 Task: Add an event with the title Second Client Appreciation Breakfast Seminar, date '2024/04/13', time 8:50 AM to 10:50 AMand add a description: The team will assess the project's adherence to established processes and methodologies. They will evaluate whether project activities, such as requirements gathering, design, development, testing, and deployment, are following defined procedures and best practices.Select event color  Tomato . Add location for the event as: 789 Khan El Khalili Bazaar, Cairo, Egypt, logged in from the account softage.10@softage.netand send the event invitation to softage.4@softage.net and softage.5@softage.net. Set a reminder for the event Monthly on the third Sunday
Action: Mouse moved to (71, 112)
Screenshot: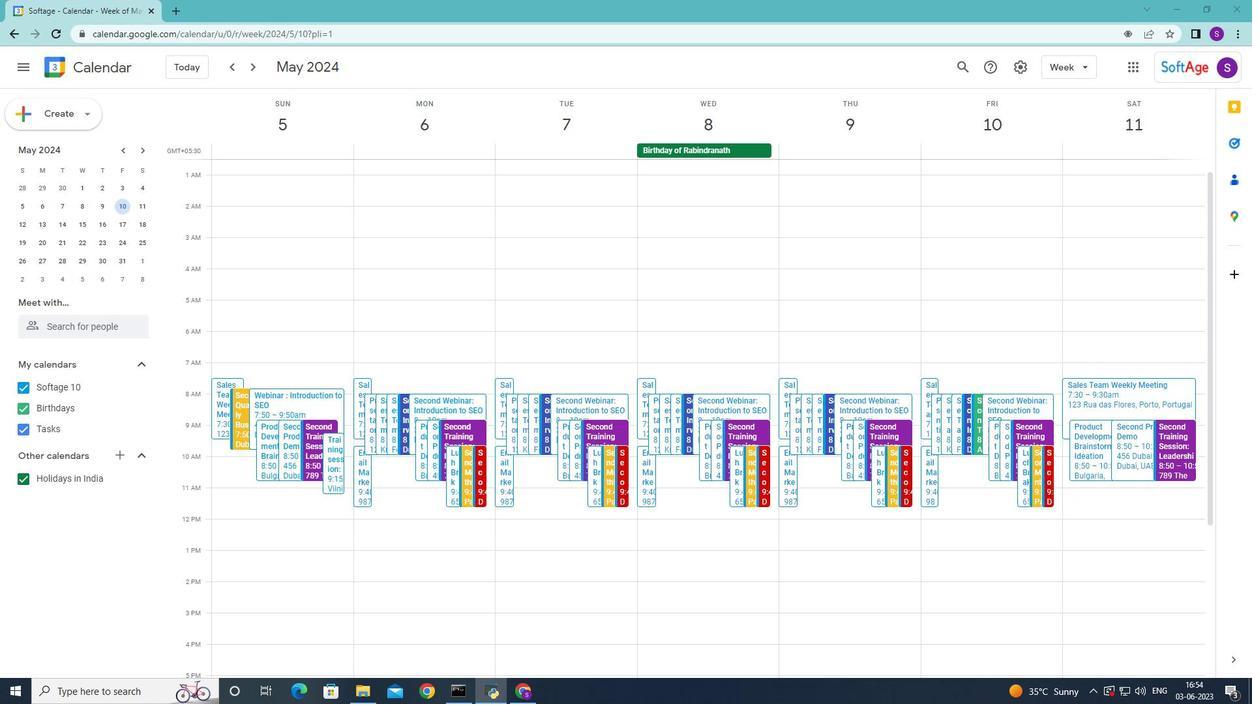 
Action: Mouse pressed left at (71, 112)
Screenshot: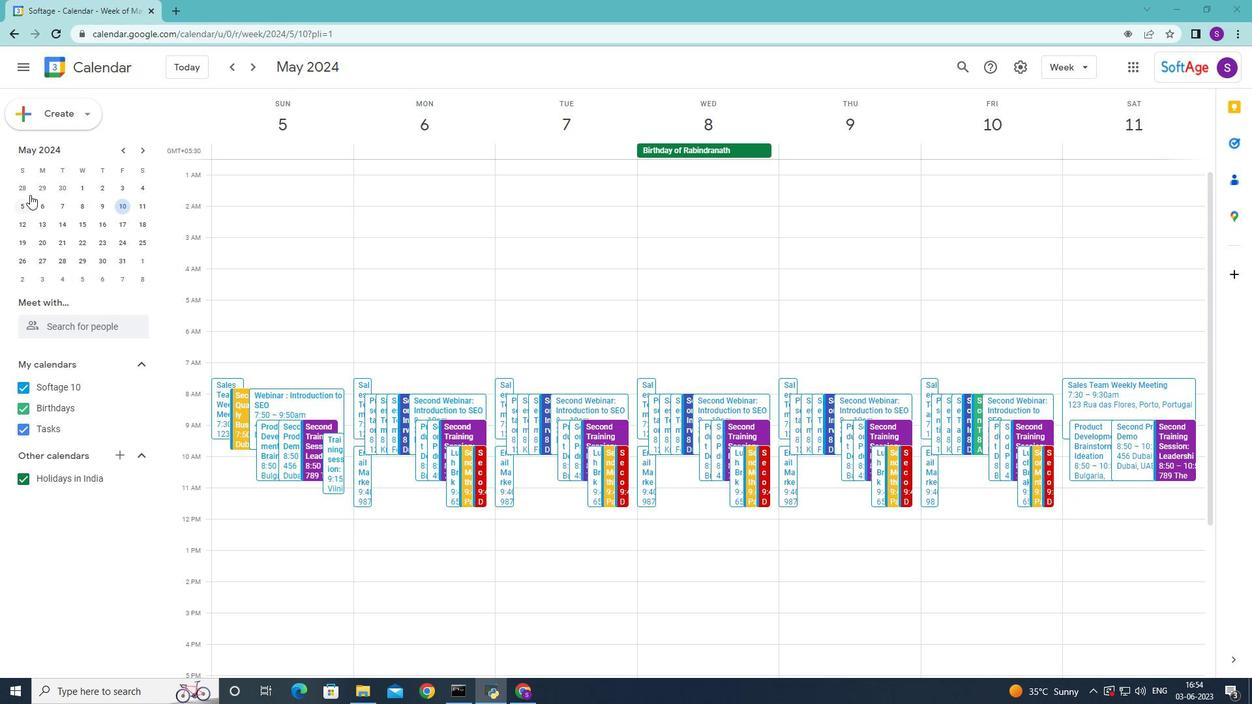 
Action: Mouse moved to (74, 144)
Screenshot: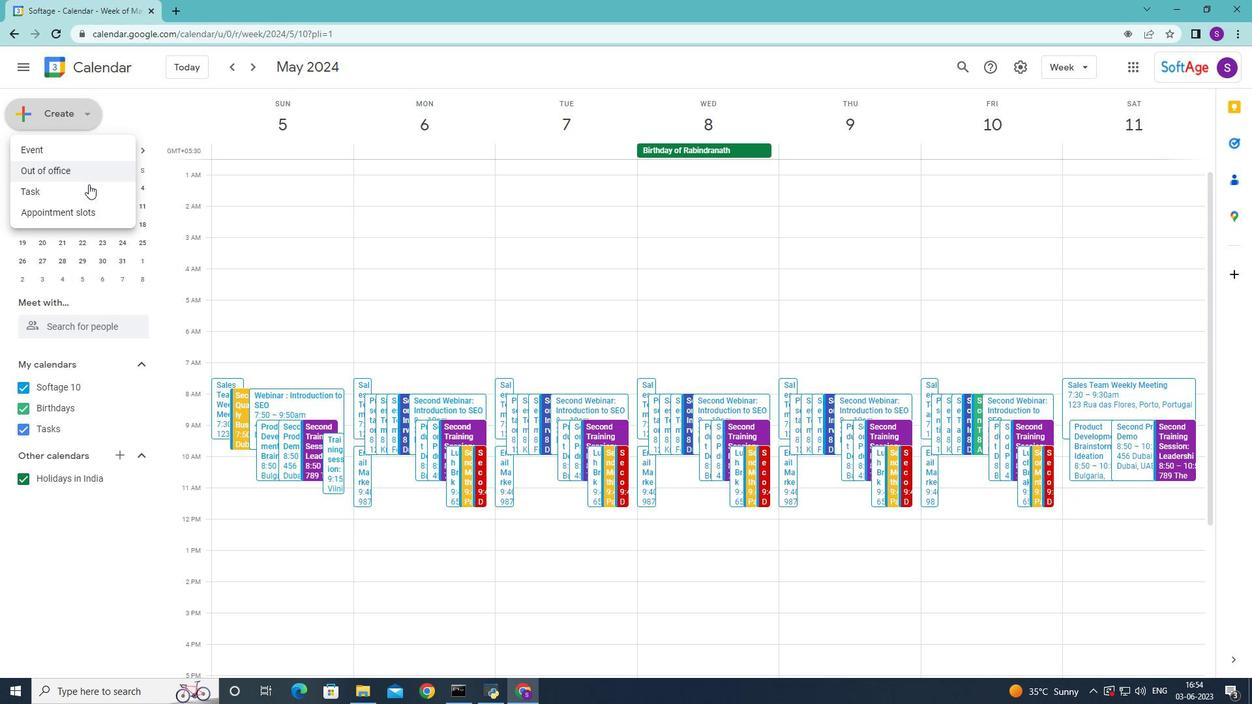 
Action: Mouse pressed left at (74, 144)
Screenshot: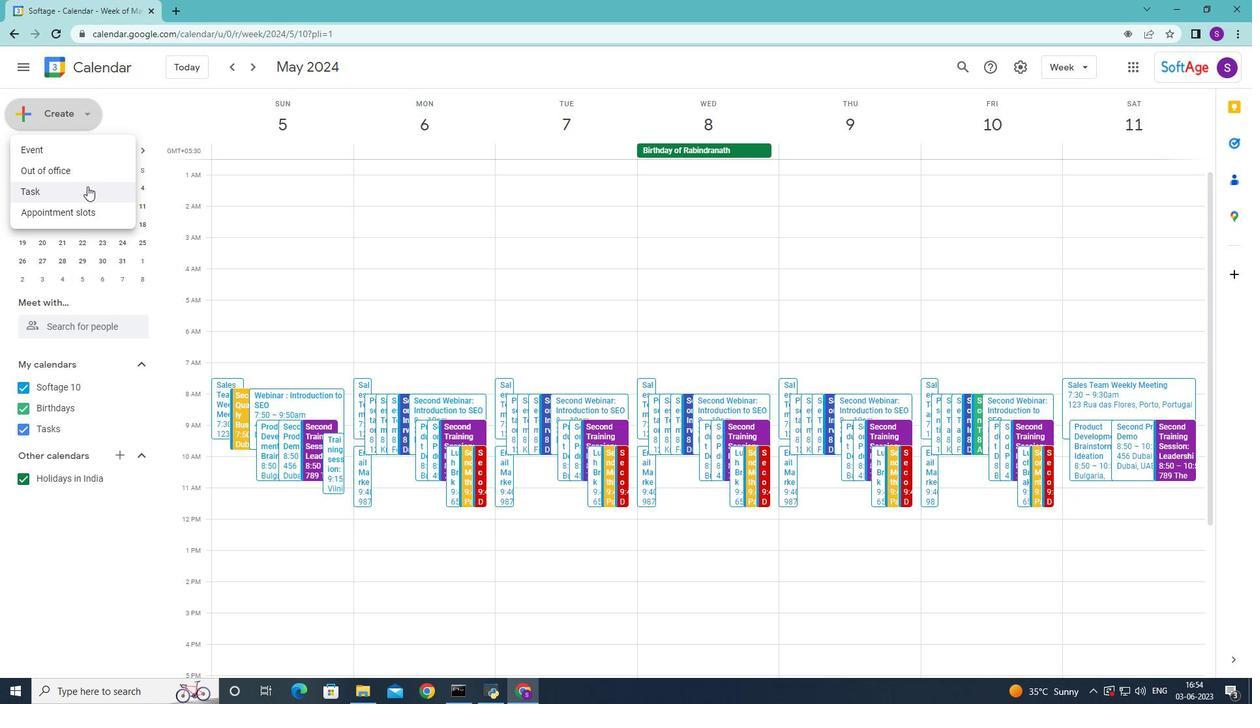 
Action: Mouse moved to (739, 261)
Screenshot: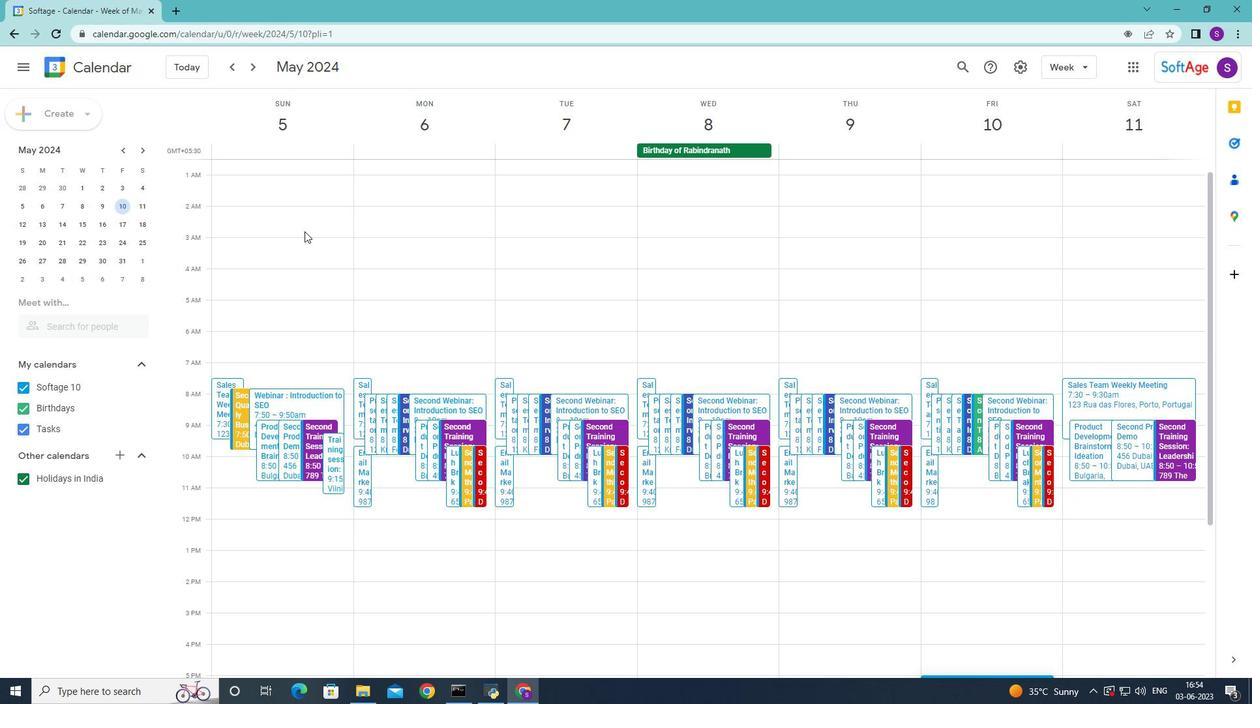 
Action: Mouse pressed left at (739, 261)
Screenshot: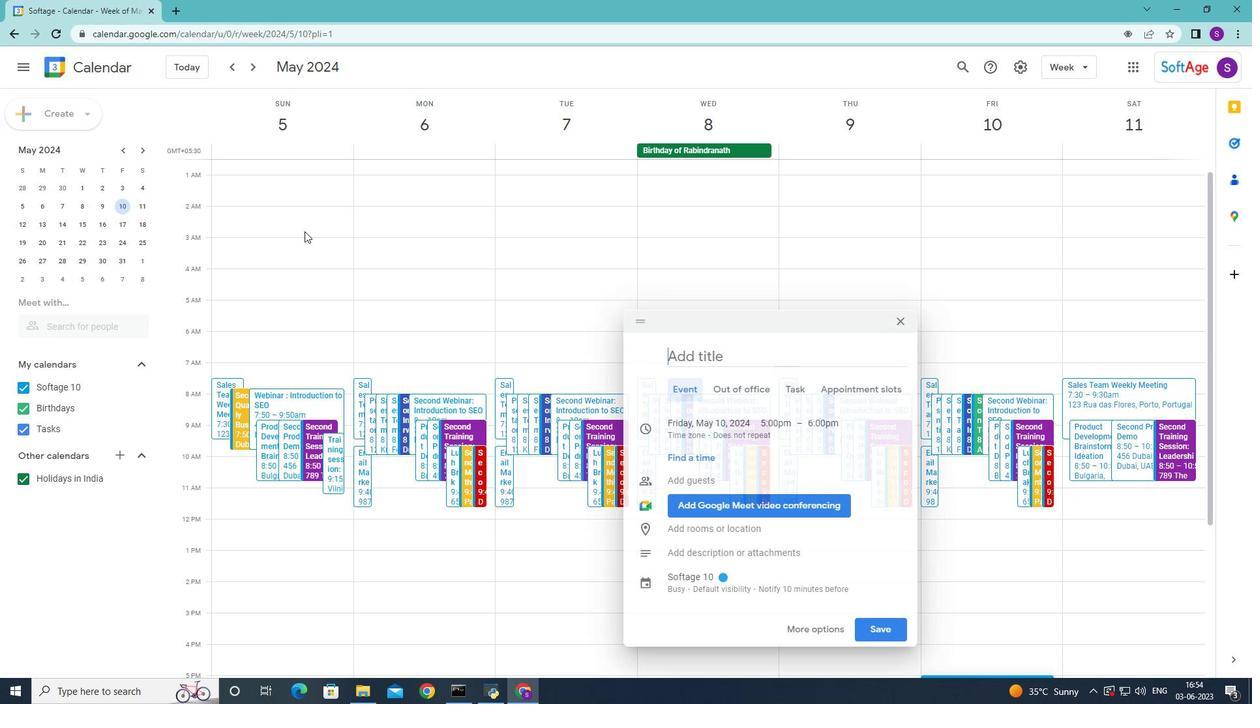 
Action: Mouse moved to (738, 260)
Screenshot: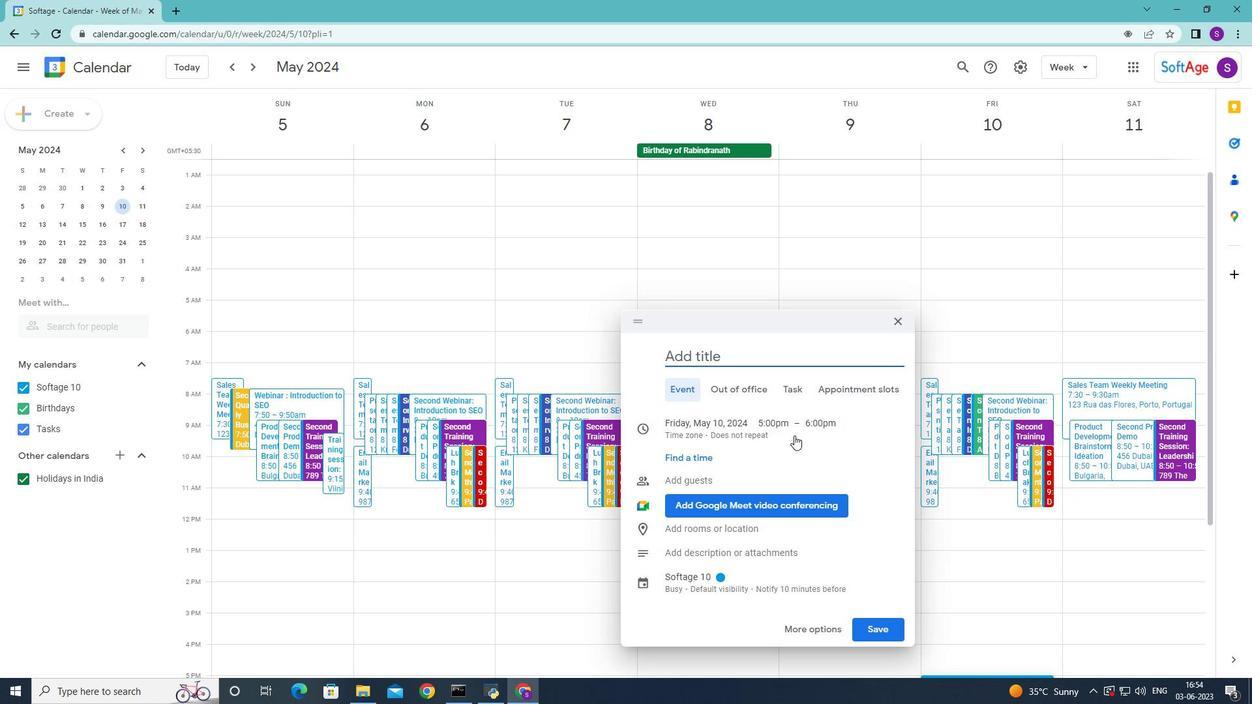
Action: Key pressed <Key.shift>second<Key.space><Key.shift>Client<Key.space>
Screenshot: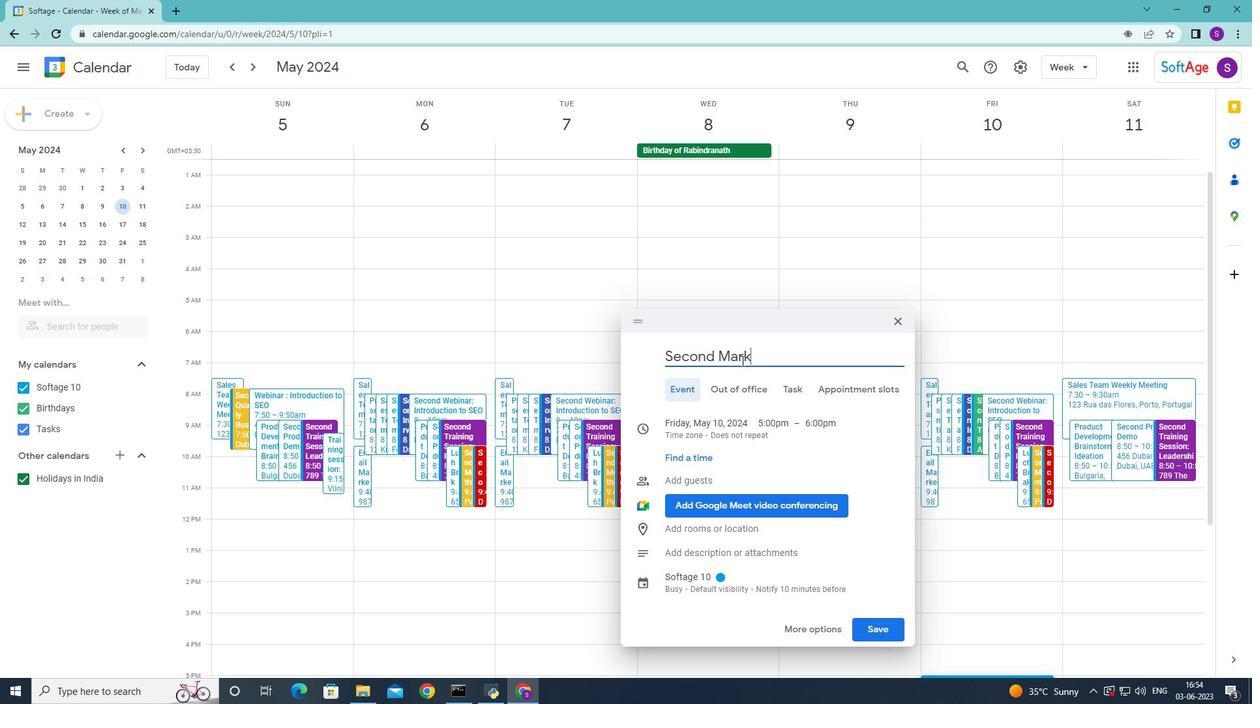 
Action: Mouse moved to (672, 263)
Screenshot: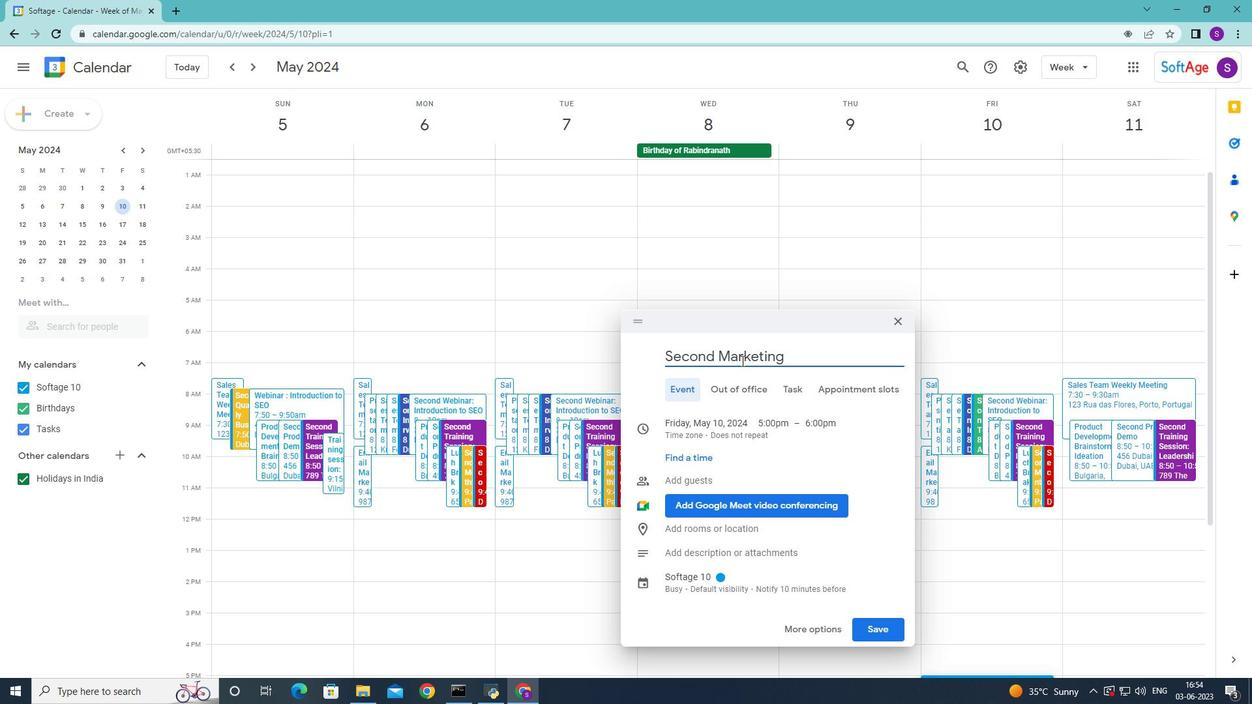 
Action: Mouse pressed left at (672, 263)
Screenshot: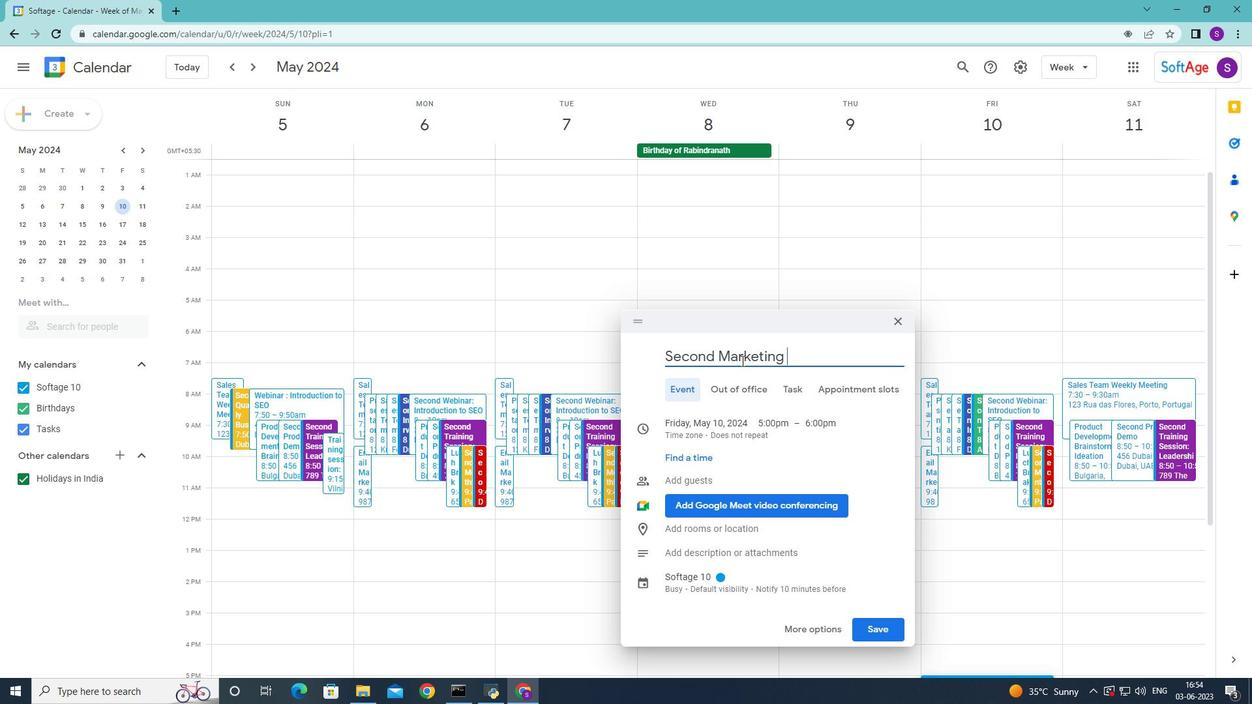 
Action: Key pressed <Key.backspace><Key.shift>S
Screenshot: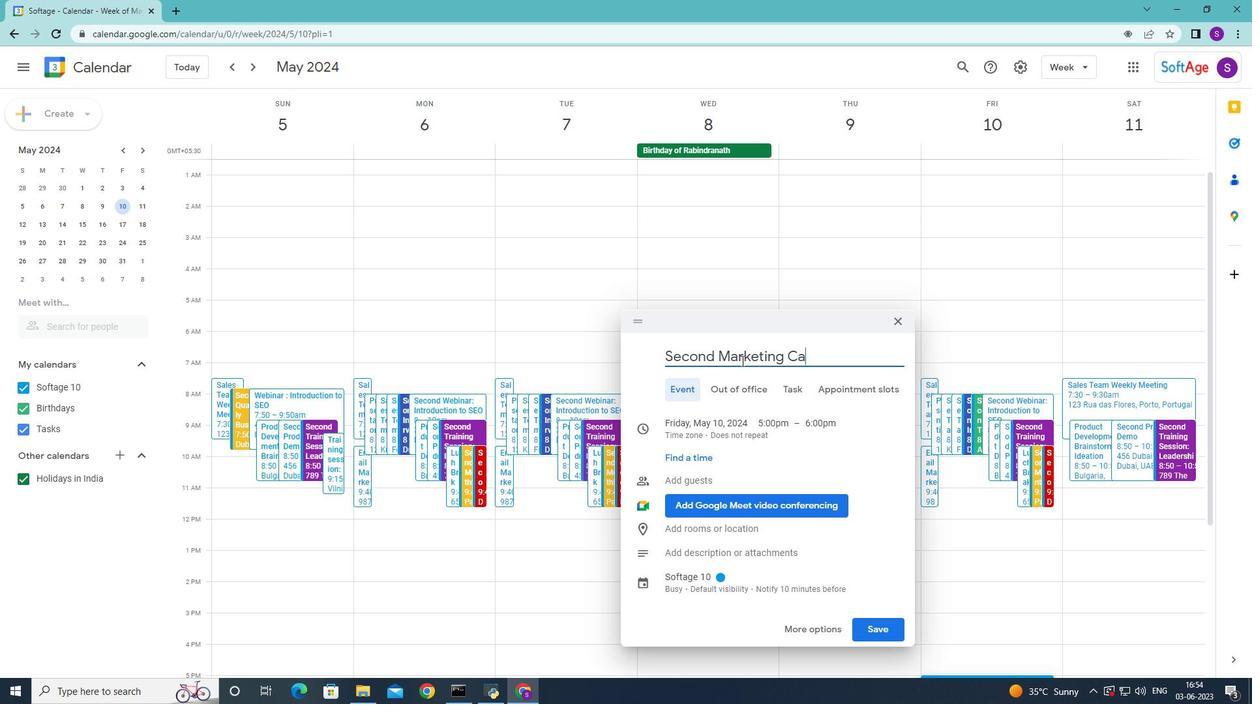 
Action: Mouse moved to (763, 257)
Screenshot: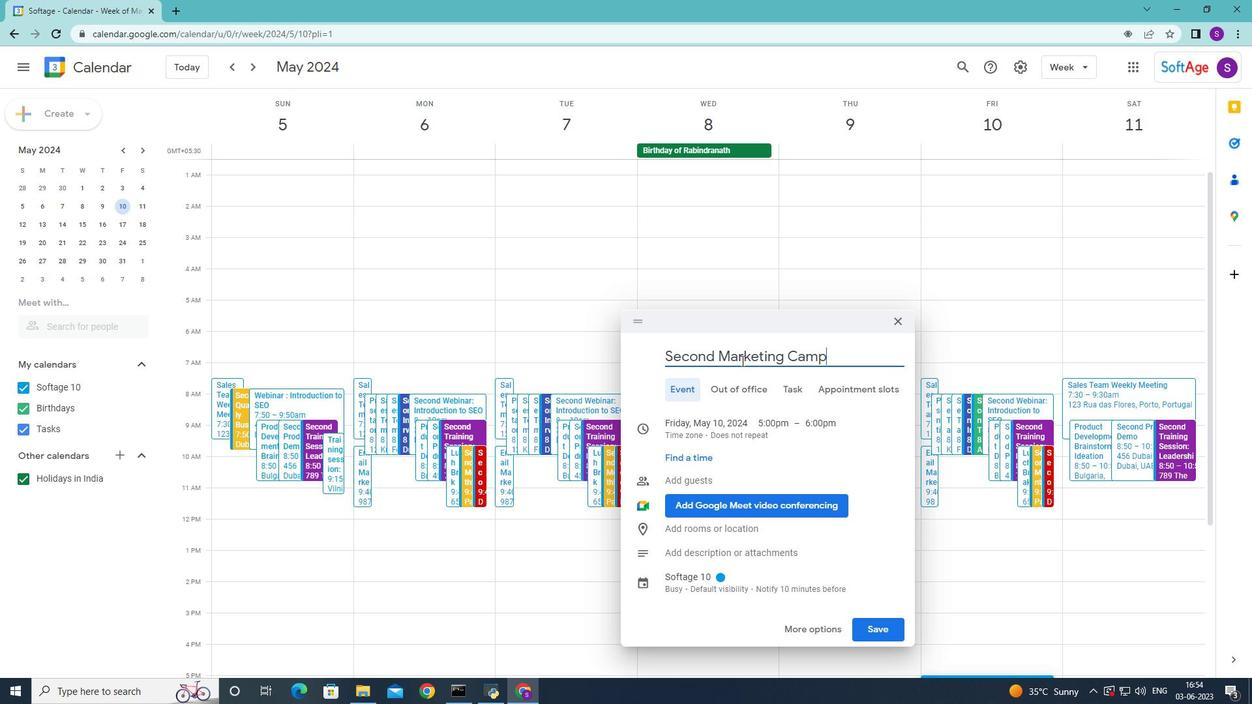 
Action: Mouse pressed left at (763, 257)
Screenshot: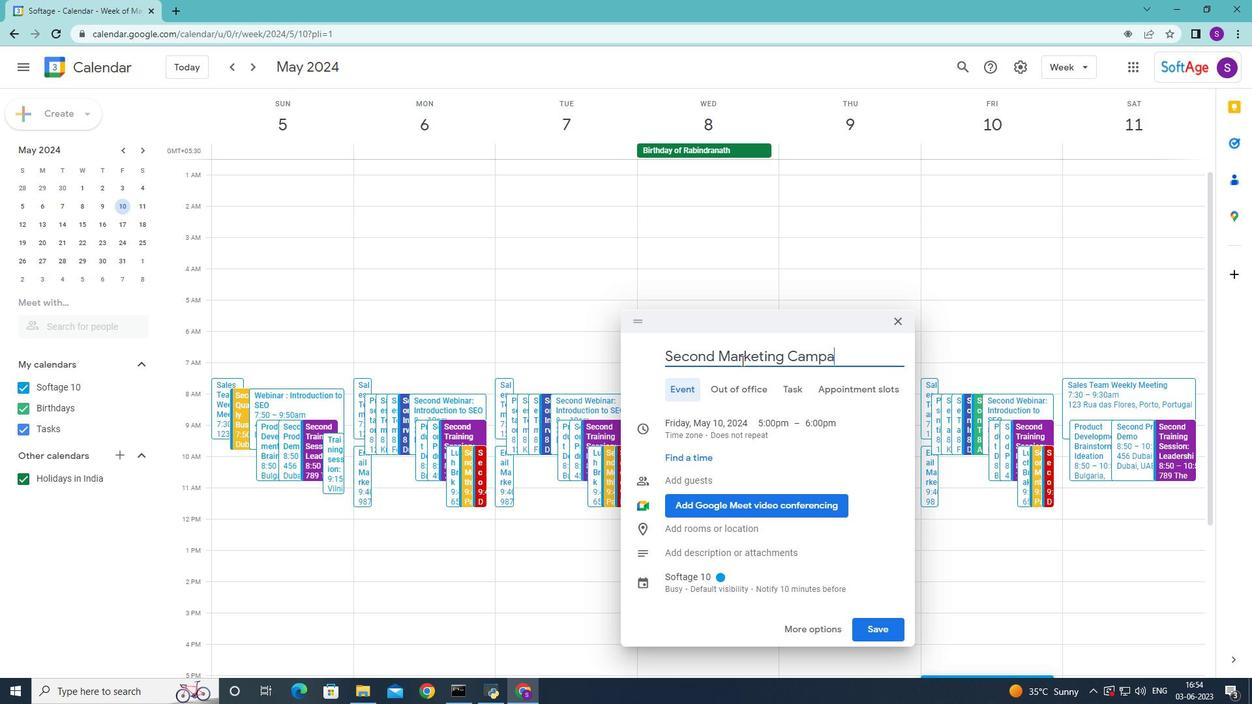 
Action: Mouse moved to (763, 257)
Screenshot: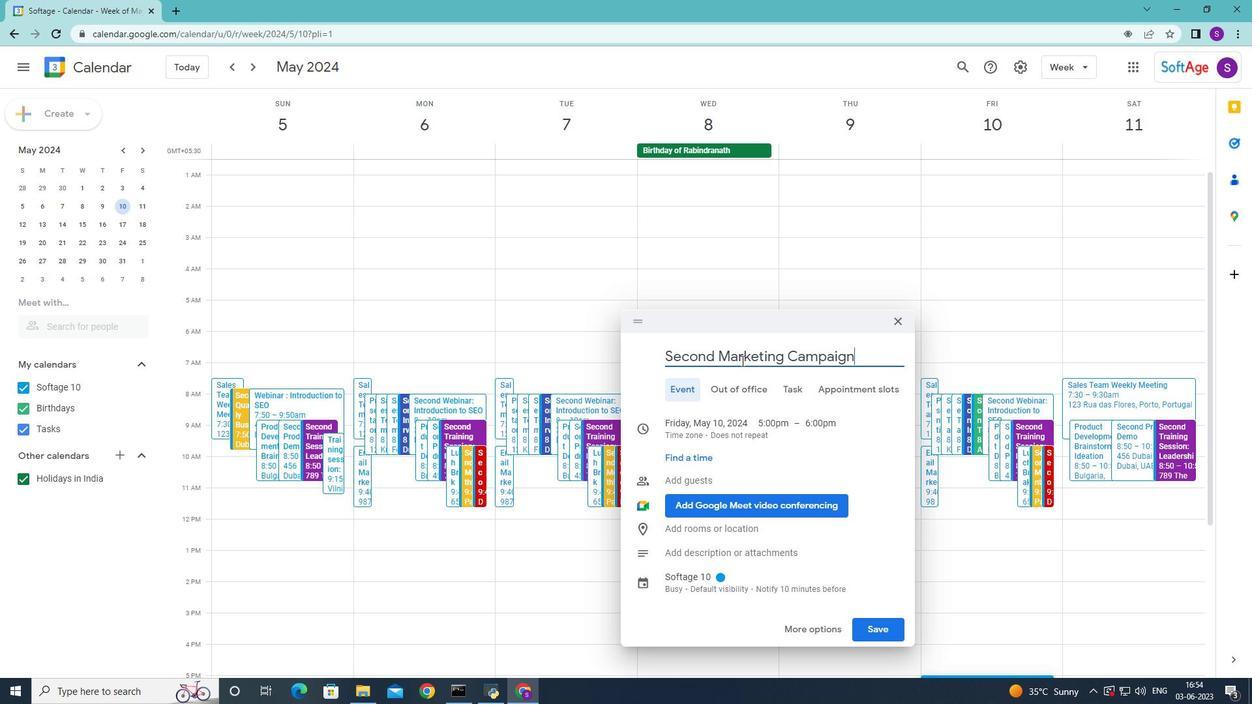 
Action: Key pressed <Key.shift>Apprecciaation<Key.space>
Screenshot: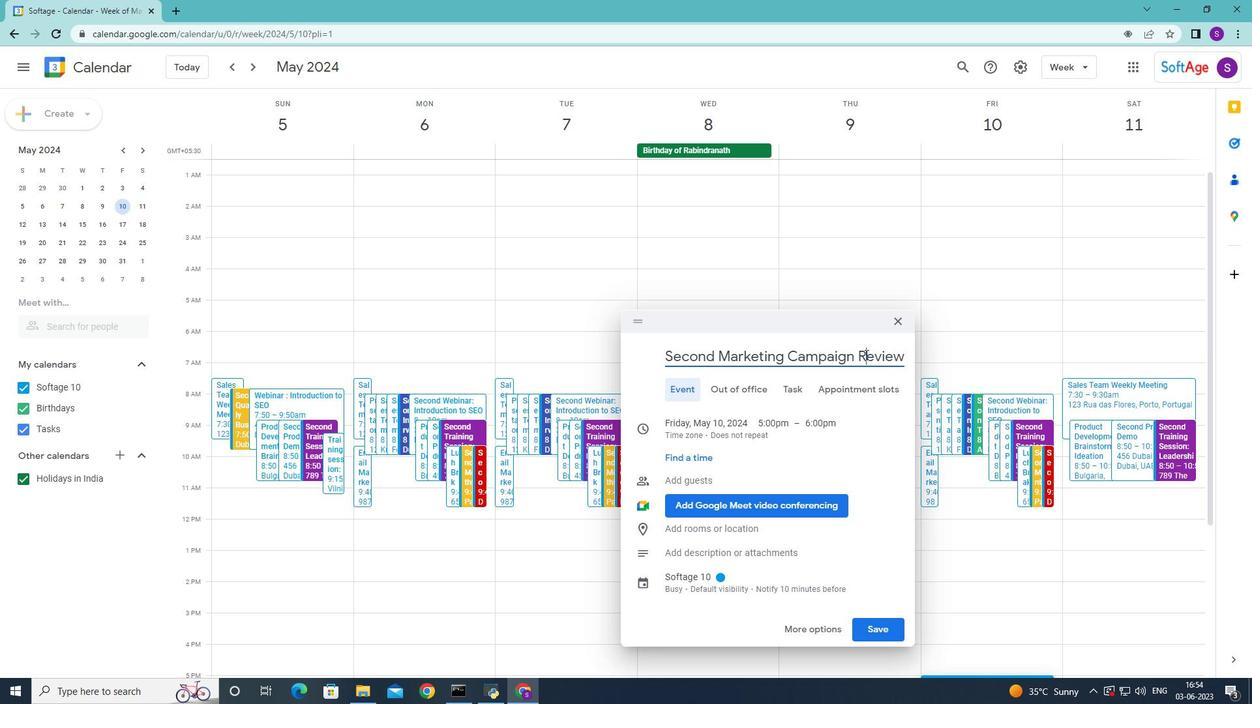 
Action: Mouse moved to (806, 259)
Screenshot: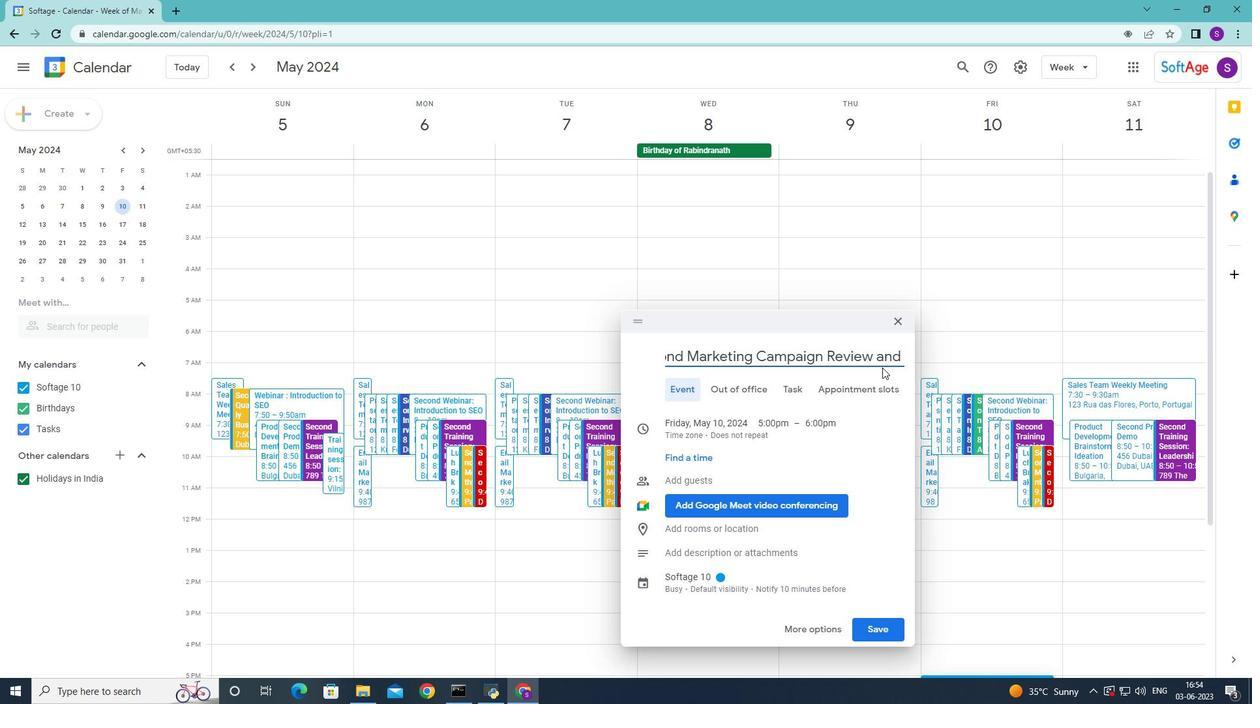 
Action: Mouse pressed left at (806, 259)
Screenshot: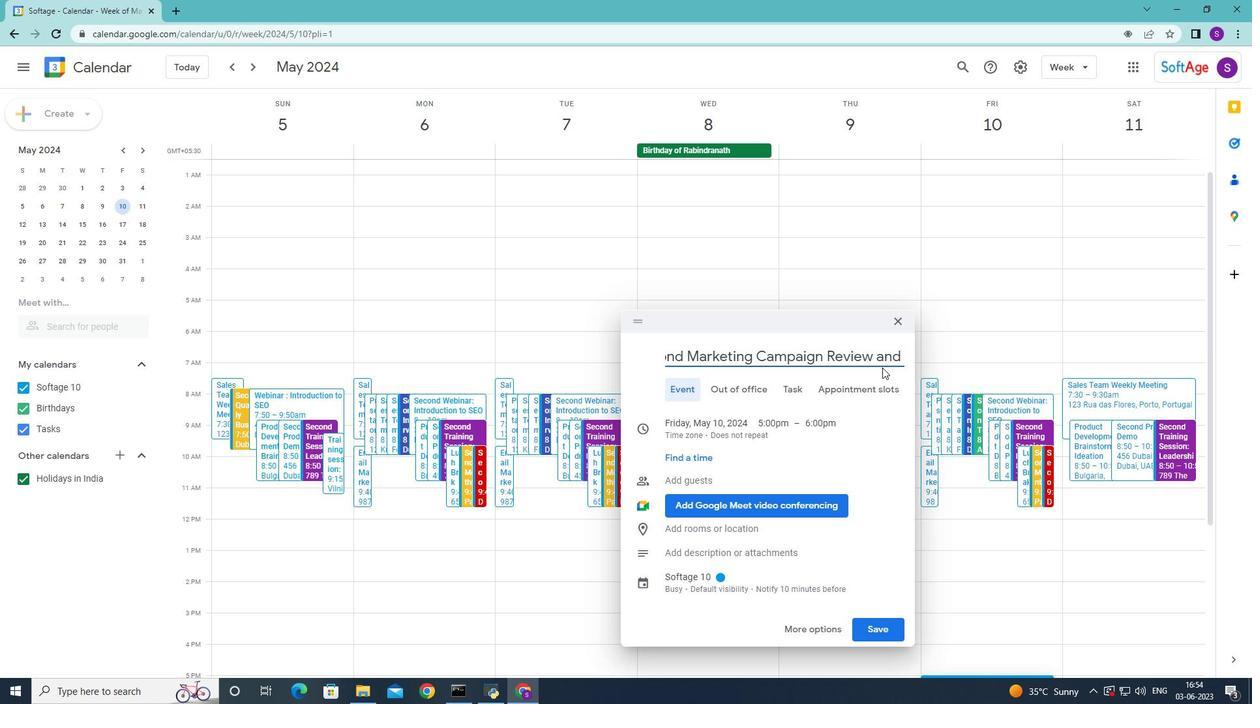 
Action: Mouse moved to (808, 260)
Screenshot: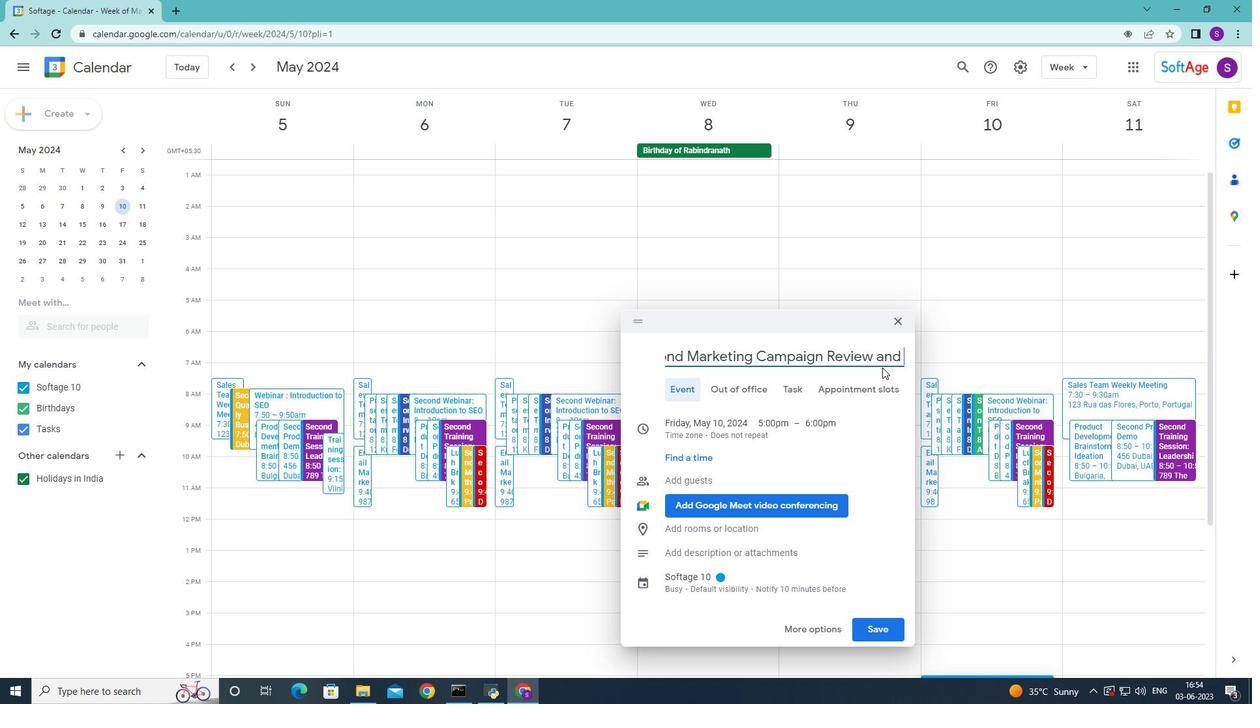 
Action: Key pressed <Key.backspace>
Screenshot: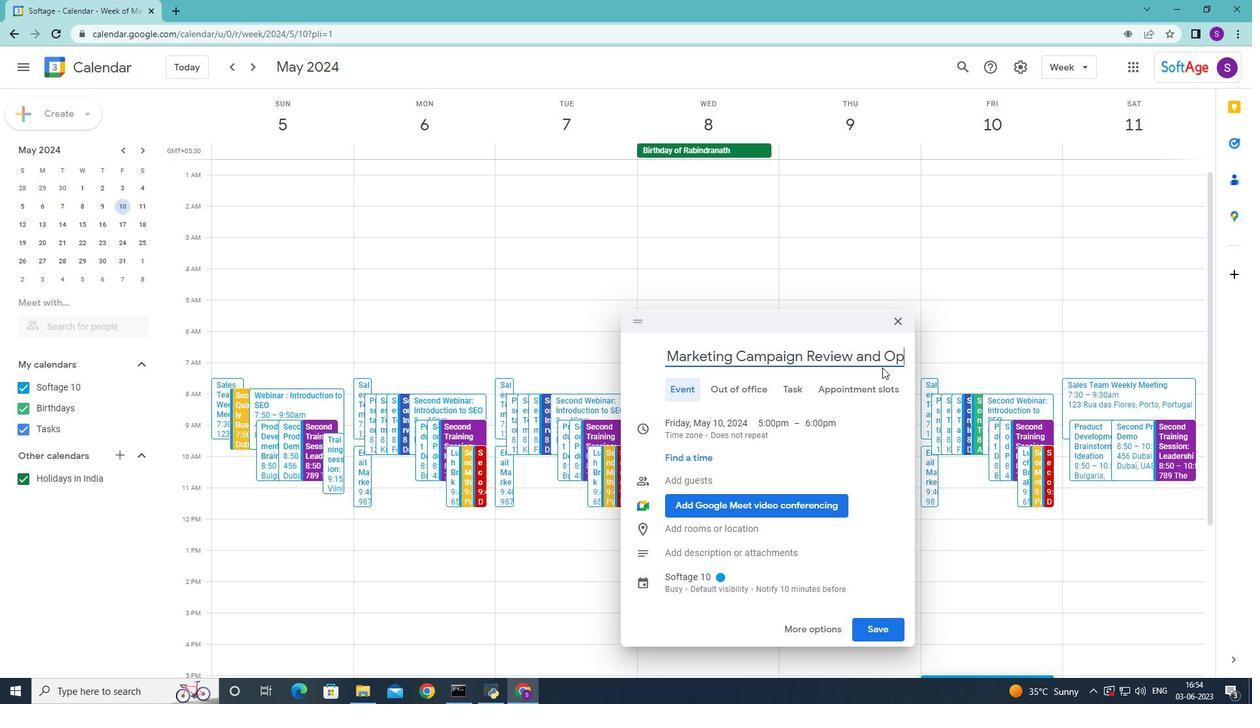 
Action: Mouse moved to (861, 257)
Screenshot: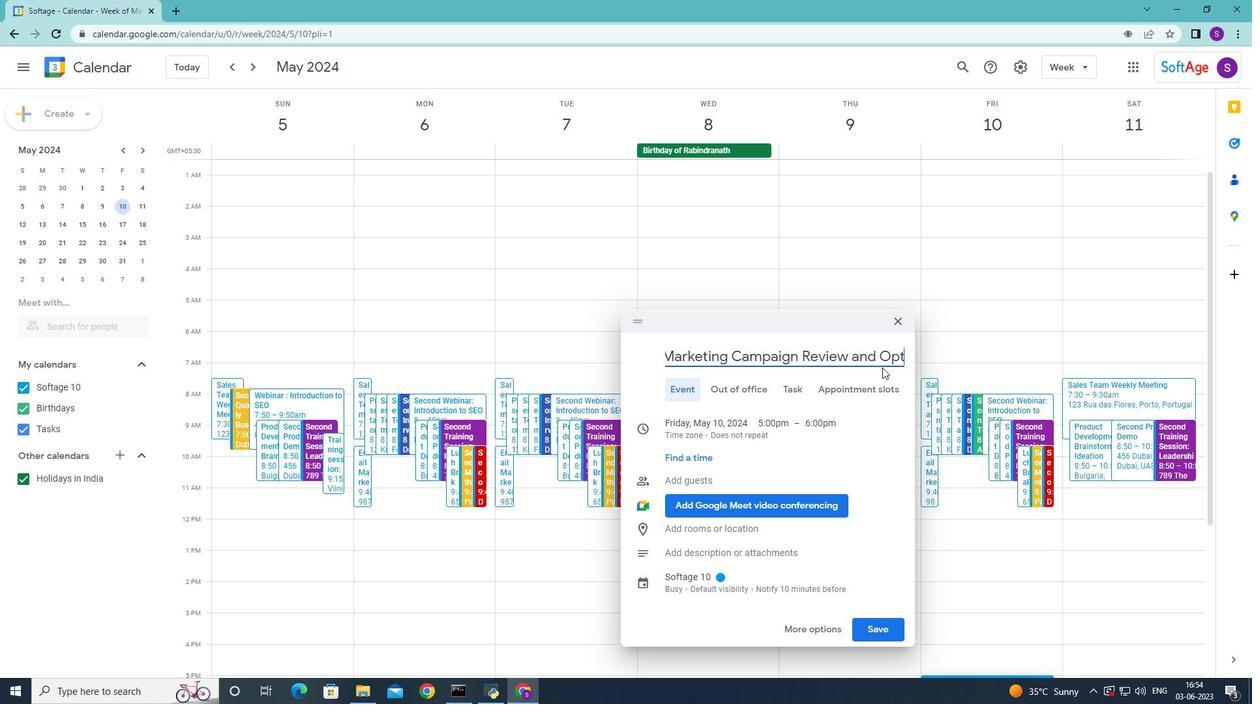 
Action: Mouse pressed left at (861, 257)
Screenshot: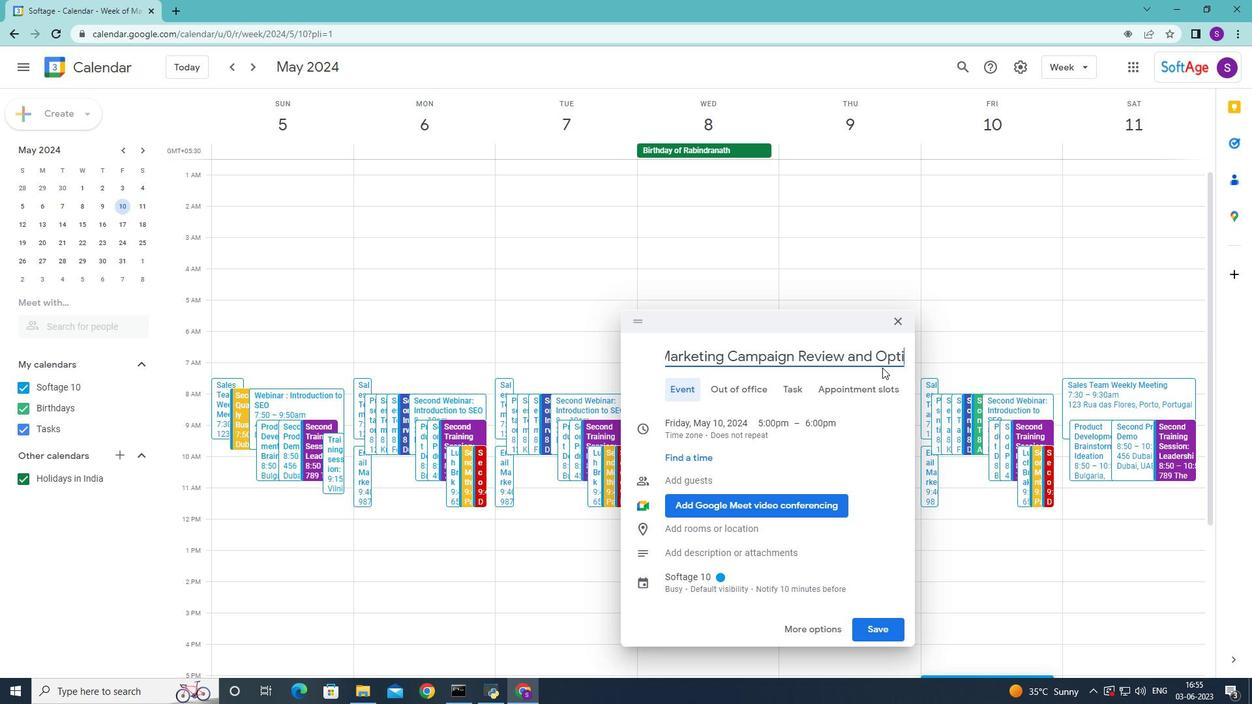 
Action: Mouse moved to (818, 260)
Screenshot: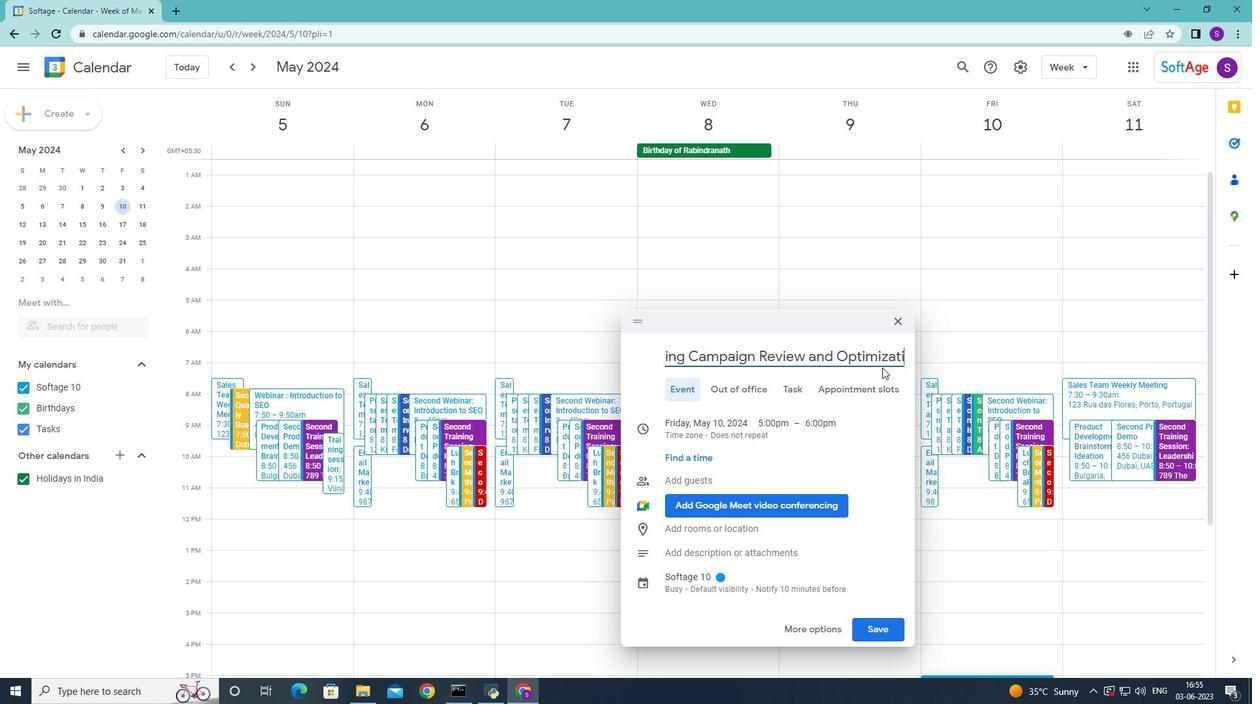 
Action: Mouse pressed left at (818, 260)
Screenshot: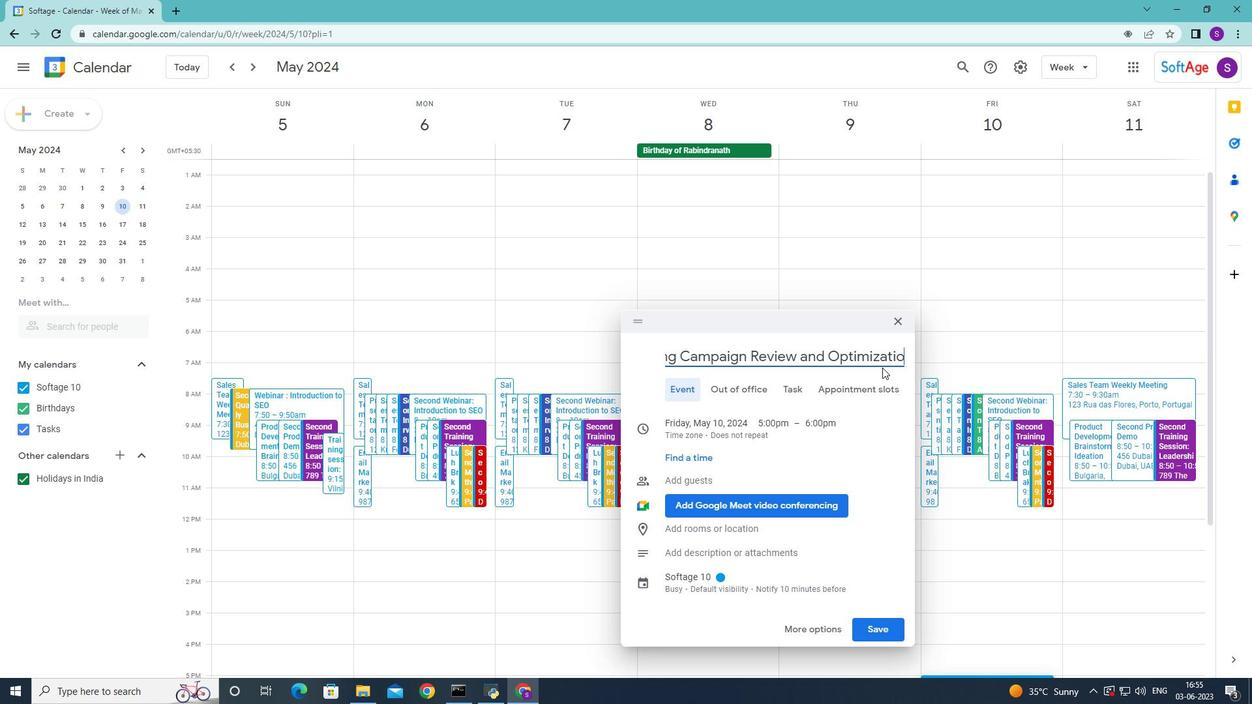 
Action: Mouse moved to (822, 259)
Screenshot: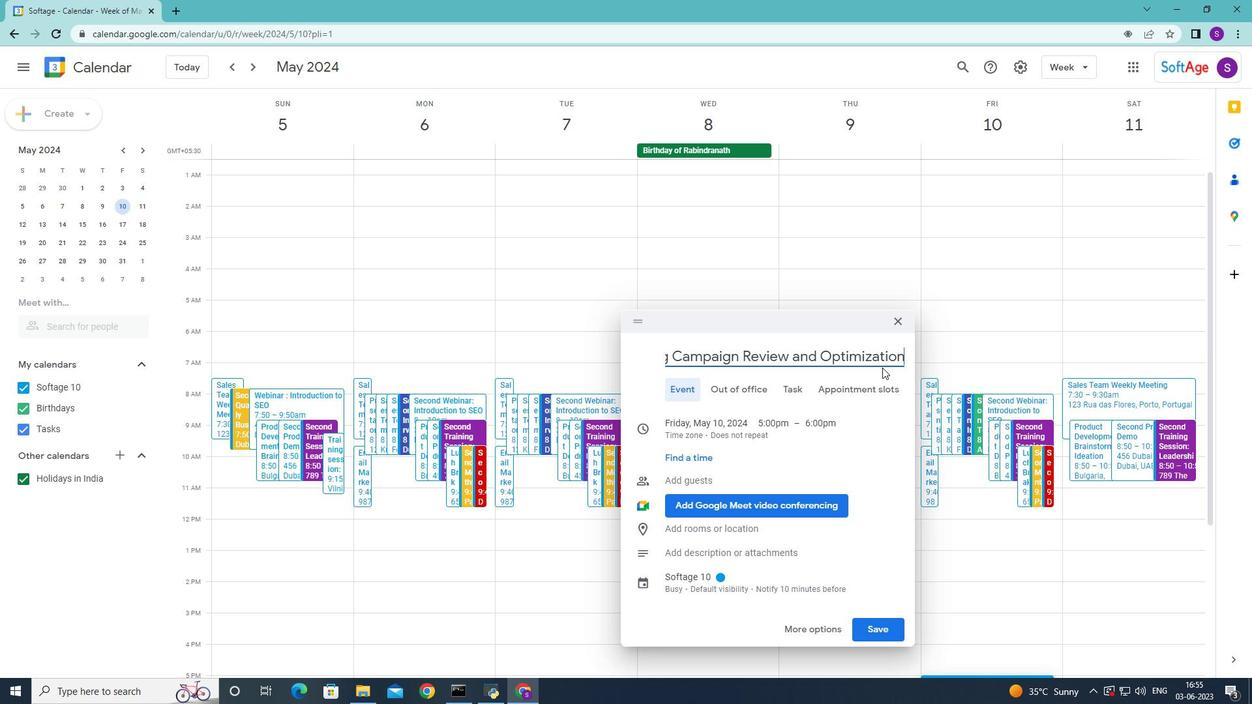 
Action: Key pressed <Key.backspace>
Screenshot: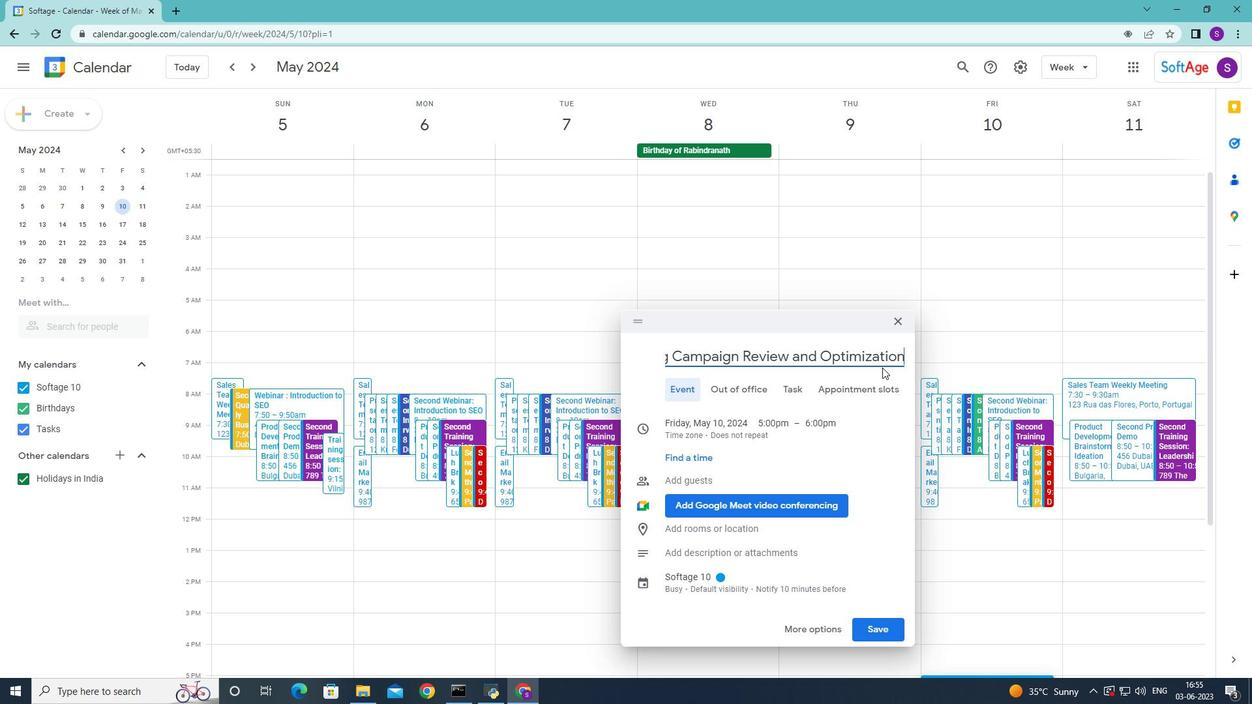 
Action: Mouse moved to (859, 260)
Screenshot: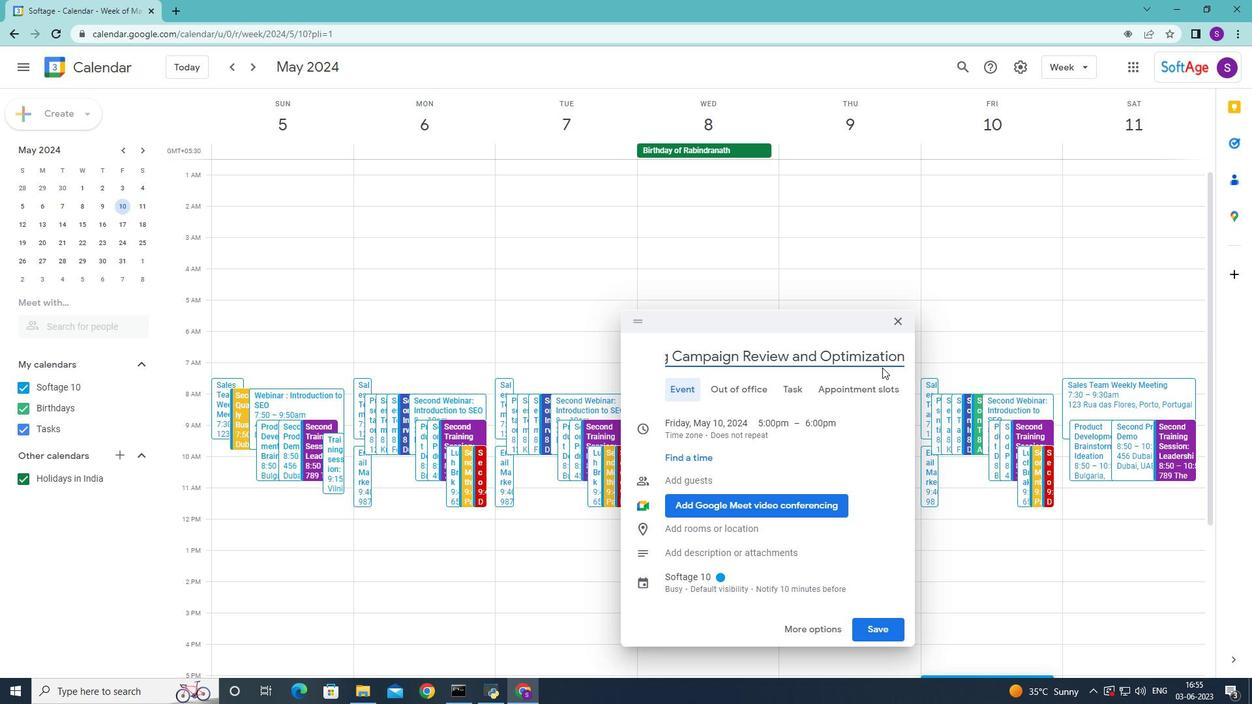 
Action: Mouse pressed left at (859, 260)
Screenshot: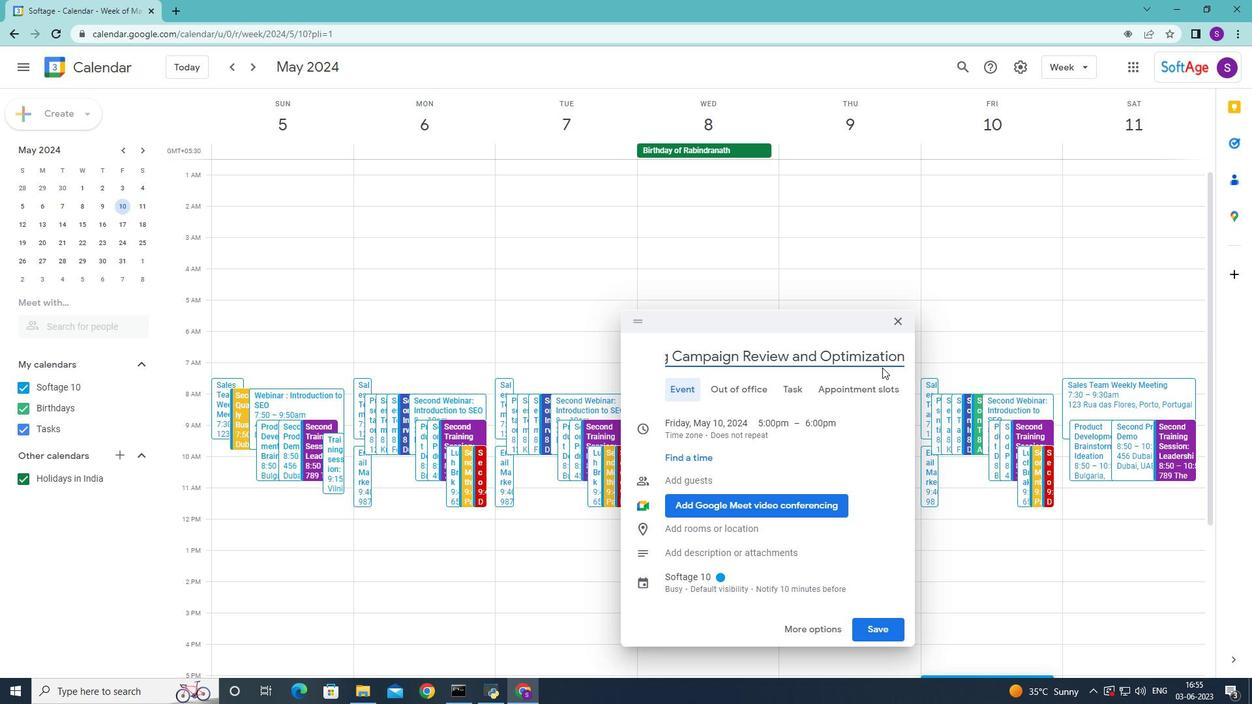 
Action: Mouse moved to (835, 255)
Screenshot: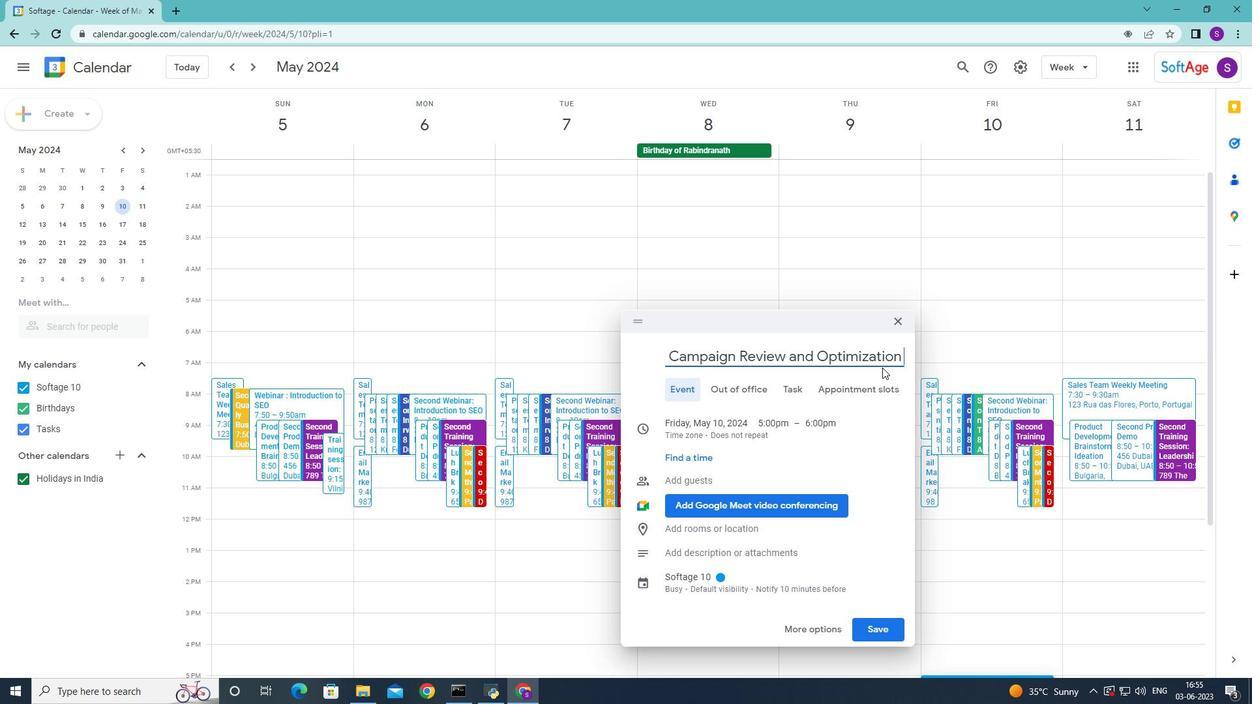 
Action: Key pressed <Key.shift>Breakfast<Key.space><Key.shift>Seminar
Screenshot: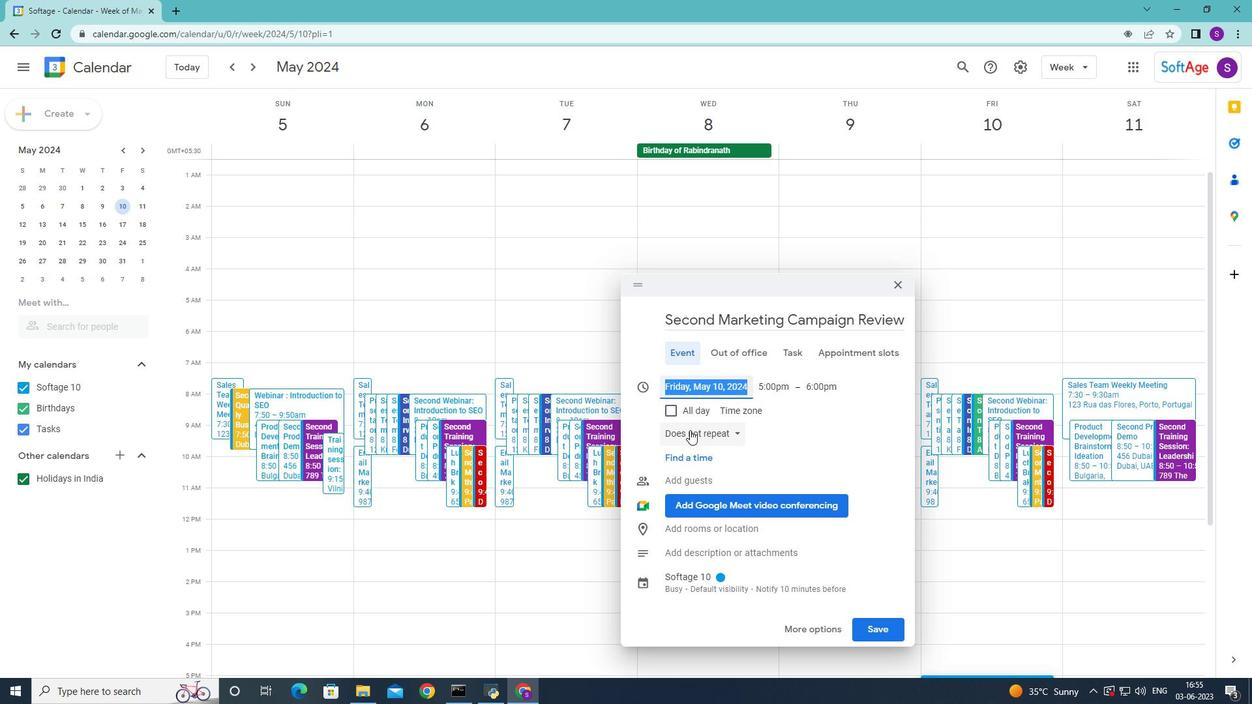 
Action: Mouse moved to (686, 323)
Screenshot: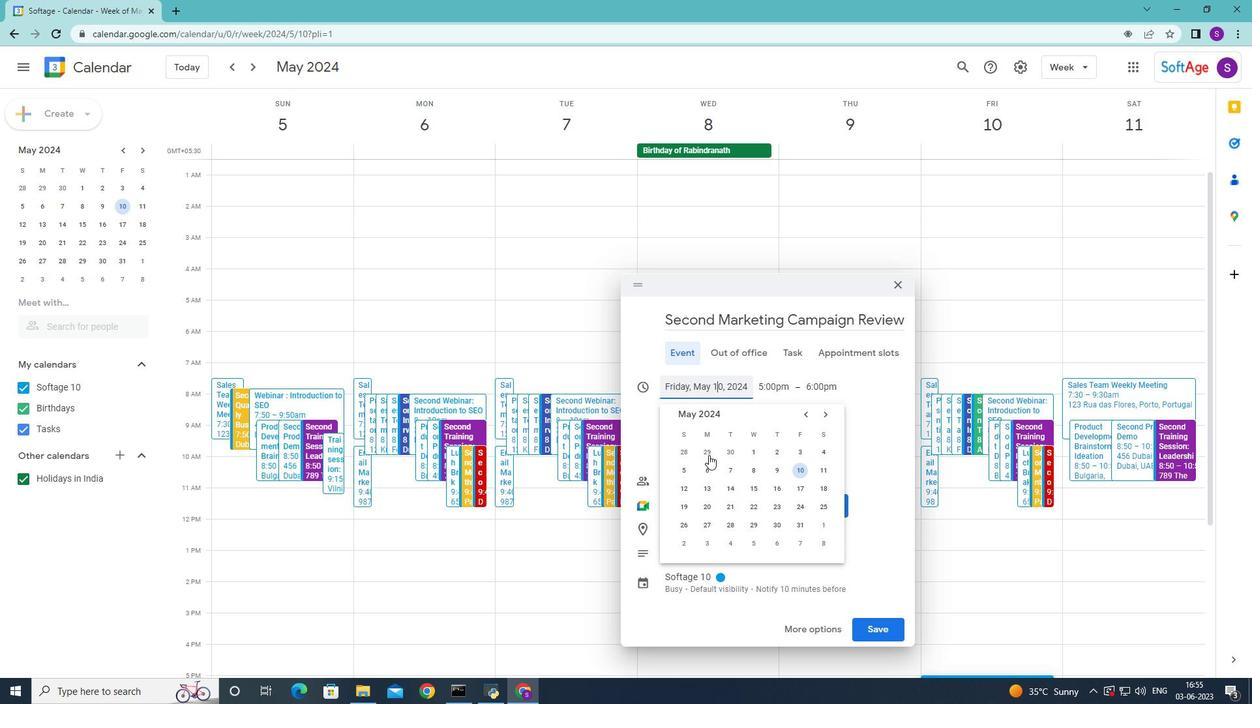 
Action: Mouse pressed left at (686, 323)
Screenshot: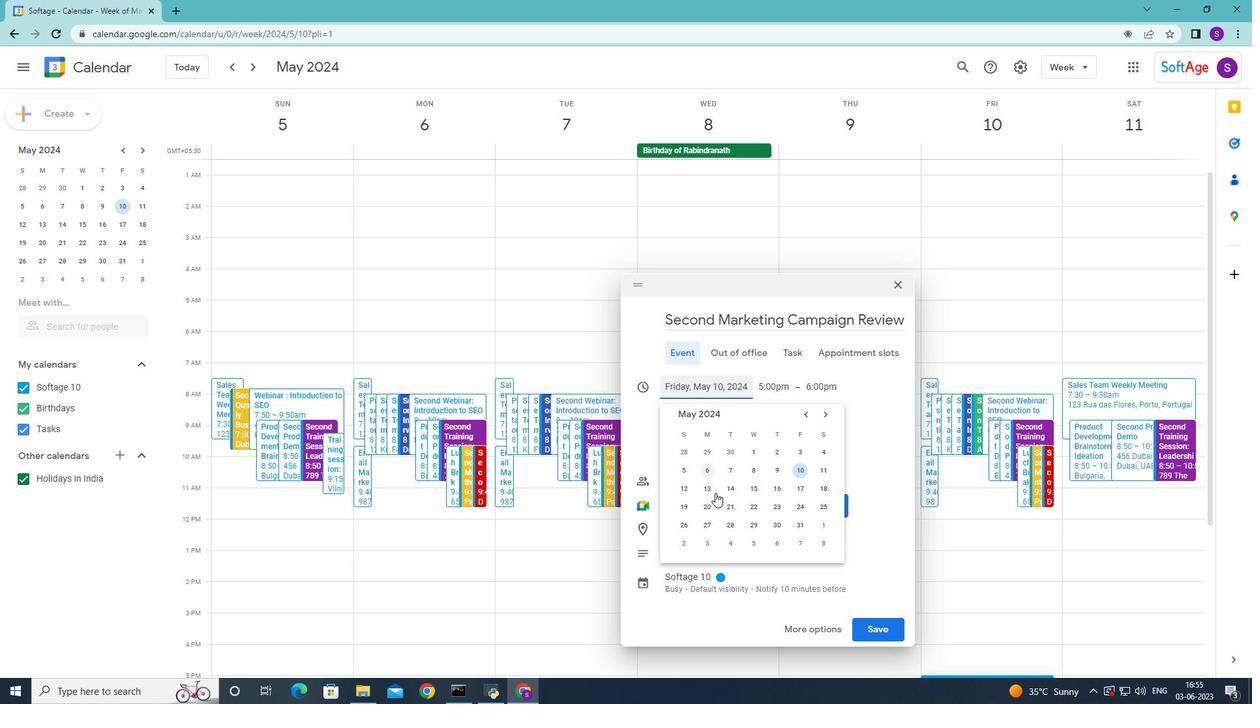 
Action: Mouse moved to (824, 354)
Screenshot: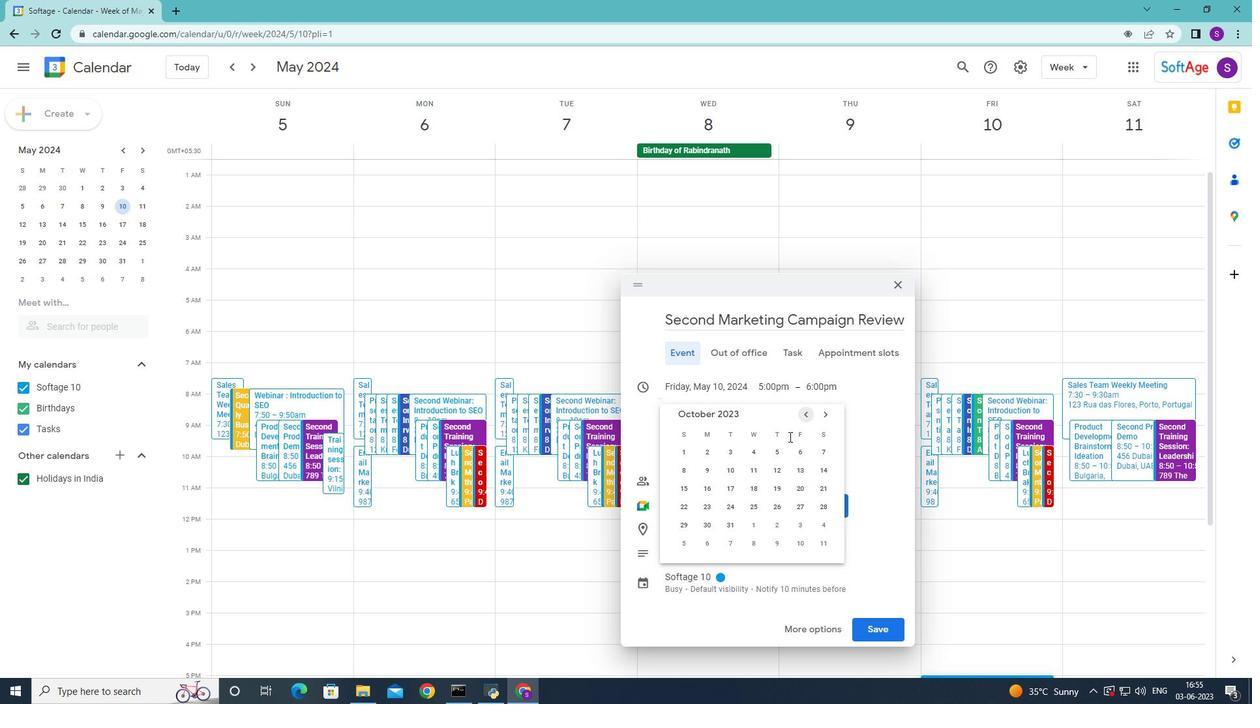 
Action: Mouse pressed left at (824, 354)
Screenshot: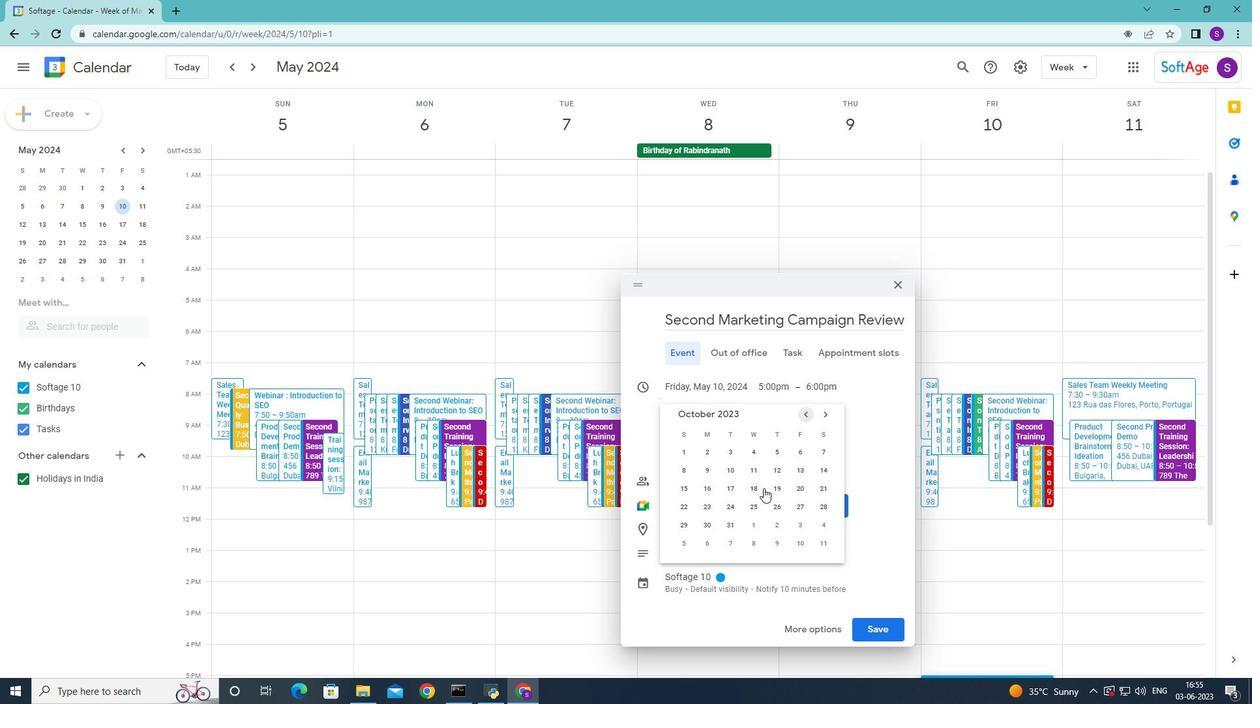 
Action: Mouse moved to (824, 354)
Screenshot: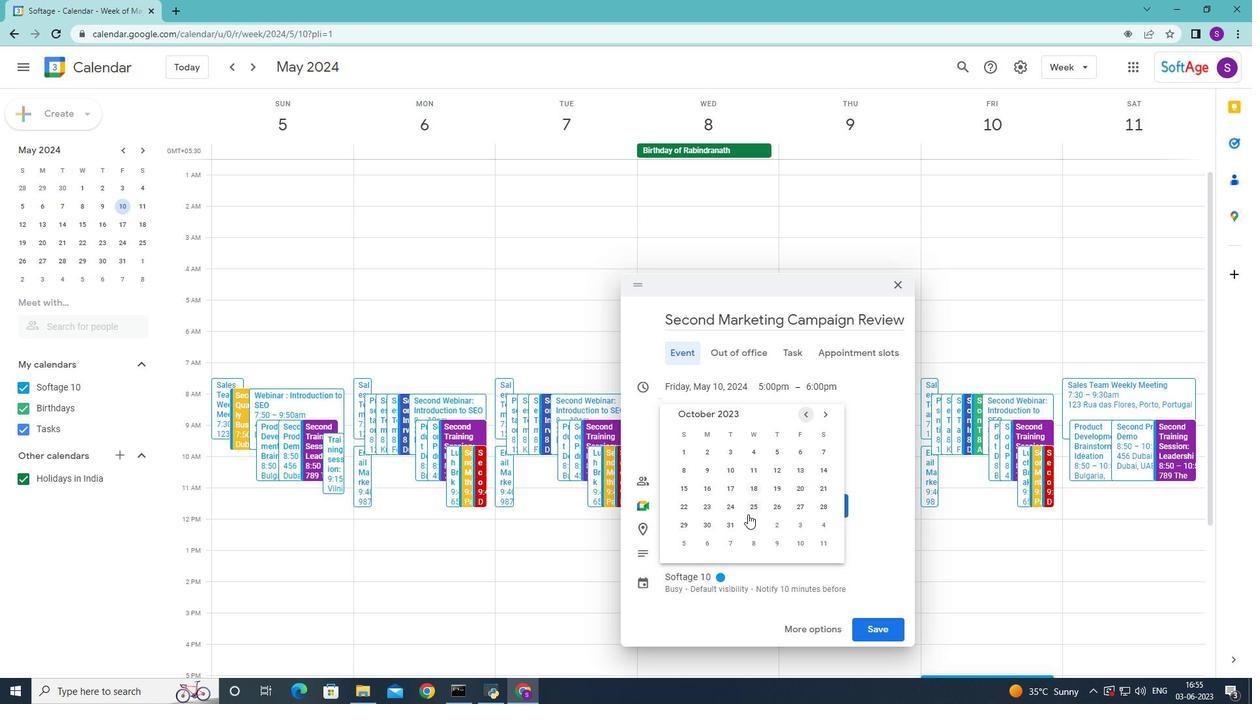 
Action: Mouse pressed left at (824, 354)
Screenshot: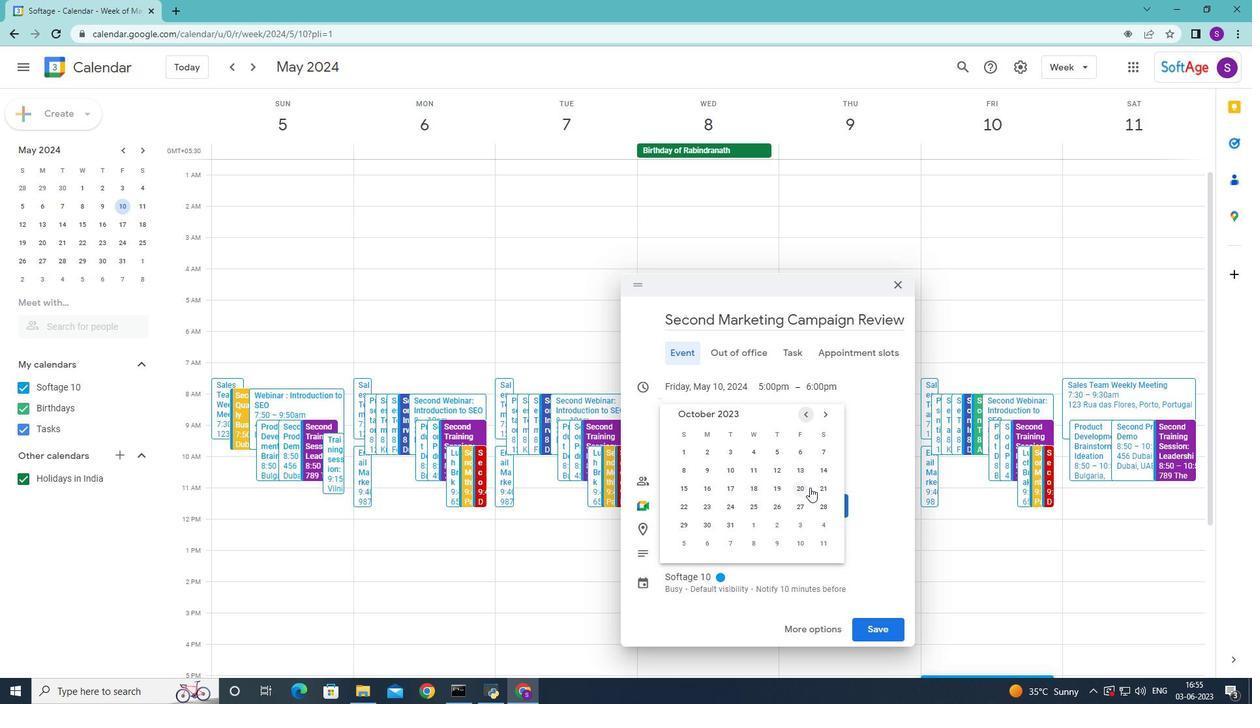 
Action: Mouse pressed left at (824, 354)
Screenshot: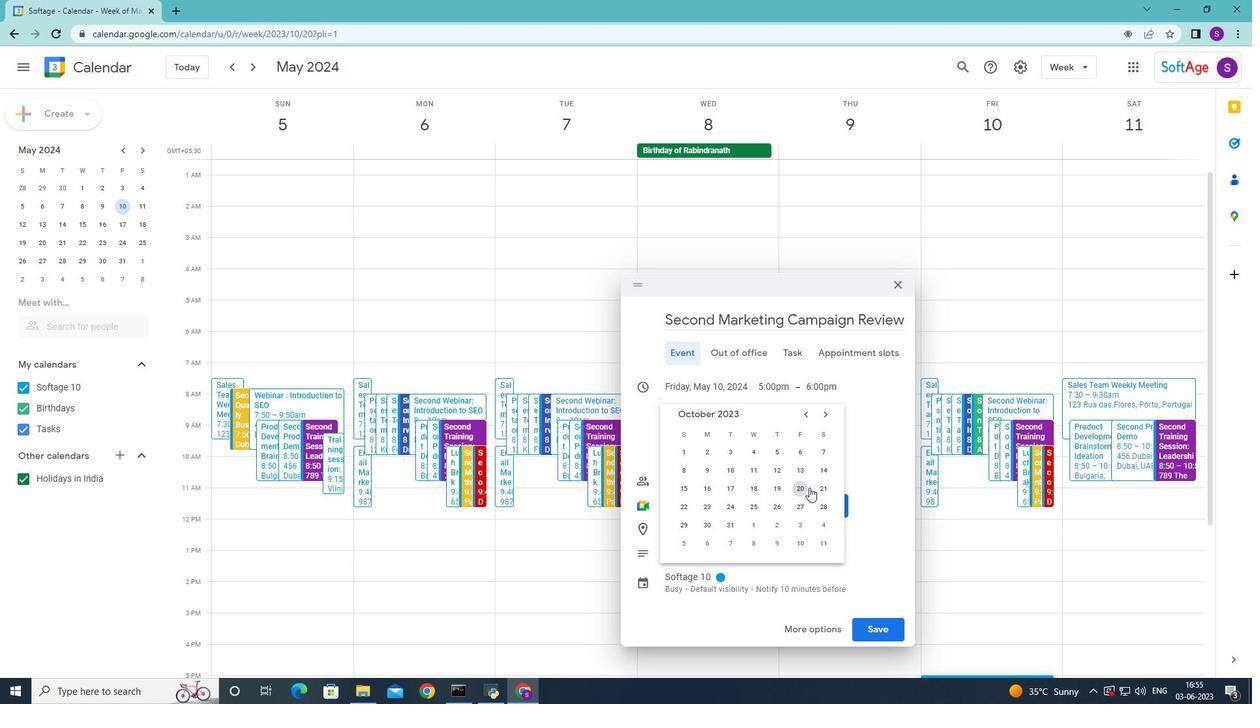 
Action: Mouse pressed left at (824, 354)
Screenshot: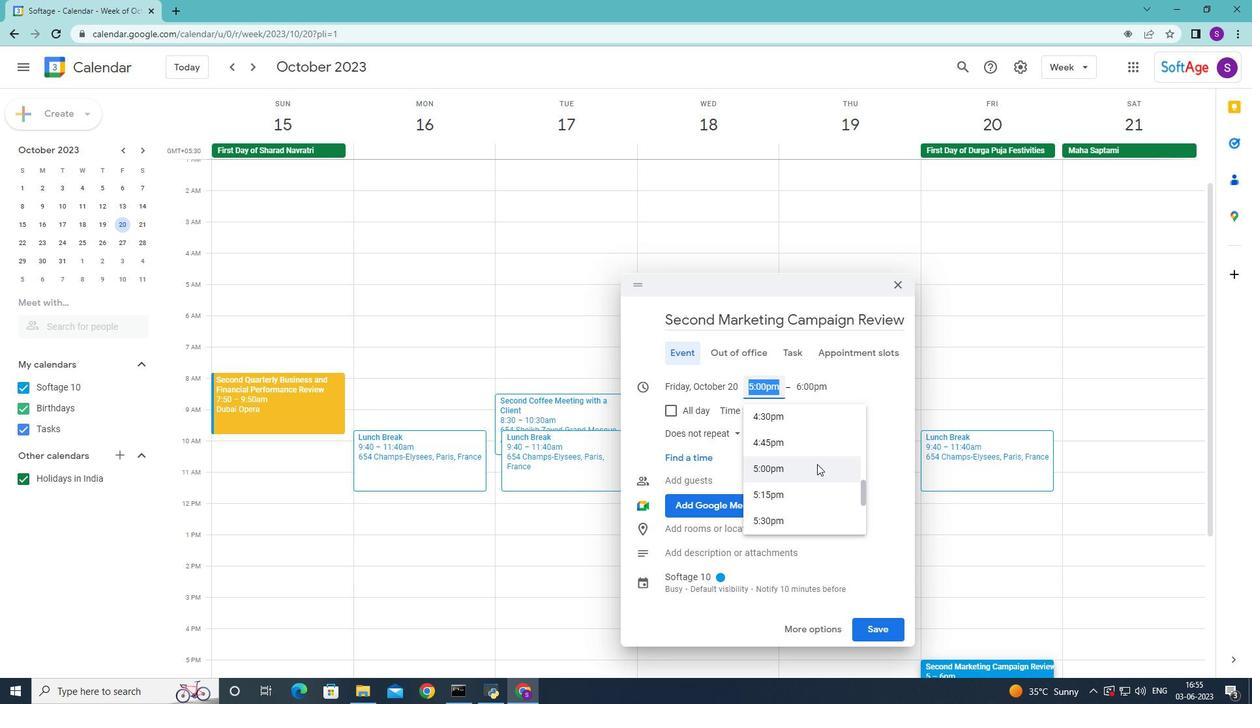 
Action: Mouse moved to (822, 411)
Screenshot: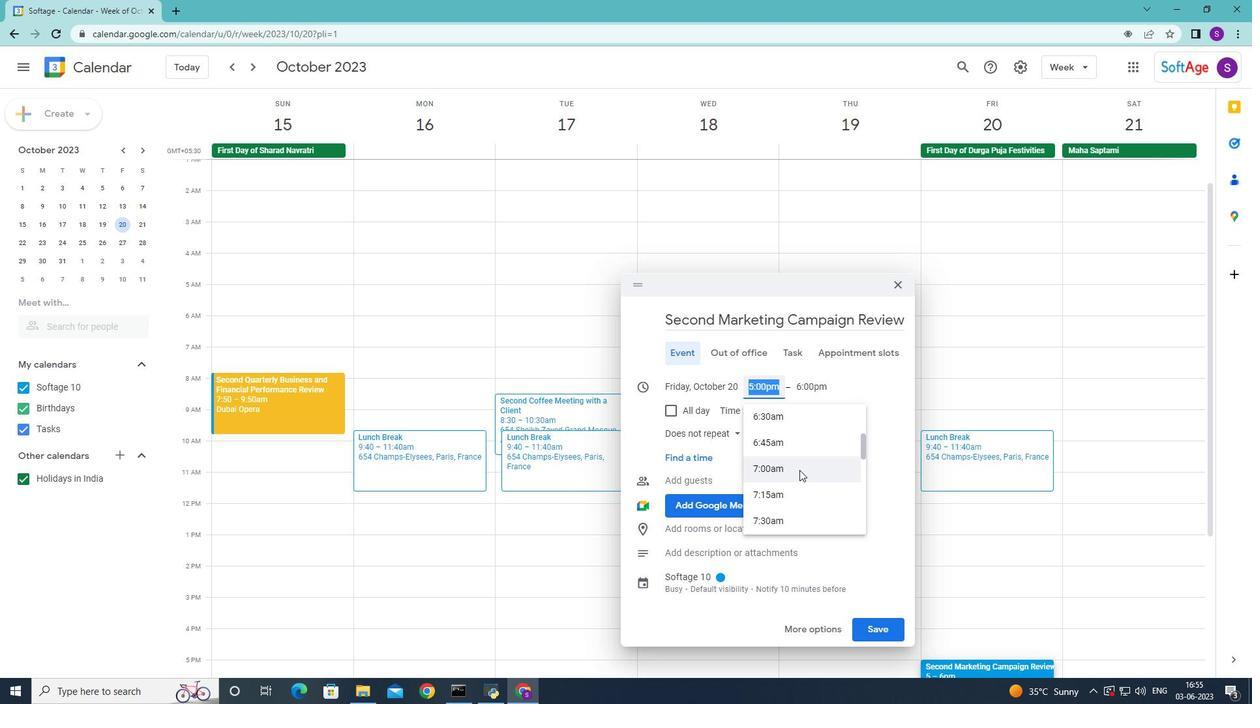 
Action: Mouse pressed left at (822, 411)
Screenshot: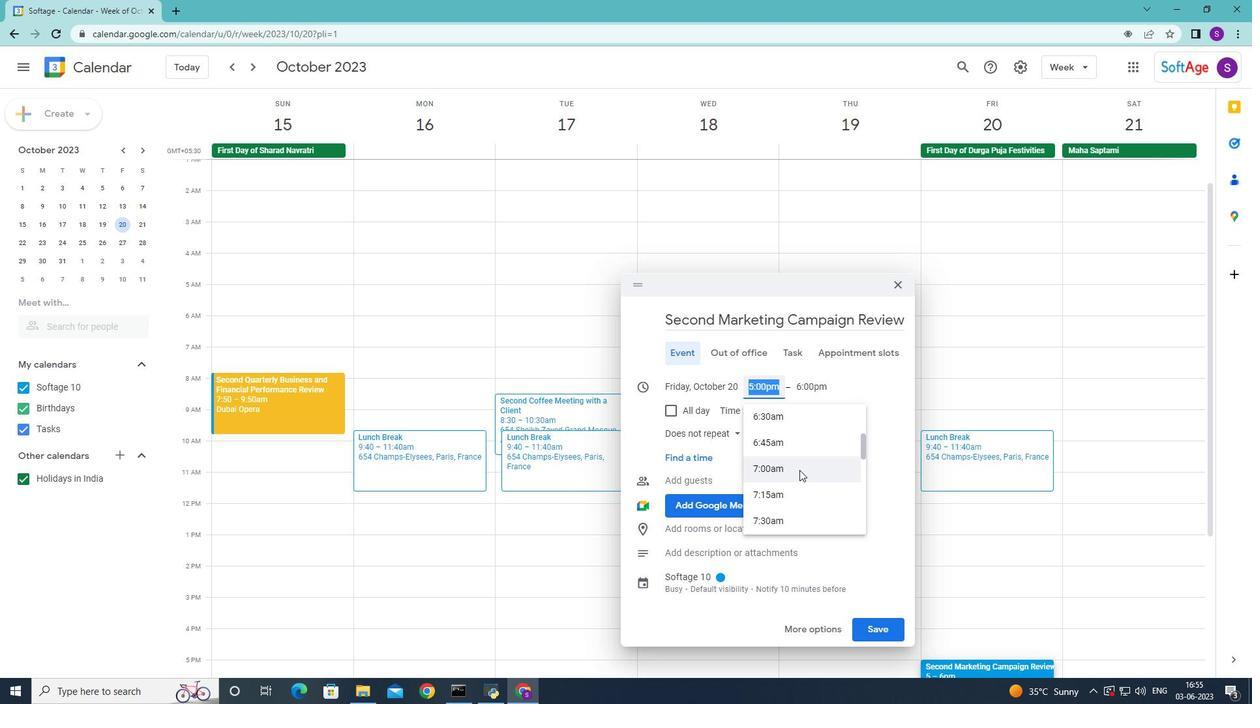 
Action: Mouse moved to (932, 313)
Screenshot: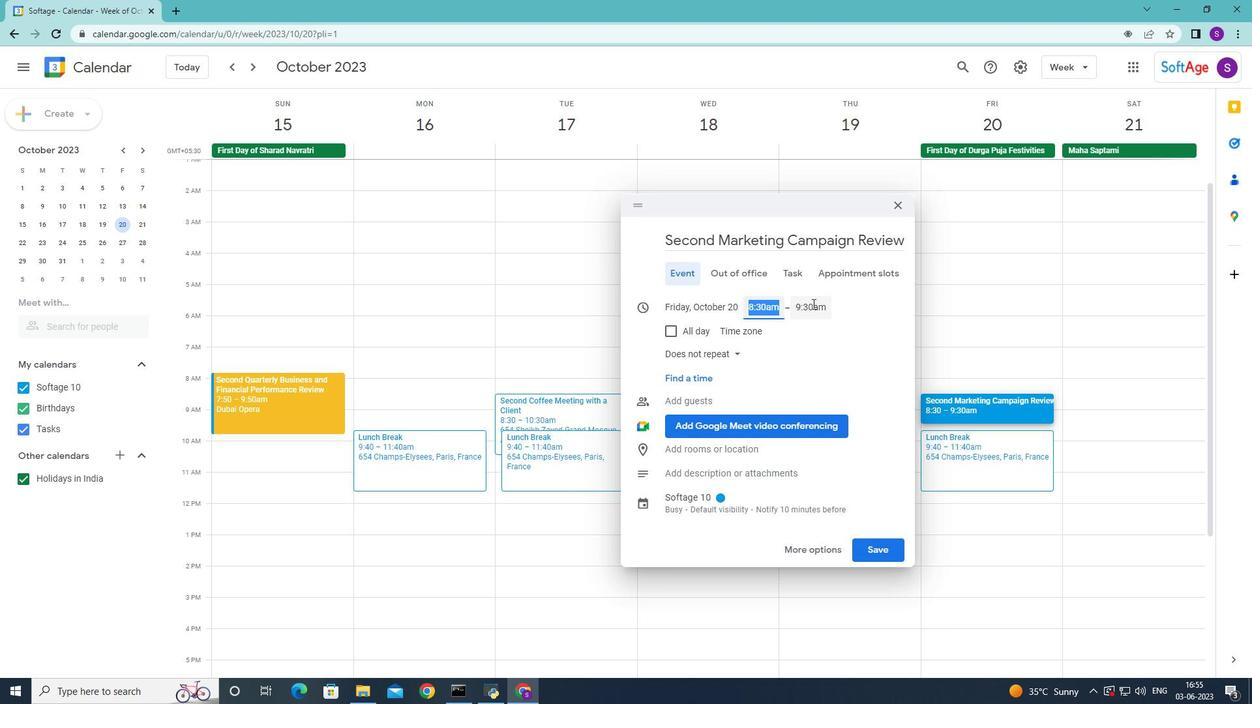 
Action: Mouse pressed left at (932, 313)
Screenshot: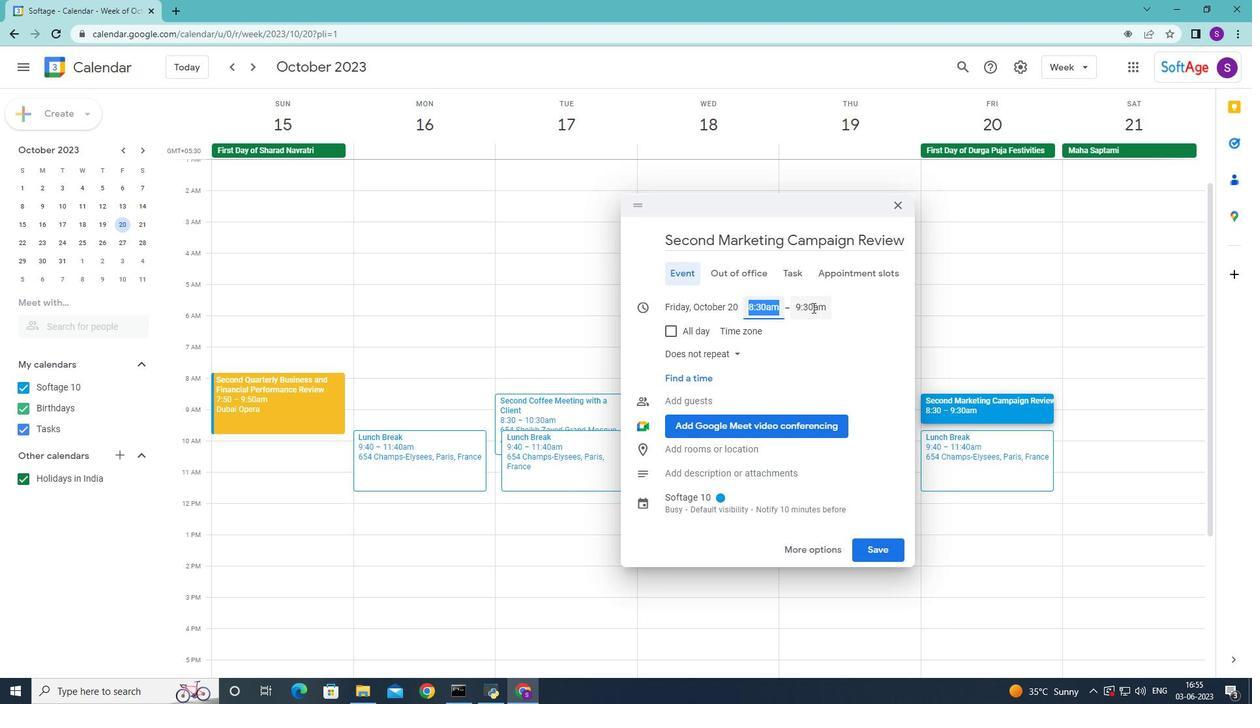 
Action: Mouse moved to (952, 399)
Screenshot: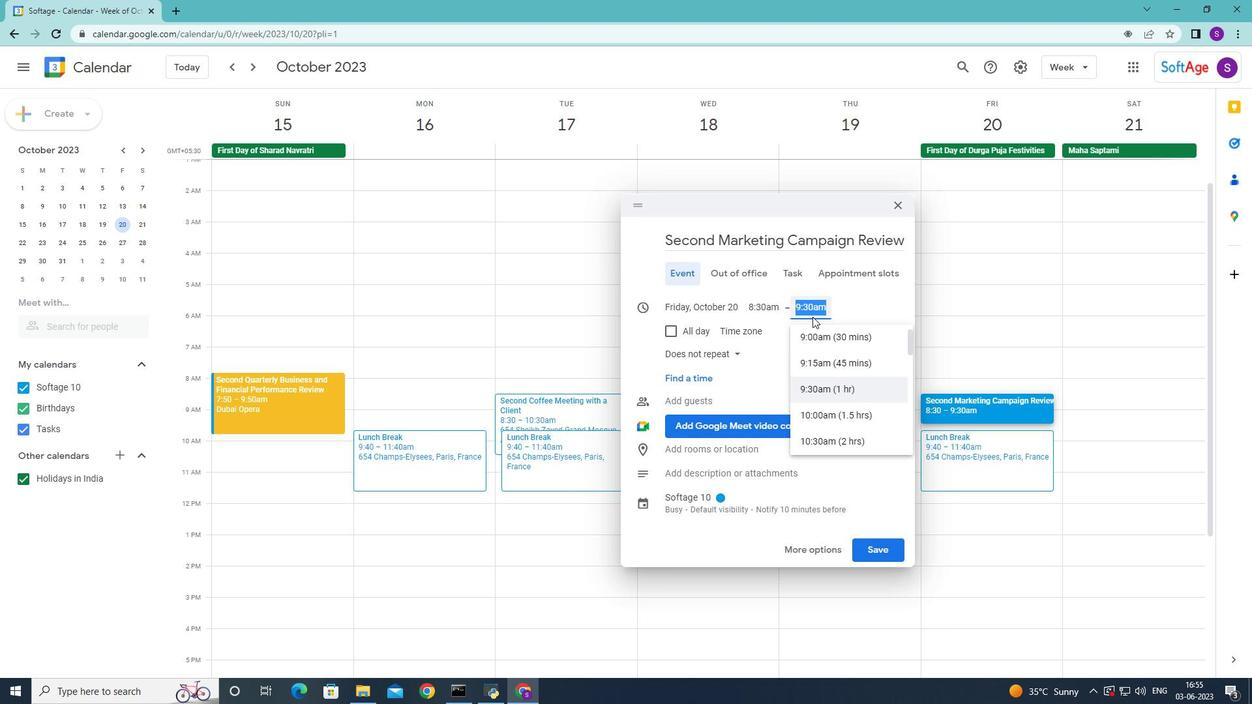 
Action: Mouse scrolled (952, 400) with delta (0, 0)
Screenshot: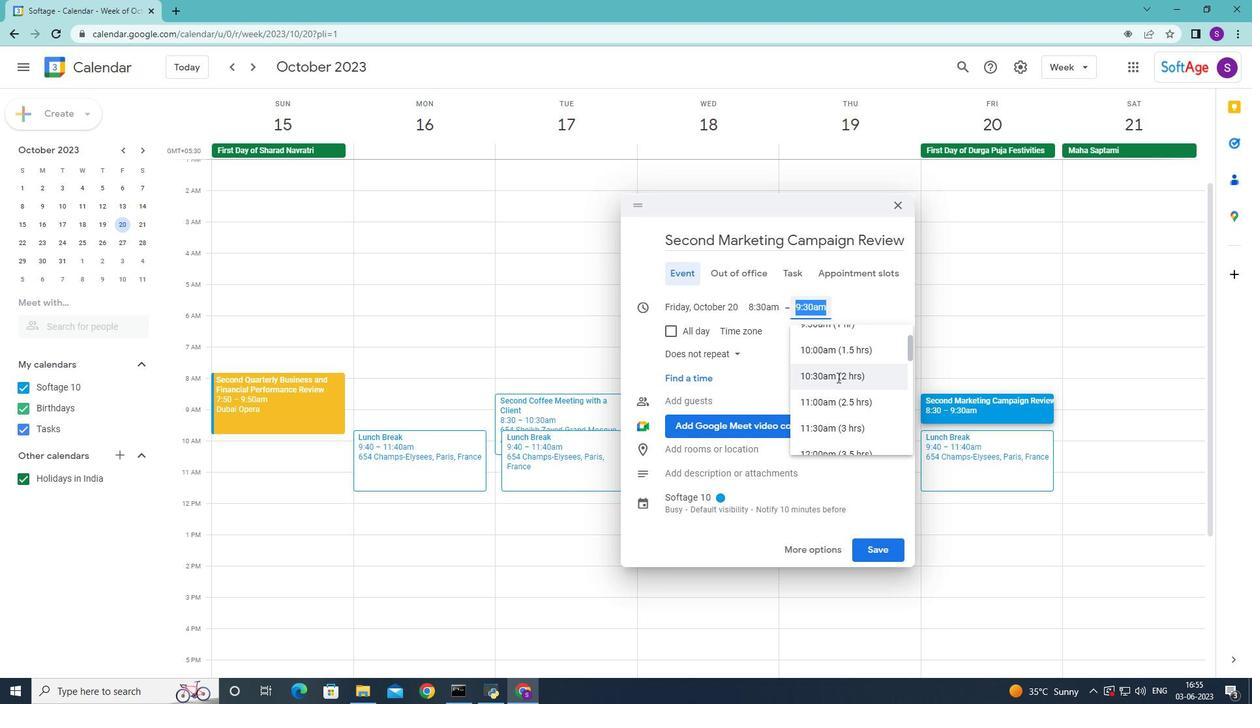
Action: Mouse scrolled (952, 400) with delta (0, 0)
Screenshot: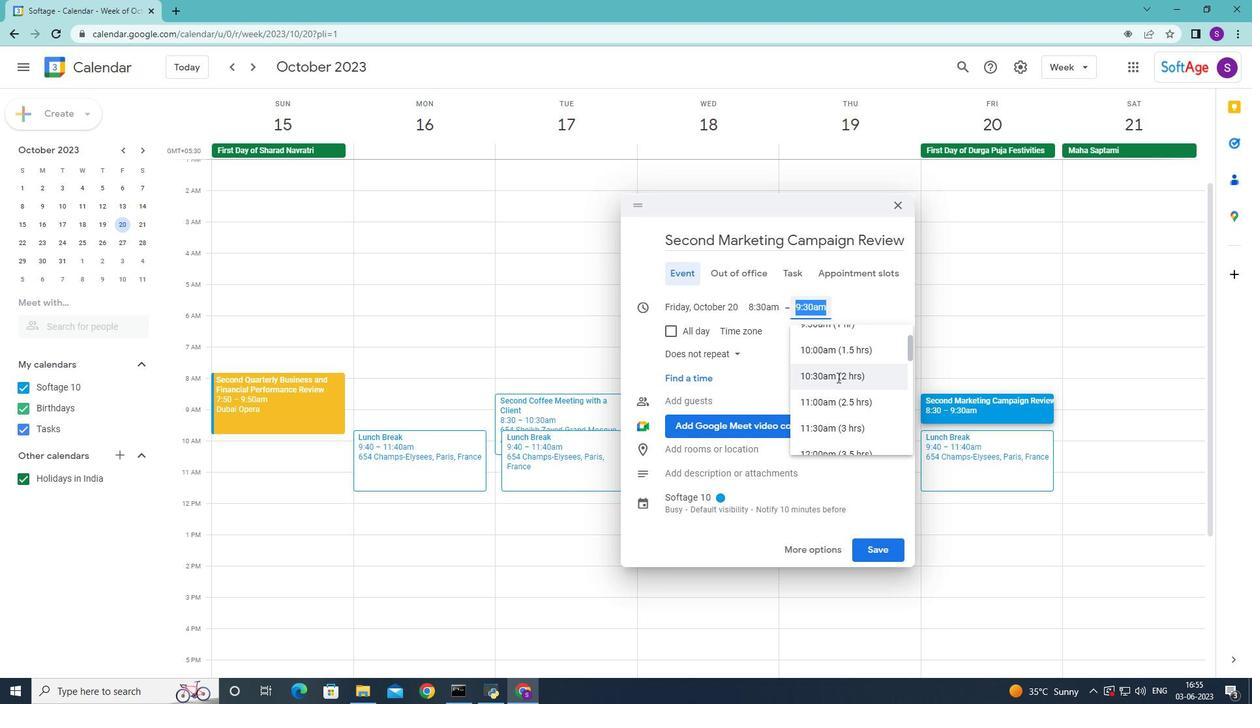 
Action: Mouse scrolled (952, 400) with delta (0, 0)
Screenshot: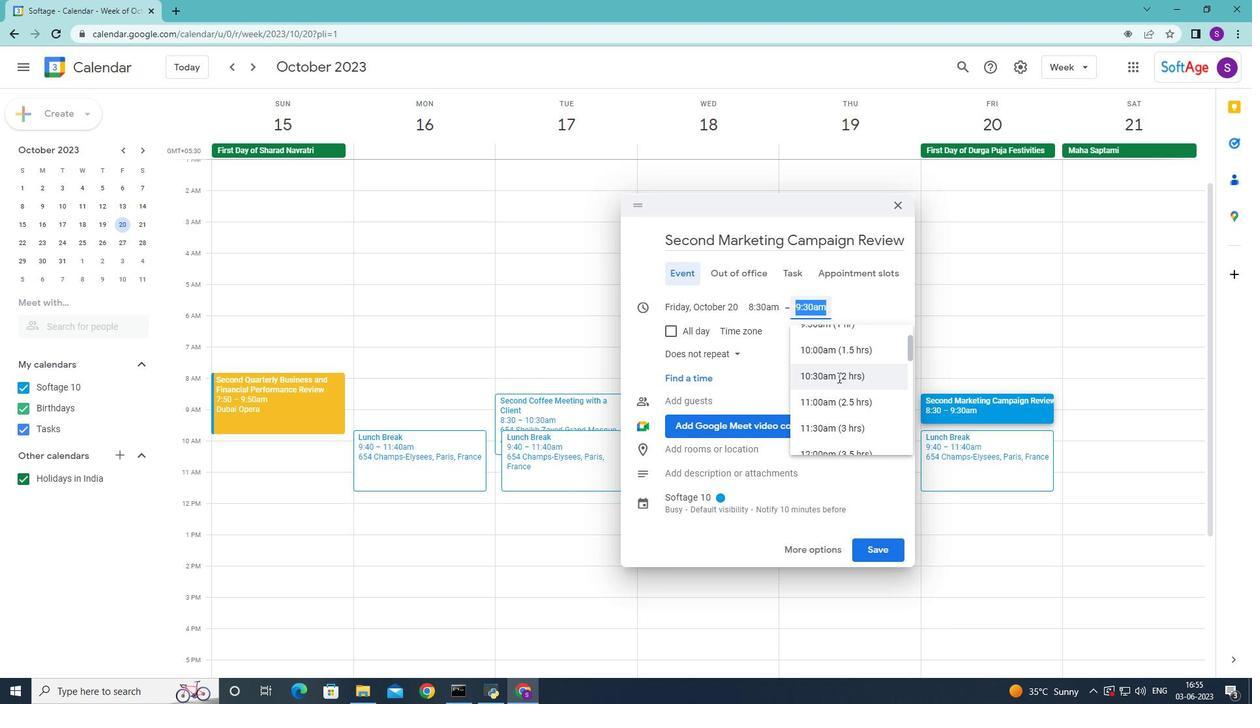 
Action: Mouse scrolled (952, 400) with delta (0, 0)
Screenshot: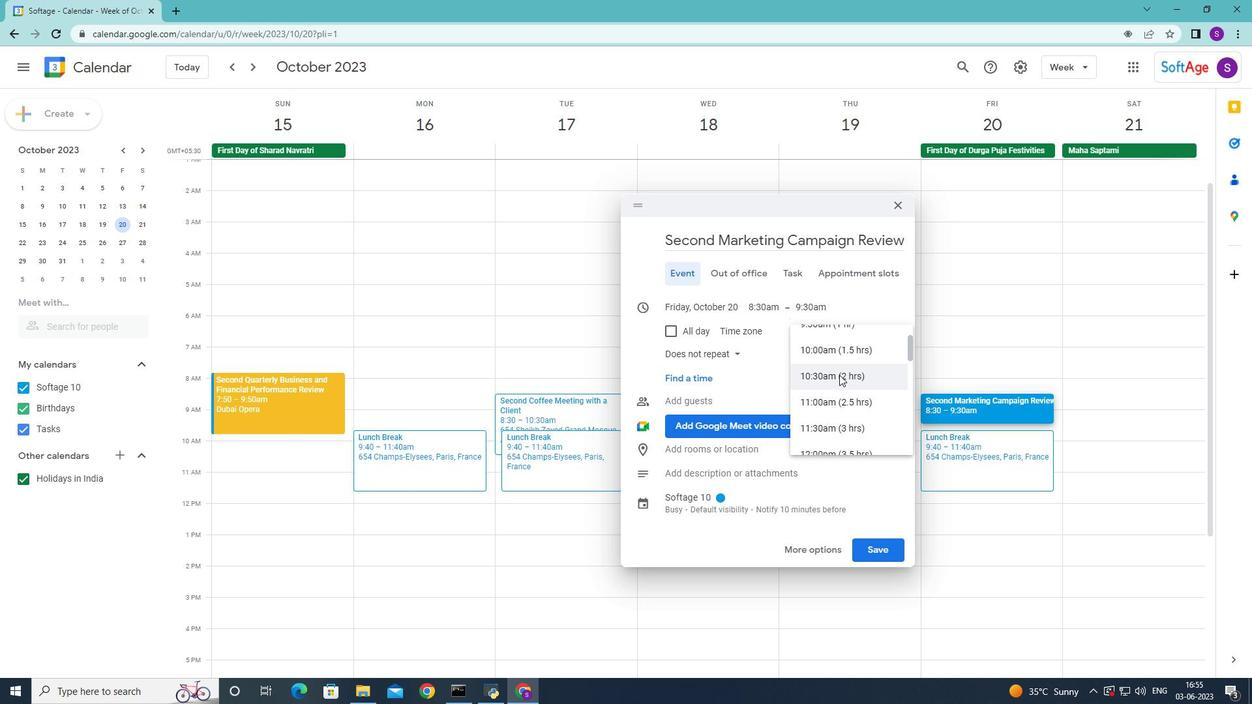 
Action: Mouse scrolled (952, 400) with delta (0, 0)
Screenshot: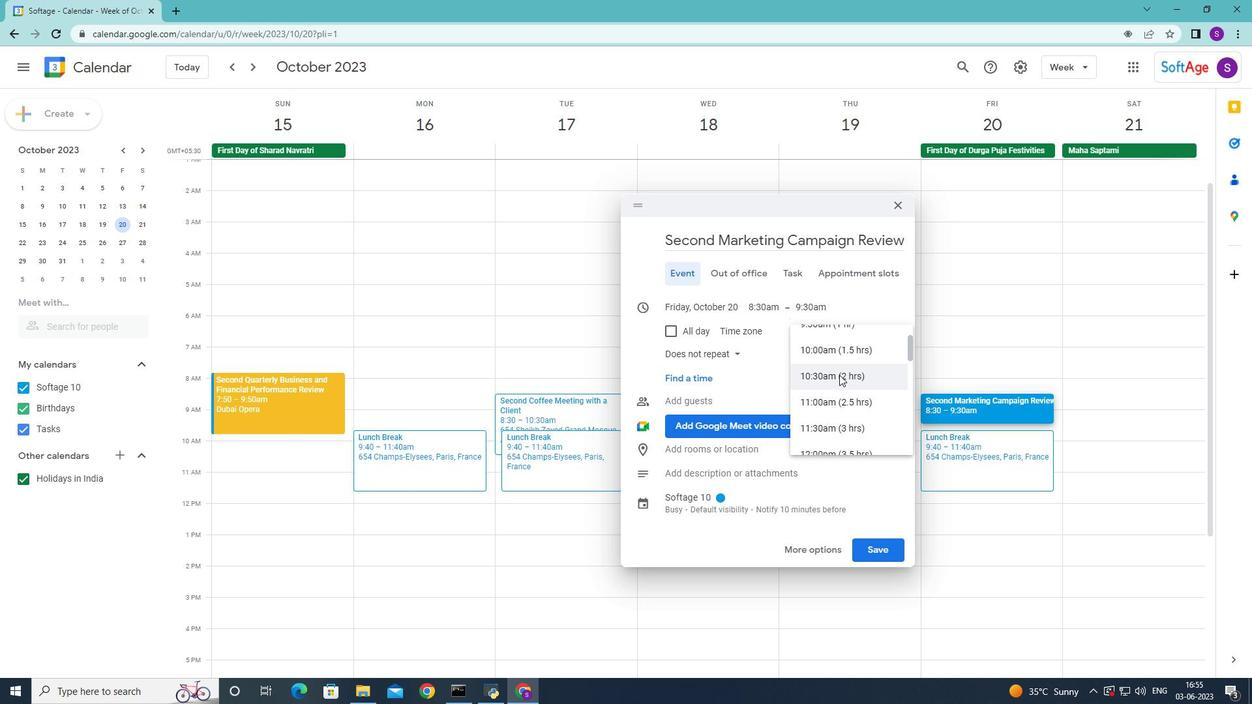 
Action: Mouse scrolled (952, 400) with delta (0, 0)
Screenshot: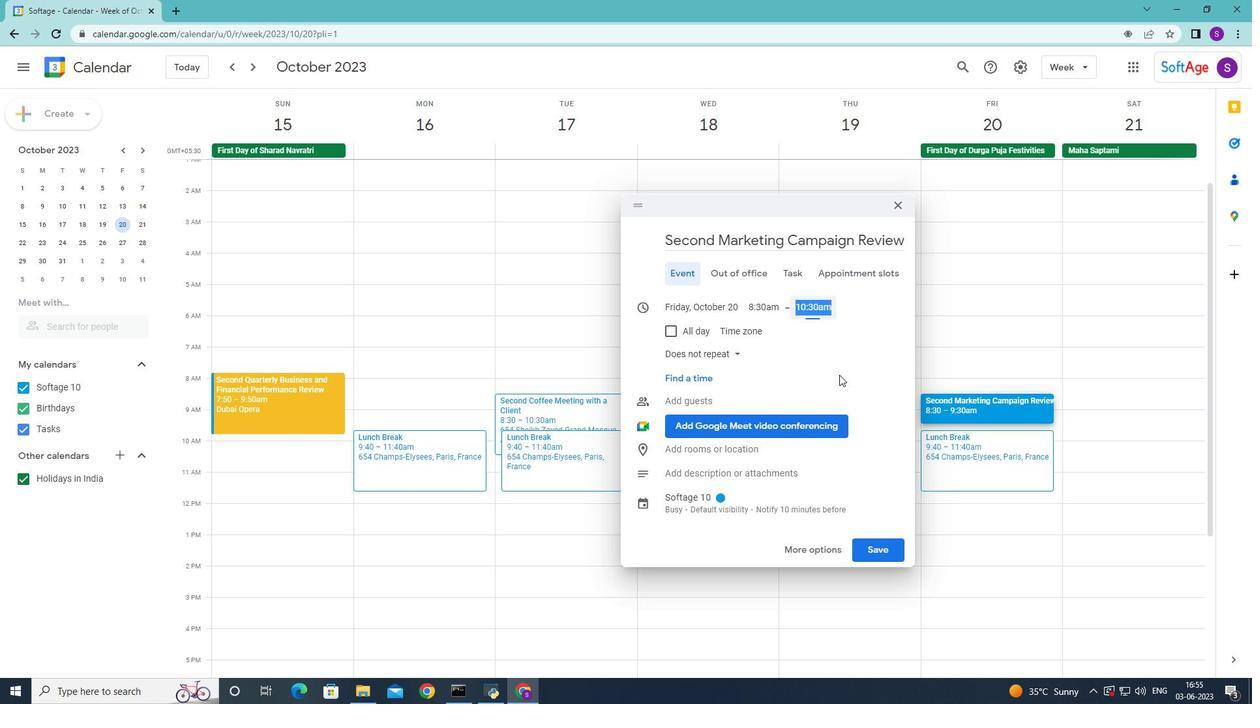 
Action: Mouse moved to (878, 309)
Screenshot: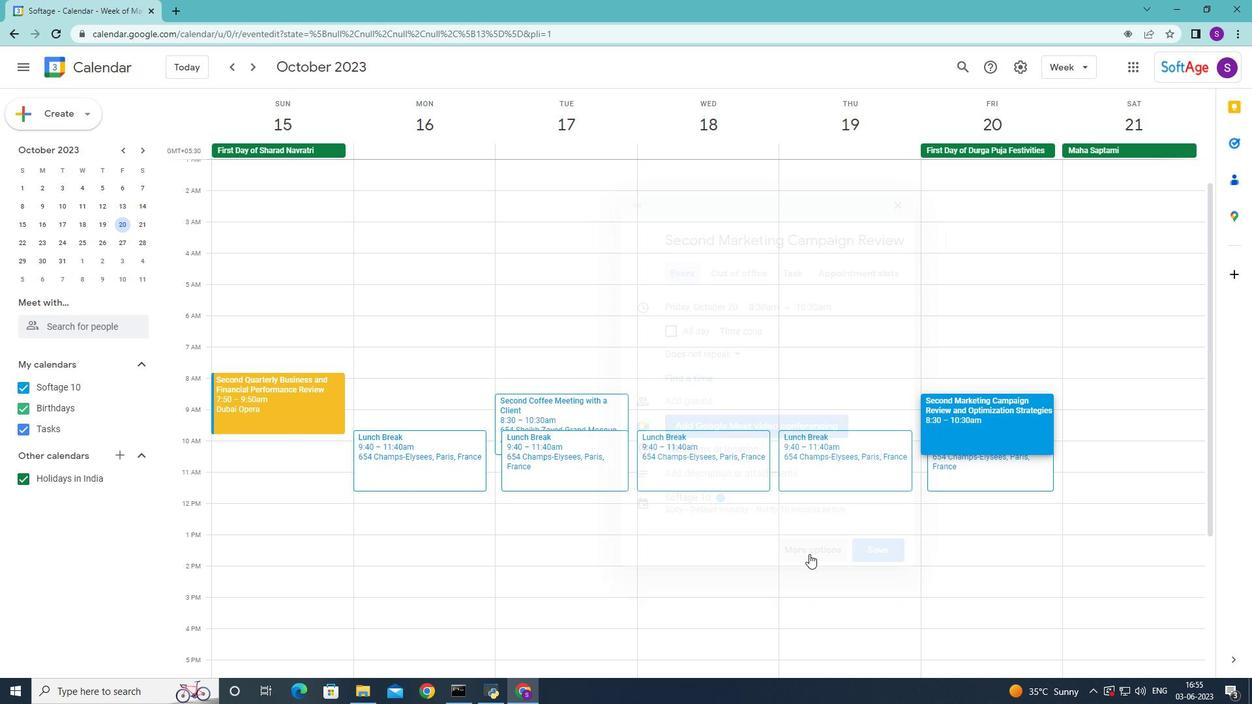 
Action: Key pressed 8<Key.shift_r>:50an<Key.backspace>m
Screenshot: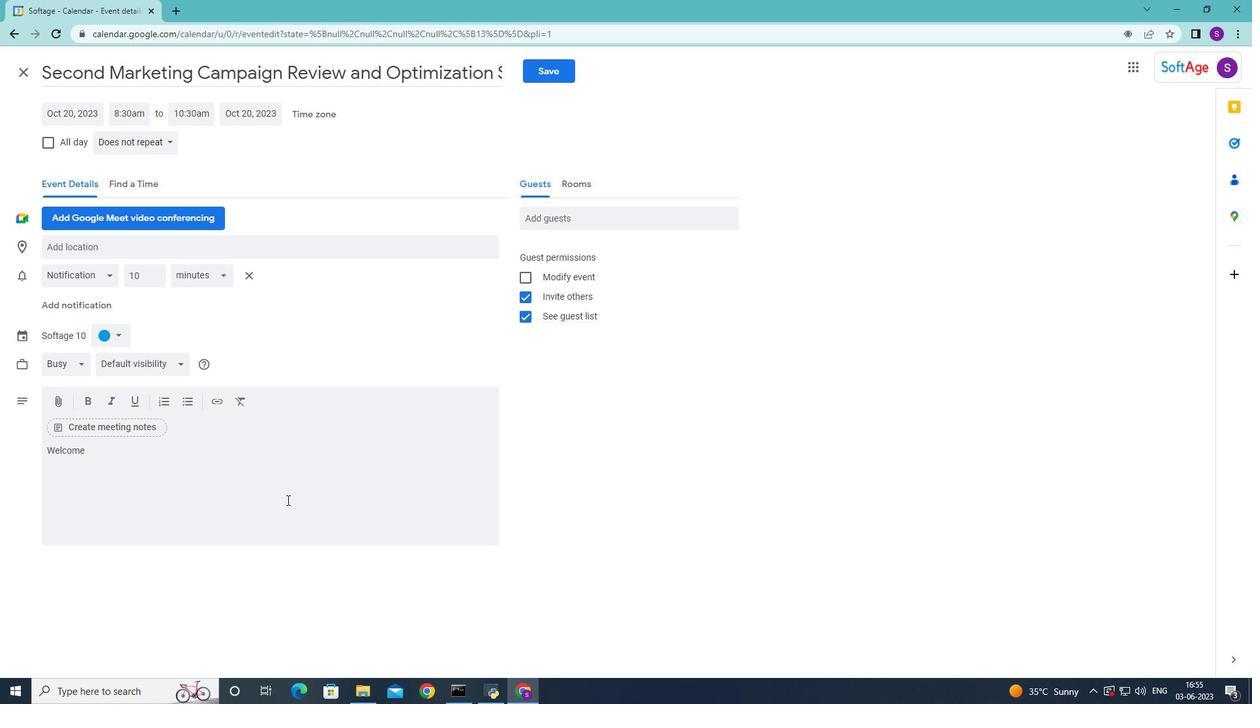 
Action: Mouse moved to (937, 322)
Screenshot: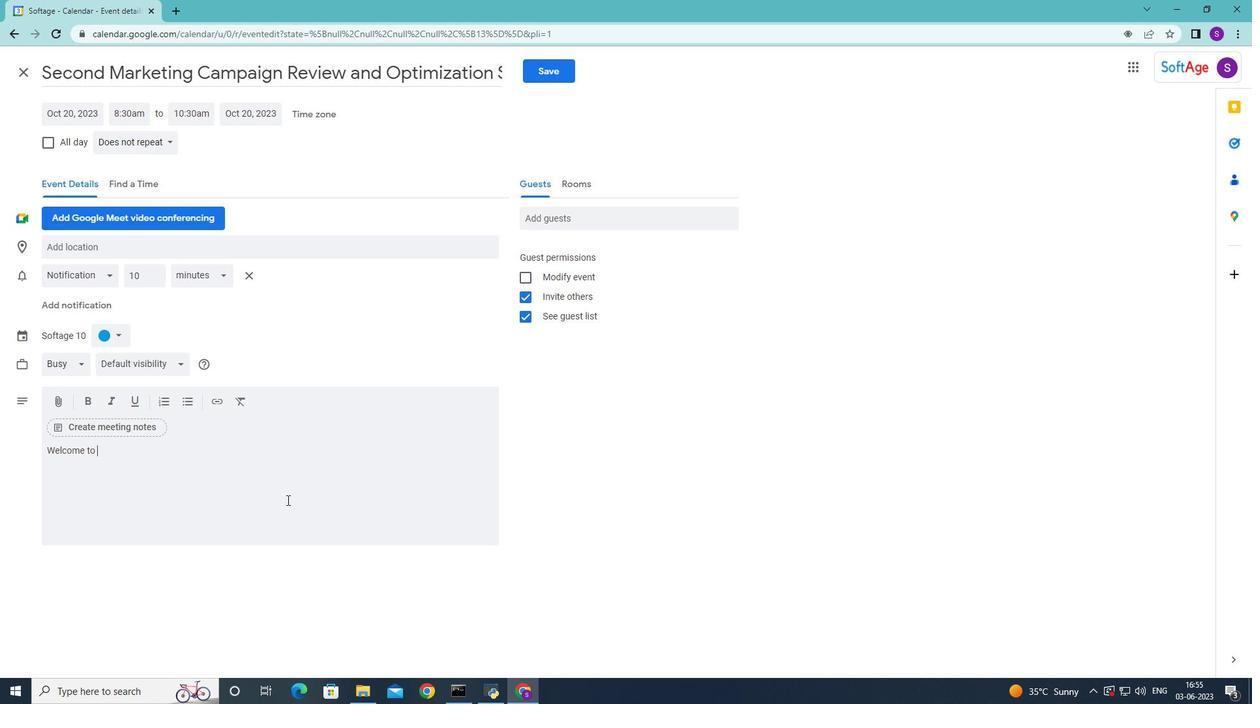 
Action: Key pressed <Key.enter>
Screenshot: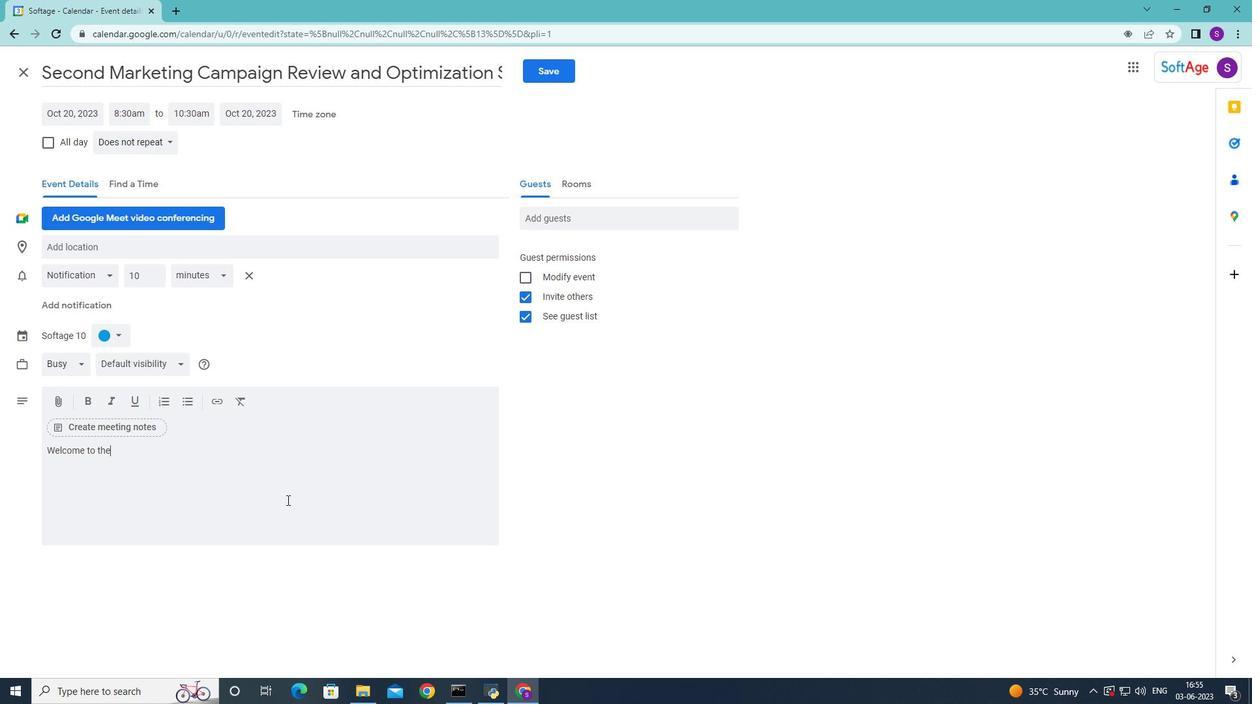 
Action: Mouse moved to (987, 304)
Screenshot: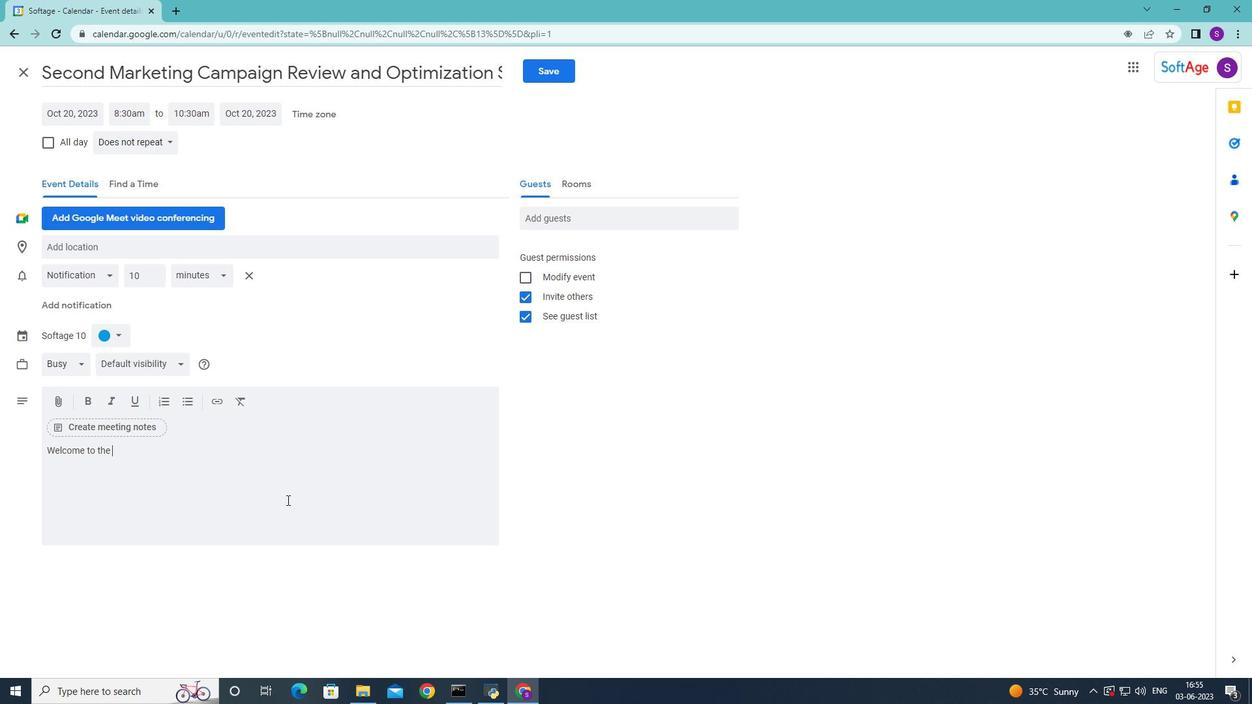 
Action: Mouse pressed left at (987, 304)
Screenshot: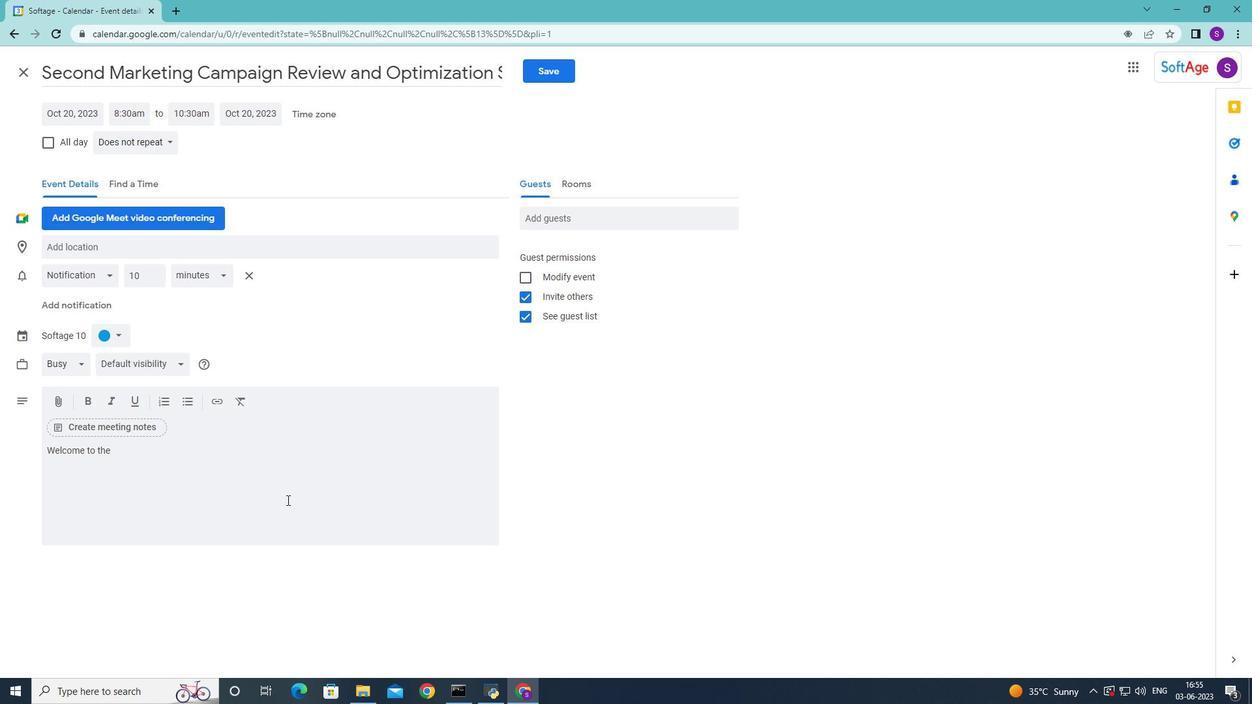 
Action: Mouse moved to (948, 298)
Screenshot: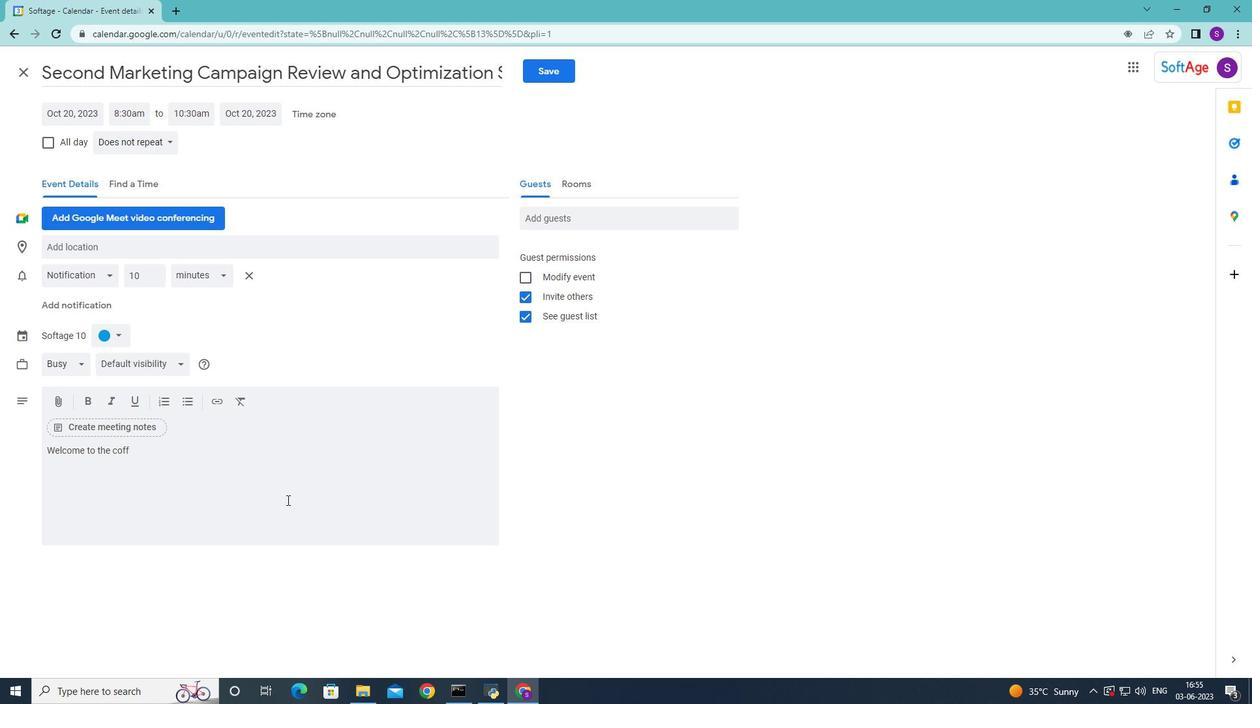 
Action: Key pressed 10<Key.shift_r>:50am<Key.enter>
Screenshot: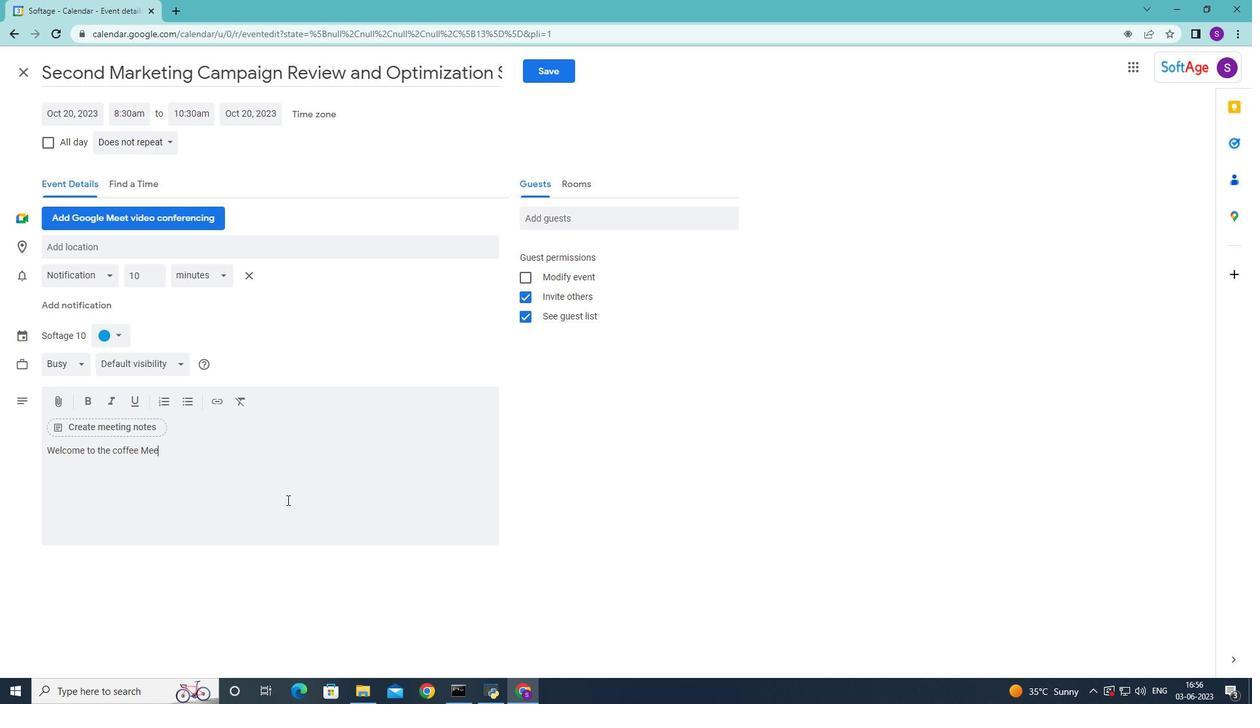 
Action: Mouse moved to (936, 551)
Screenshot: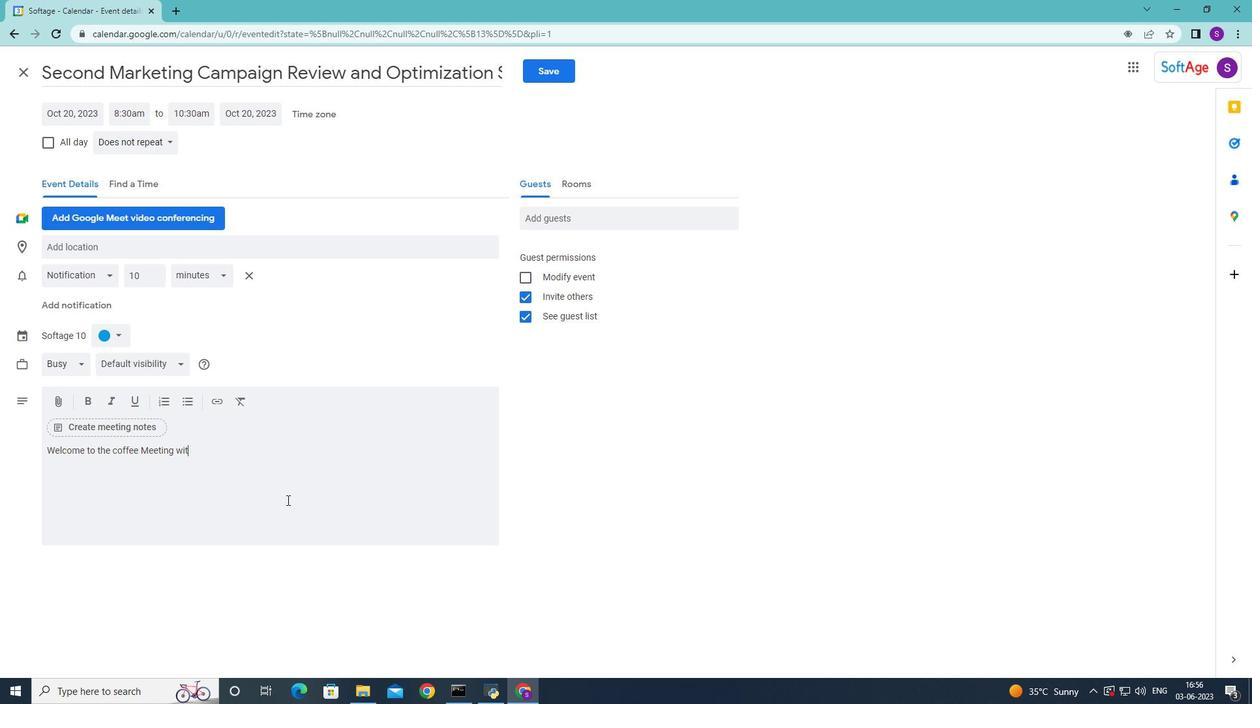 
Action: Mouse pressed left at (936, 551)
Screenshot: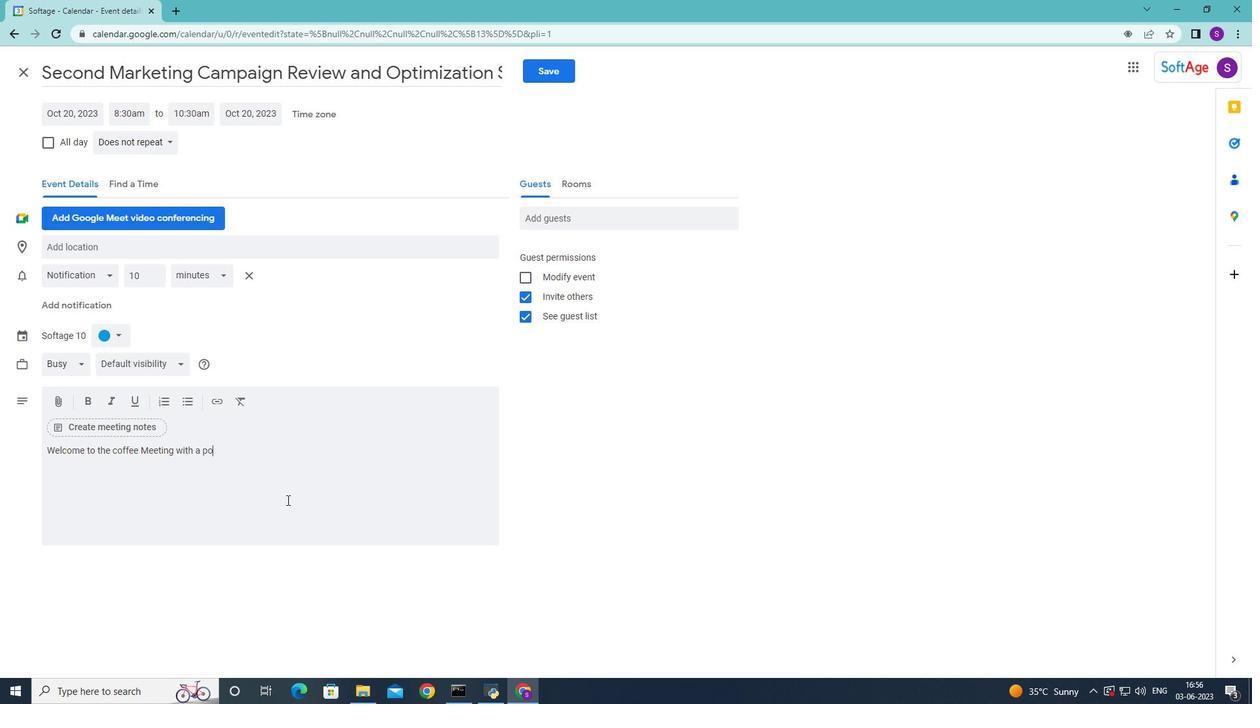 
Action: Mouse moved to (236, 454)
Screenshot: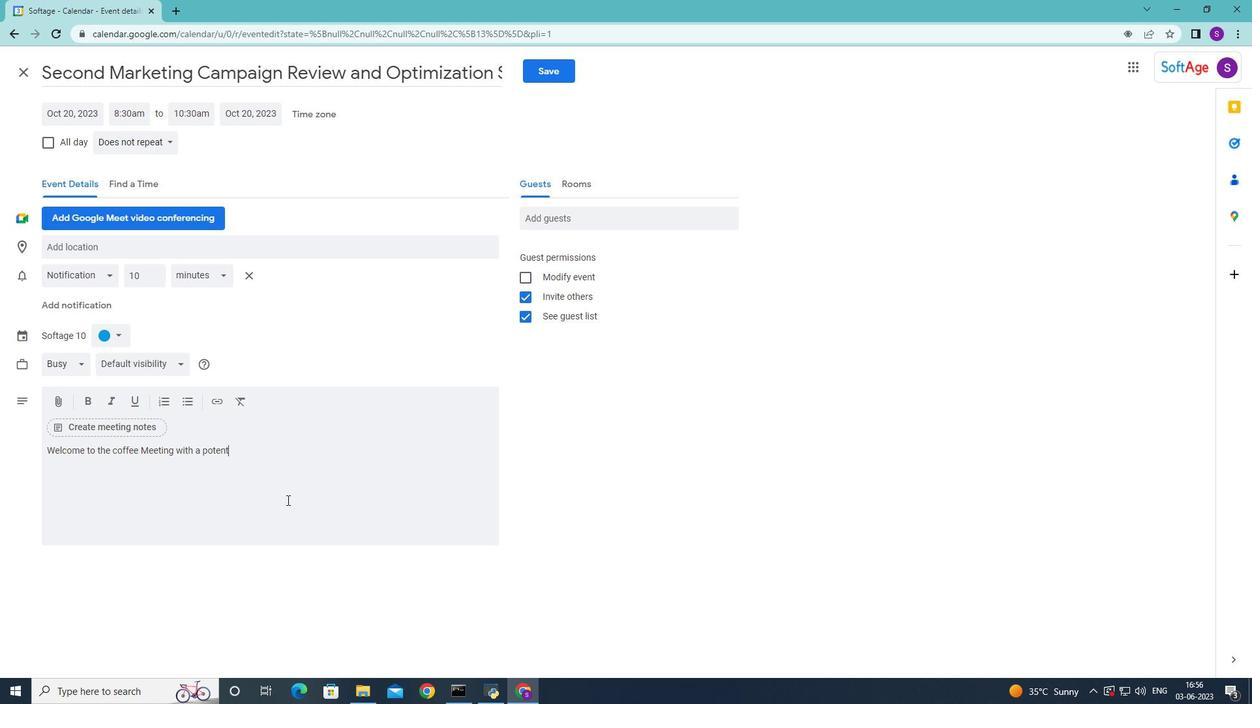 
Action: Mouse pressed left at (236, 454)
Screenshot: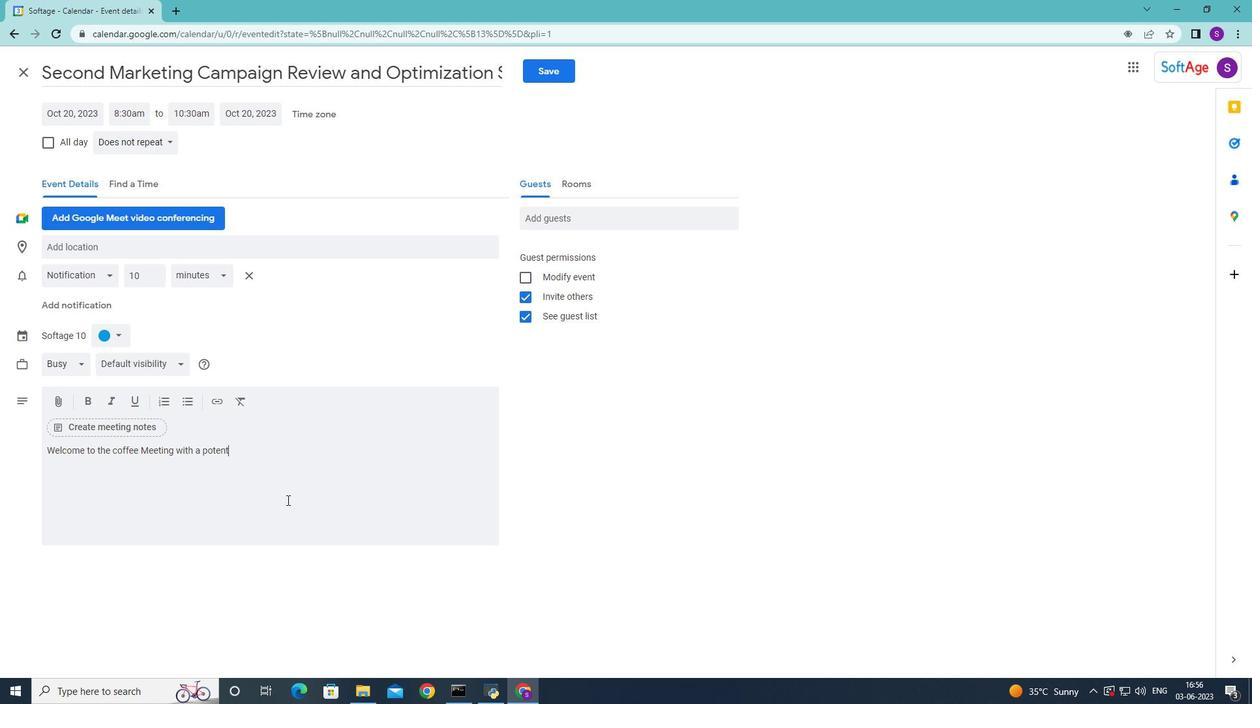 
Action: Key pressed <Key.shift>The<Key.space><Key.shift>Teams<Key.space><Key.backspace><Key.backspace><Key.space><Key.shift>will<Key.space>assess<Key.space>the<Key.space>project<Key.space><Key.backspace>'s<Key.space>adherence<Key.space>to<Key.space>established<Key.space>processes<Key.space>and<Key.space>method<Key.space><Key.backspace>ologies<Key.space><Key.backspace>.<Key.space><Key.shift>they<Key.space><Key.backspace><Key.backspace><Key.backspace><Key.backspace><Key.backspace><Key.shift>They<Key.space>will<Key.space>evaluate<Key.space>h<Key.backspace>whether<Key.space><Key.space><Key.backspace>project<Key.space>activities,<Key.space>such<Key.space>as<Key.space>reuirements<Key.space><Key.backspace><Key.backspace><Key.backspace><Key.backspace><Key.backspace><Key.backspace><Key.backspace><Key.backspace><Key.backspace><Key.backspace>quirements<Key.space>gthering,<Key.space>design<Key.space><Key.backspace>,<Key.space>development,<Key.space>testing<Key.space><Key.backspace>,<Key.space>and<Key.space>deploymeb<Key.backspace>nt<Key.space><Key.backspace>,<Key.space>are<Key.space>following<Key.space>defined<Key.space>procedures<Key.space>and<Key.space>best<Key.space>practices.
Screenshot: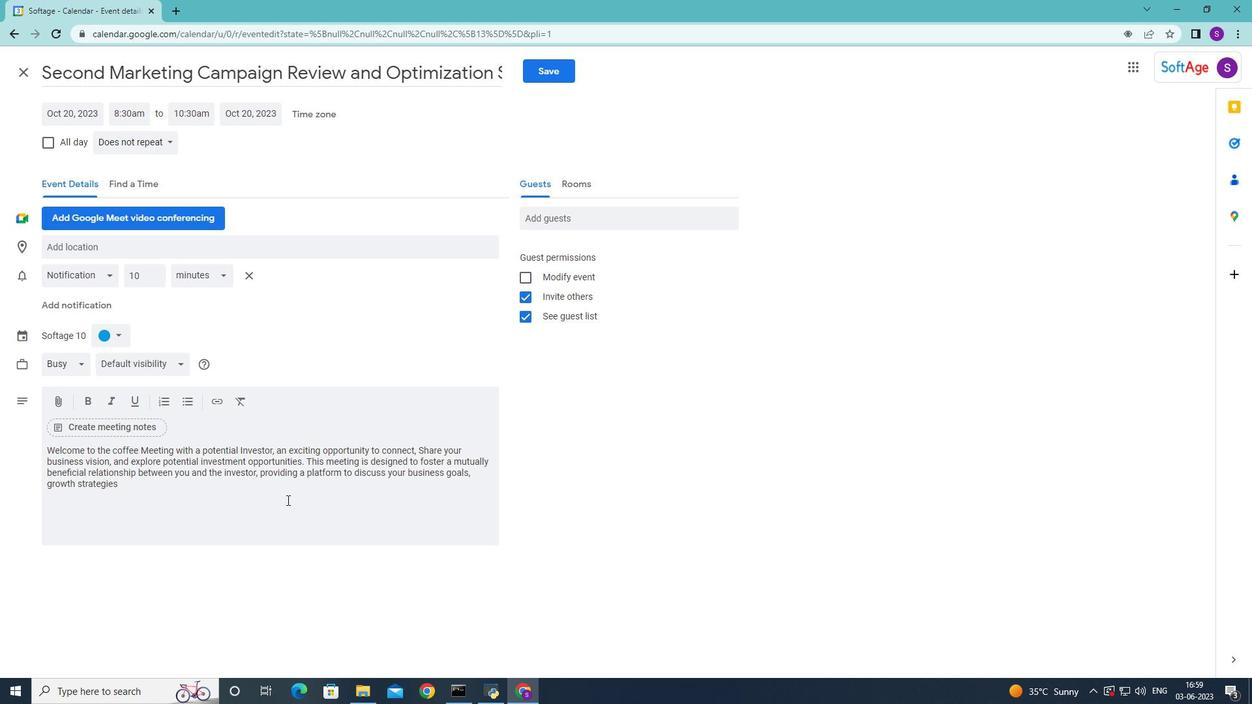 
Action: Mouse moved to (116, 341)
Screenshot: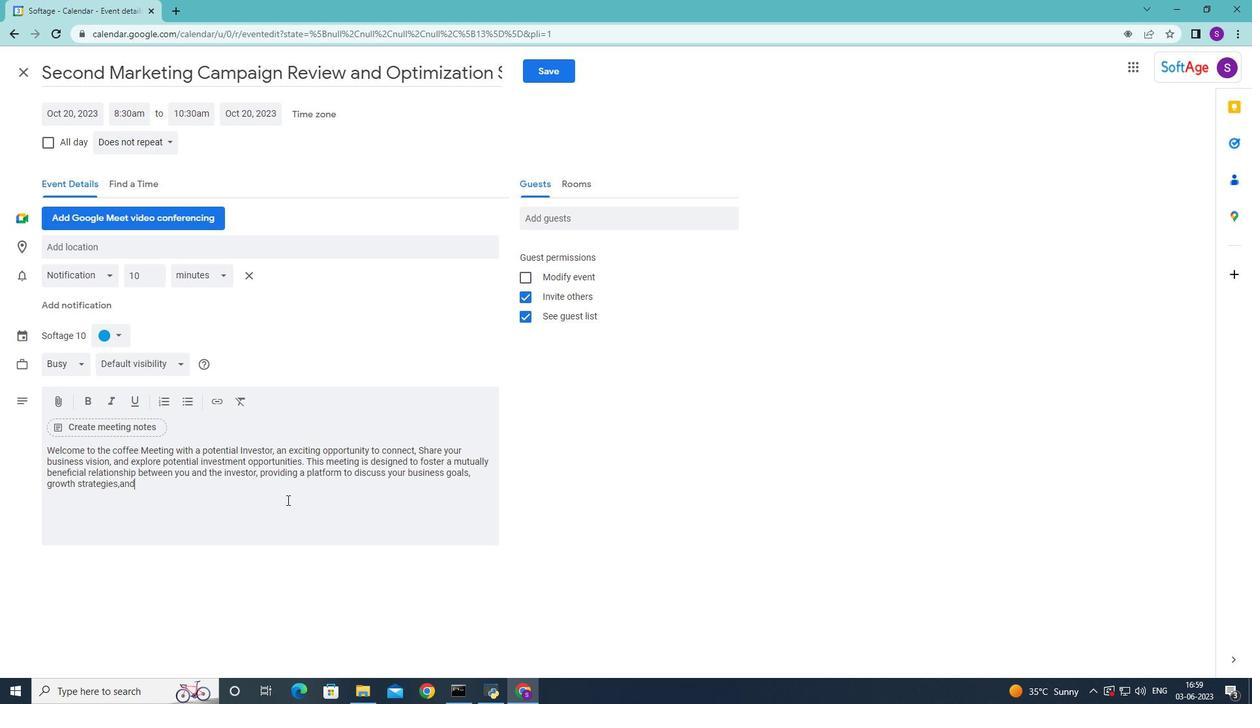 
Action: Mouse pressed left at (116, 341)
Screenshot: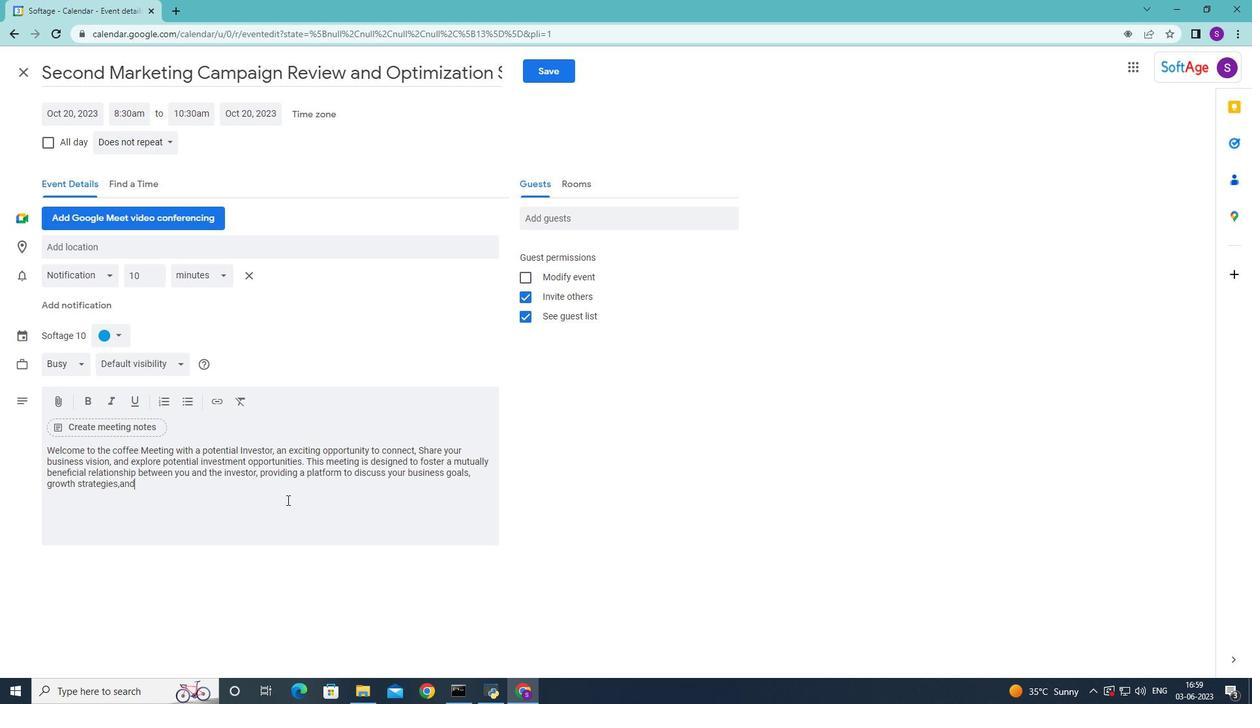 
Action: Mouse moved to (108, 334)
Screenshot: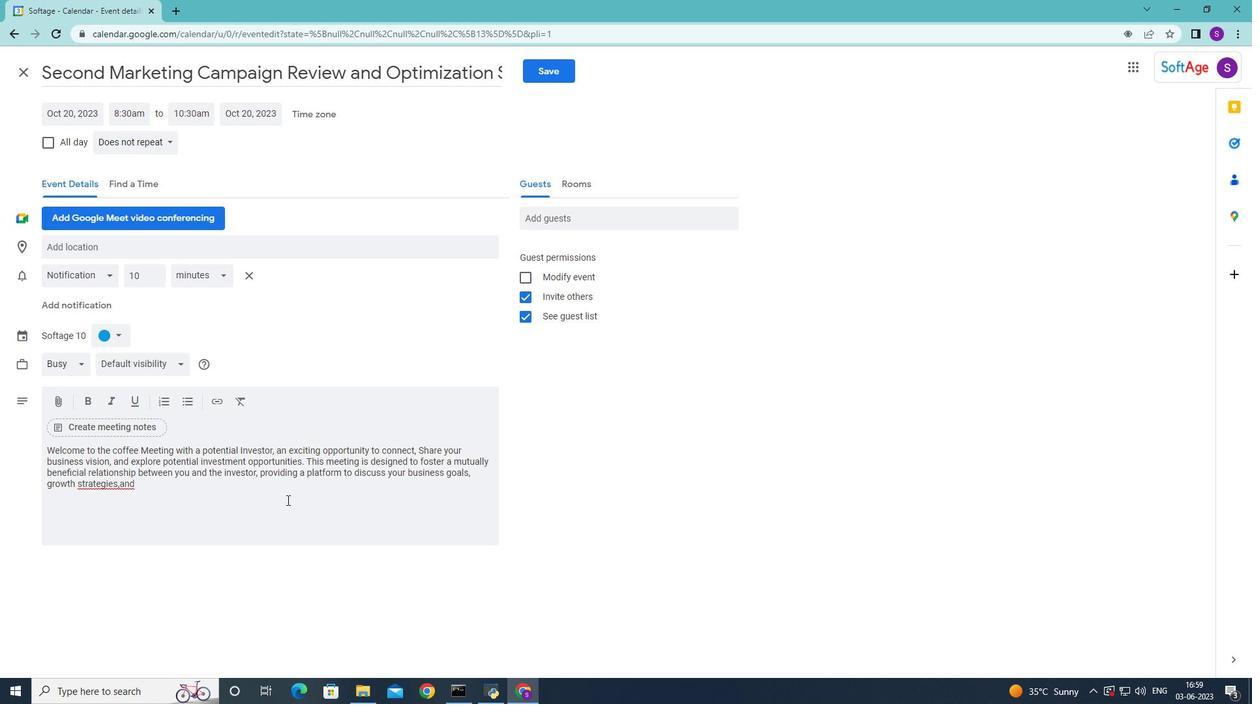 
Action: Mouse pressed left at (108, 334)
Screenshot: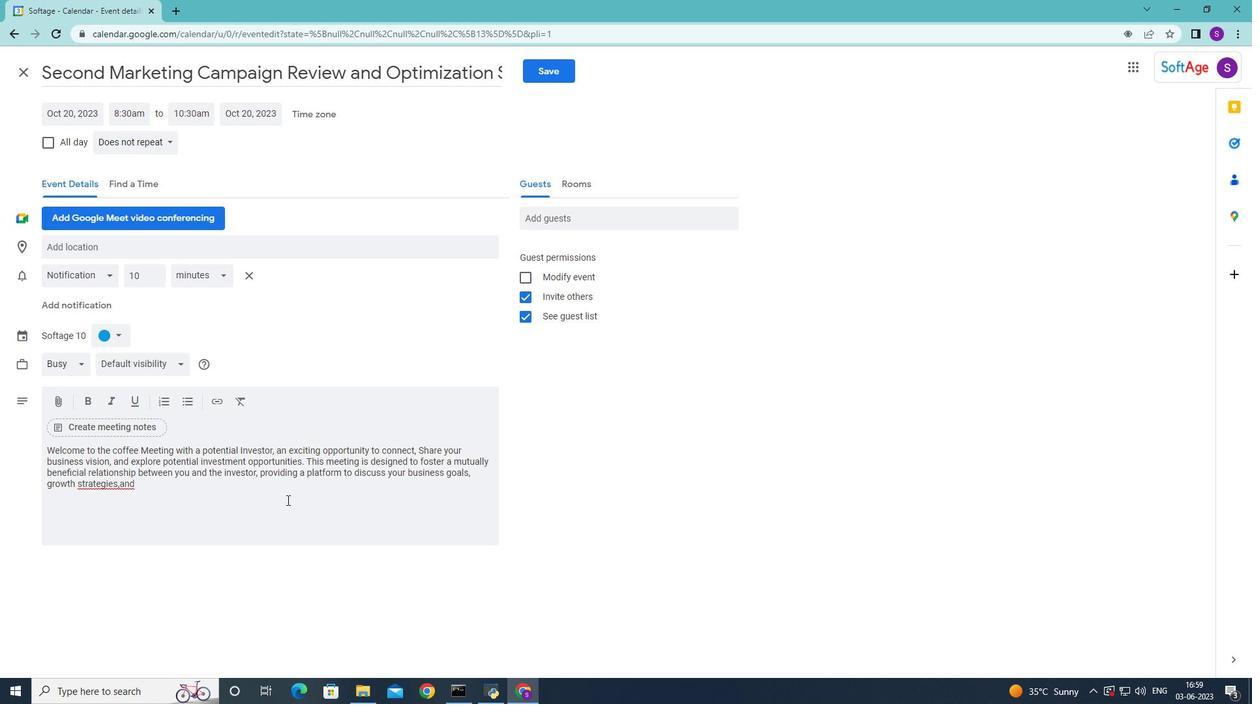 
Action: Mouse moved to (154, 249)
Screenshot: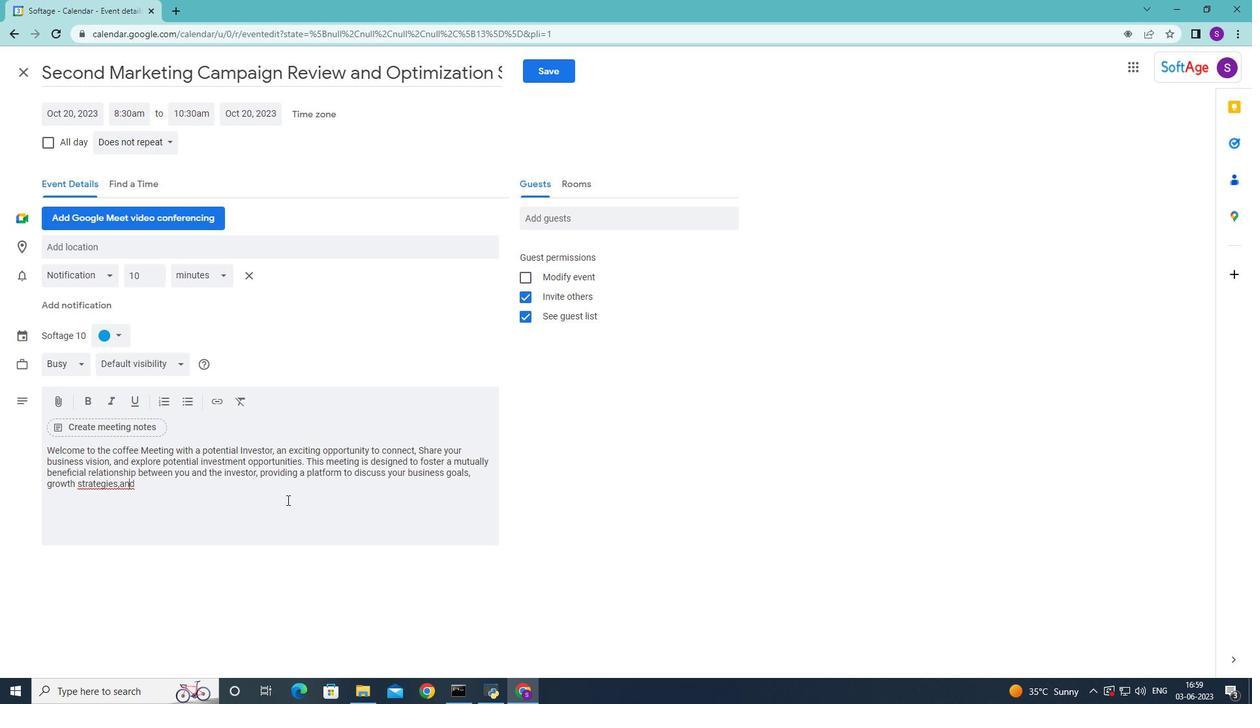 
Action: Mouse pressed left at (154, 249)
Screenshot: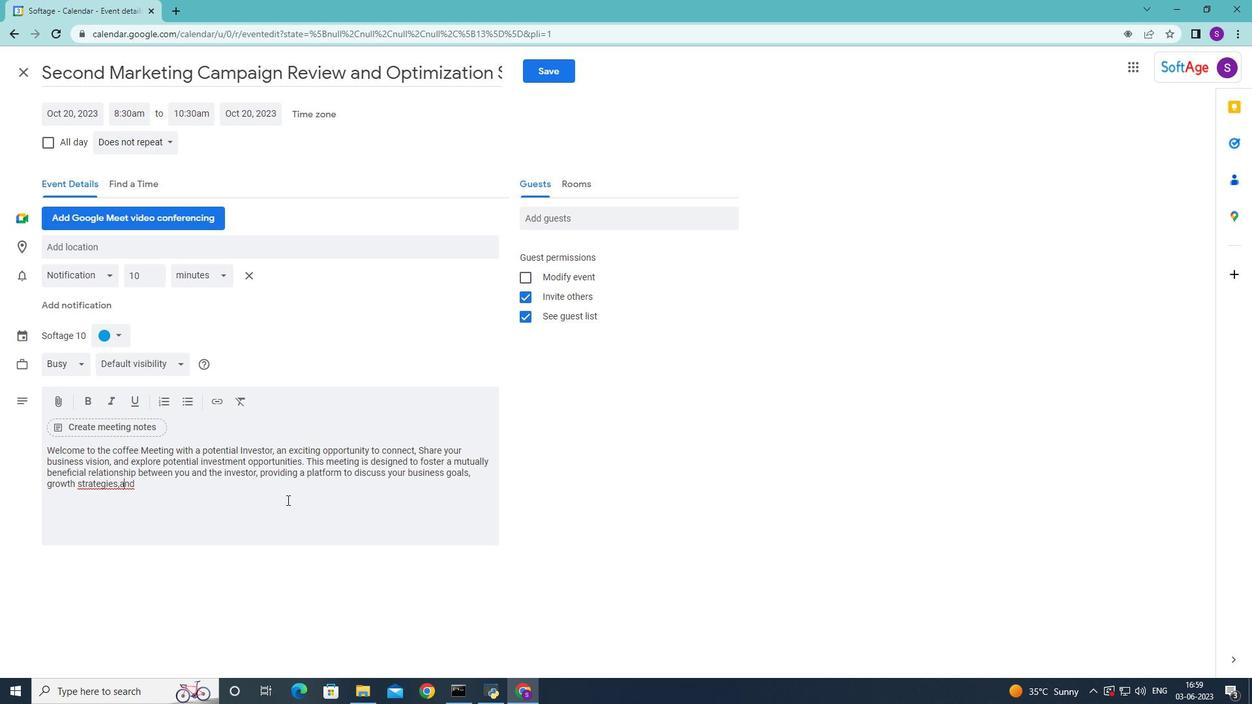 
Action: Key pressed 789<Key.space><Key.shift>Khan<Key.space><Key.shift><Key.shift><Key.shift><Key.shift><Key.shift><Key.shift><Key.shift><Key.shift><Key.shift><Key.shift>EI<Key.space><Key.shift><Key.shift><Key.shift><Key.shift>J<Key.backspace><Key.shift>Khalili<Key.space><Key.shift>Bazaar<Key.space><Key.backspace>,<Key.space><Key.shift><Key.shift><Key.shift><Key.shift><Key.shift><Key.shift><Key.shift><Key.shift>Cairo,<Key.space><Key.shift>egypt,<Key.space><Key.backspace><Key.backspace><Key.backspace><Key.backspace><Key.backspace><Key.backspace><Key.backspace><Key.shift>Egypt
Screenshot: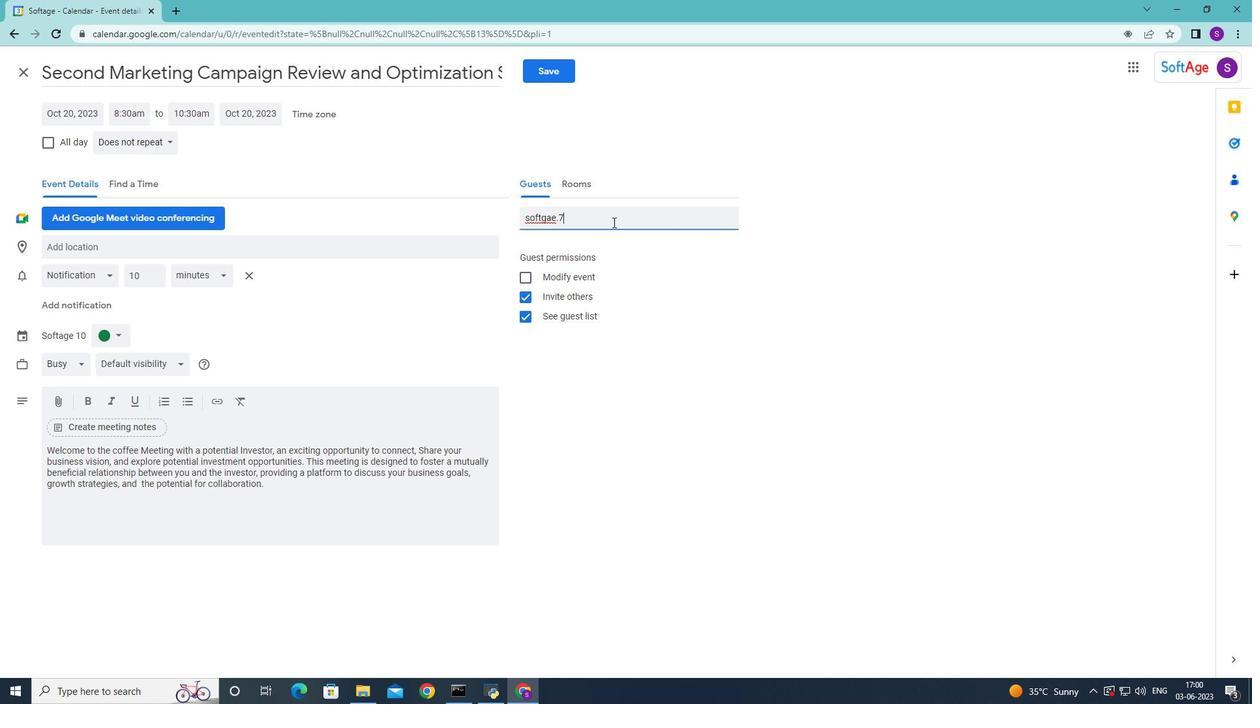 
Action: Mouse moved to (165, 278)
Screenshot: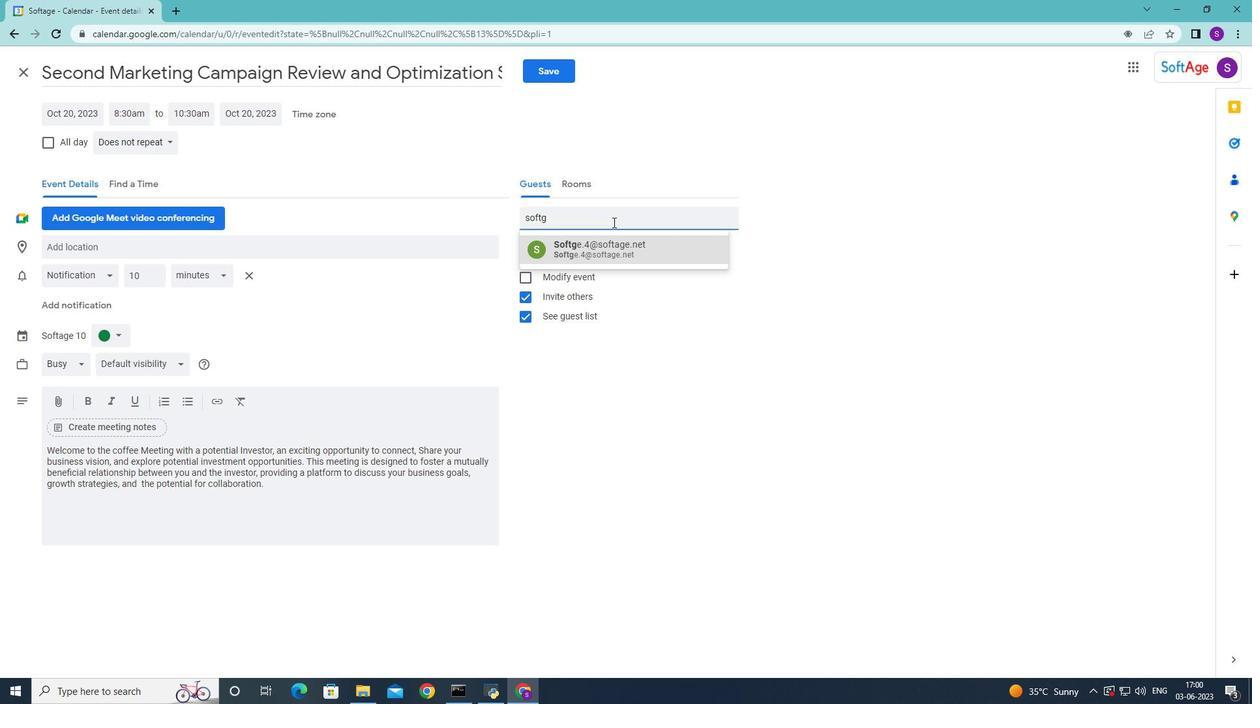 
Action: Mouse pressed left at (165, 278)
Screenshot: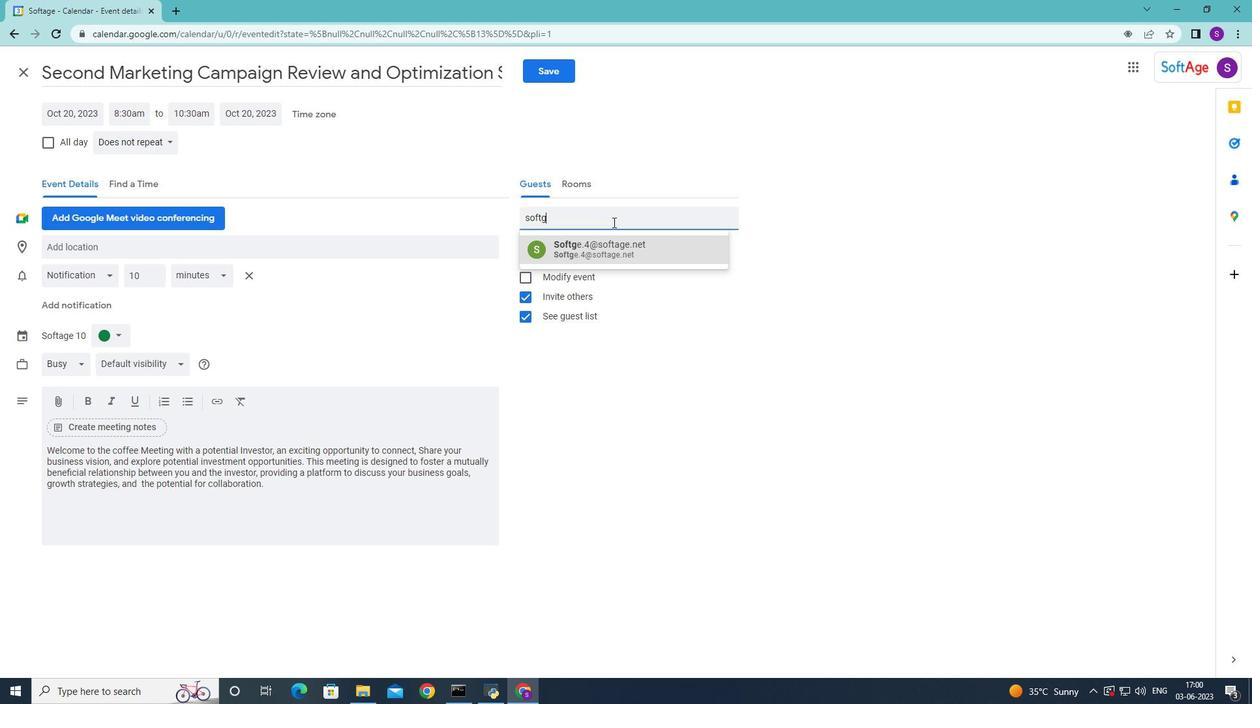 
Action: Mouse moved to (520, 319)
Screenshot: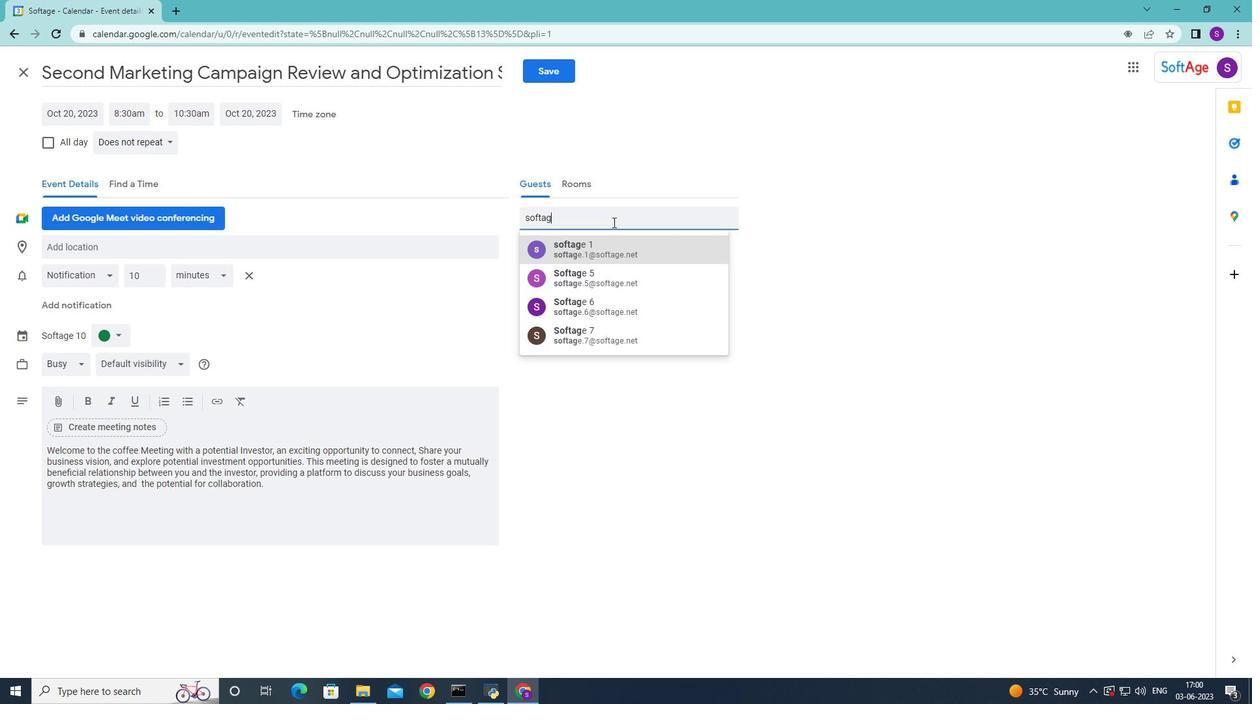 
Action: Mouse pressed left at (520, 319)
Screenshot: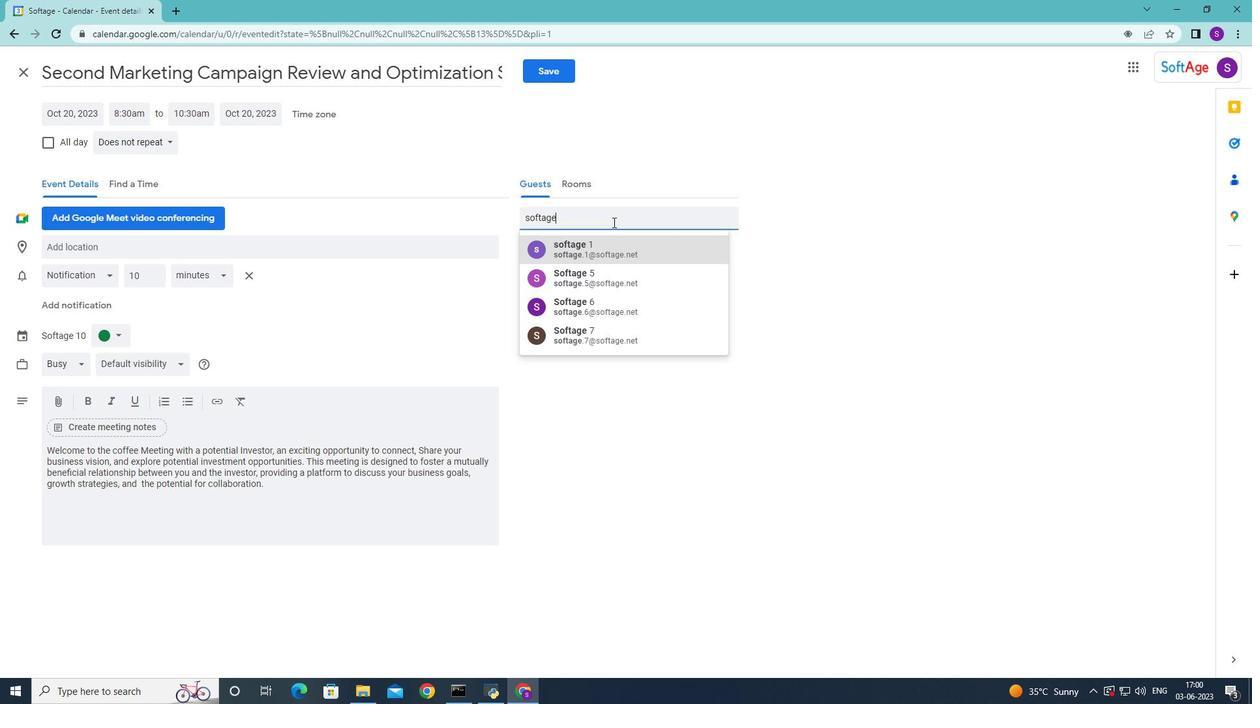 
Action: Mouse moved to (561, 214)
Screenshot: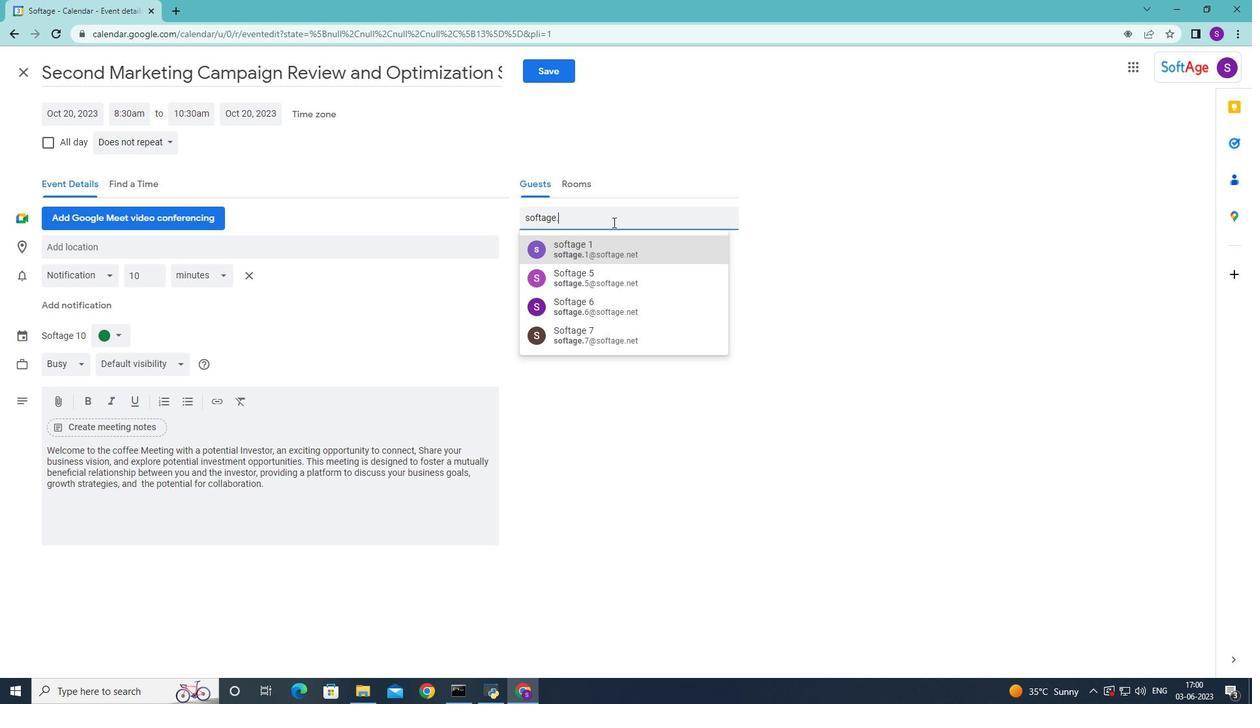 
Action: Mouse pressed left at (561, 214)
Screenshot: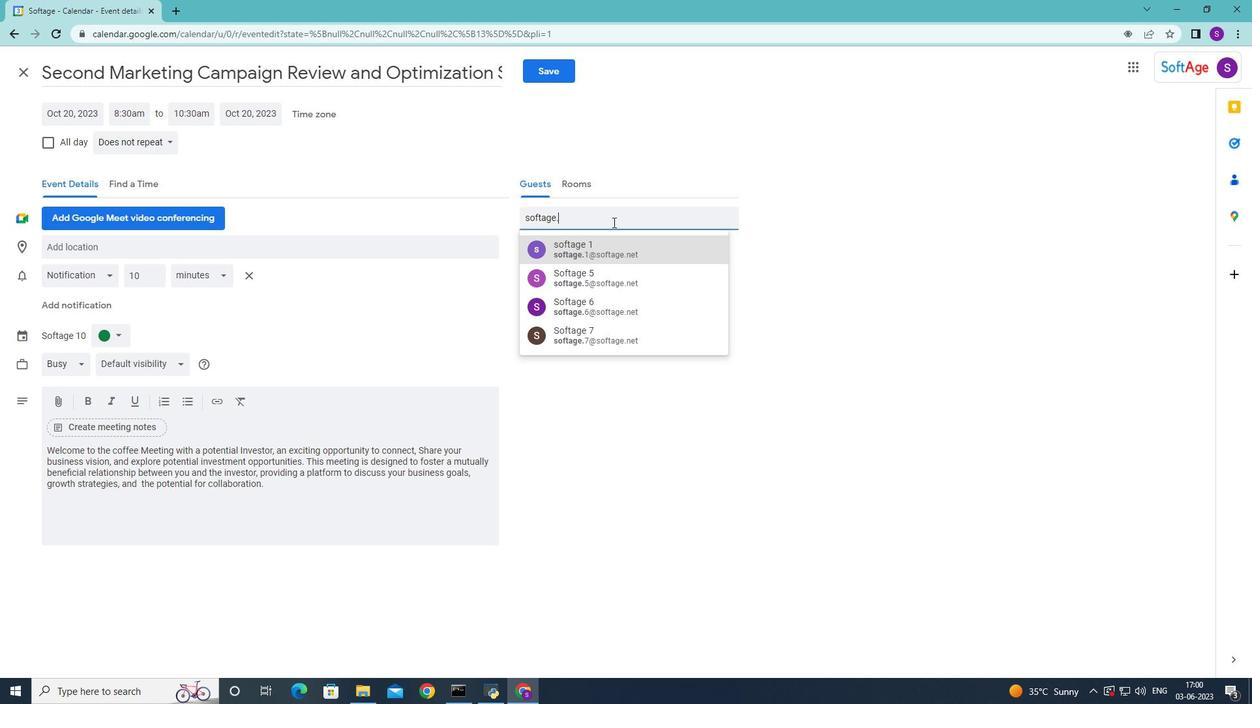 
Action: Mouse moved to (568, 210)
Screenshot: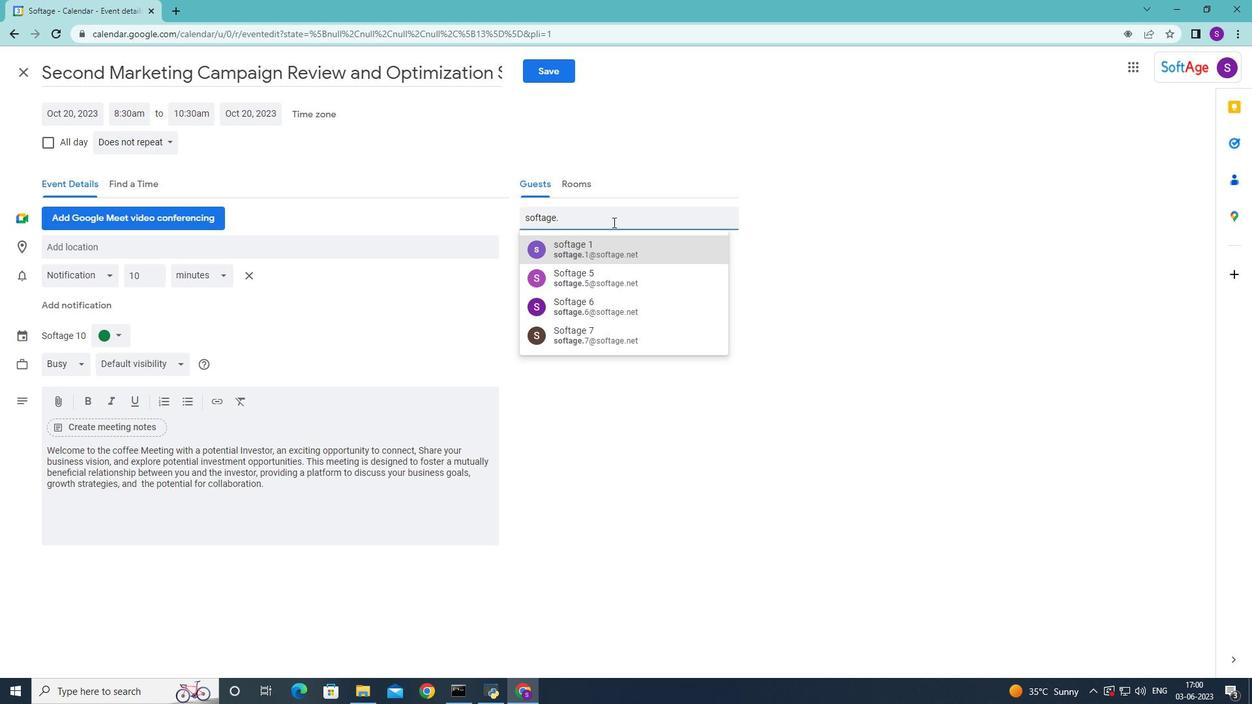
Action: Key pressed <Key.shift>Softage.4<Key.shift>@softage.net
Screenshot: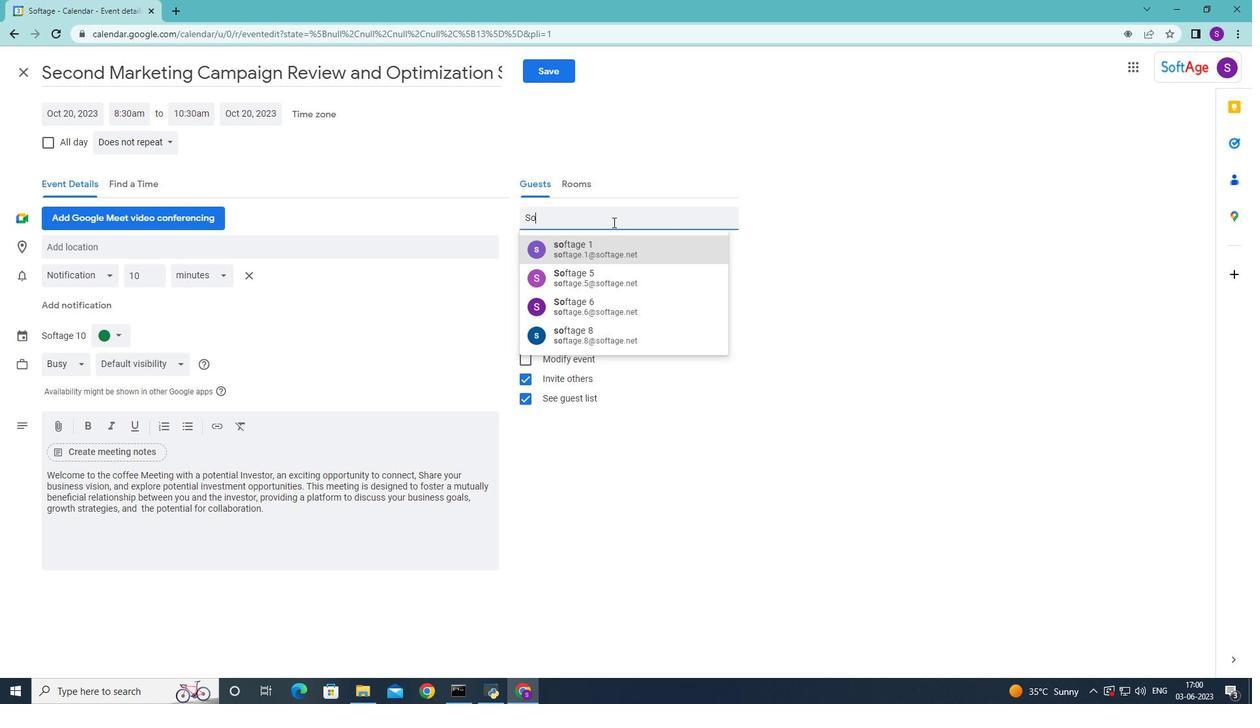 
Action: Mouse moved to (590, 247)
Screenshot: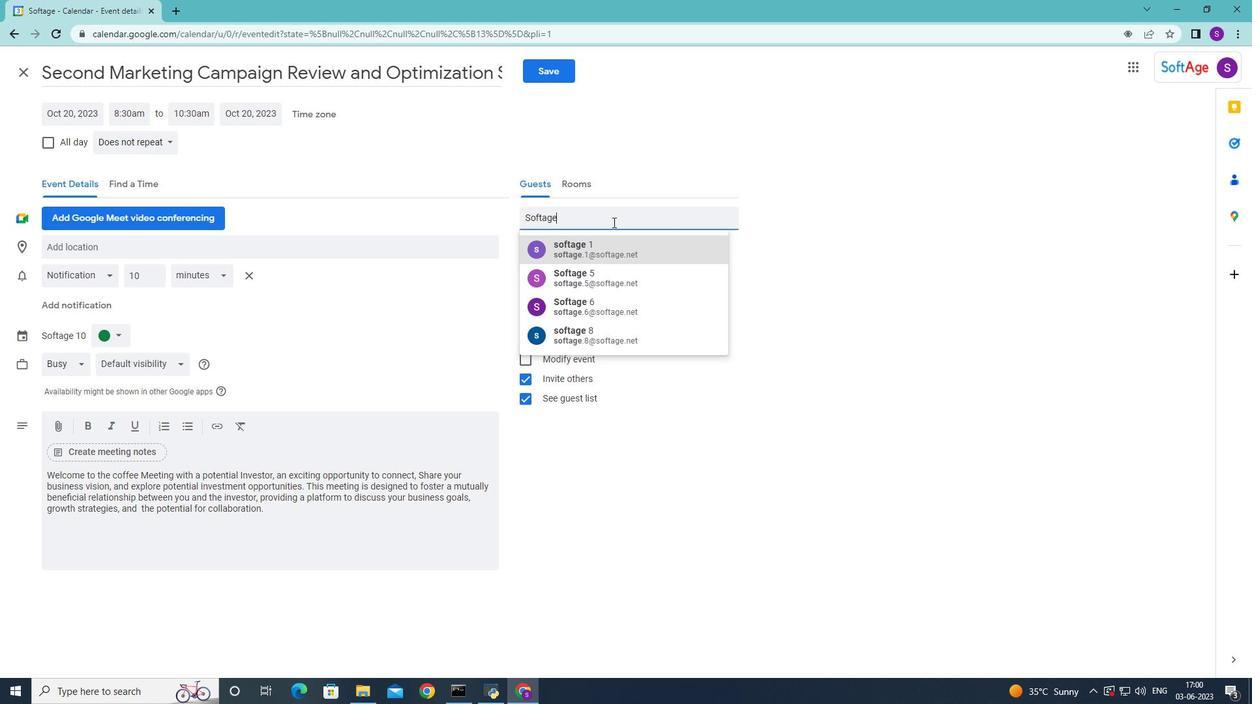 
Action: Mouse pressed left at (590, 247)
Screenshot: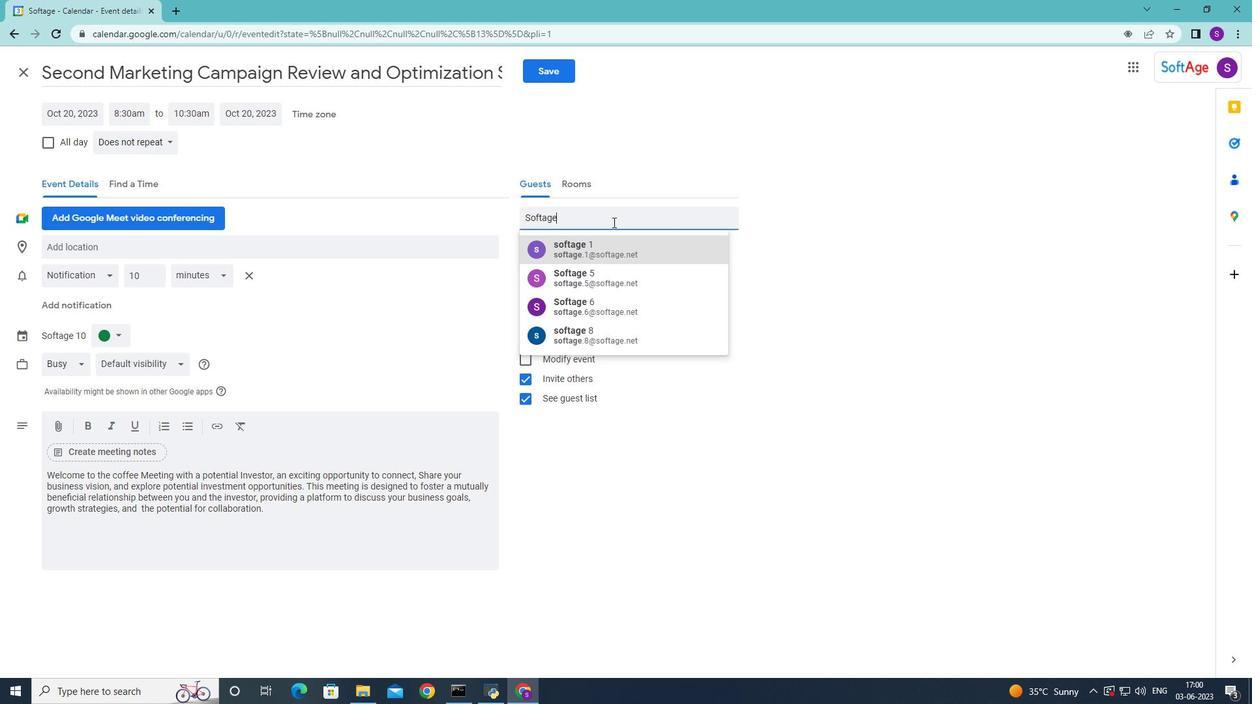 
Action: Mouse moved to (593, 220)
Screenshot: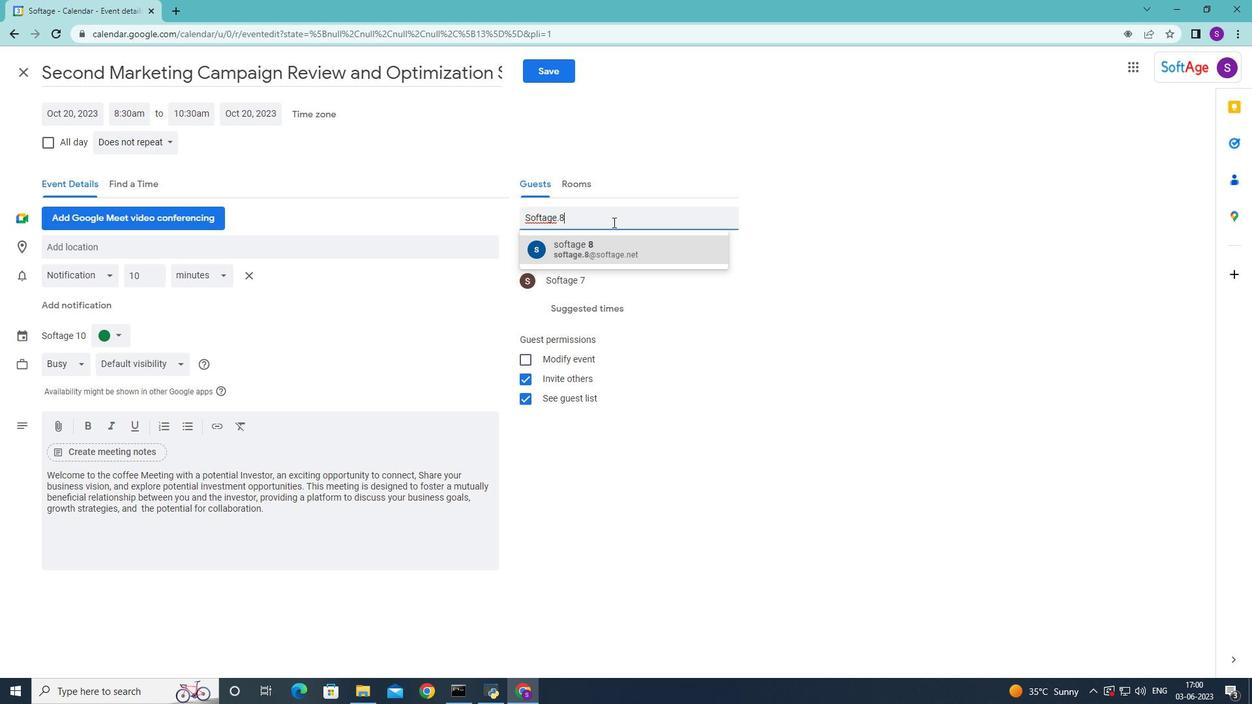 
Action: Mouse pressed left at (593, 220)
Screenshot: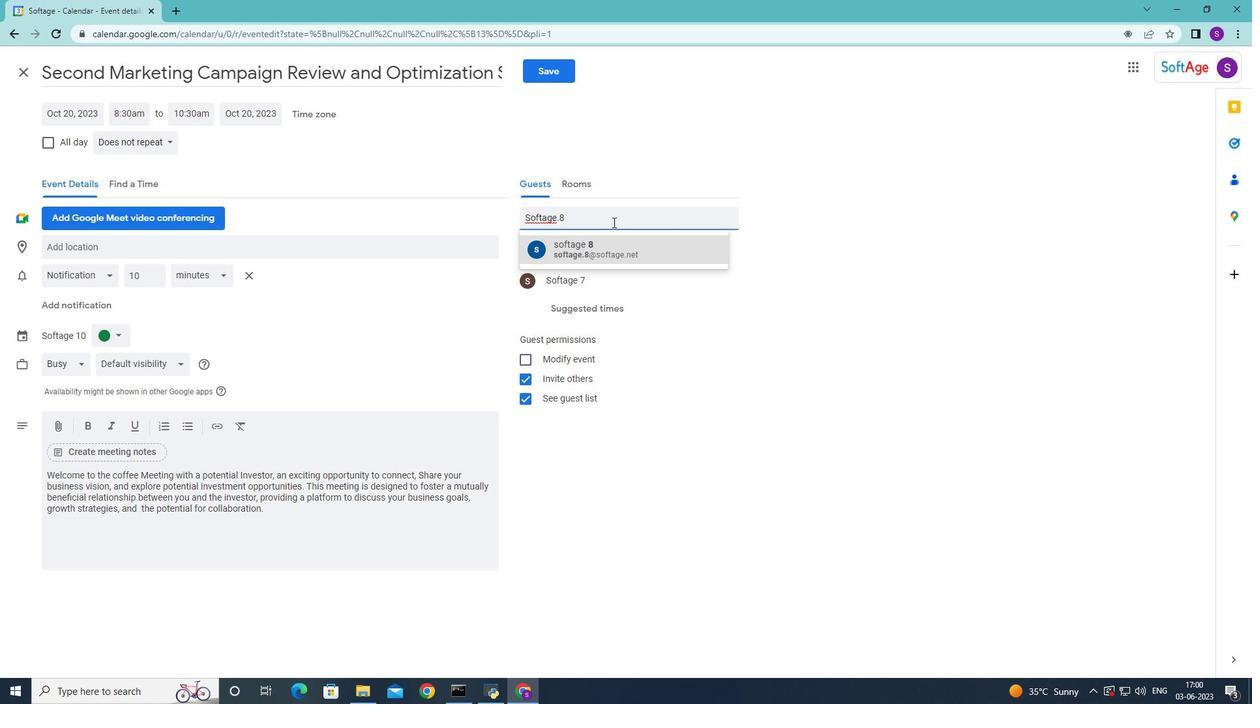 
Action: Key pressed <Key.shift>Softage.5<Key.shift>@softage.net
Screenshot: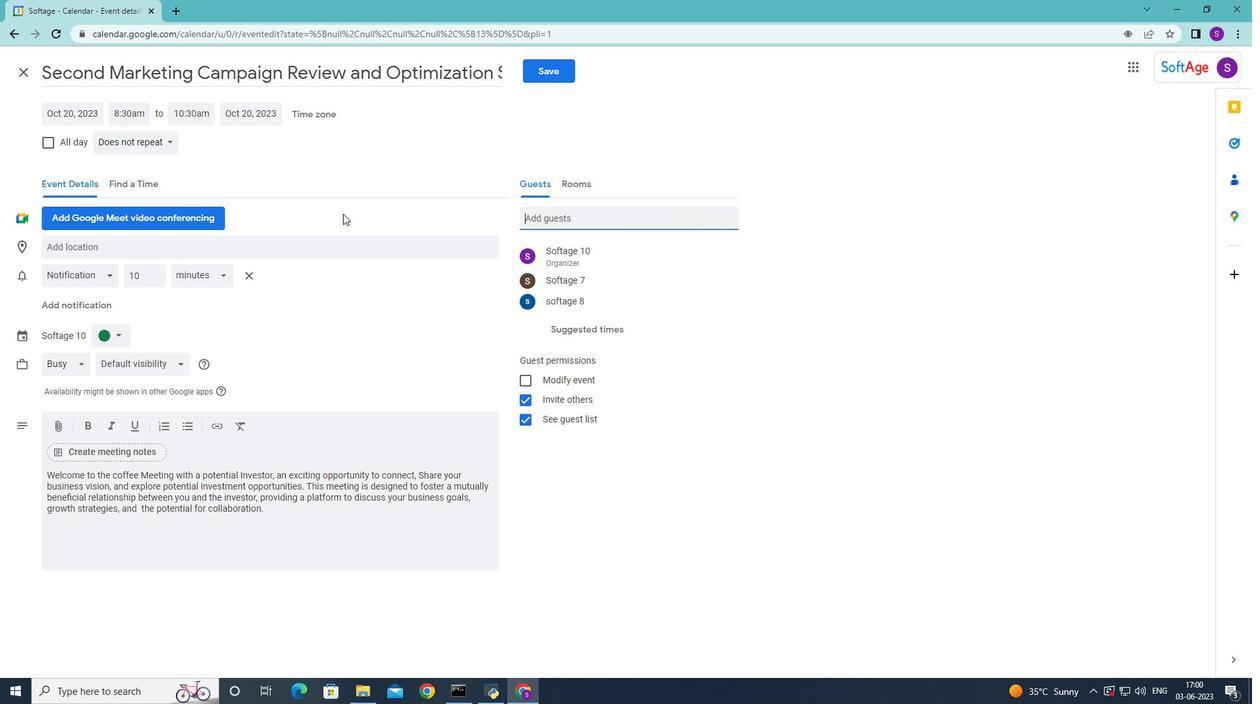 
Action: Mouse moved to (615, 253)
Screenshot: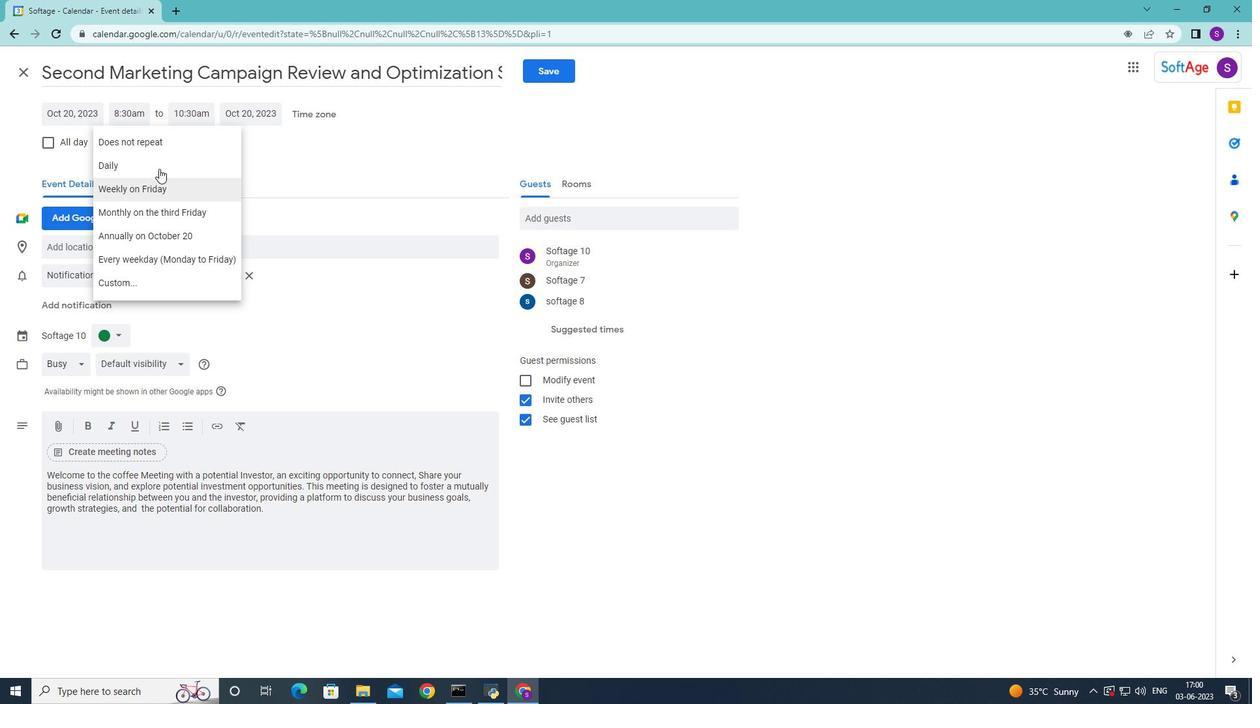 
Action: Mouse pressed left at (615, 253)
Screenshot: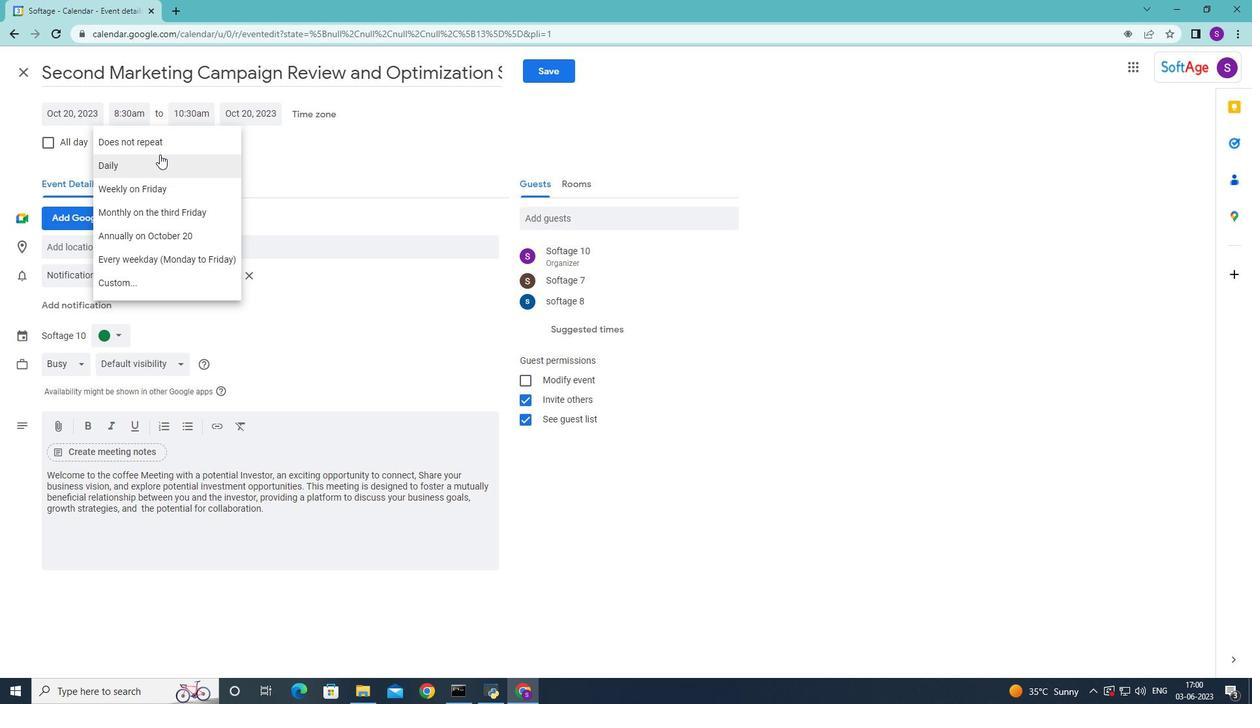 
Action: Mouse moved to (153, 139)
Screenshot: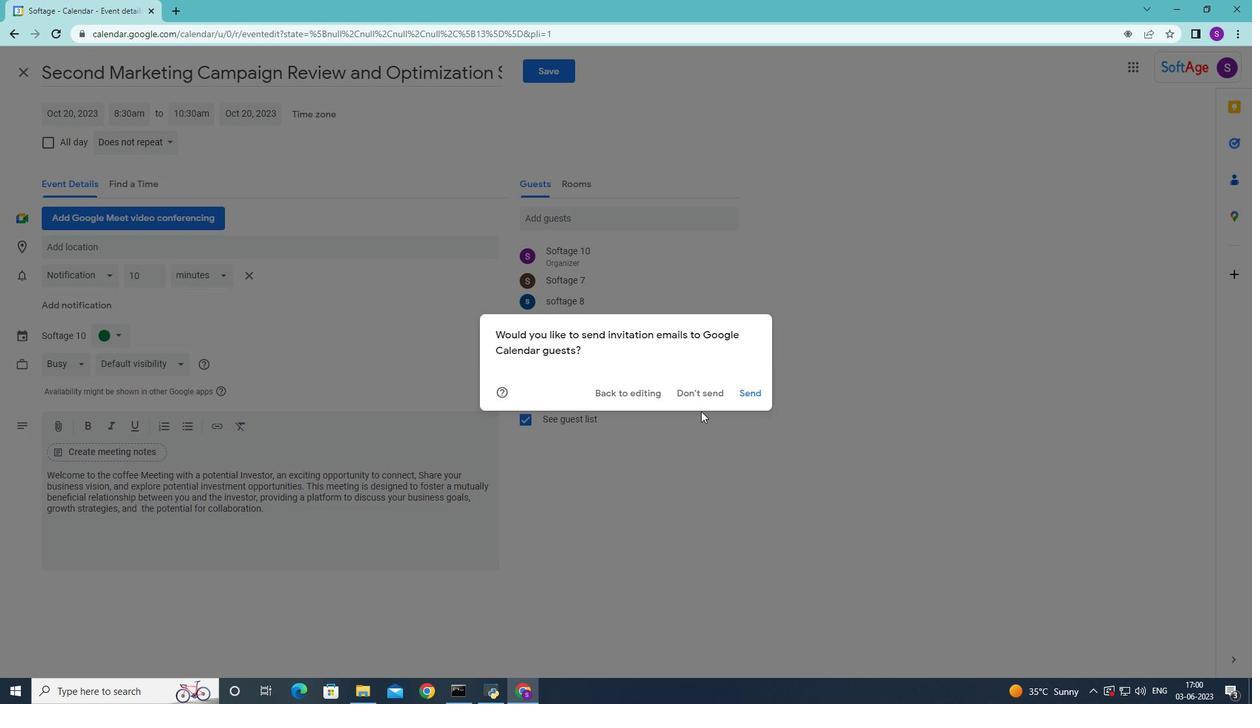 
Action: Mouse pressed left at (153, 139)
Screenshot: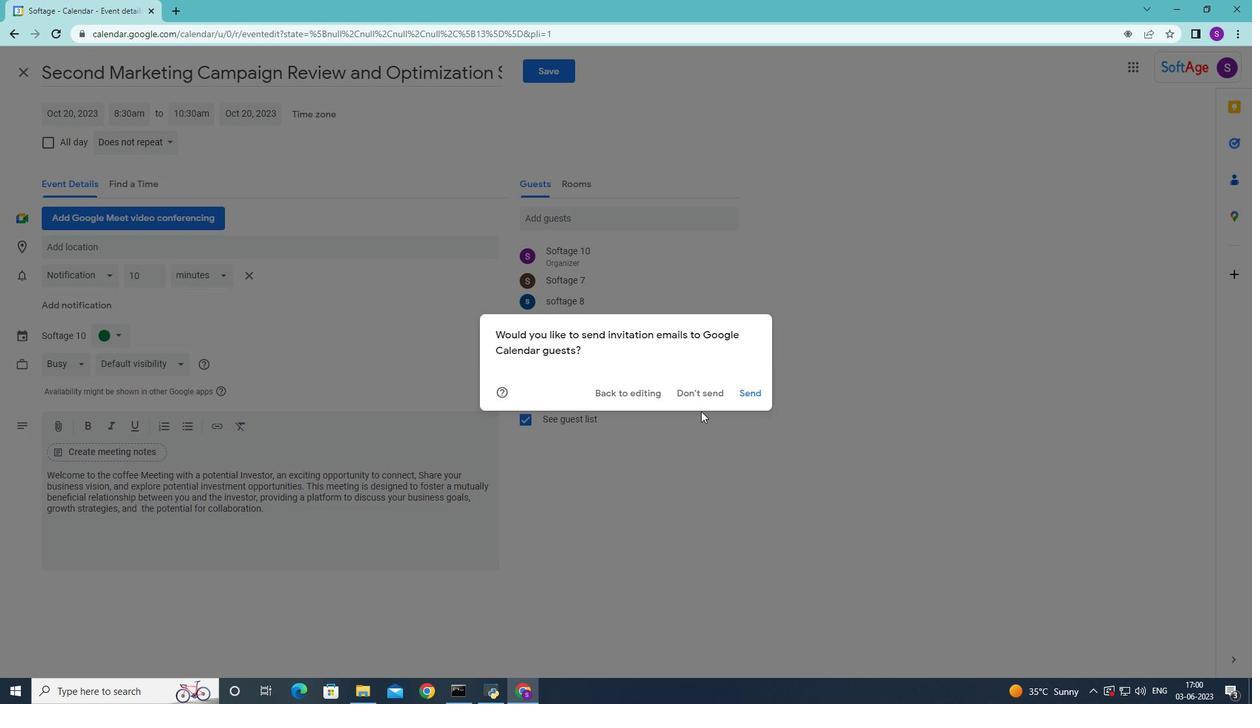 
Action: Mouse moved to (328, 296)
Screenshot: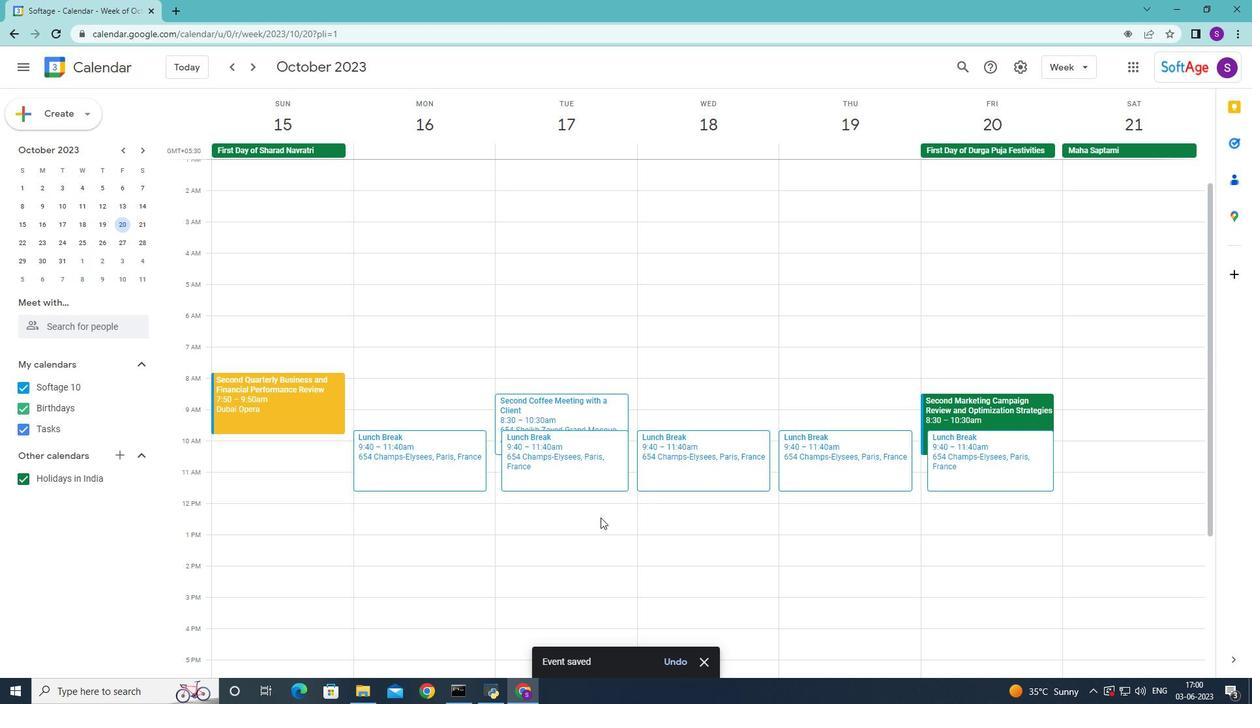 
Action: Mouse pressed left at (328, 296)
Screenshot: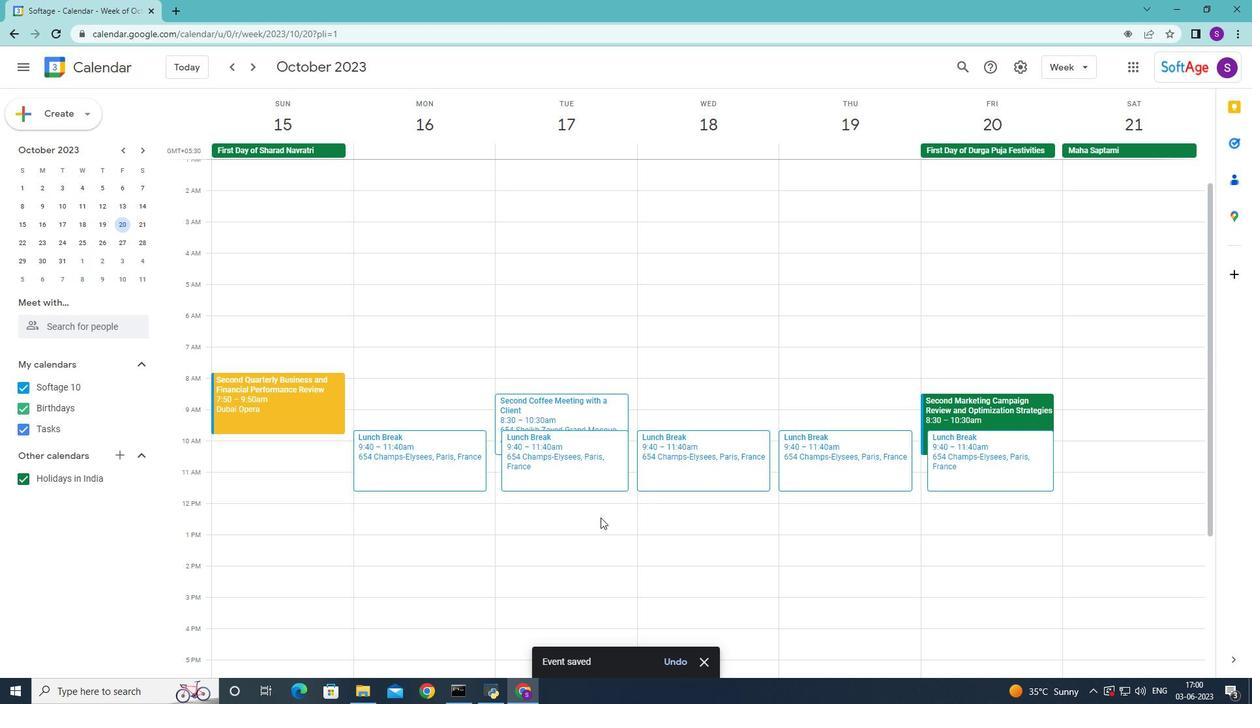 
Action: Mouse moved to (563, 74)
Screenshot: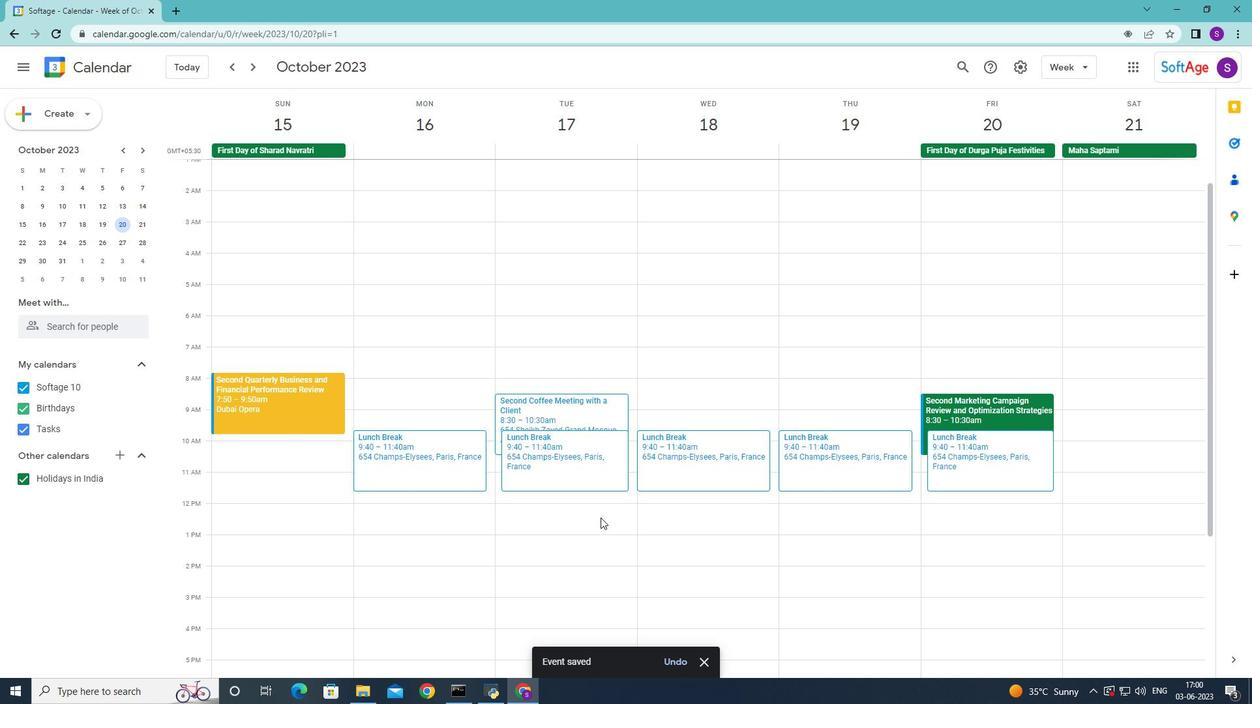 
Action: Mouse pressed left at (563, 74)
Screenshot: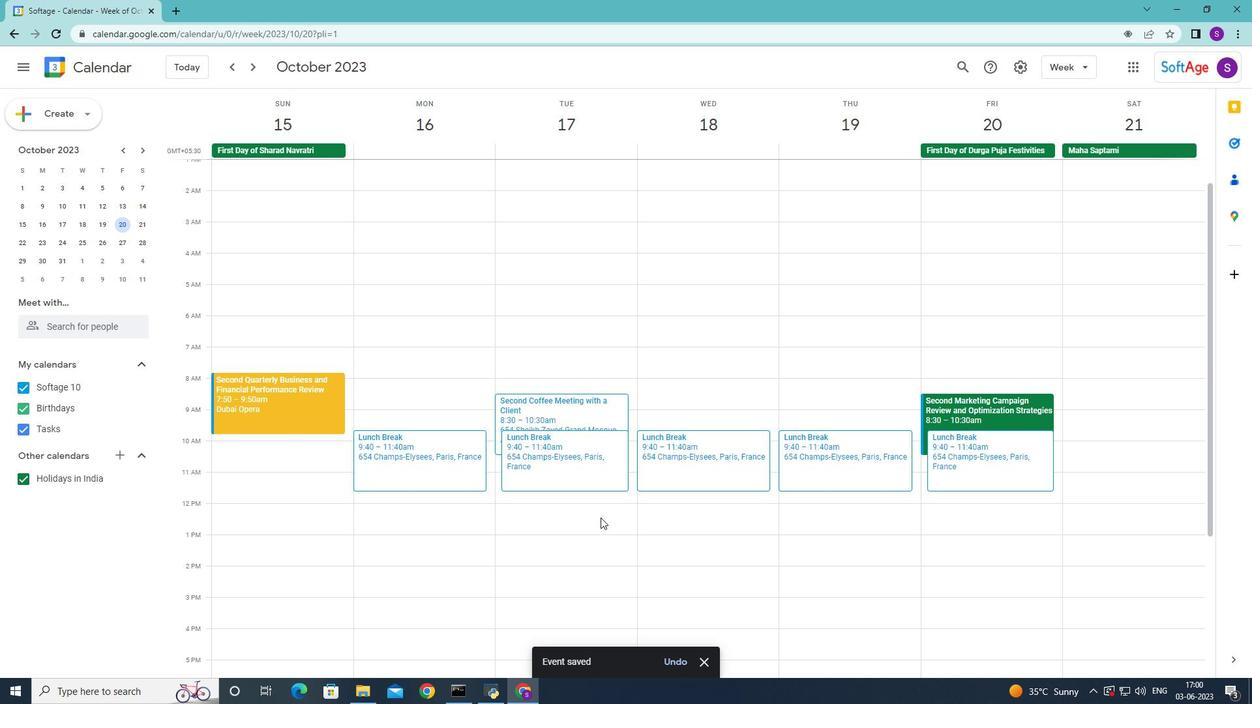 
Action: Mouse moved to (742, 393)
Screenshot: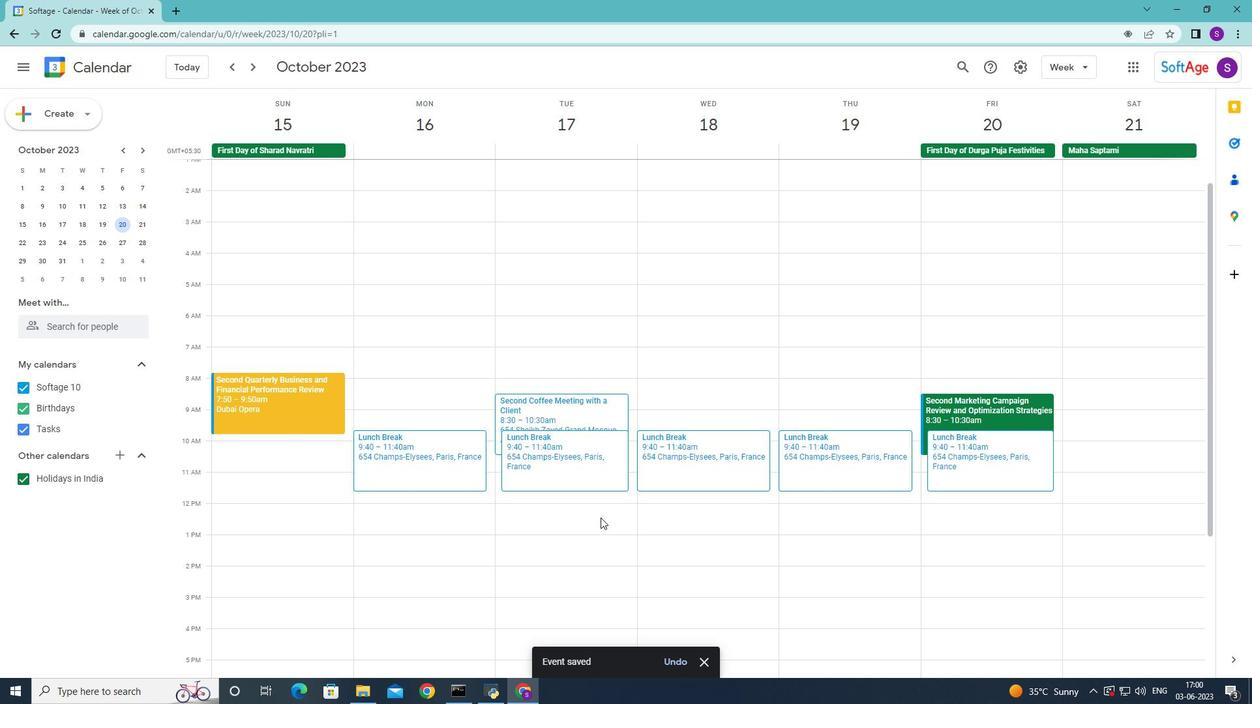 
Action: Mouse pressed left at (742, 393)
Screenshot: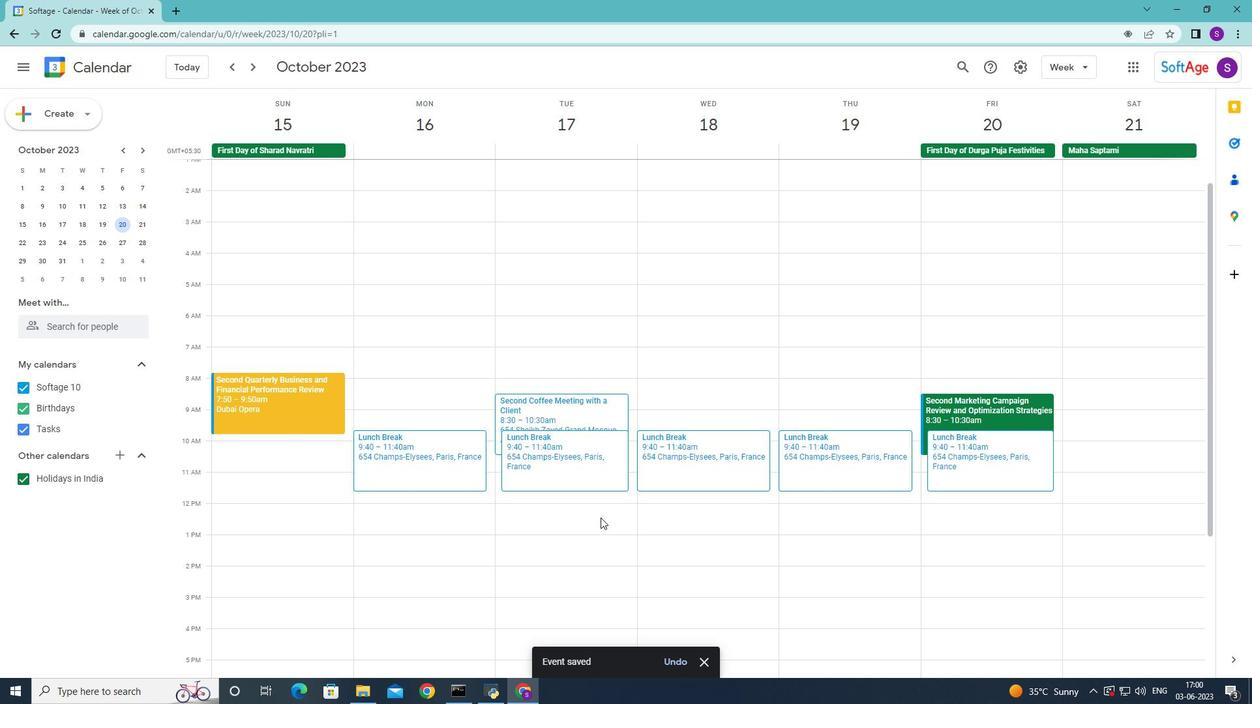 
Action: Mouse moved to (88, 112)
Screenshot: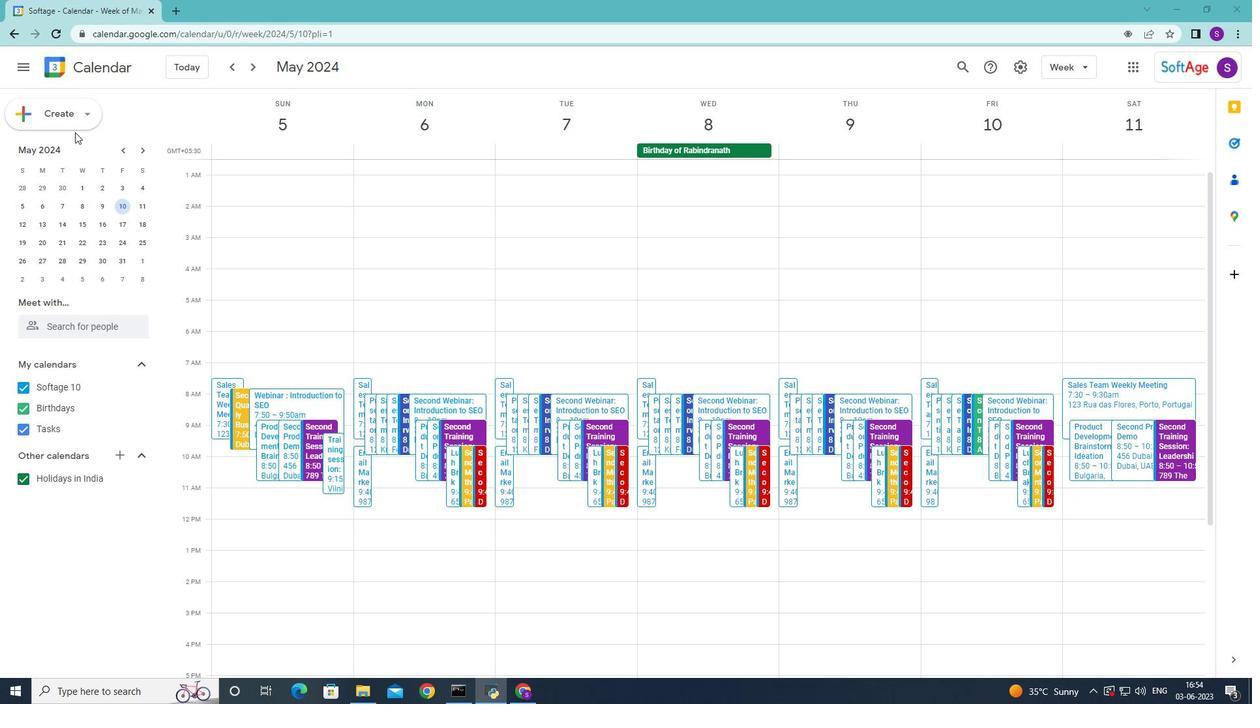 
Action: Mouse pressed left at (88, 112)
Screenshot: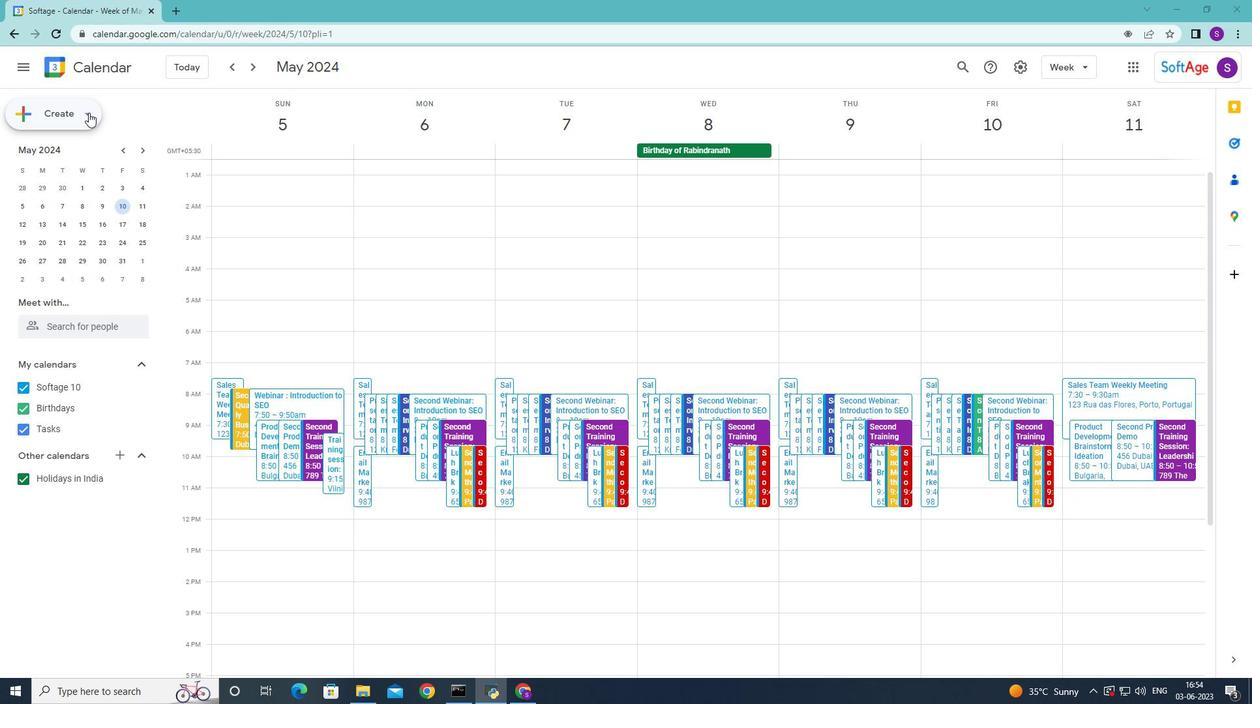 
Action: Mouse moved to (80, 144)
Screenshot: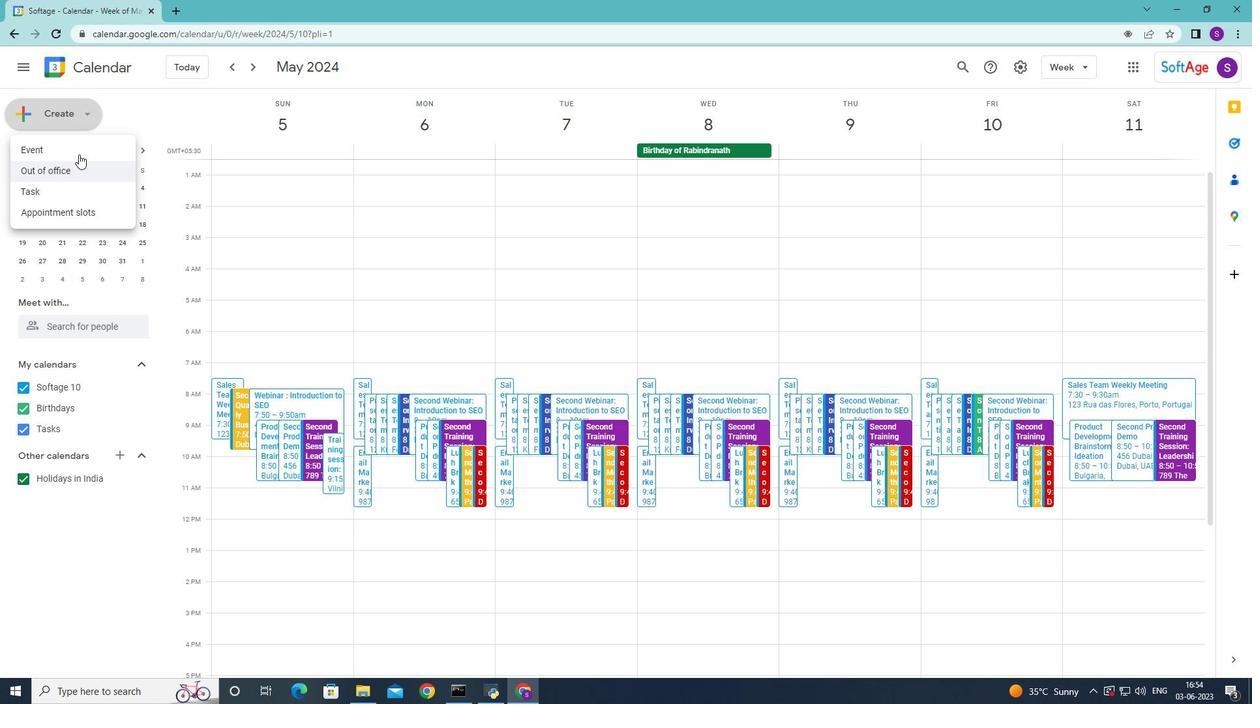 
Action: Mouse pressed left at (80, 144)
Screenshot: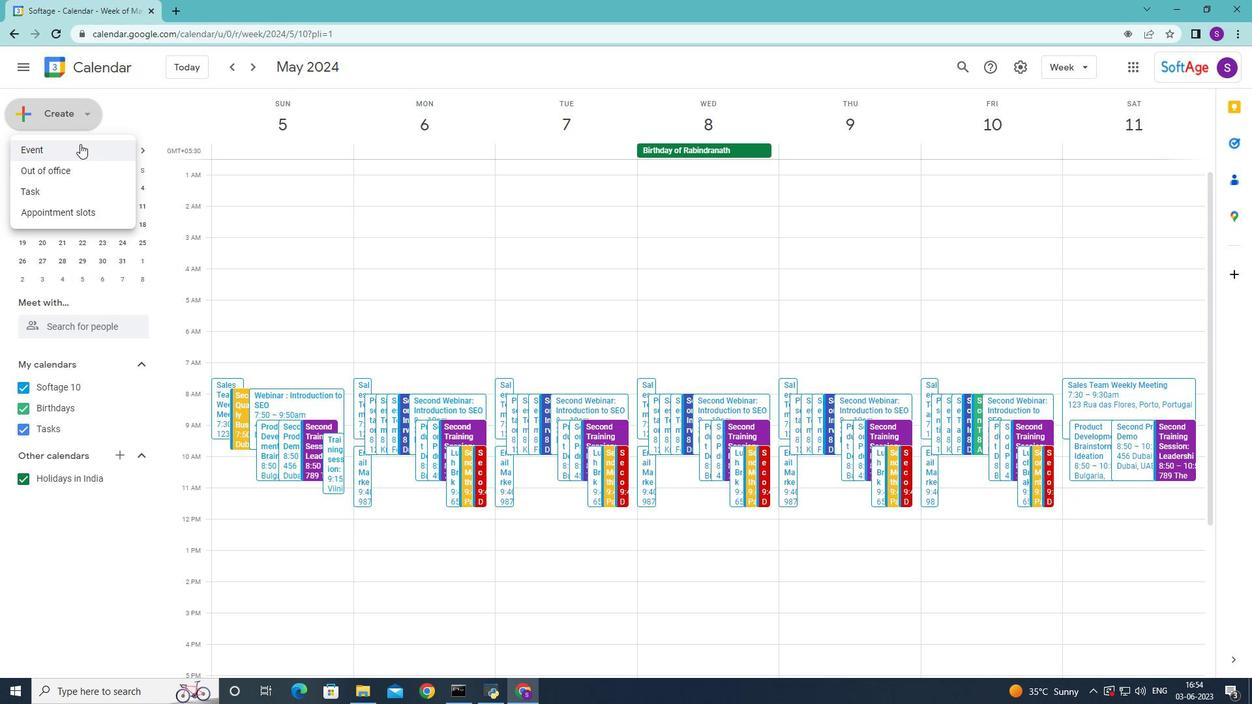 
Action: Mouse moved to (741, 360)
Screenshot: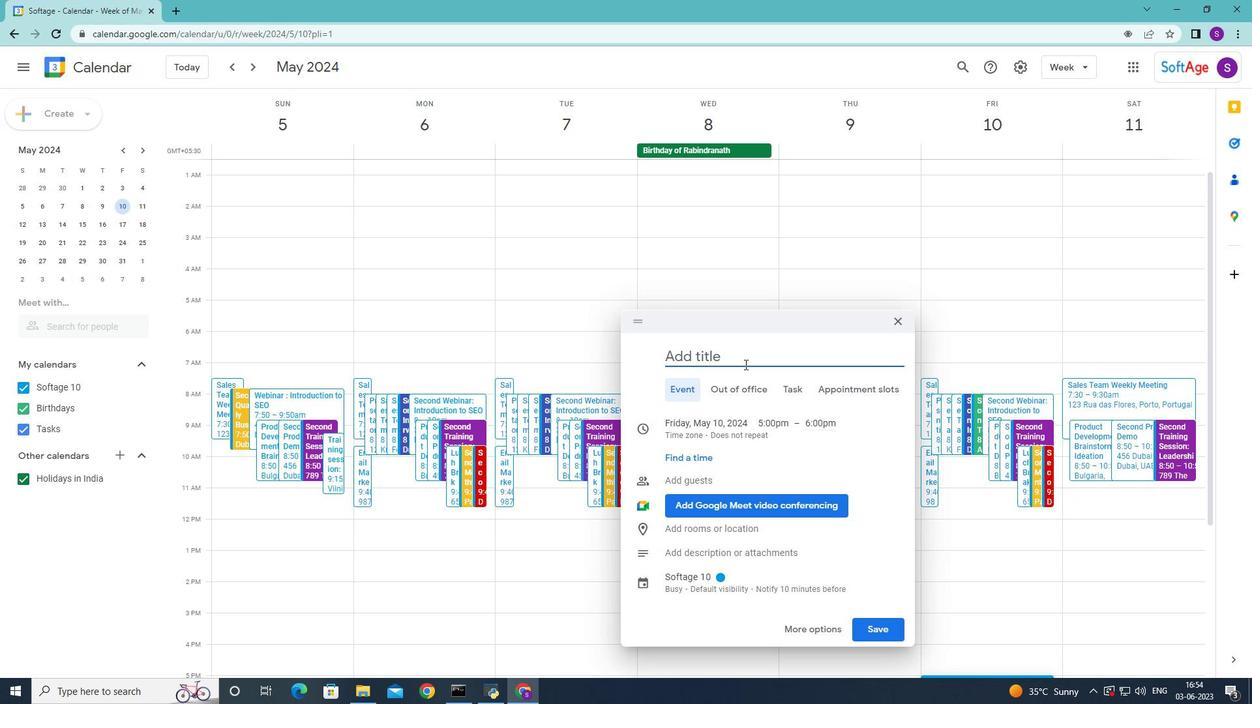 
Action: Mouse pressed left at (741, 360)
Screenshot: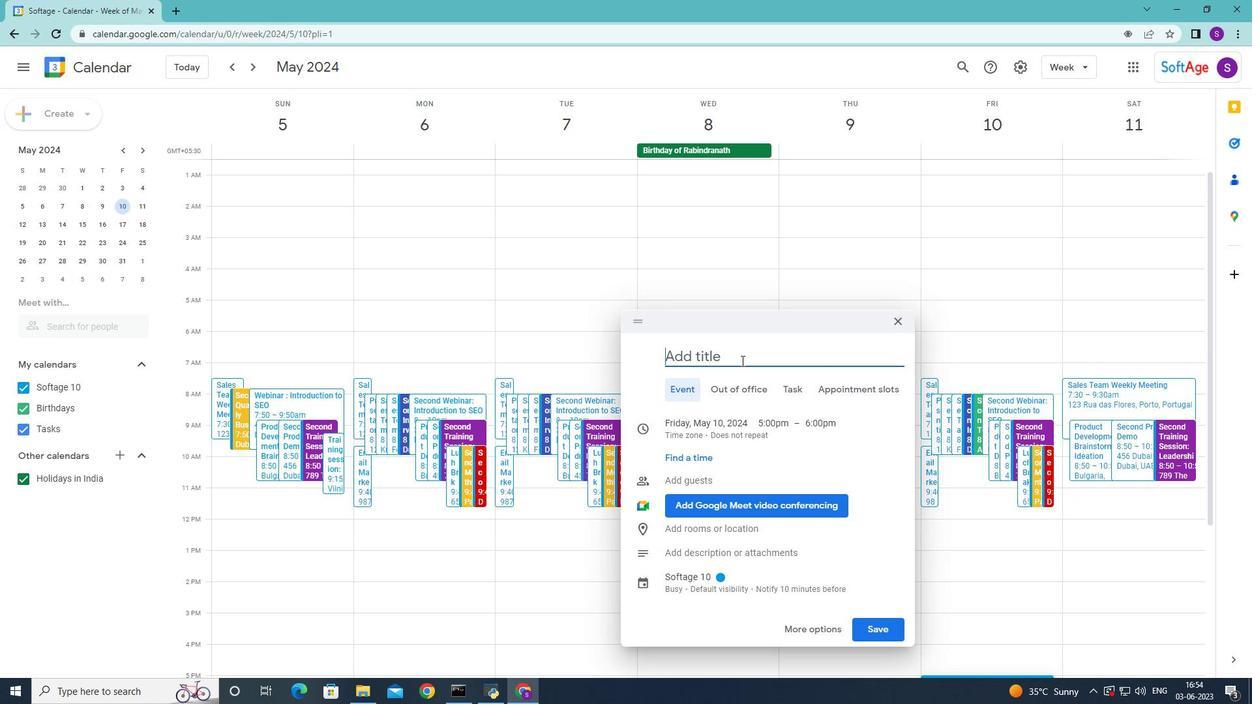 
Action: Key pressed <Key.shift>Second<Key.space><Key.shift><Key.shift><Key.shift>Marketing<Key.space><Key.shift><Key.shift><Key.shift>Campaign<Key.space><Key.shift>review<Key.space>
Screenshot: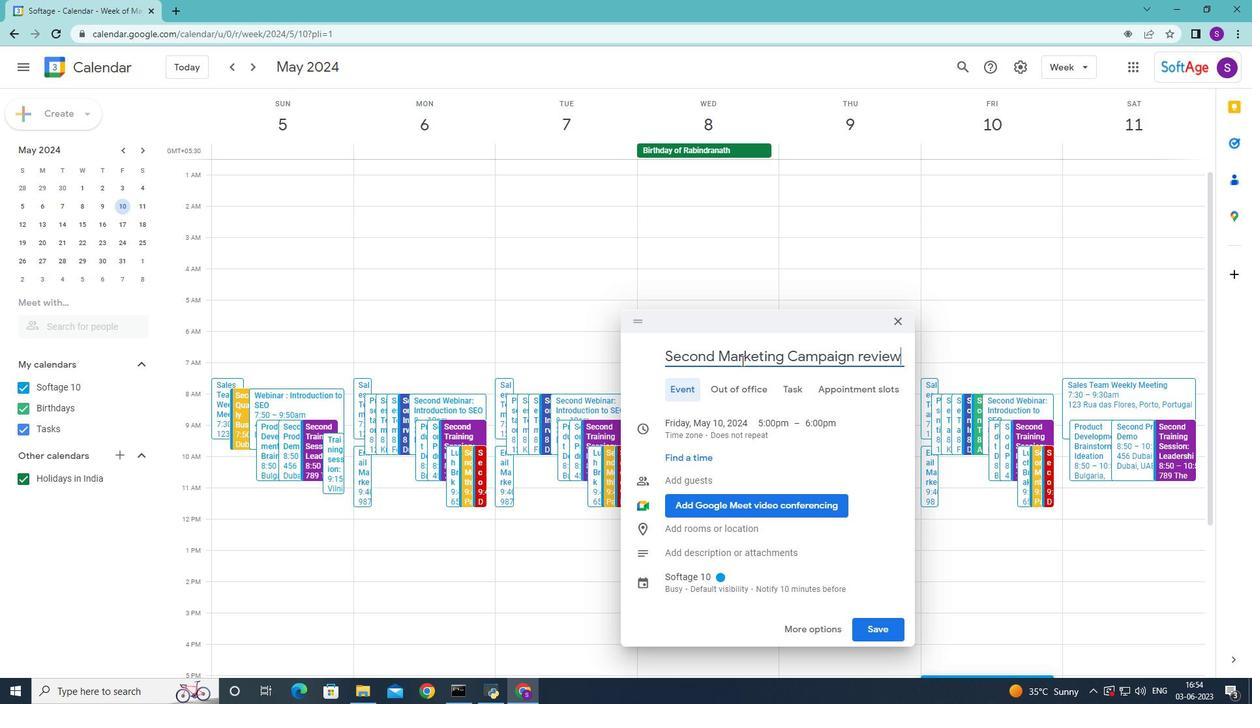 
Action: Mouse moved to (865, 354)
Screenshot: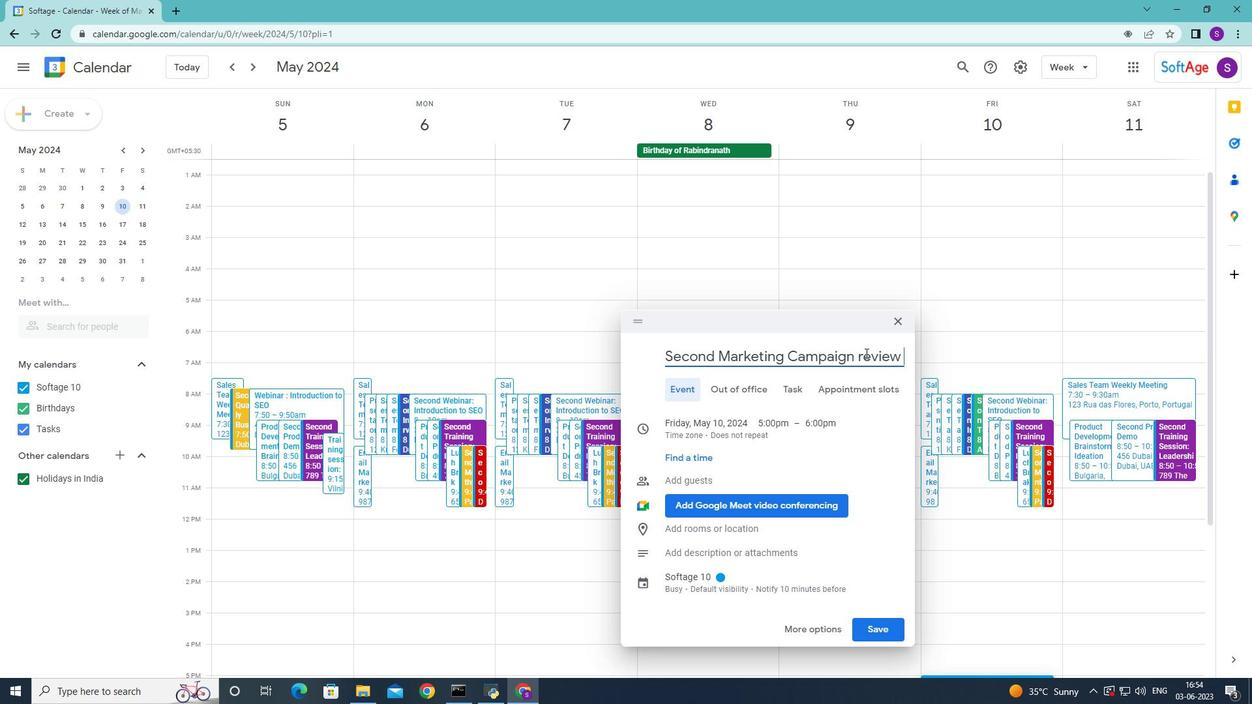 
Action: Mouse pressed left at (865, 354)
Screenshot: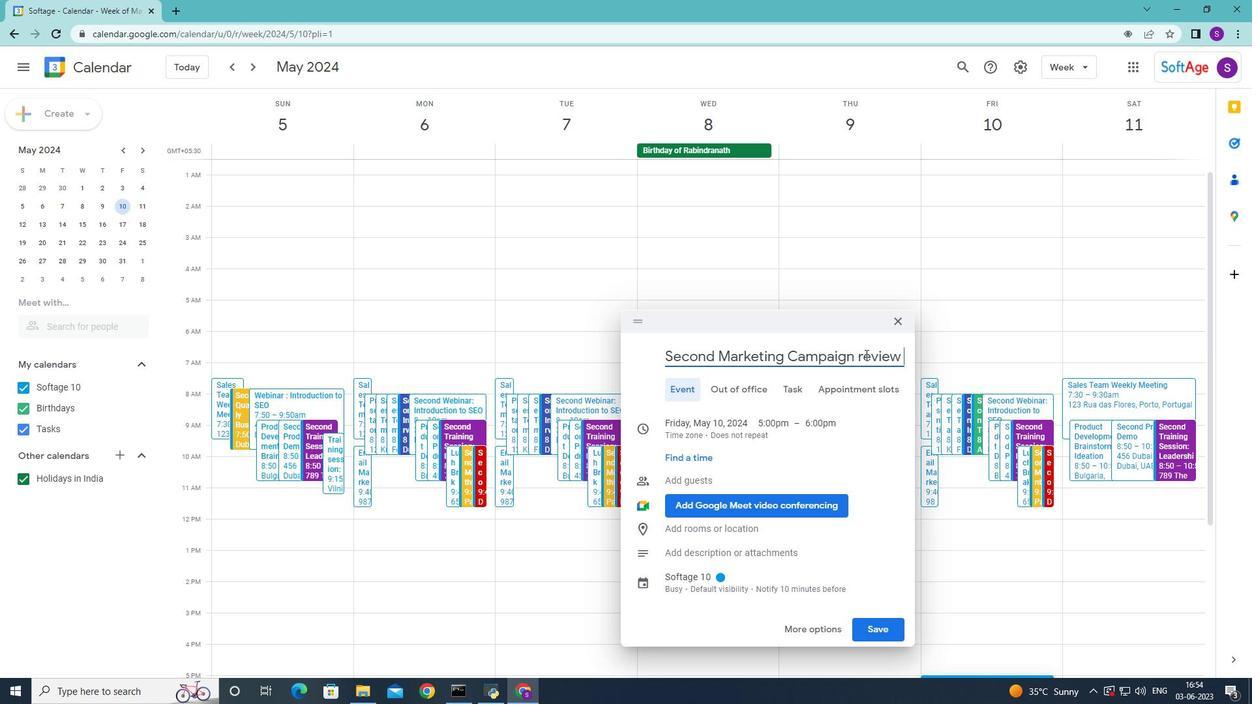 
Action: Key pressed <Key.backspace><Key.shift>R
Screenshot: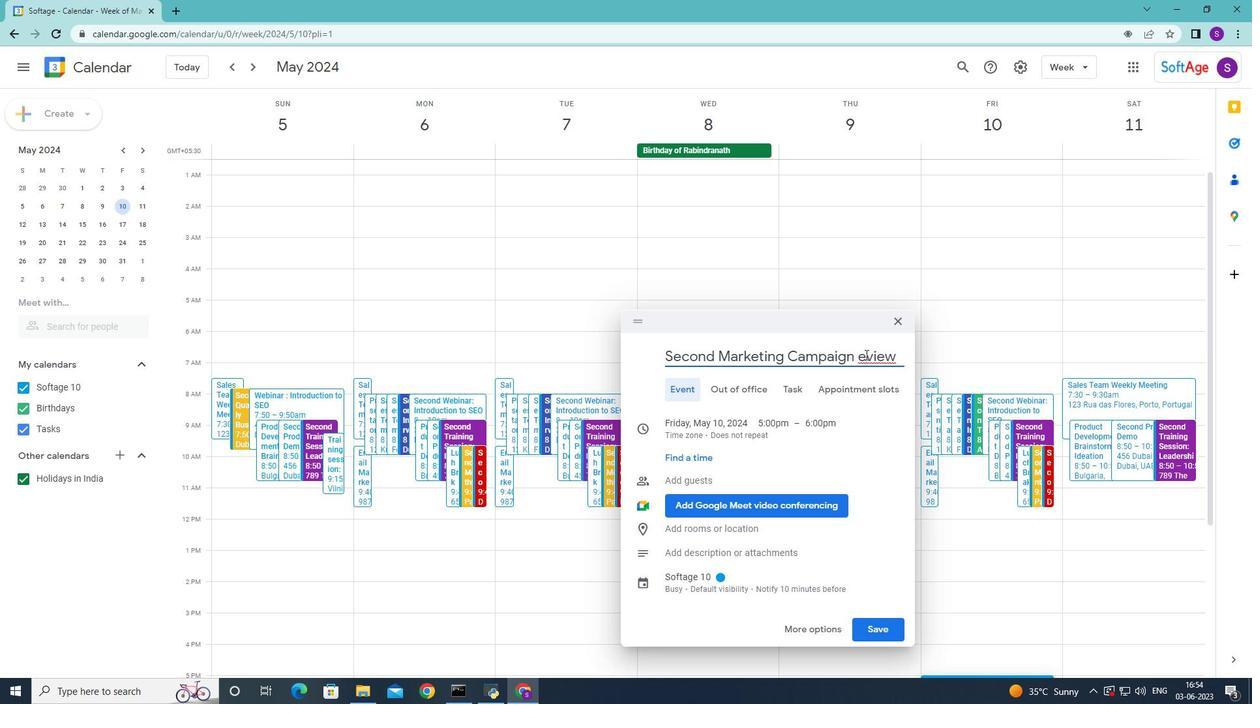 
Action: Mouse moved to (882, 367)
Screenshot: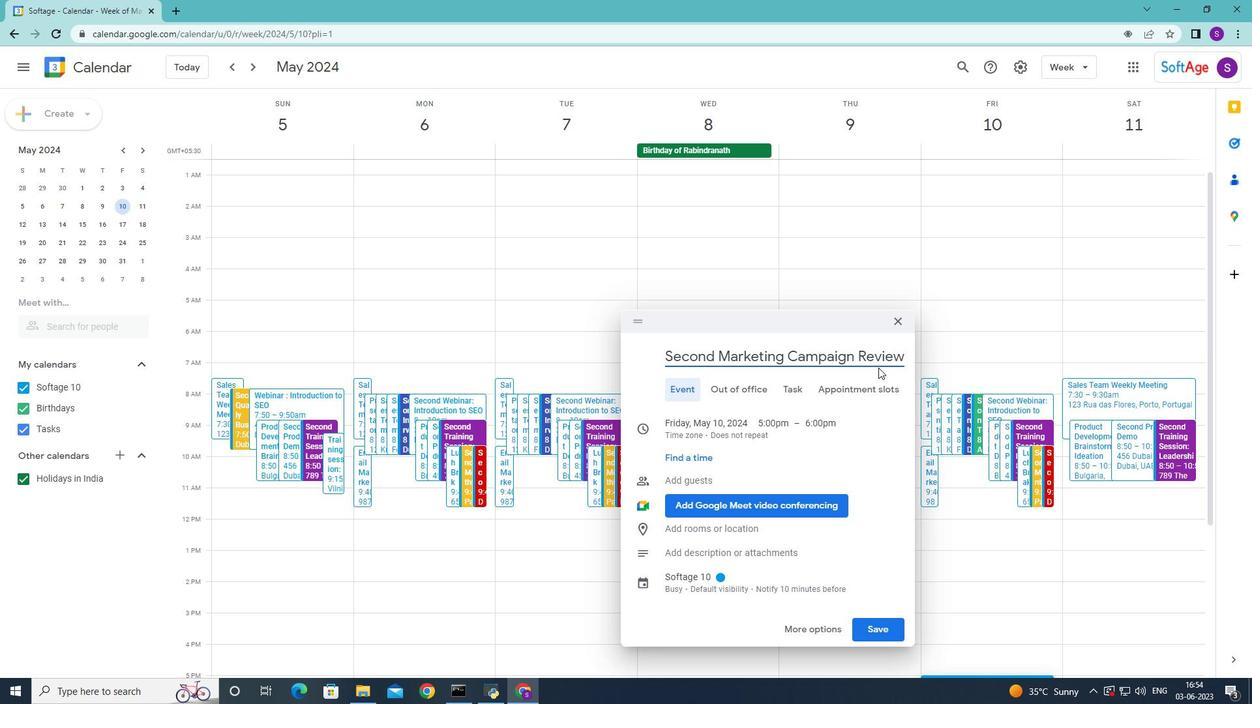 
Action: Key pressed <Key.right><Key.right><Key.right>
Screenshot: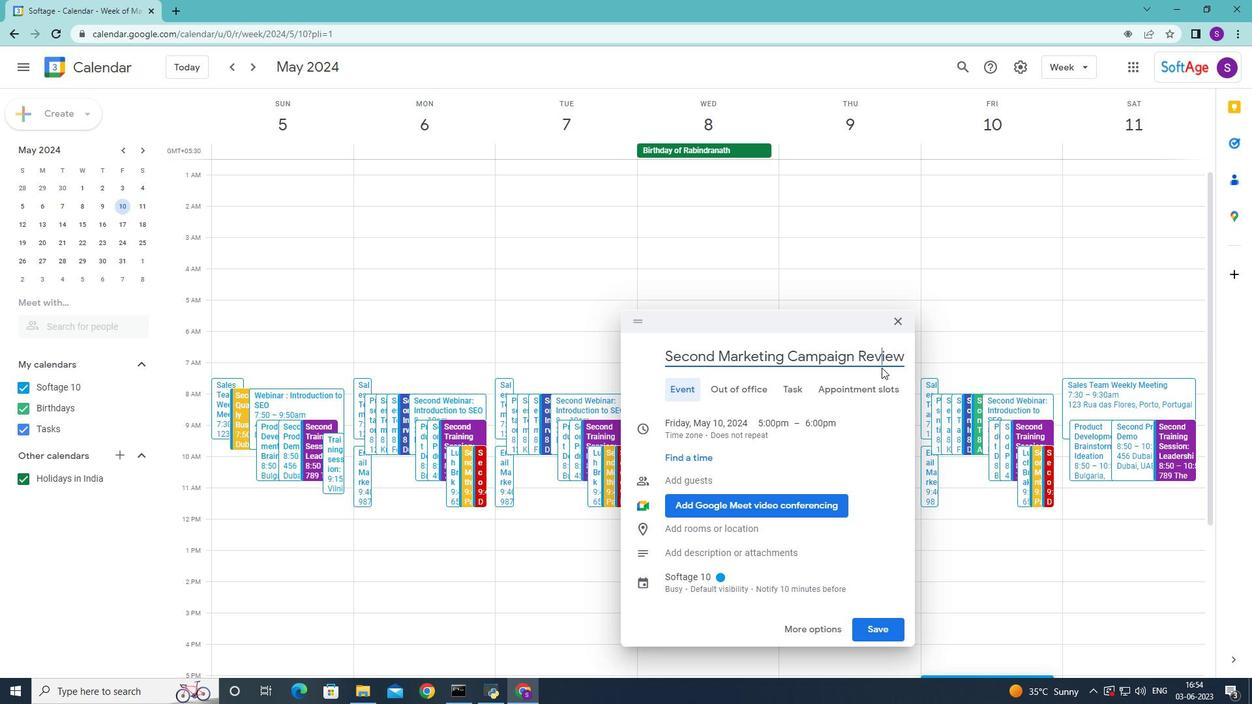 
Action: Mouse moved to (882, 367)
Screenshot: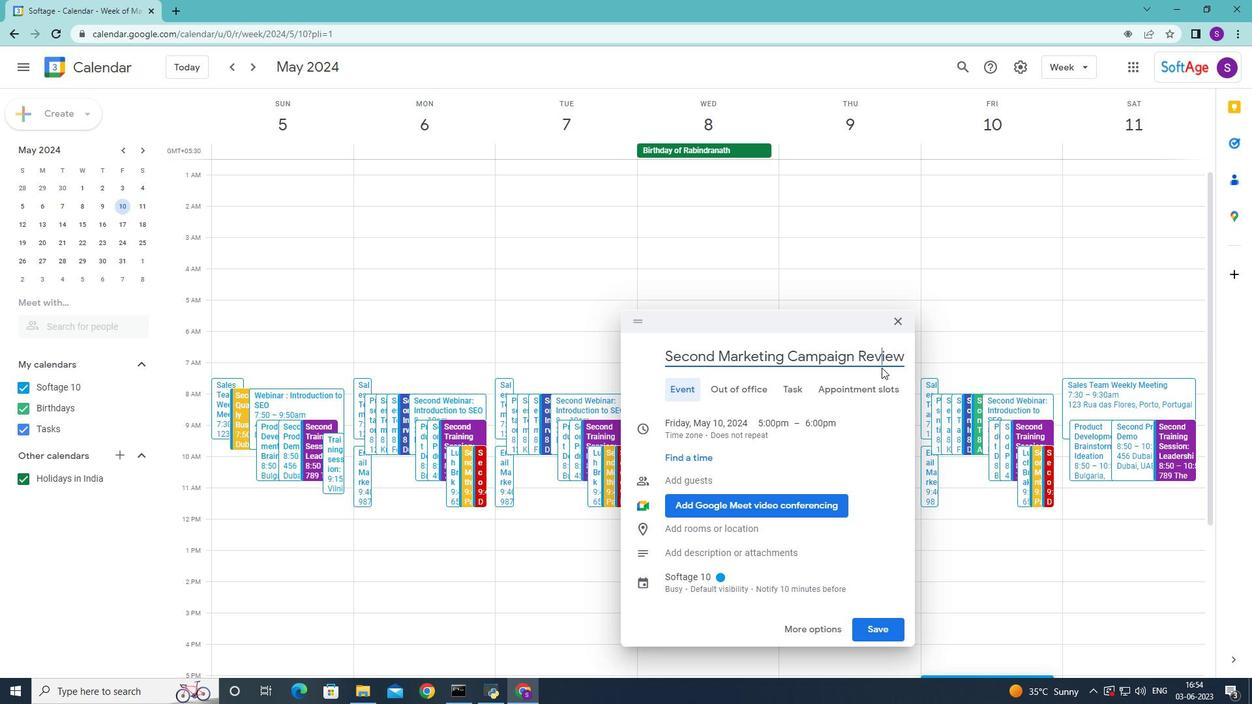 
Action: Key pressed <Key.right><Key.right><Key.right>and<Key.space><Key.shift>Optimization<Key.space><Key.shift>Strategies
Screenshot: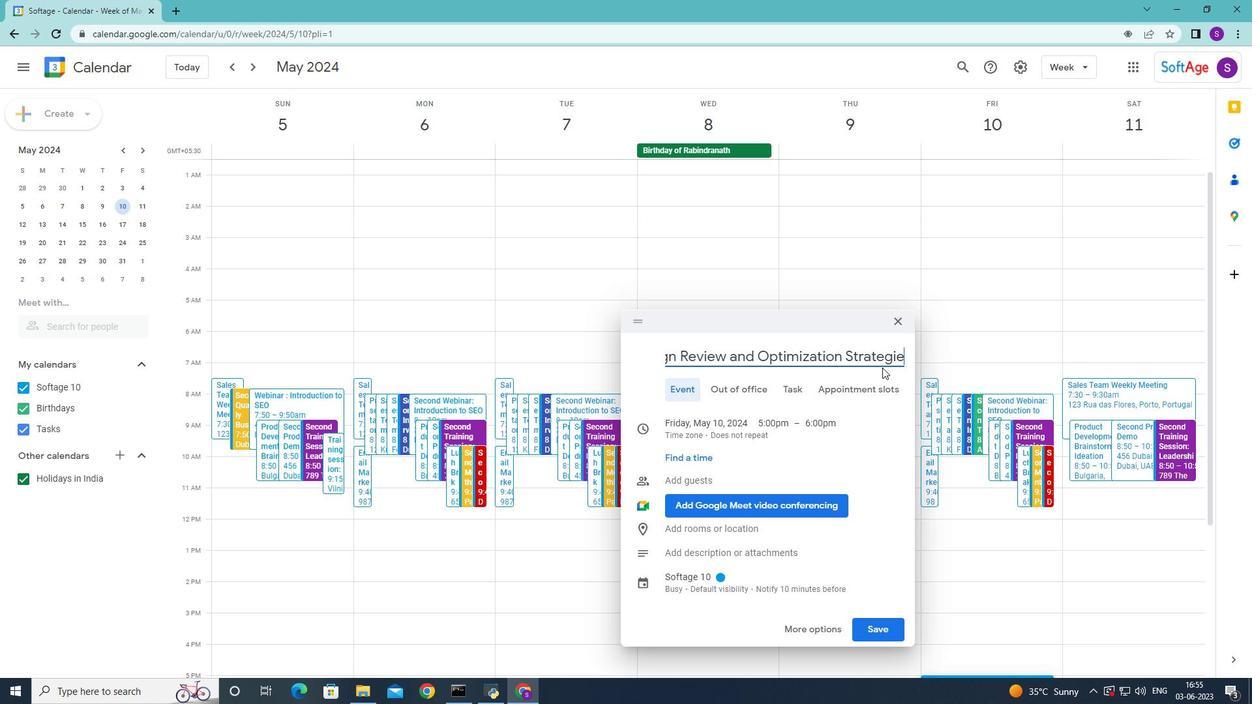 
Action: Mouse moved to (690, 430)
Screenshot: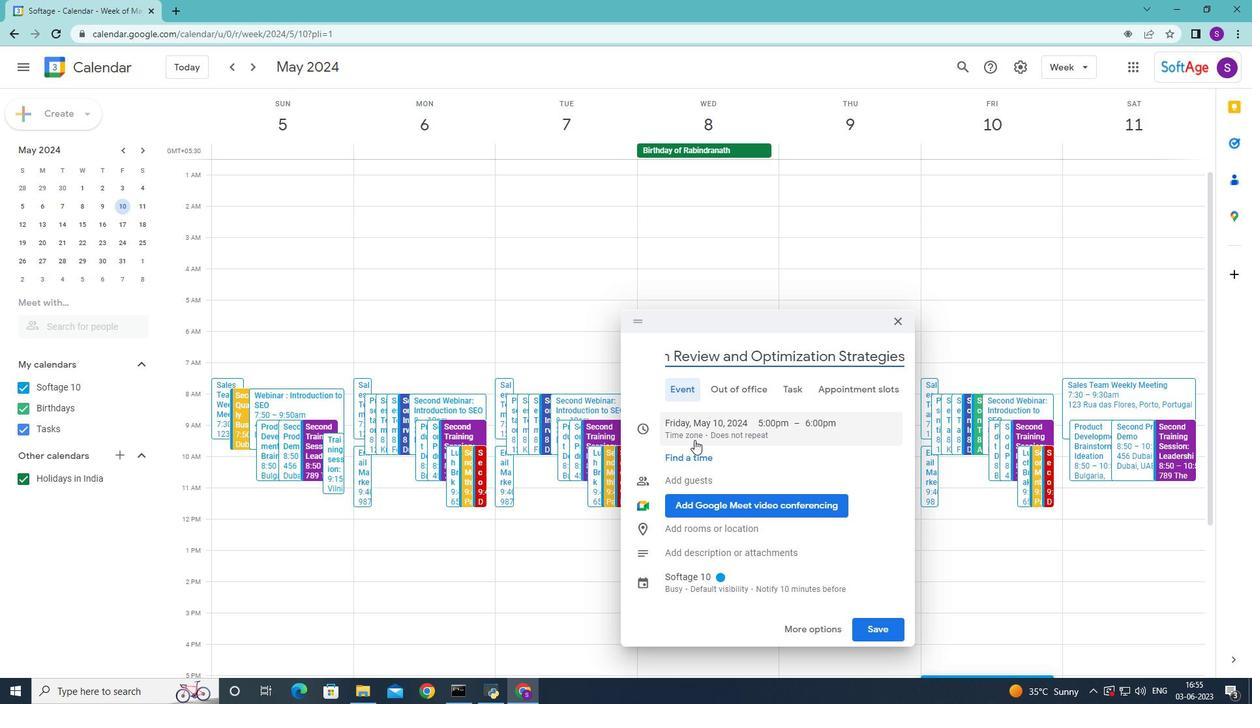 
Action: Mouse pressed left at (690, 430)
Screenshot: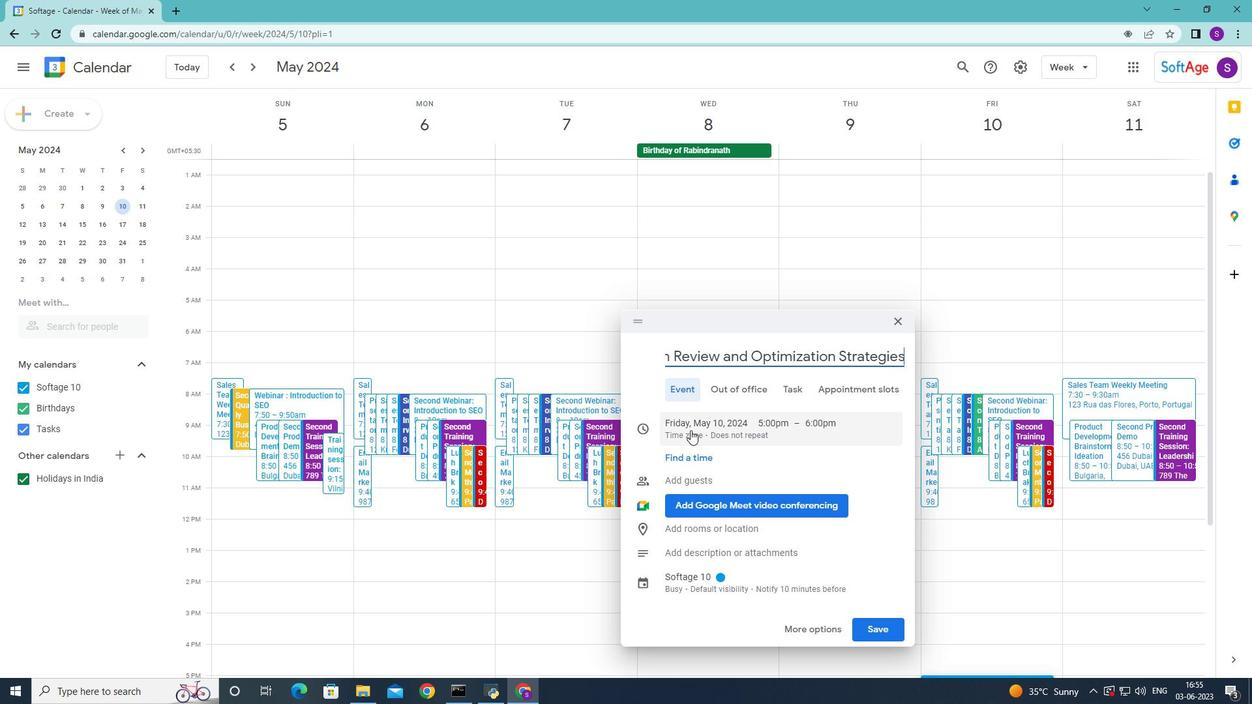 
Action: Mouse moved to (719, 380)
Screenshot: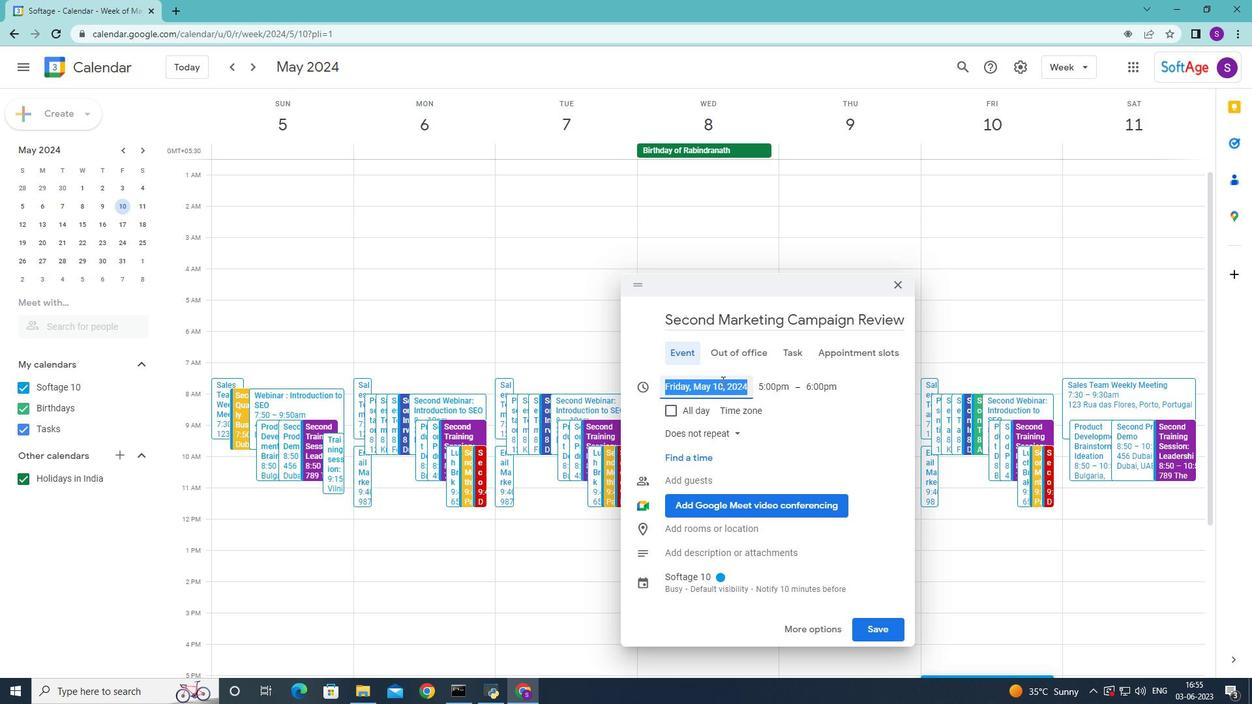 
Action: Mouse pressed left at (719, 380)
Screenshot: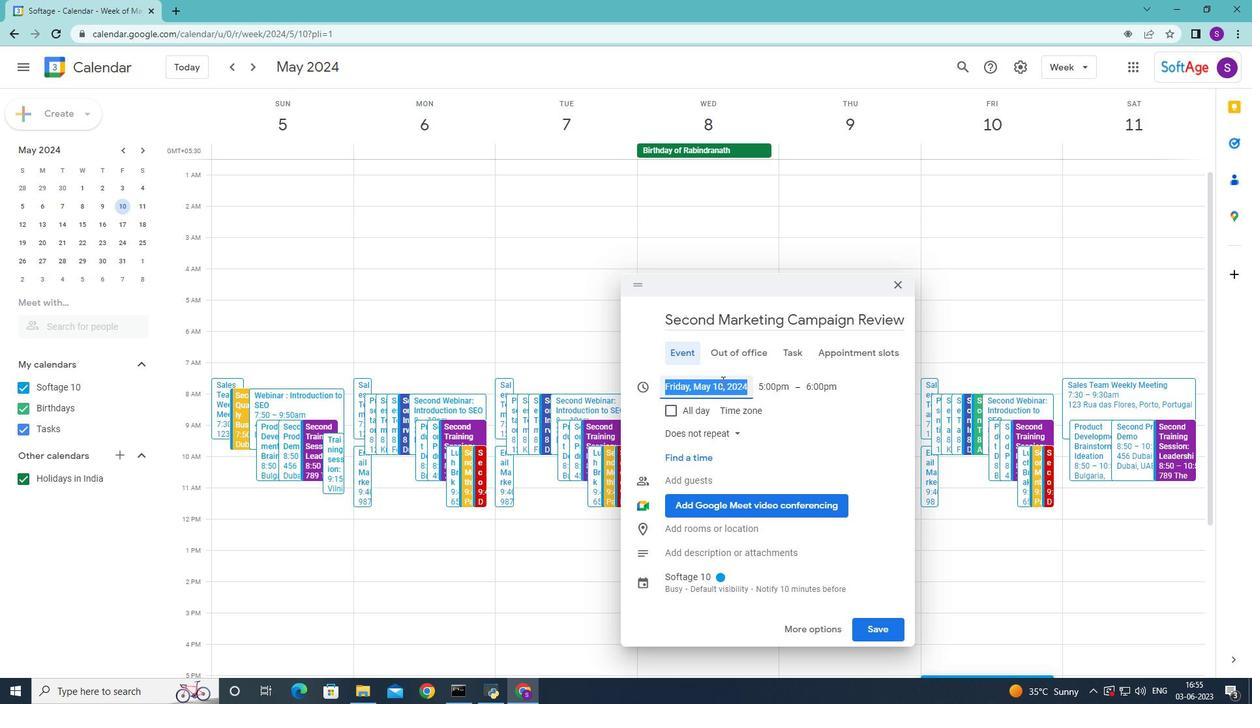 
Action: Mouse moved to (802, 411)
Screenshot: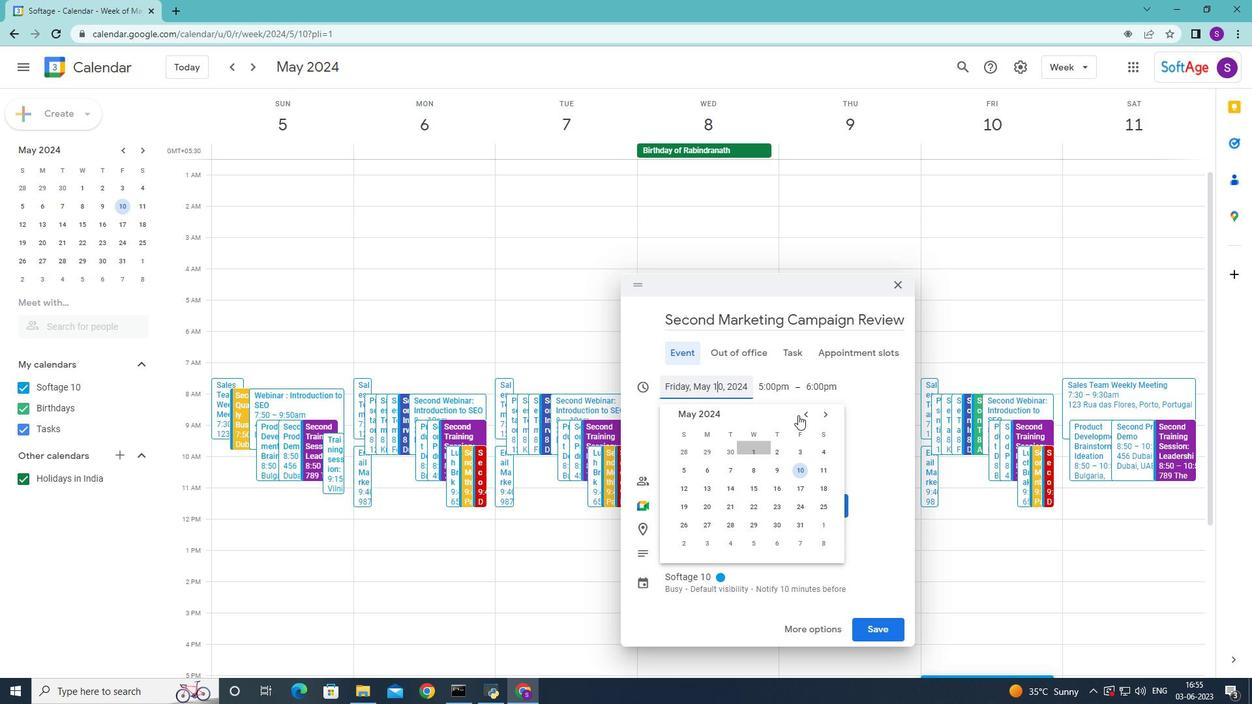 
Action: Mouse pressed left at (802, 411)
Screenshot: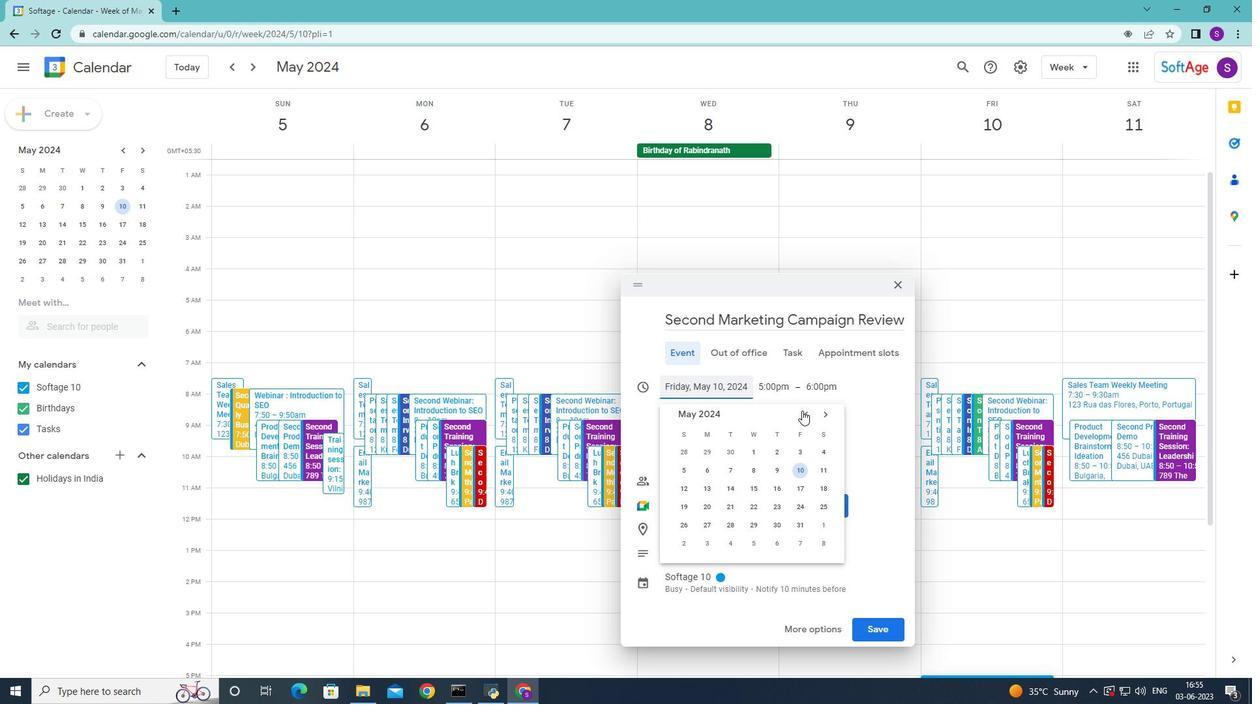 
Action: Mouse pressed left at (802, 411)
Screenshot: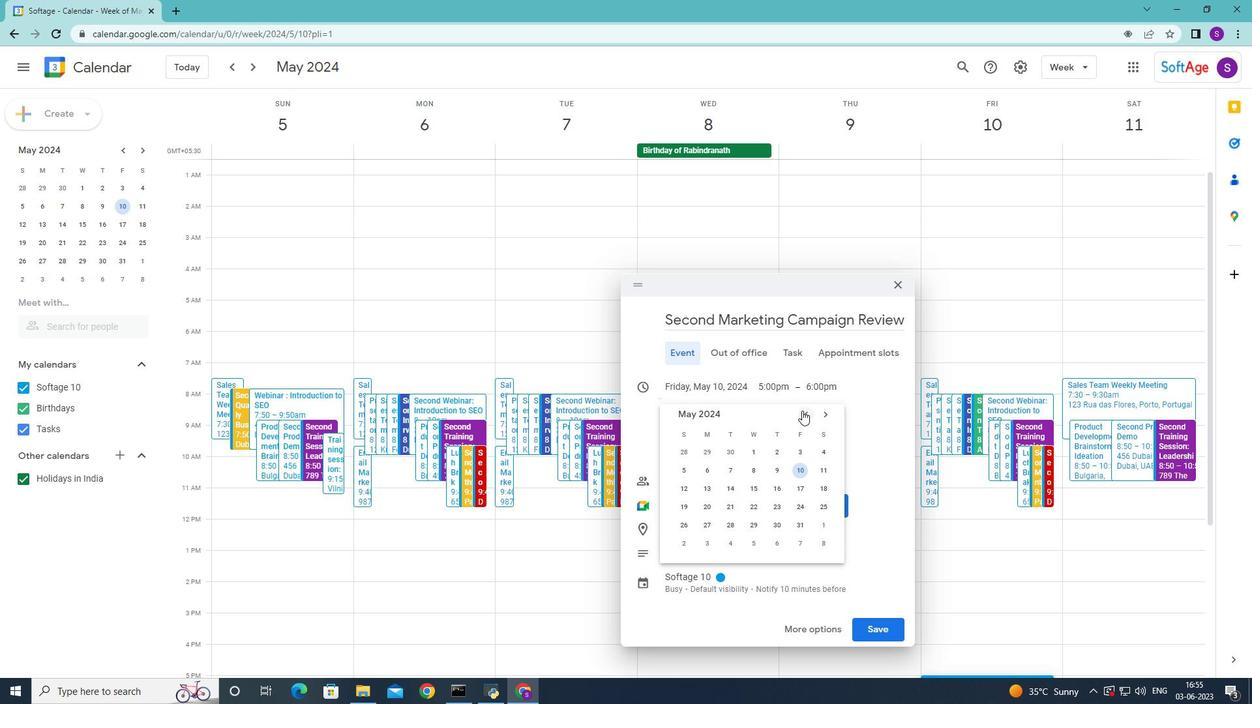 
Action: Mouse moved to (802, 411)
Screenshot: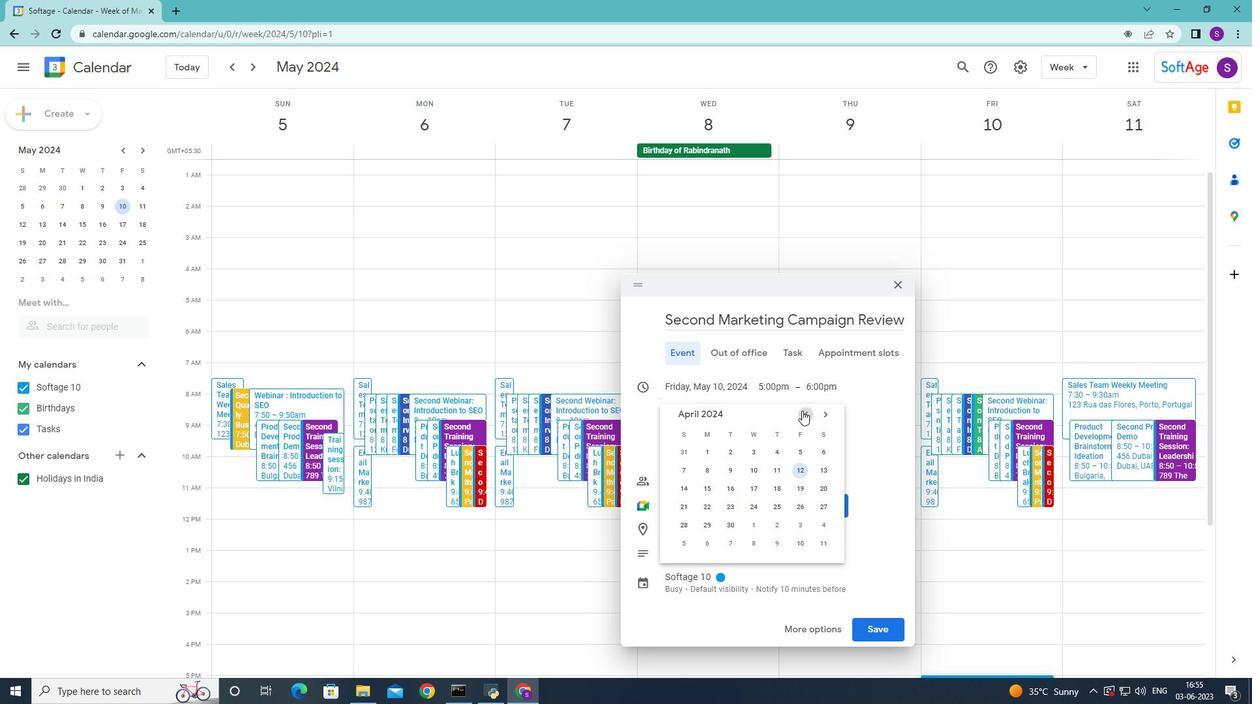 
Action: Mouse pressed left at (802, 411)
Screenshot: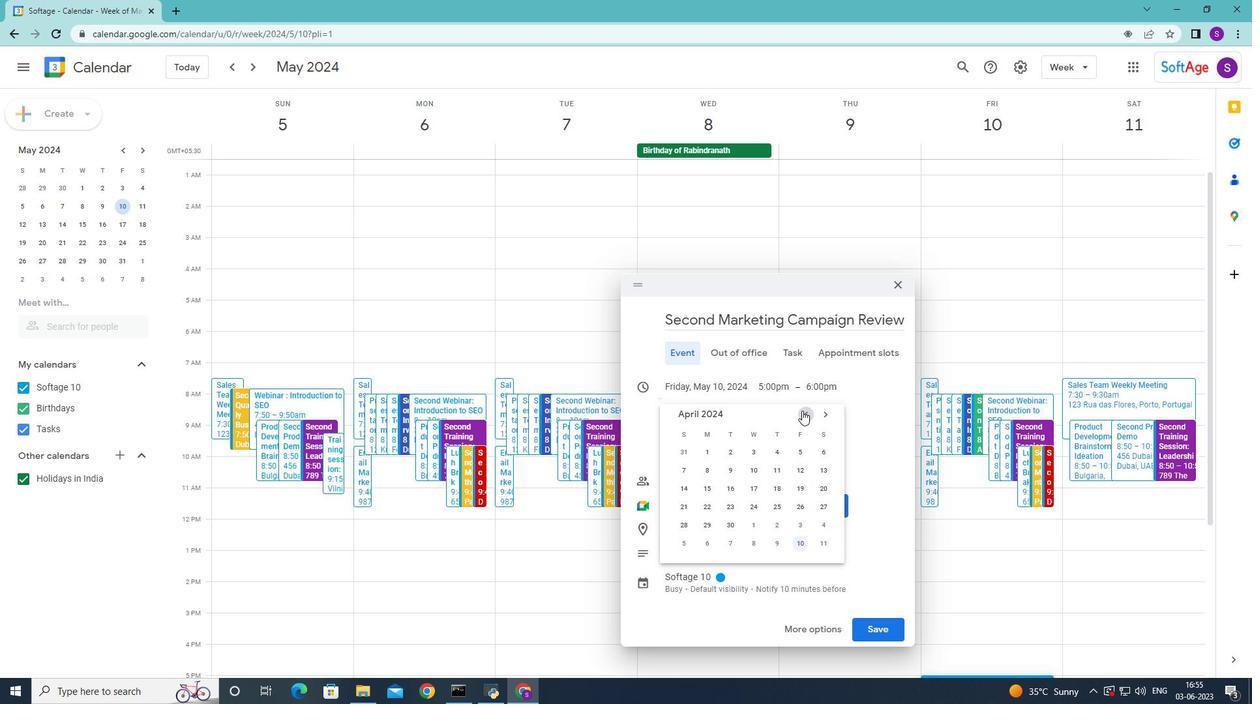
Action: Mouse pressed left at (802, 411)
Screenshot: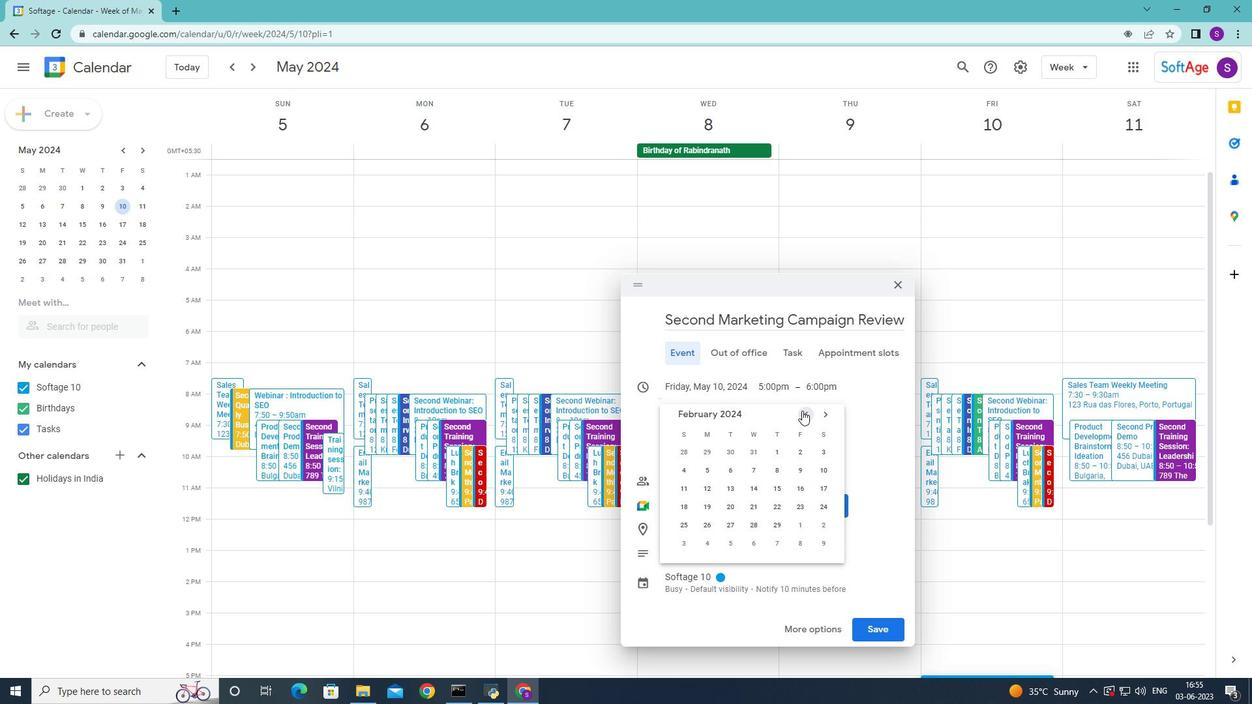 
Action: Mouse pressed left at (802, 411)
Screenshot: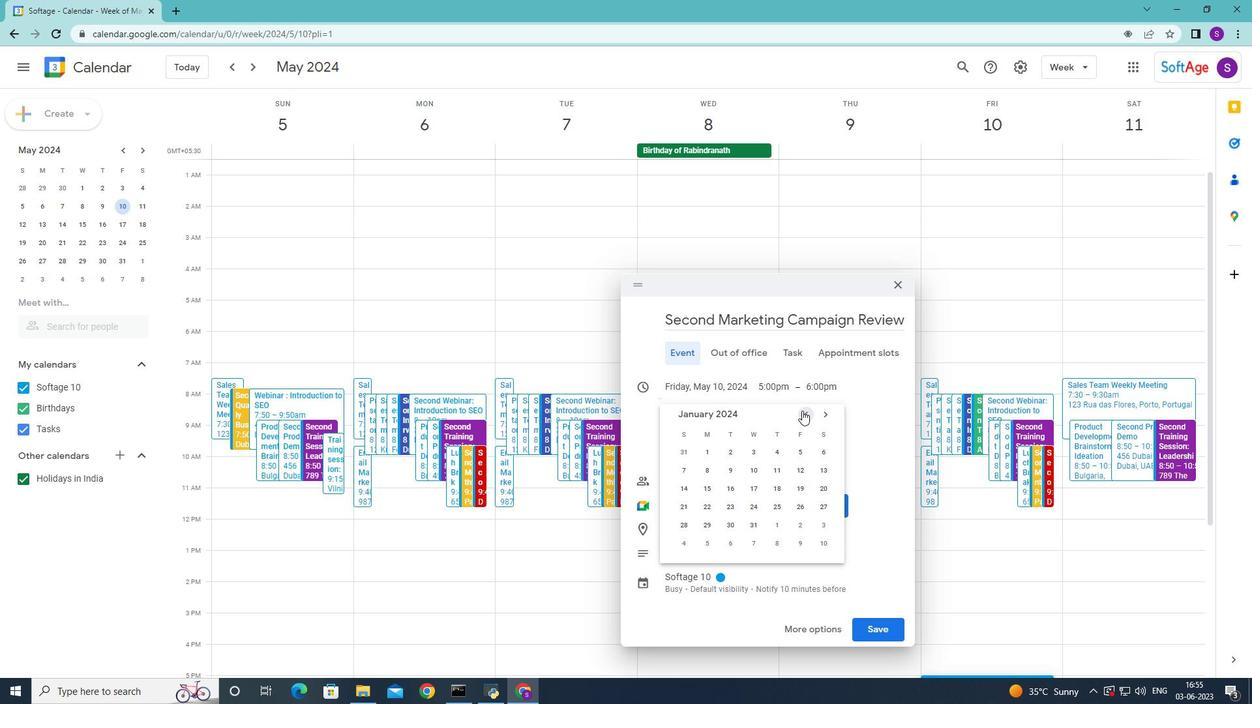 
Action: Mouse pressed left at (802, 411)
Screenshot: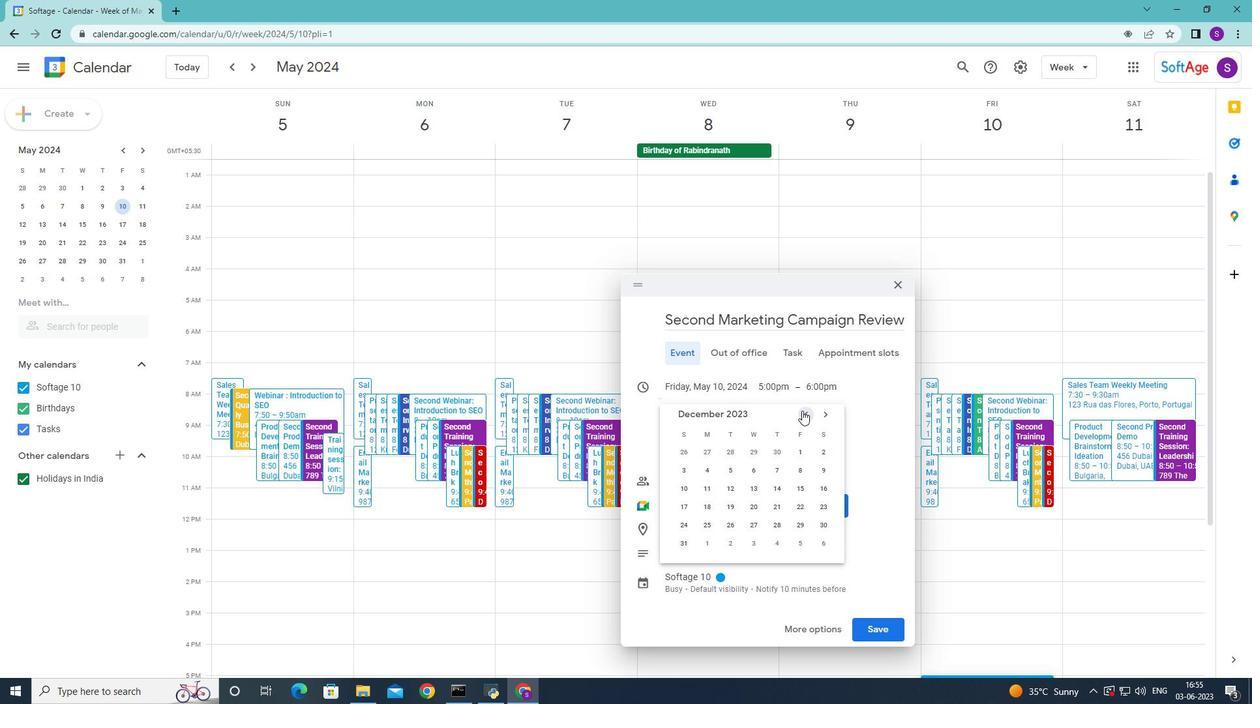 
Action: Mouse pressed left at (802, 411)
Screenshot: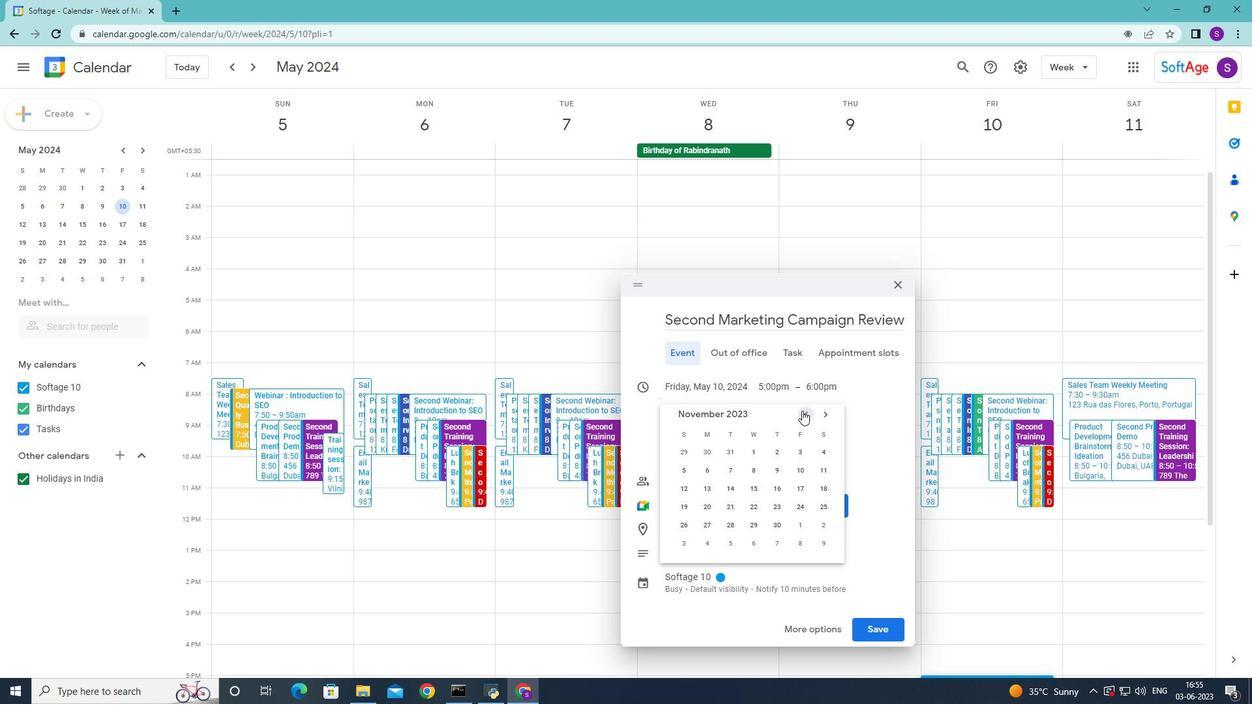 
Action: Mouse moved to (809, 488)
Screenshot: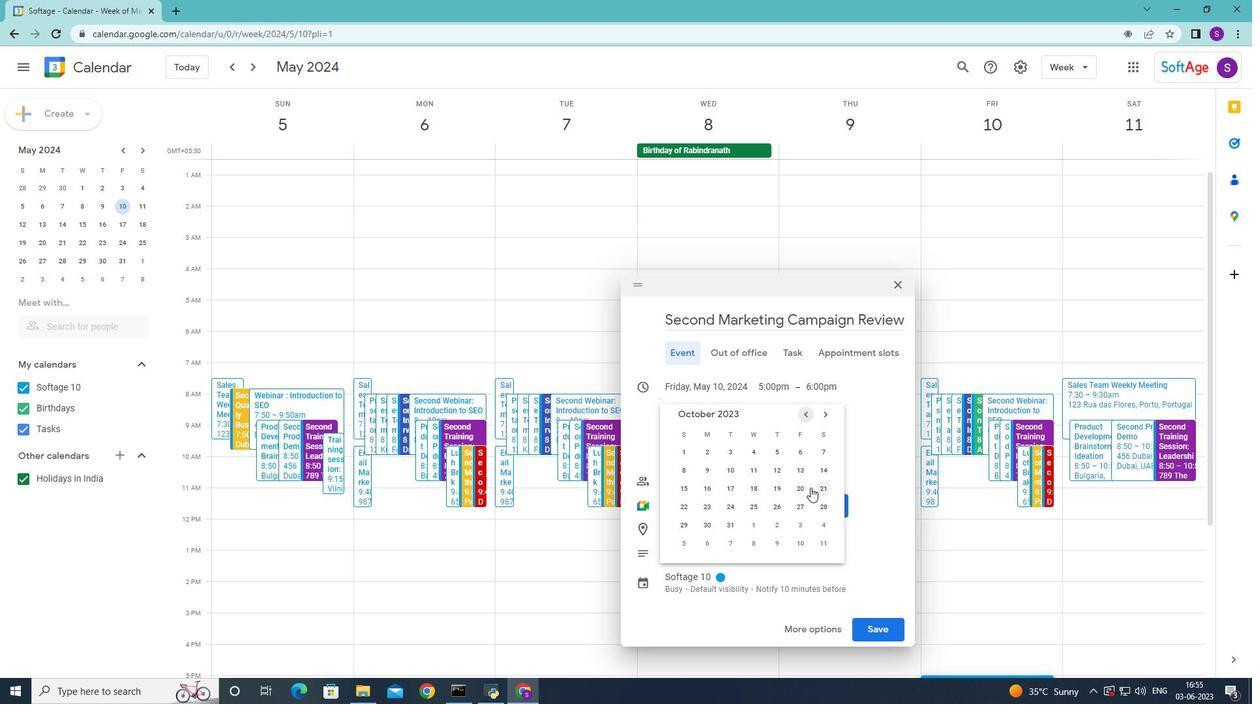 
Action: Mouse pressed left at (809, 488)
Screenshot: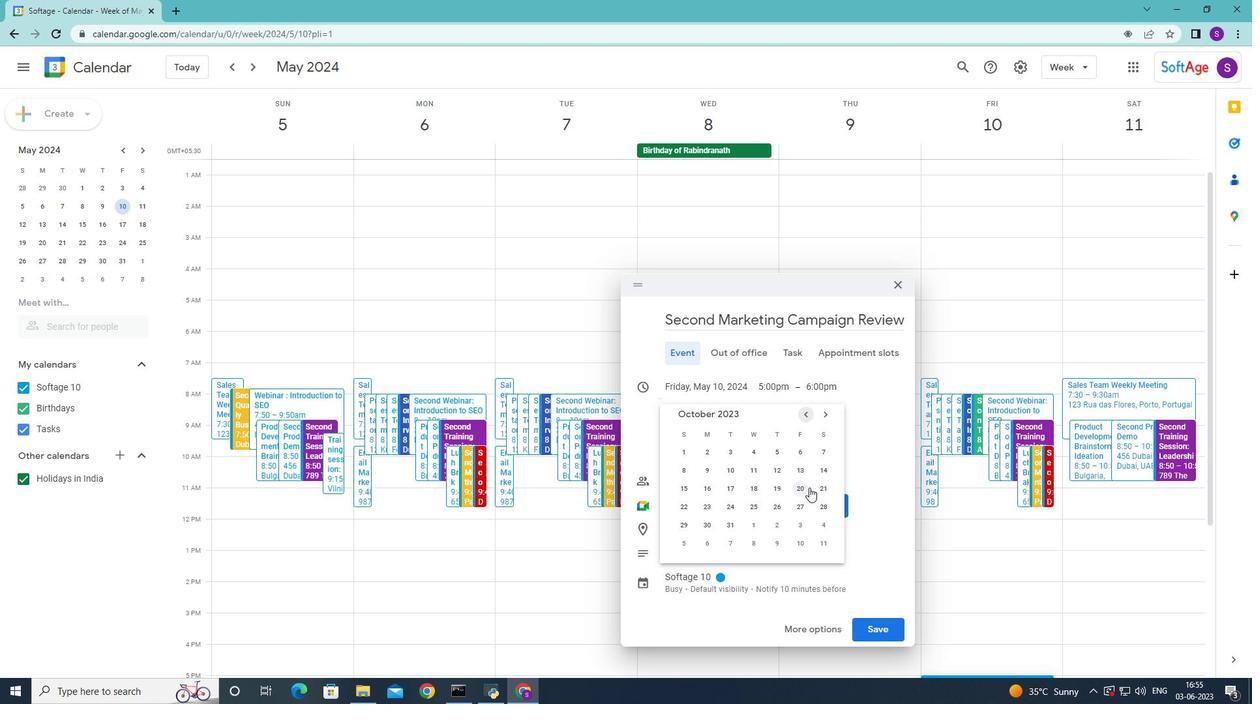 
Action: Mouse moved to (764, 389)
Screenshot: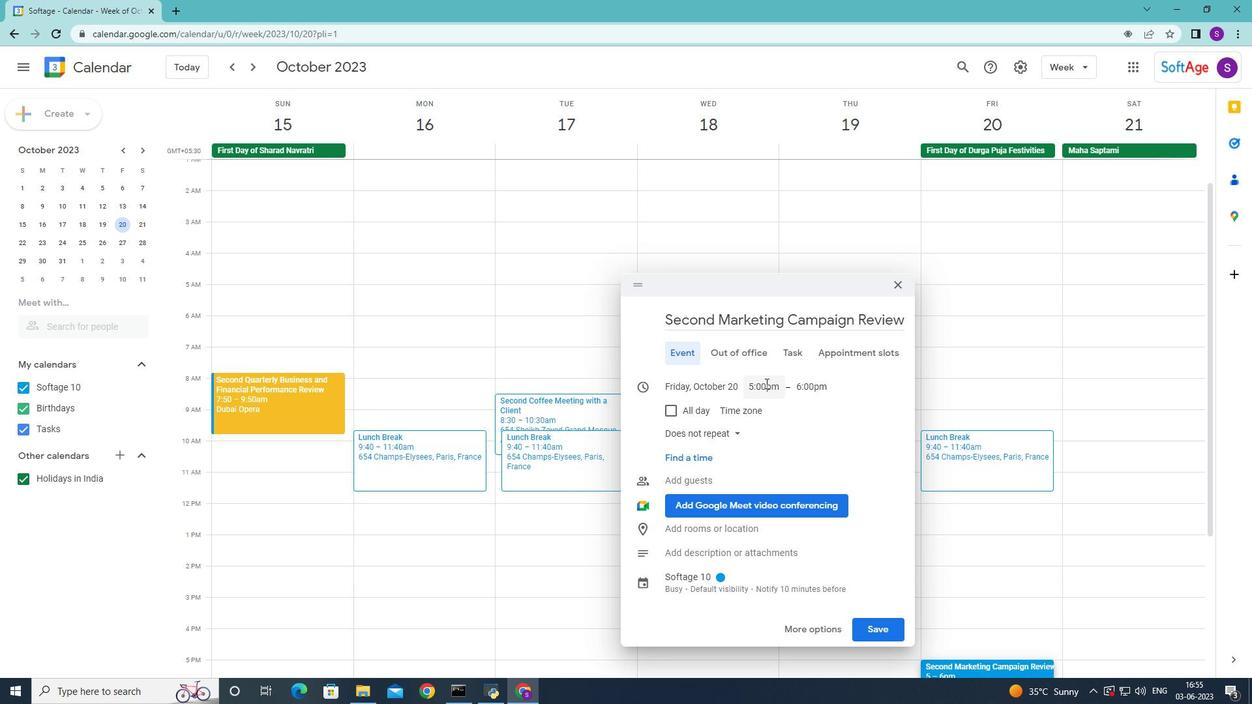 
Action: Mouse pressed left at (764, 389)
Screenshot: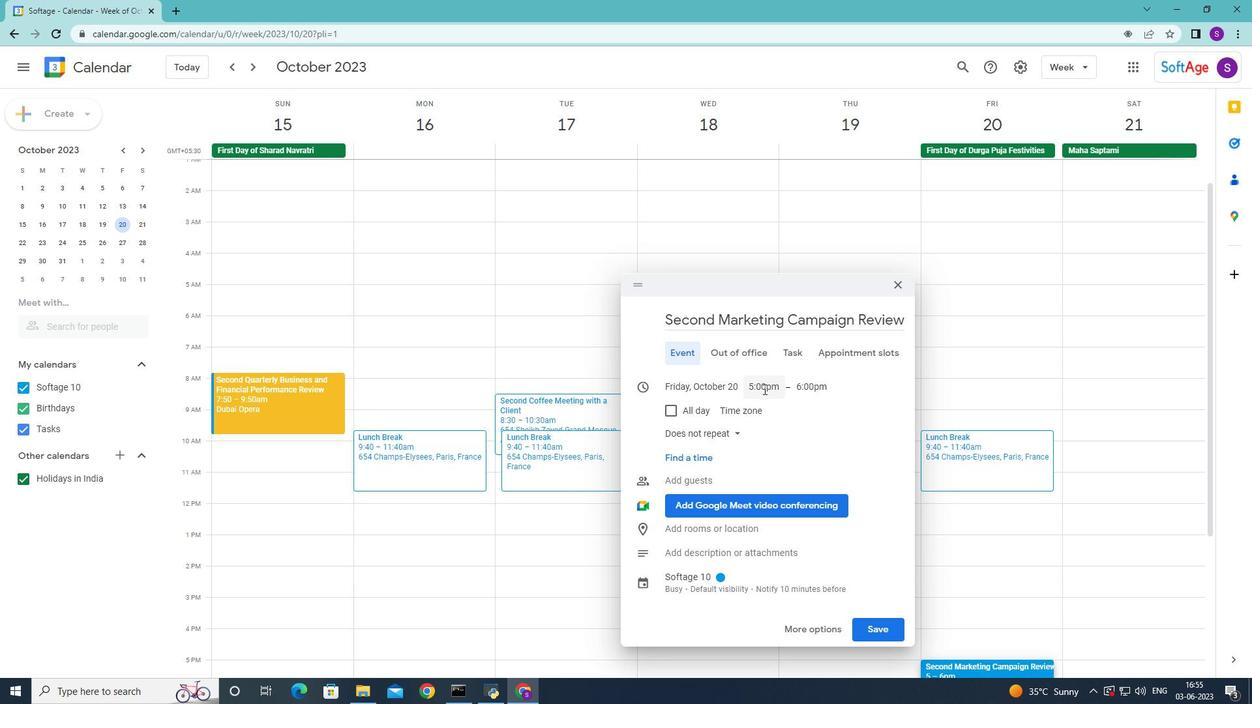 
Action: Mouse moved to (799, 470)
Screenshot: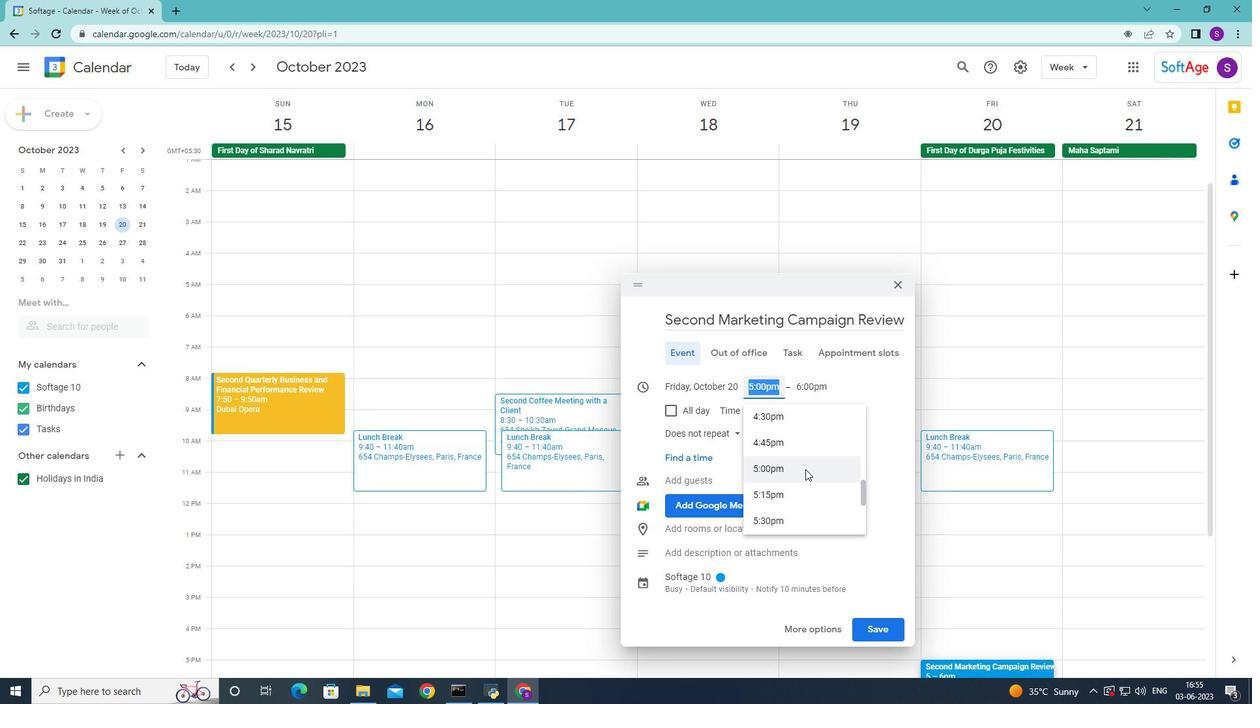 
Action: Mouse scrolled (799, 471) with delta (0, 0)
Screenshot: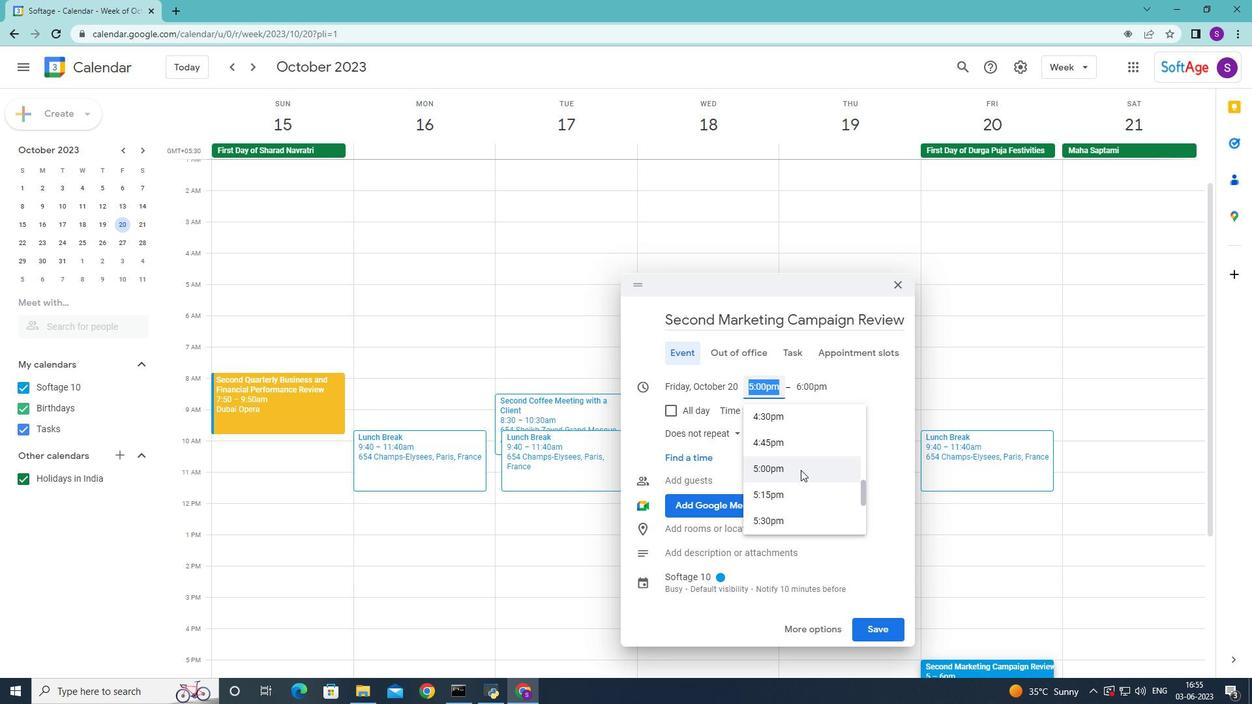 
Action: Mouse scrolled (799, 471) with delta (0, 0)
Screenshot: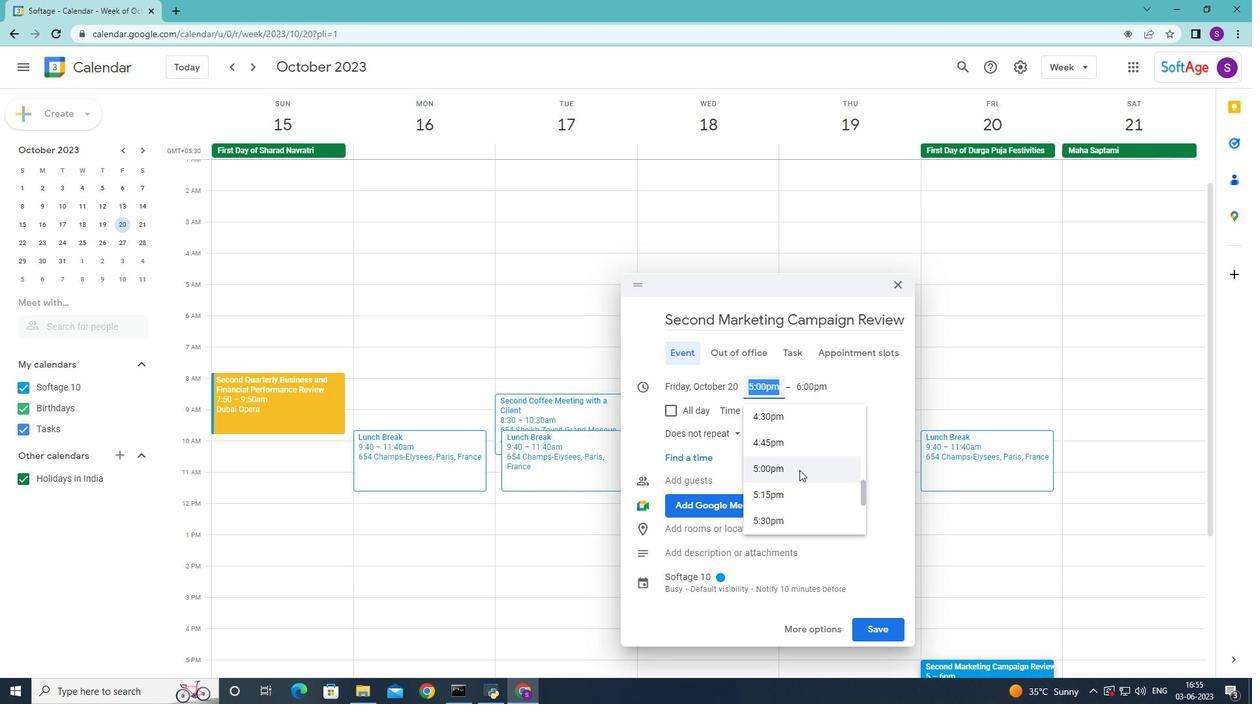 
Action: Mouse scrolled (799, 471) with delta (0, 0)
Screenshot: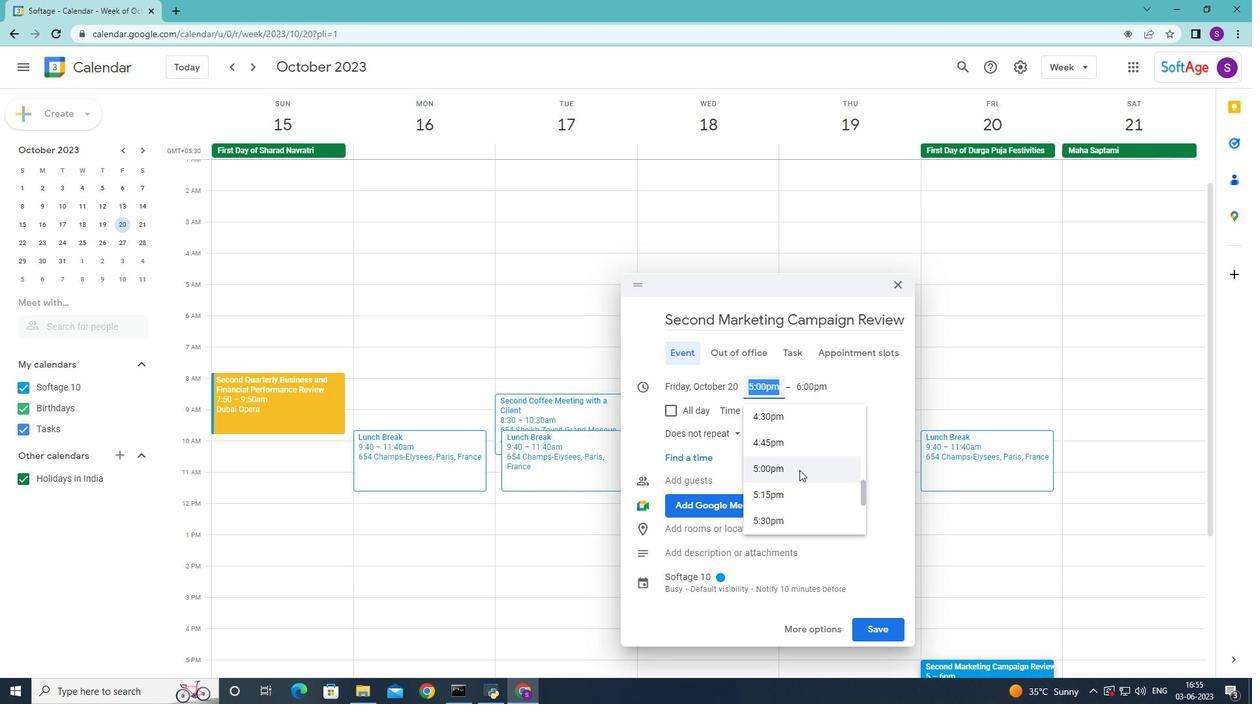 
Action: Mouse scrolled (799, 471) with delta (0, 0)
Screenshot: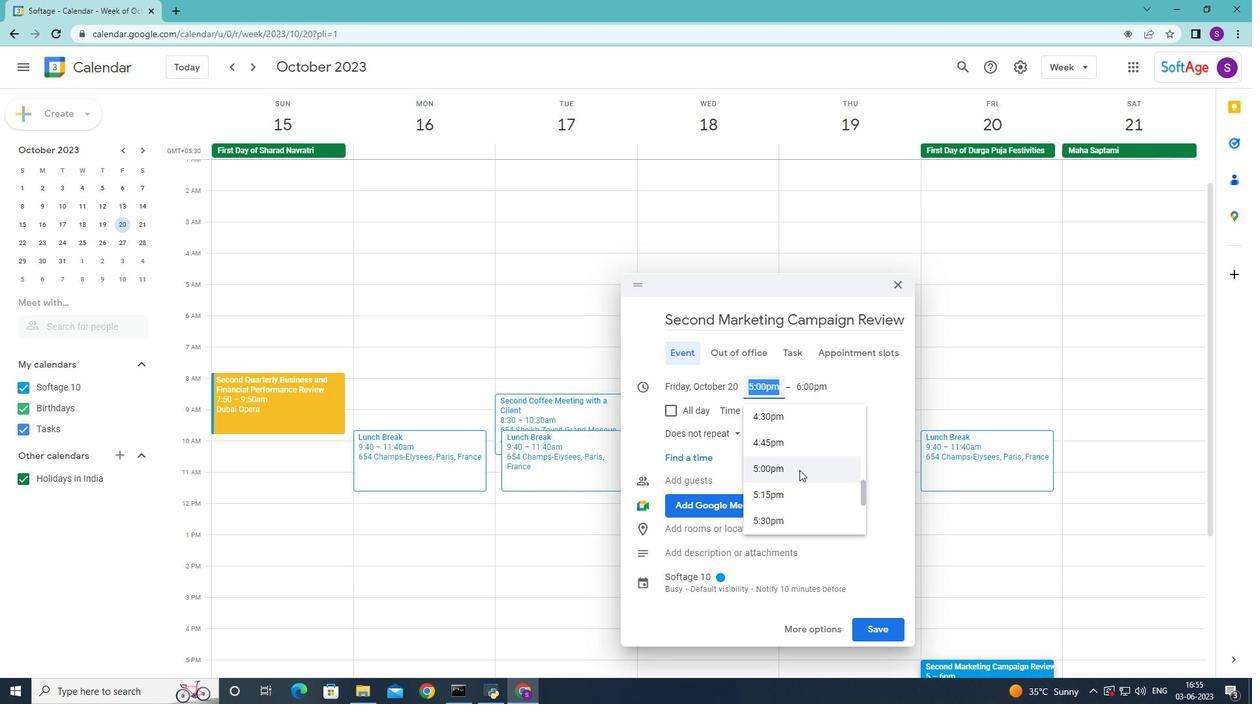 
Action: Mouse scrolled (799, 471) with delta (0, 0)
Screenshot: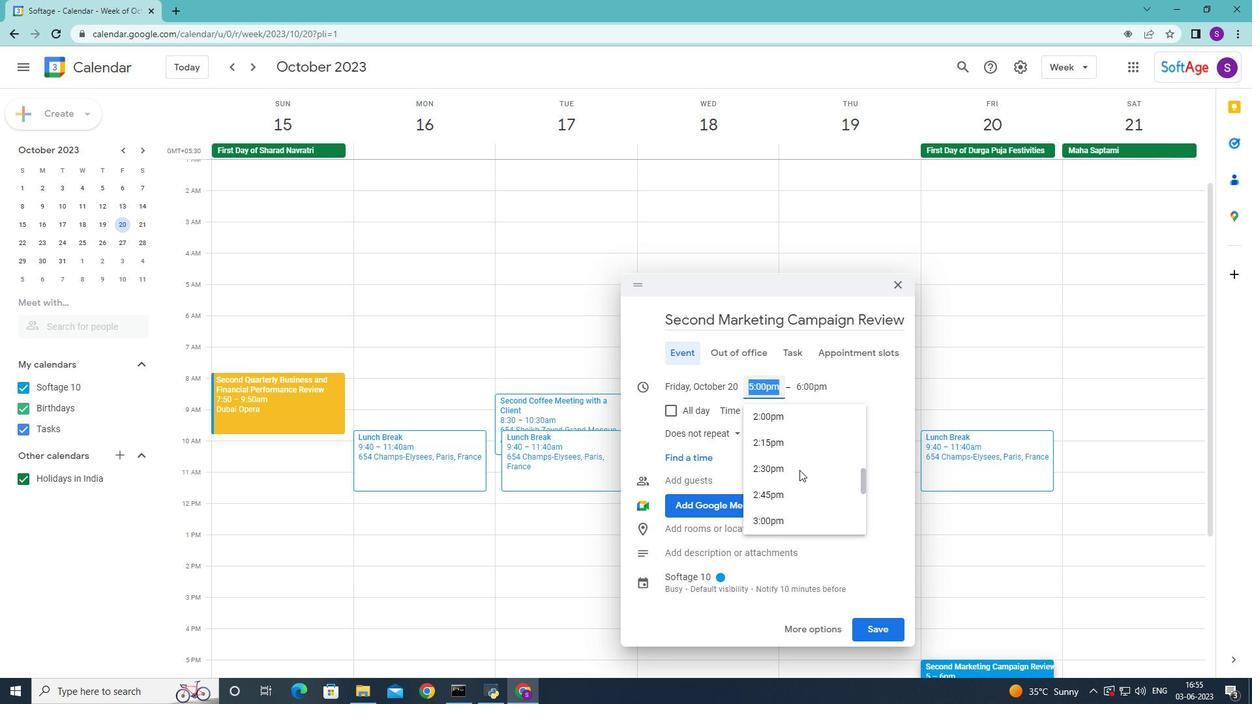 
Action: Mouse scrolled (799, 471) with delta (0, 0)
Screenshot: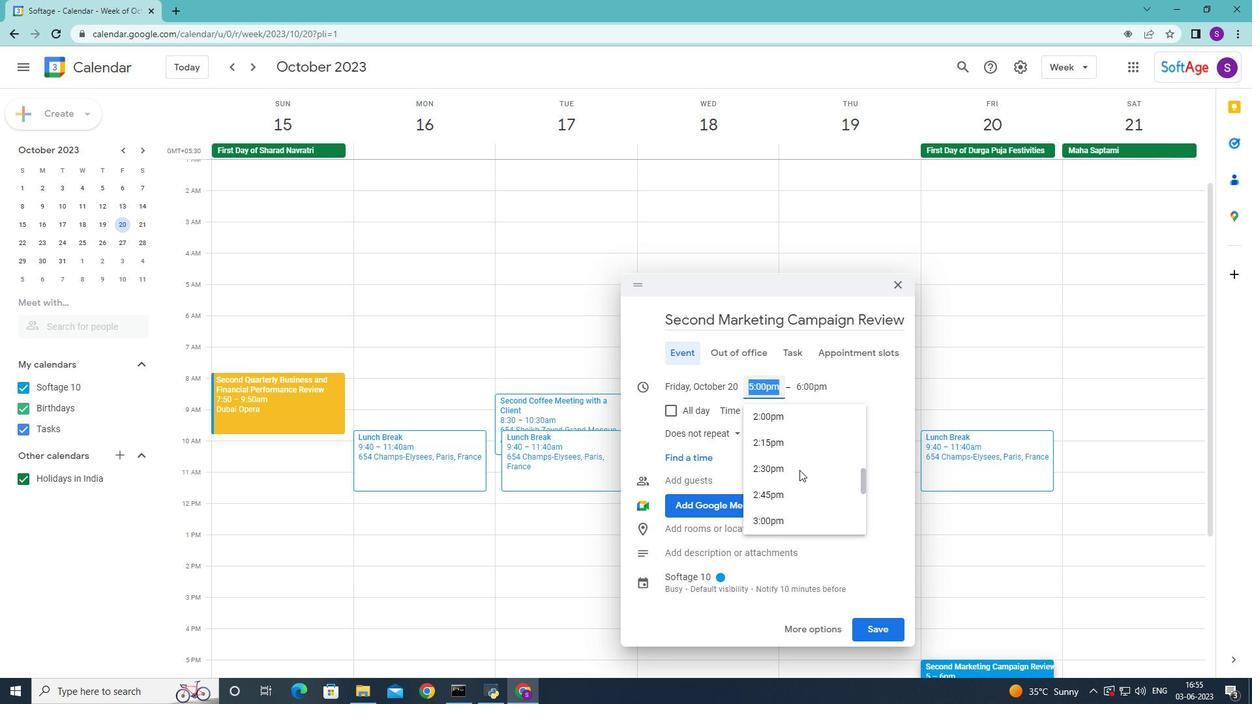 
Action: Mouse scrolled (799, 471) with delta (0, 0)
Screenshot: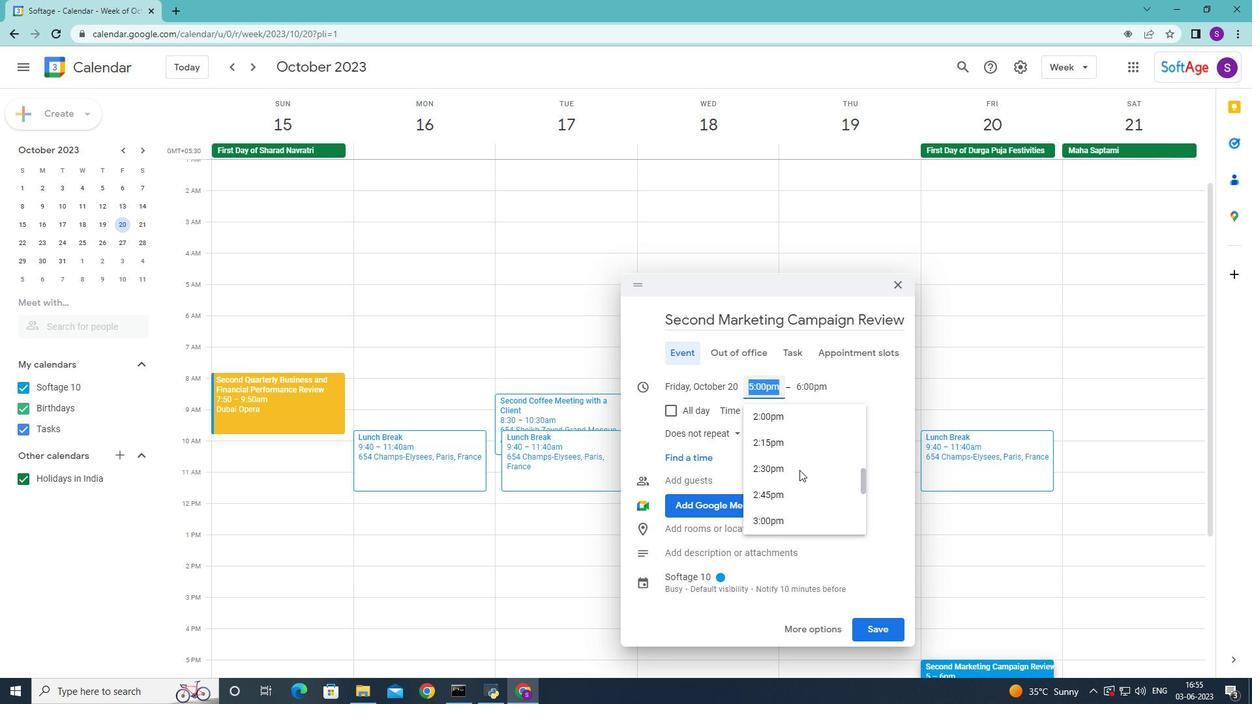 
Action: Mouse scrolled (799, 471) with delta (0, 0)
Screenshot: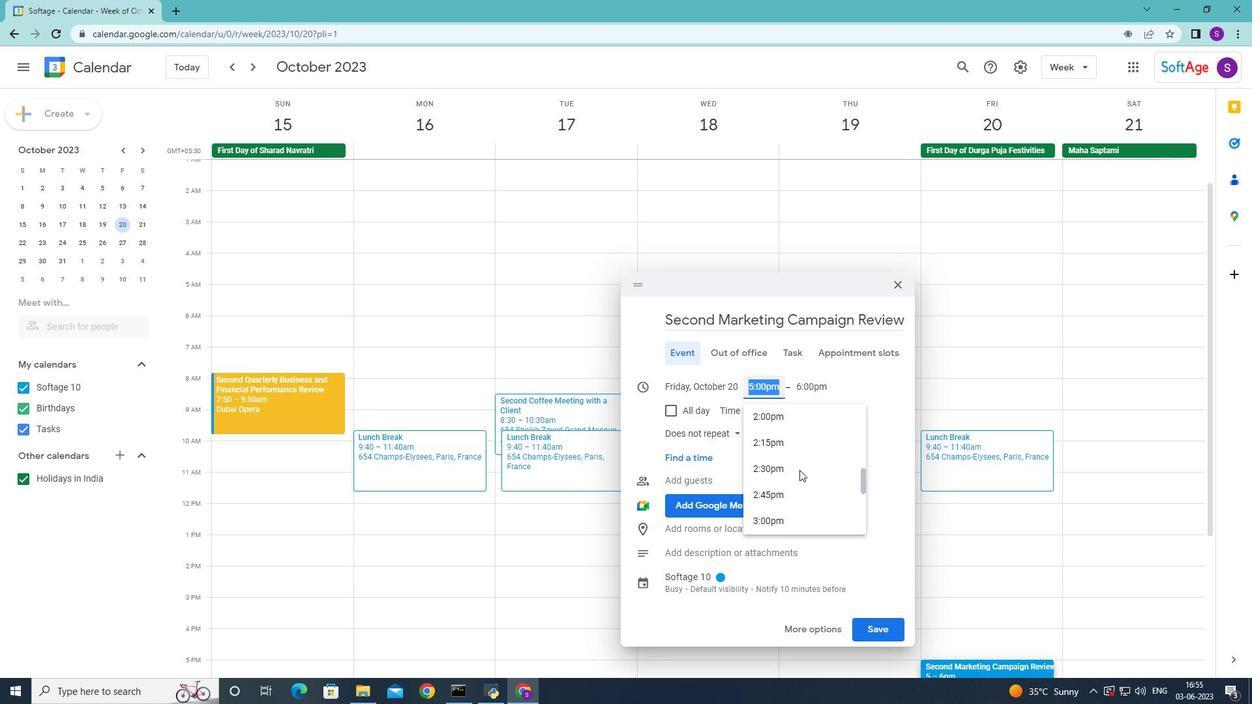 
Action: Mouse scrolled (799, 471) with delta (0, 0)
Screenshot: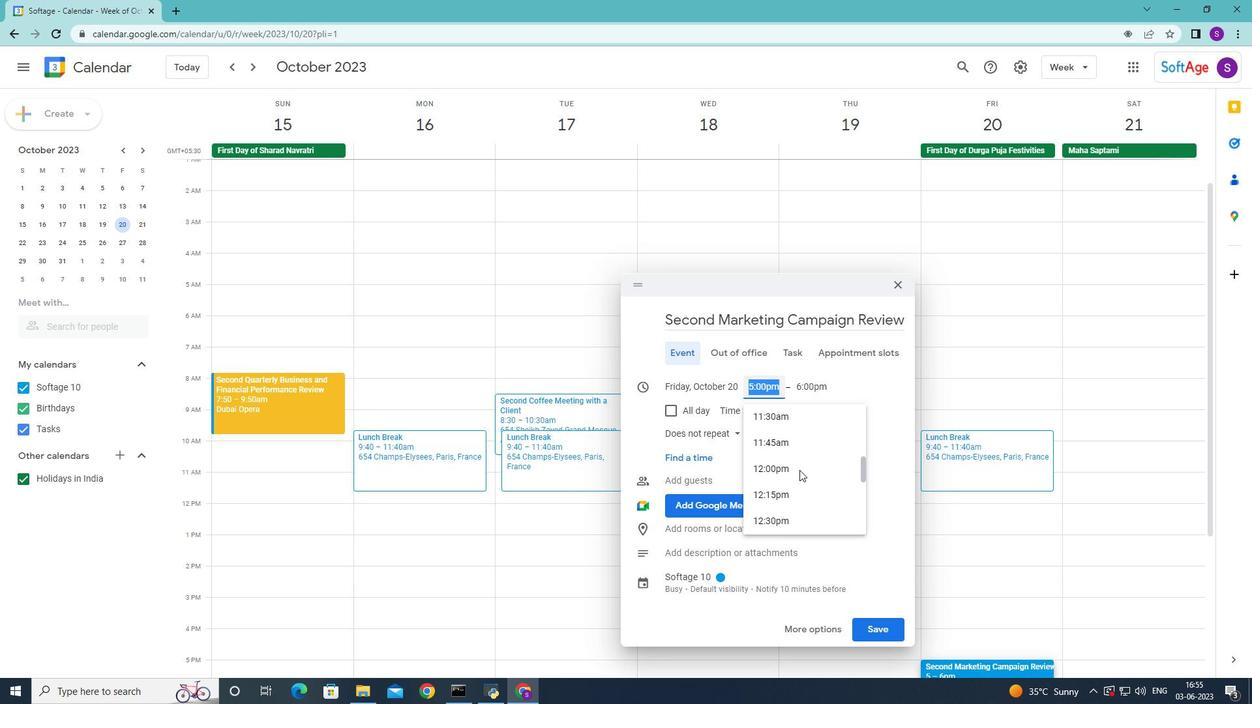 
Action: Mouse scrolled (799, 471) with delta (0, 0)
Screenshot: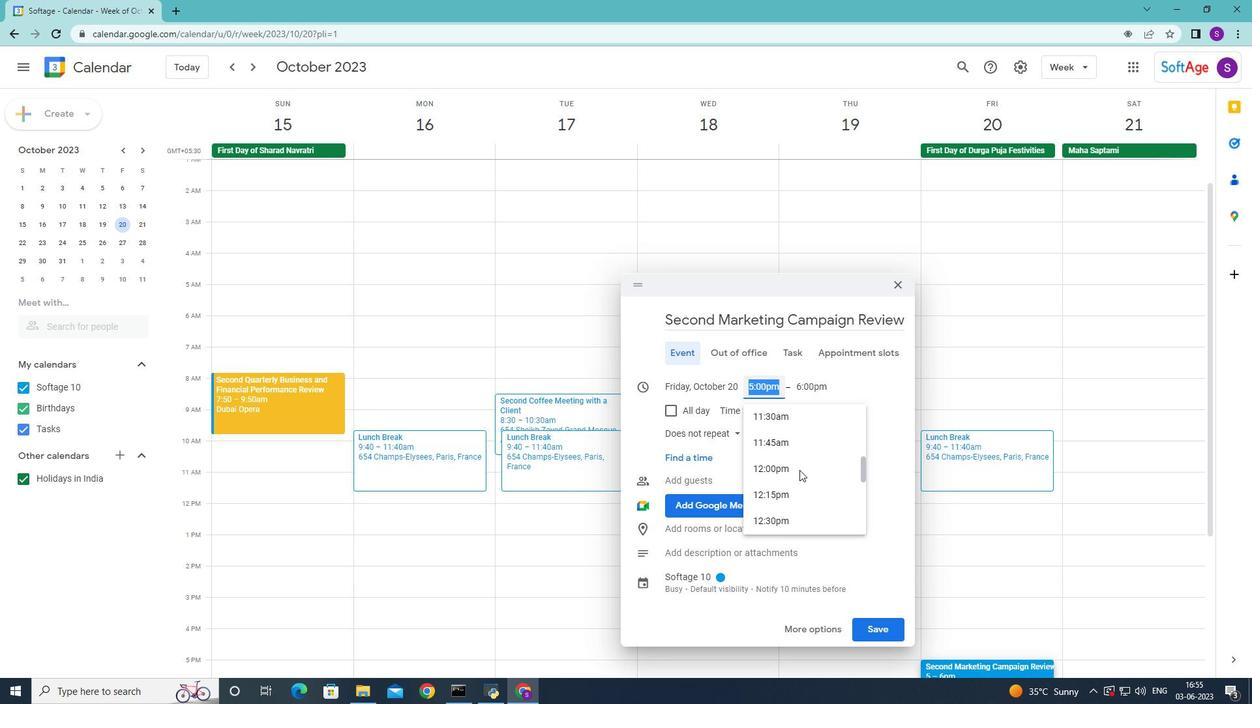 
Action: Mouse scrolled (799, 471) with delta (0, 0)
Screenshot: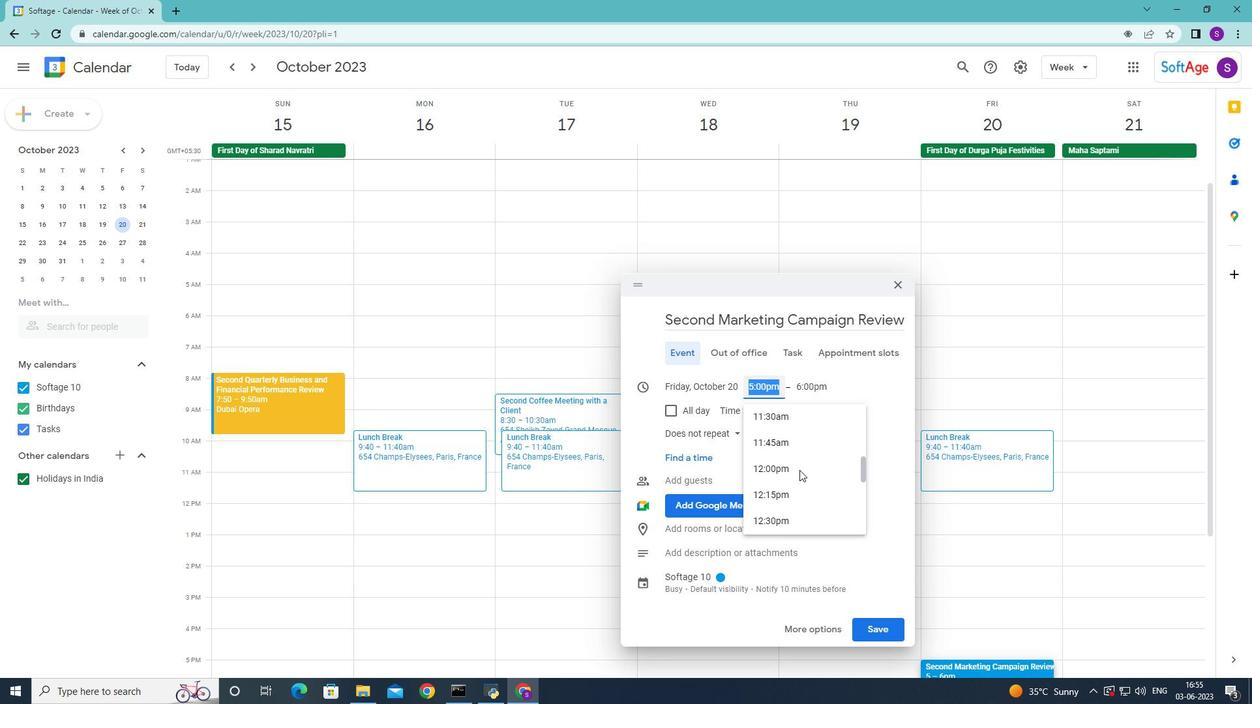 
Action: Mouse scrolled (799, 471) with delta (0, 0)
Screenshot: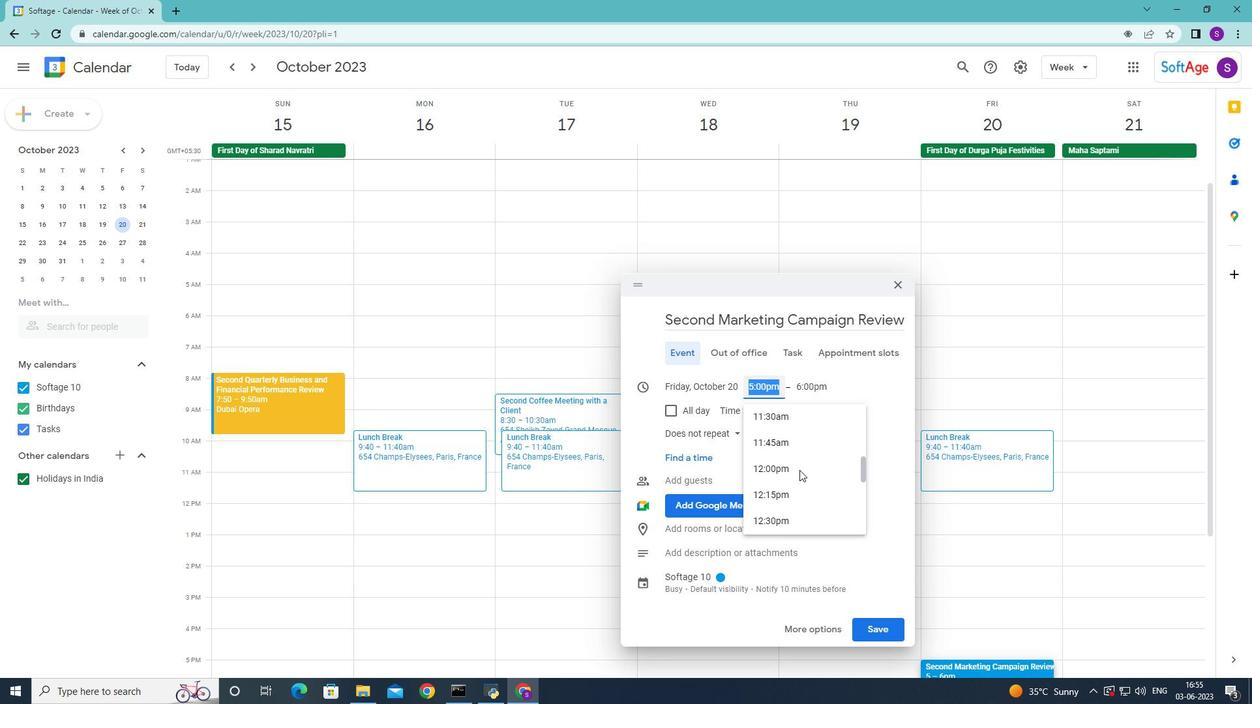 
Action: Mouse scrolled (799, 471) with delta (0, 0)
Screenshot: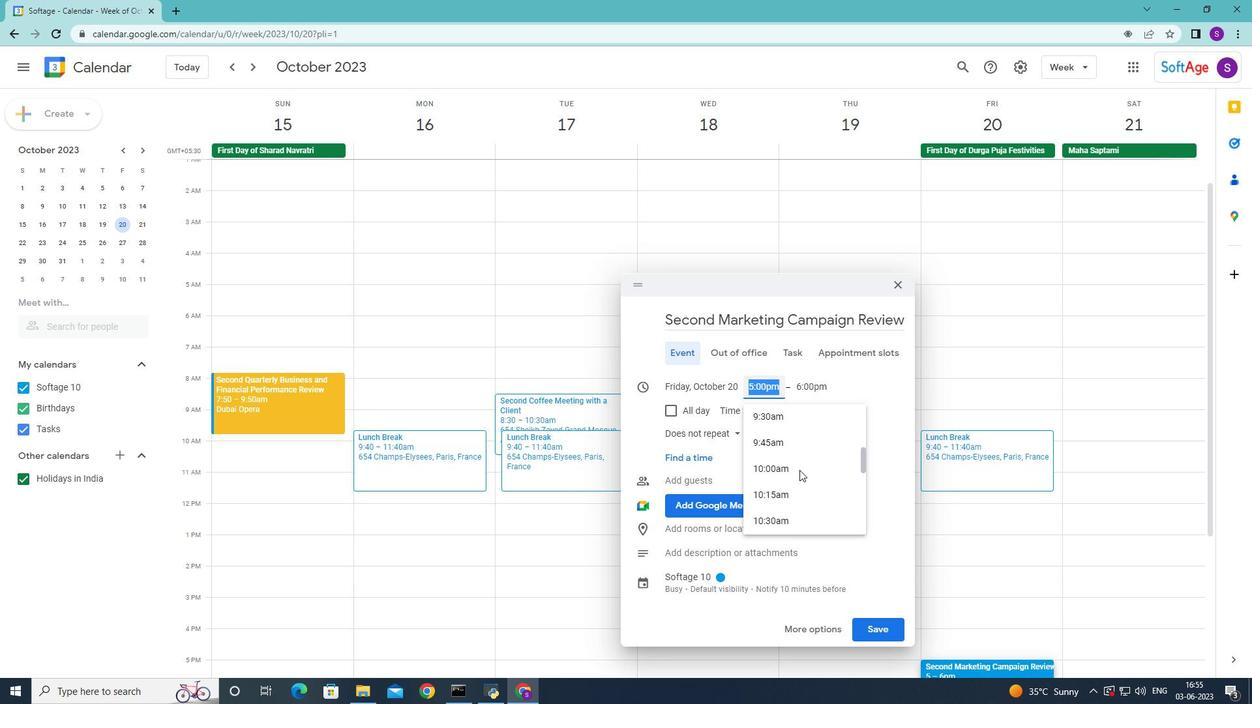 
Action: Mouse scrolled (799, 471) with delta (0, 0)
Screenshot: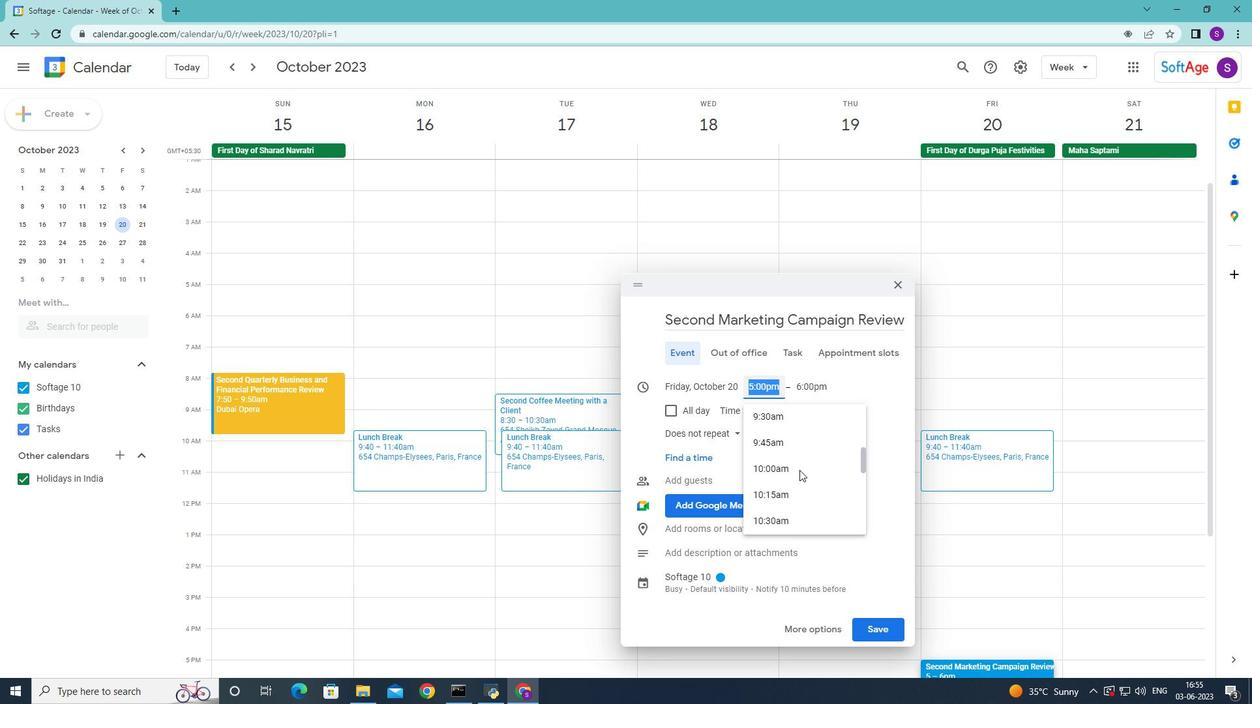 
Action: Mouse scrolled (799, 471) with delta (0, 0)
Screenshot: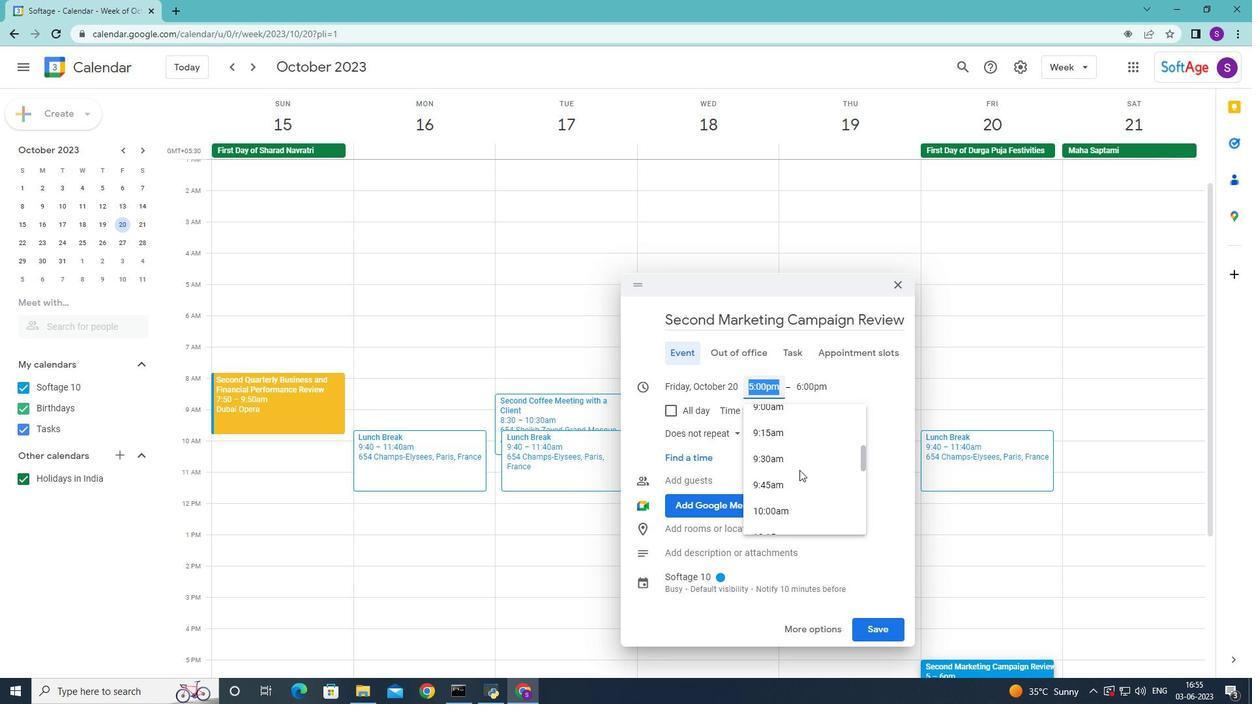
Action: Mouse scrolled (799, 471) with delta (0, 0)
Screenshot: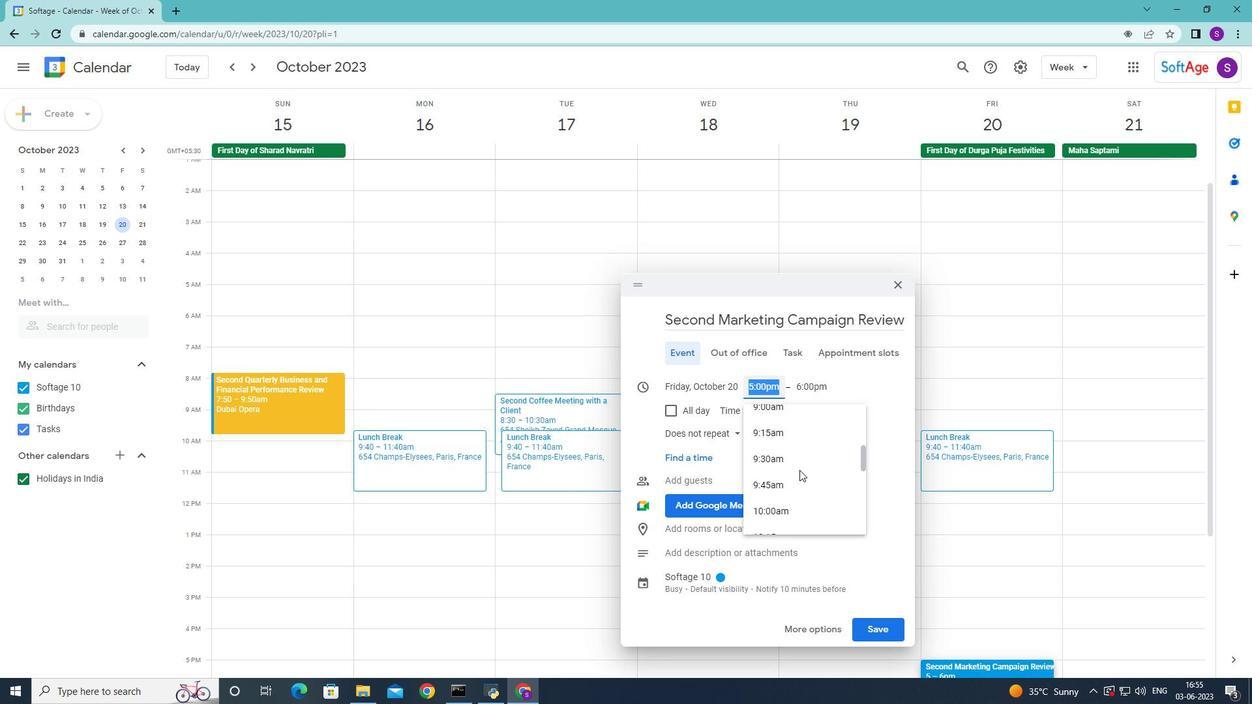 
Action: Mouse scrolled (799, 471) with delta (0, 0)
Screenshot: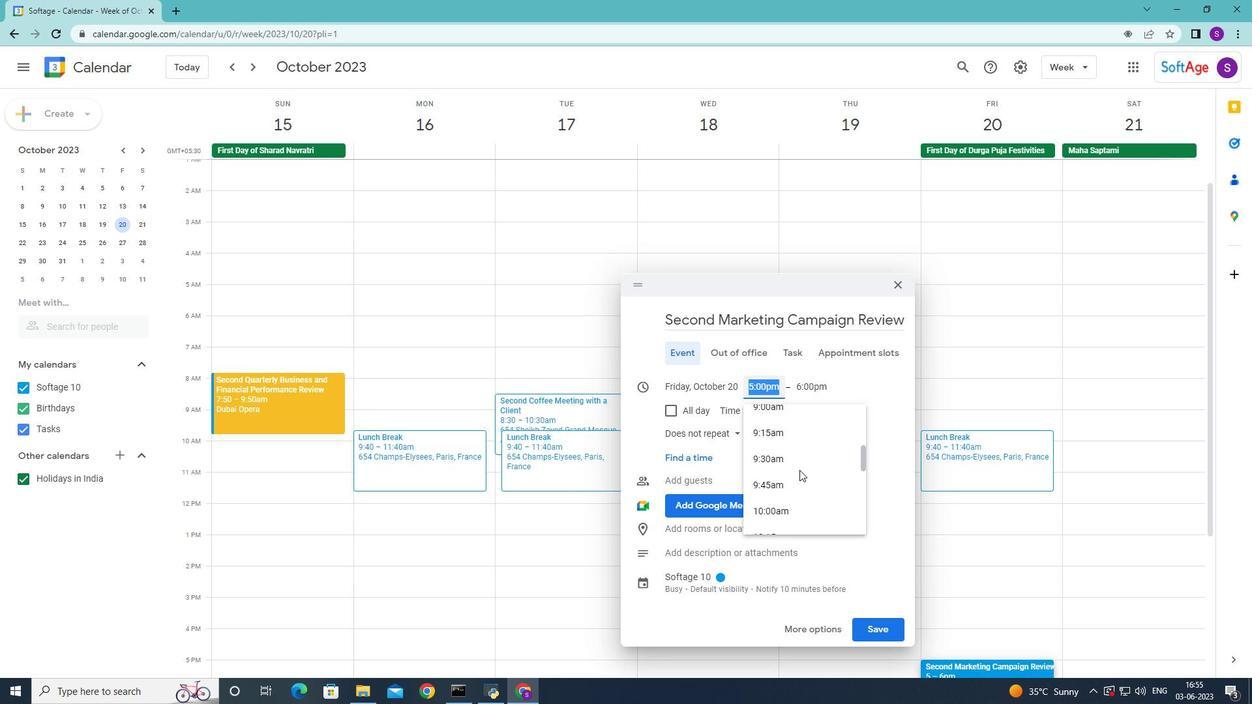 
Action: Mouse scrolled (799, 469) with delta (0, 0)
Screenshot: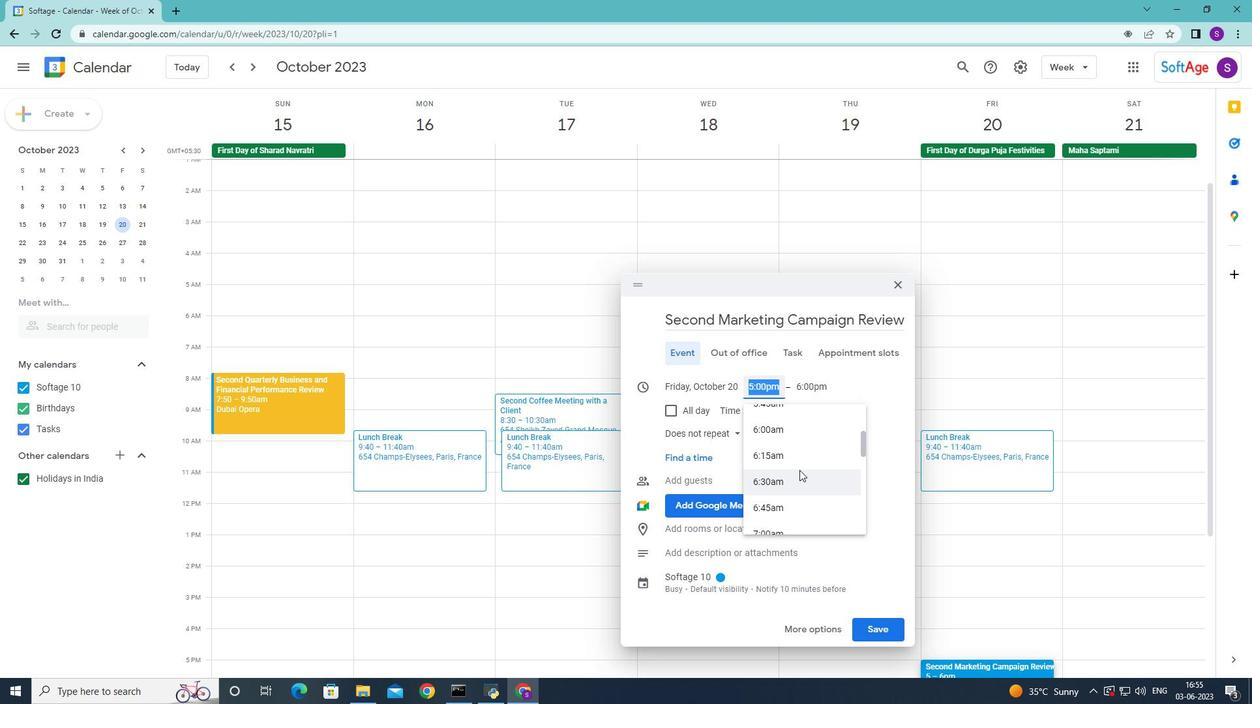 
Action: Mouse scrolled (799, 469) with delta (0, 0)
Screenshot: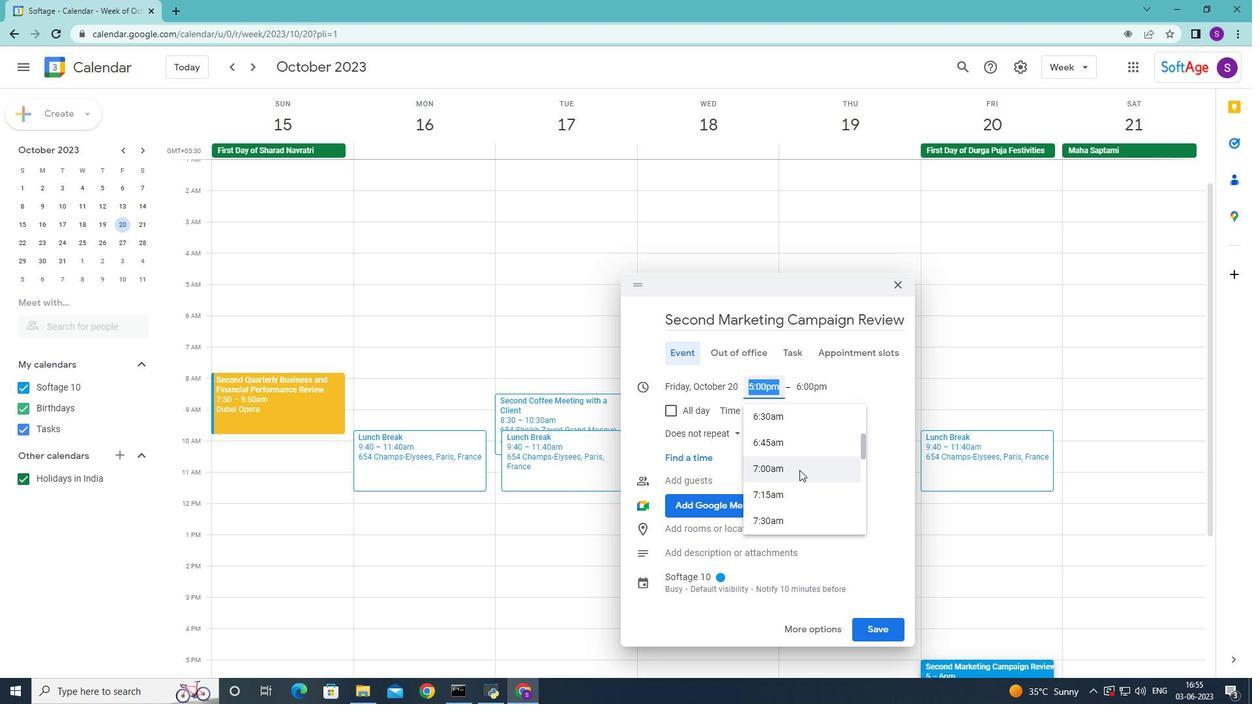 
Action: Mouse scrolled (799, 469) with delta (0, 0)
Screenshot: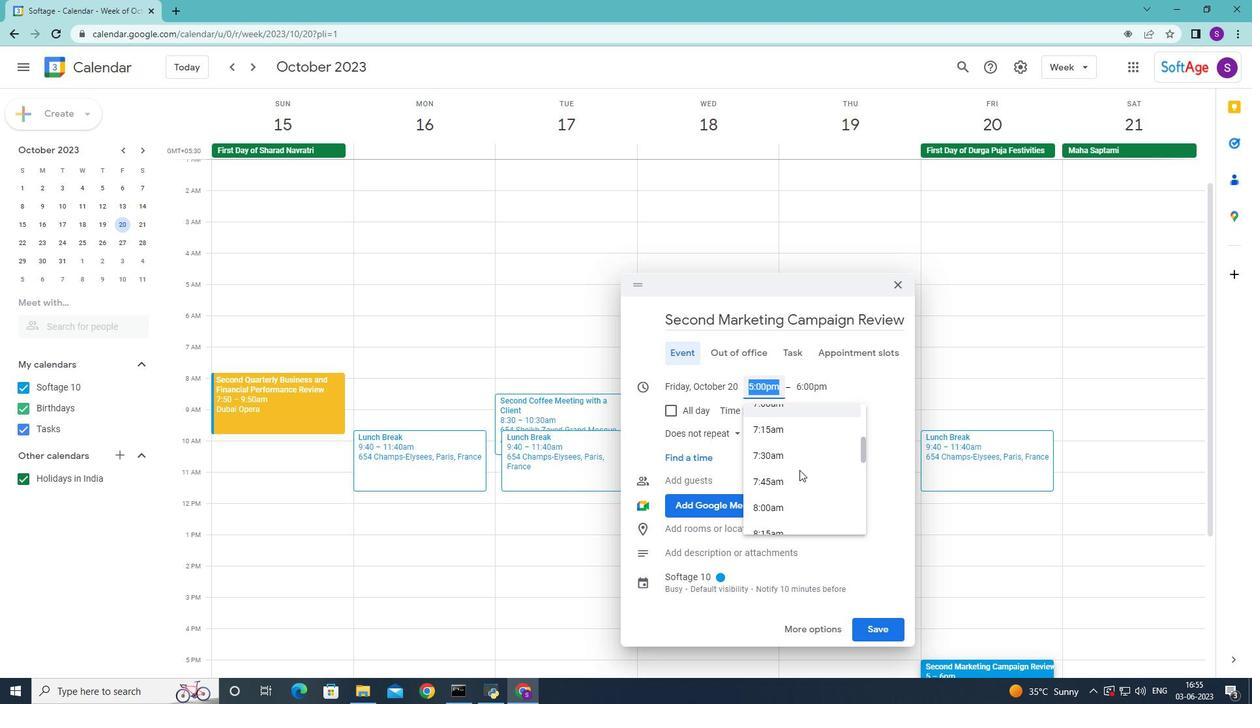 
Action: Mouse moved to (785, 490)
Screenshot: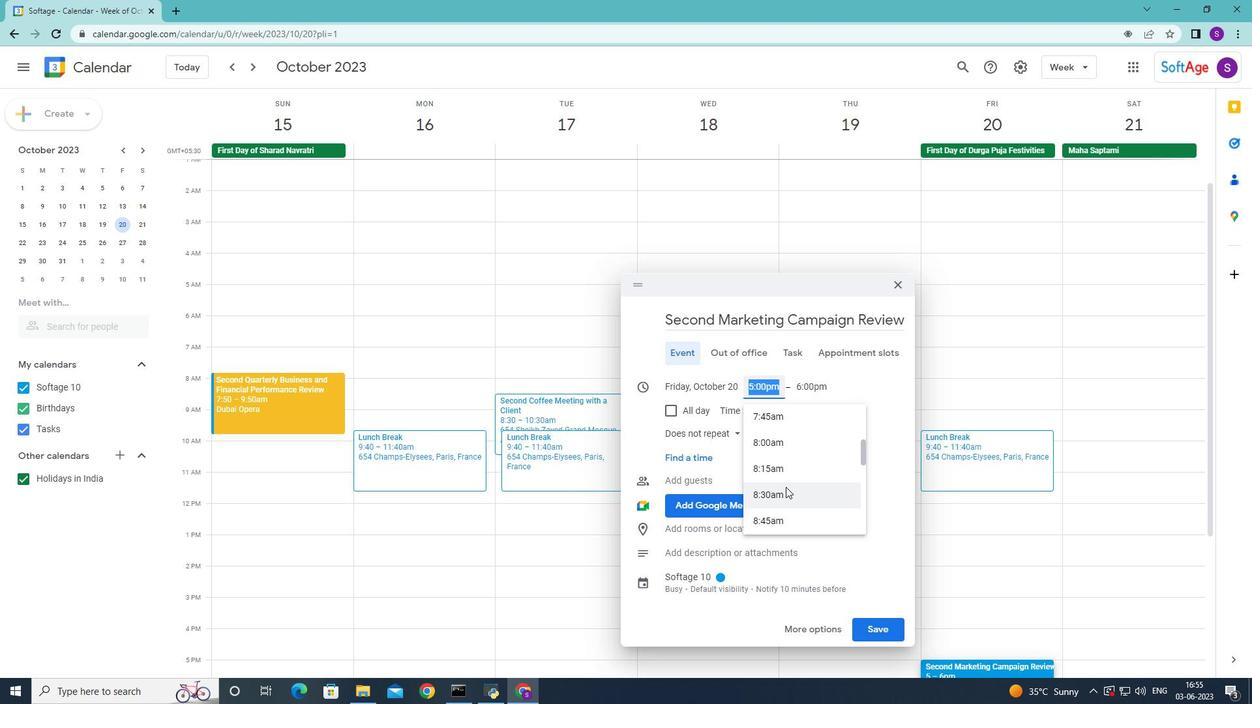 
Action: Mouse pressed left at (785, 490)
Screenshot: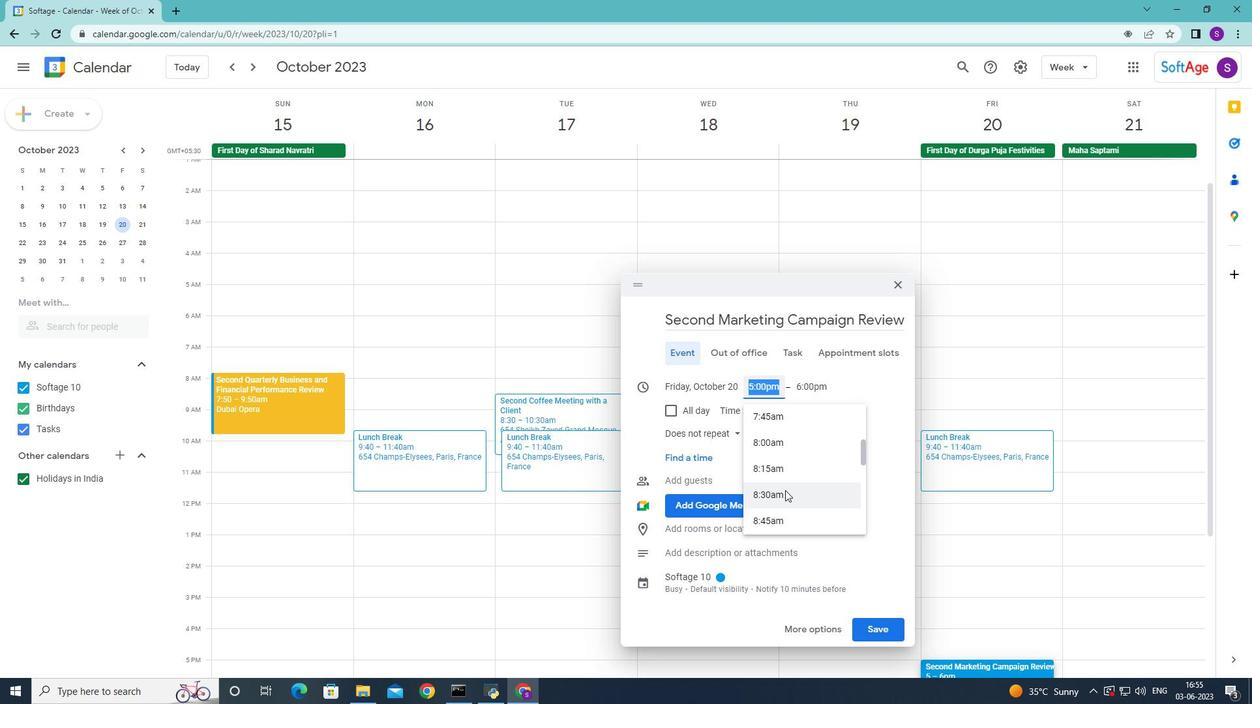 
Action: Mouse moved to (812, 307)
Screenshot: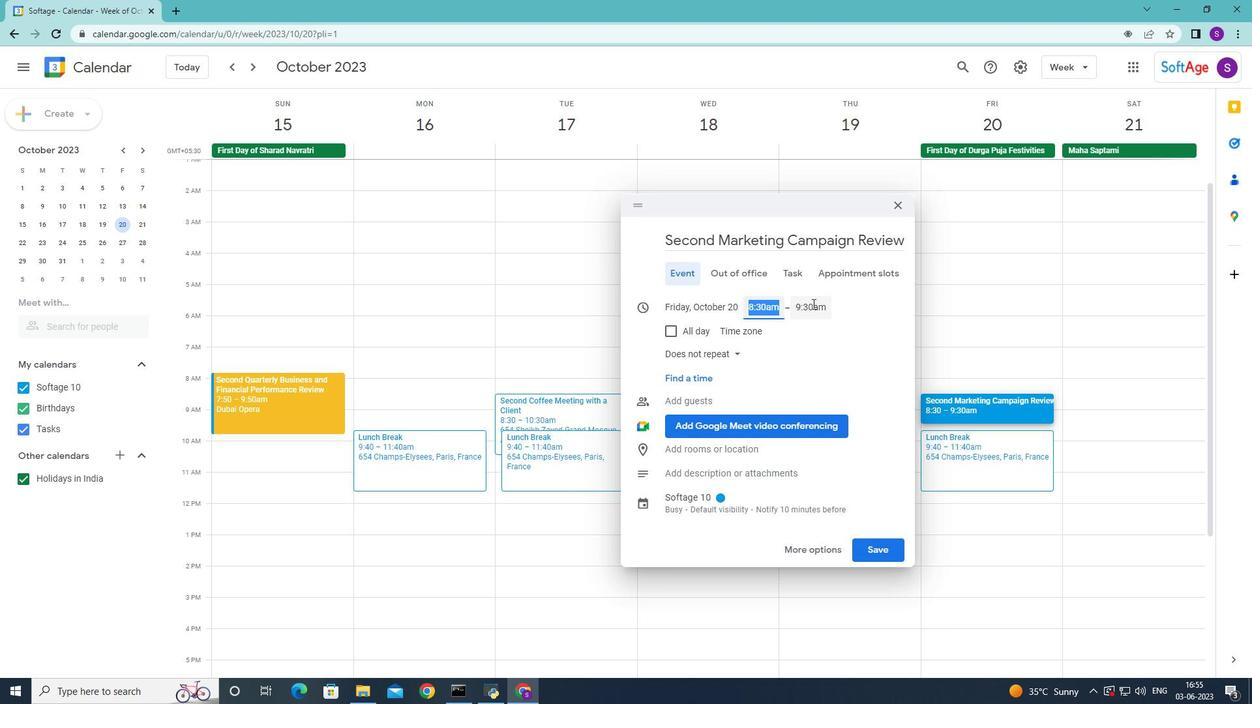 
Action: Mouse pressed left at (812, 307)
Screenshot: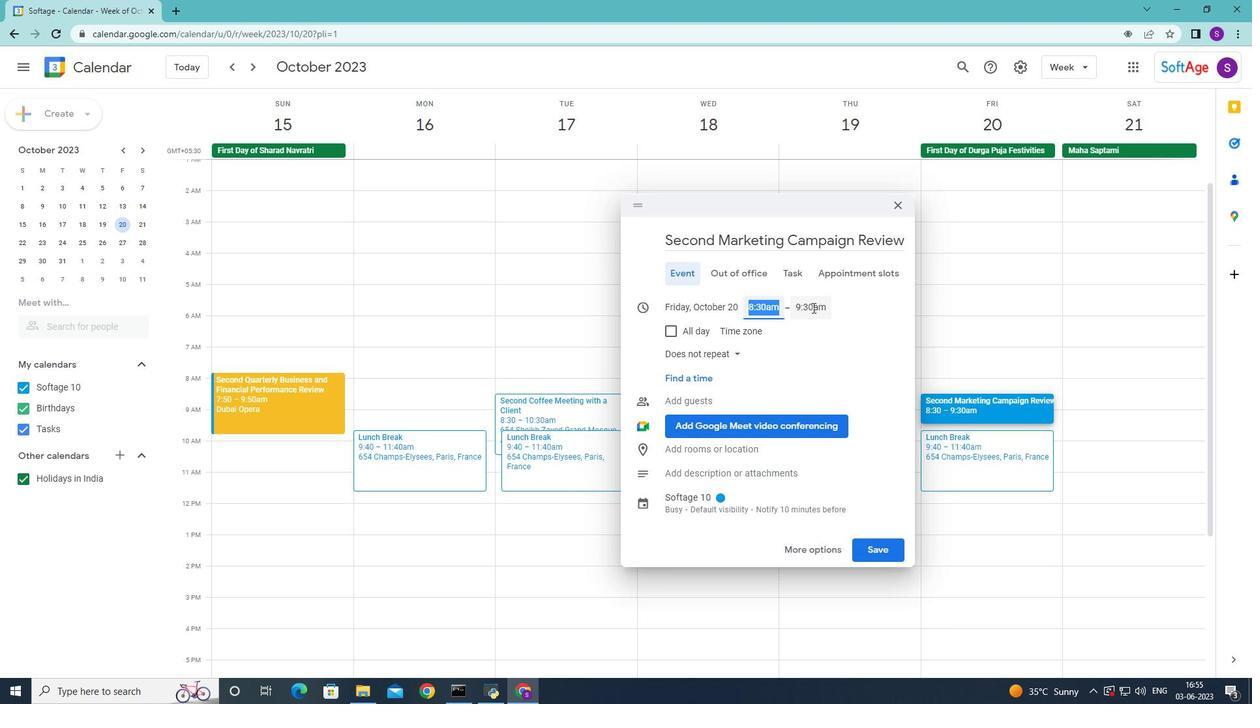 
Action: Mouse moved to (835, 406)
Screenshot: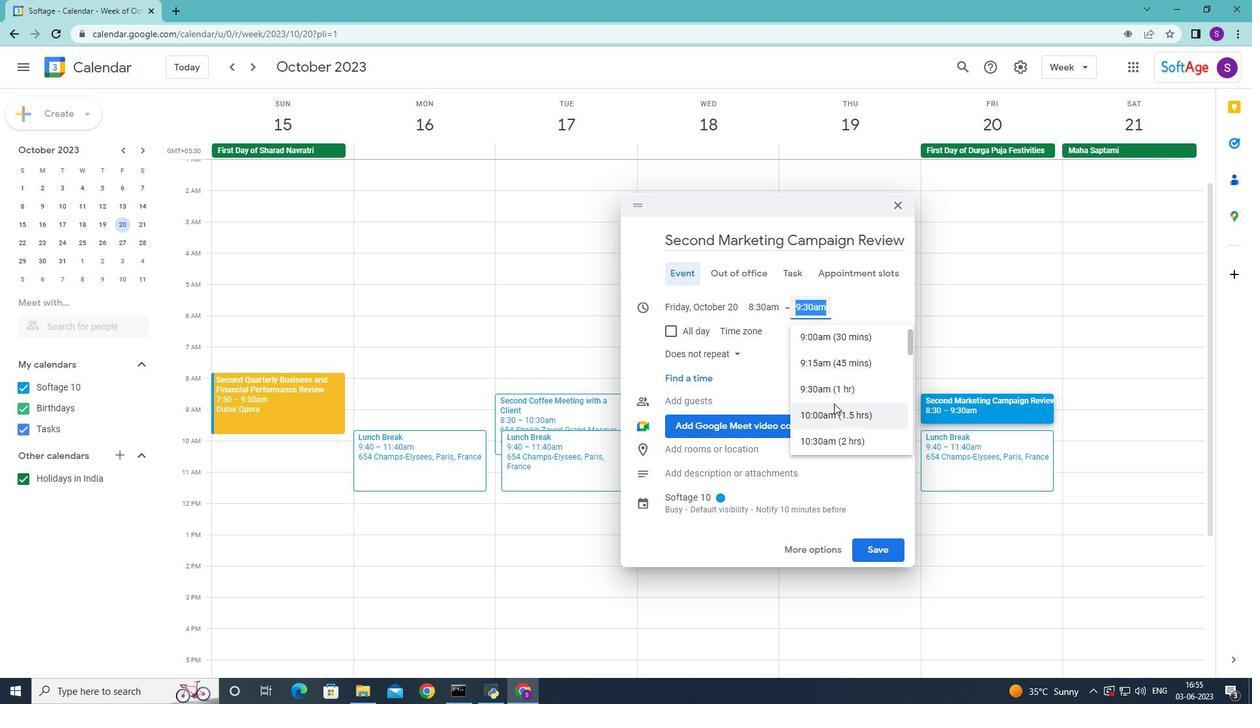 
Action: Mouse scrolled (835, 405) with delta (0, 0)
Screenshot: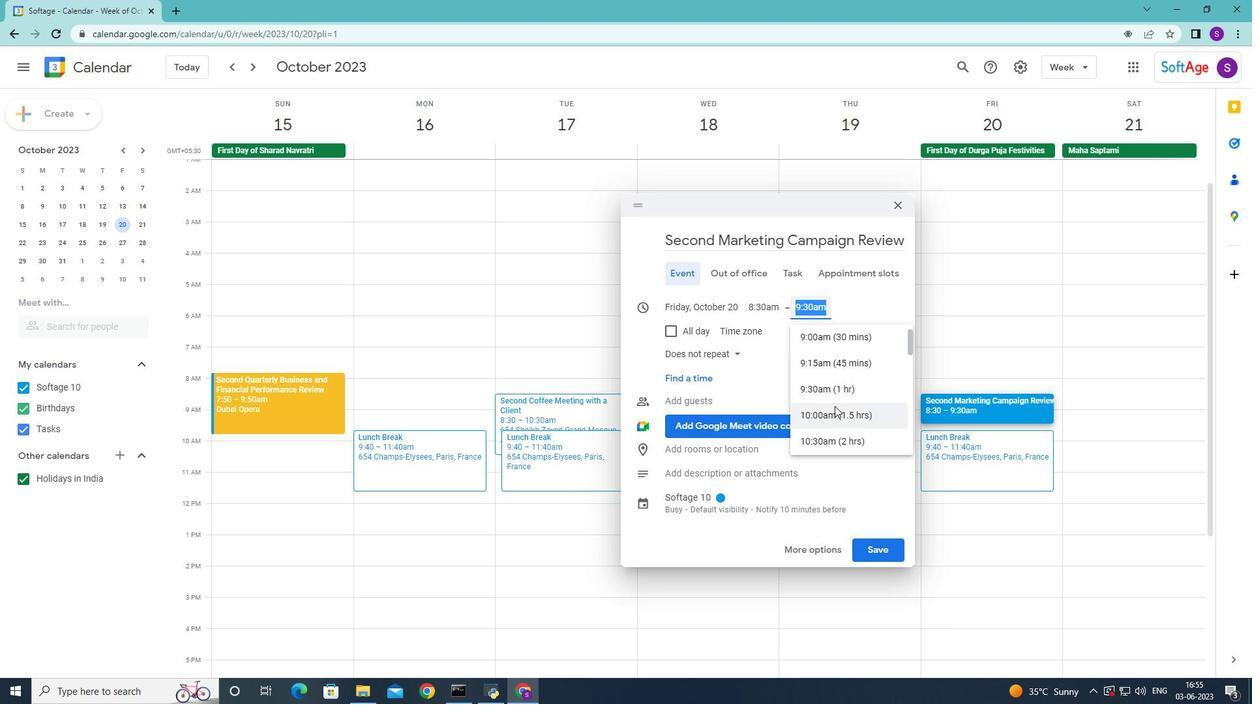 
Action: Mouse moved to (839, 375)
Screenshot: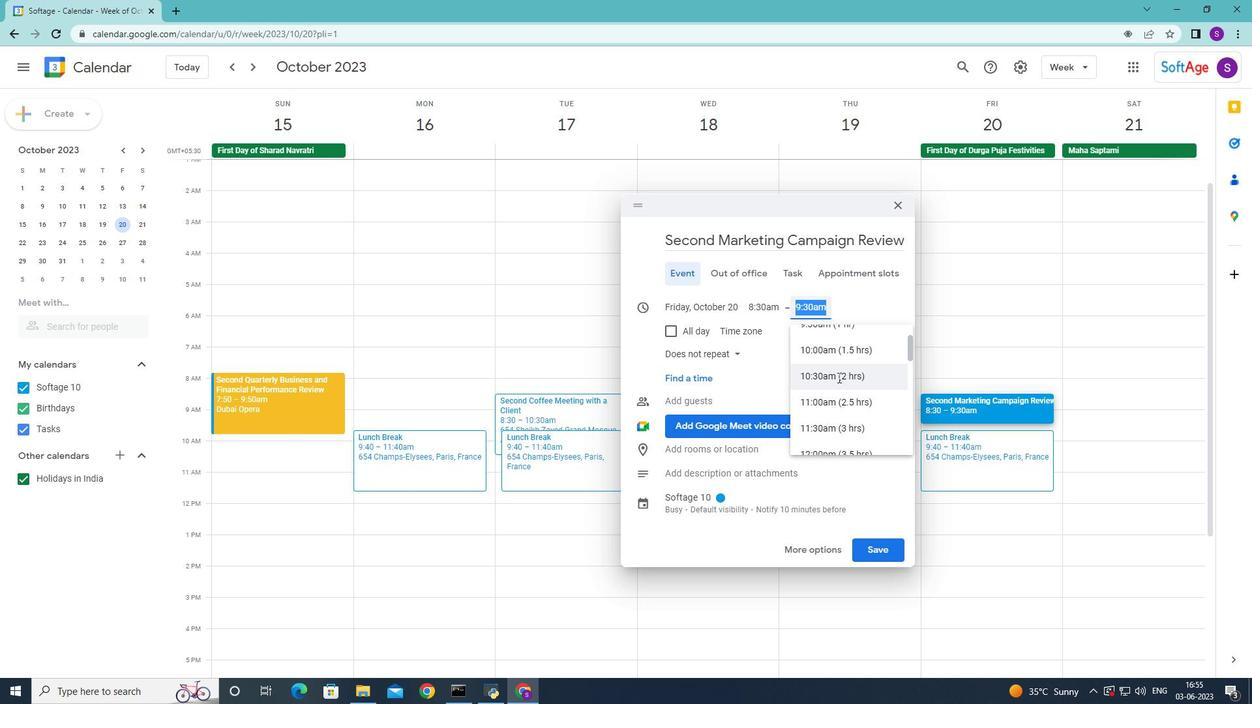 
Action: Mouse pressed left at (839, 375)
Screenshot: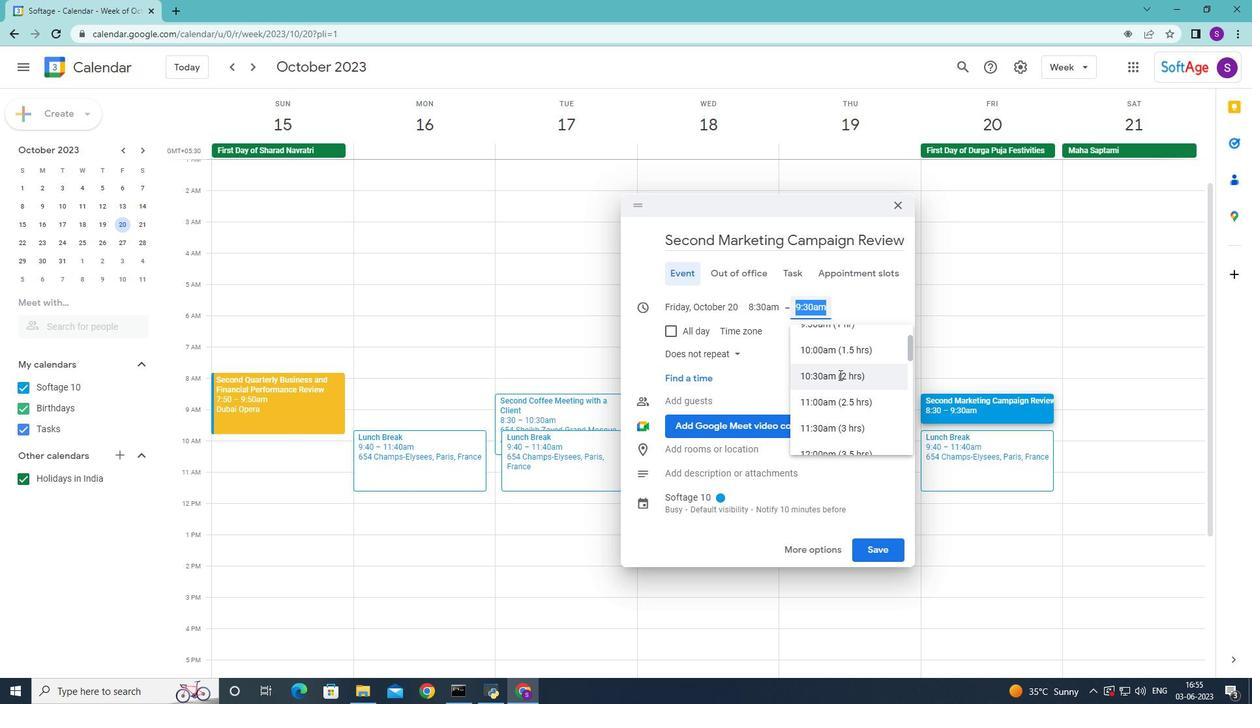 
Action: Mouse moved to (809, 554)
Screenshot: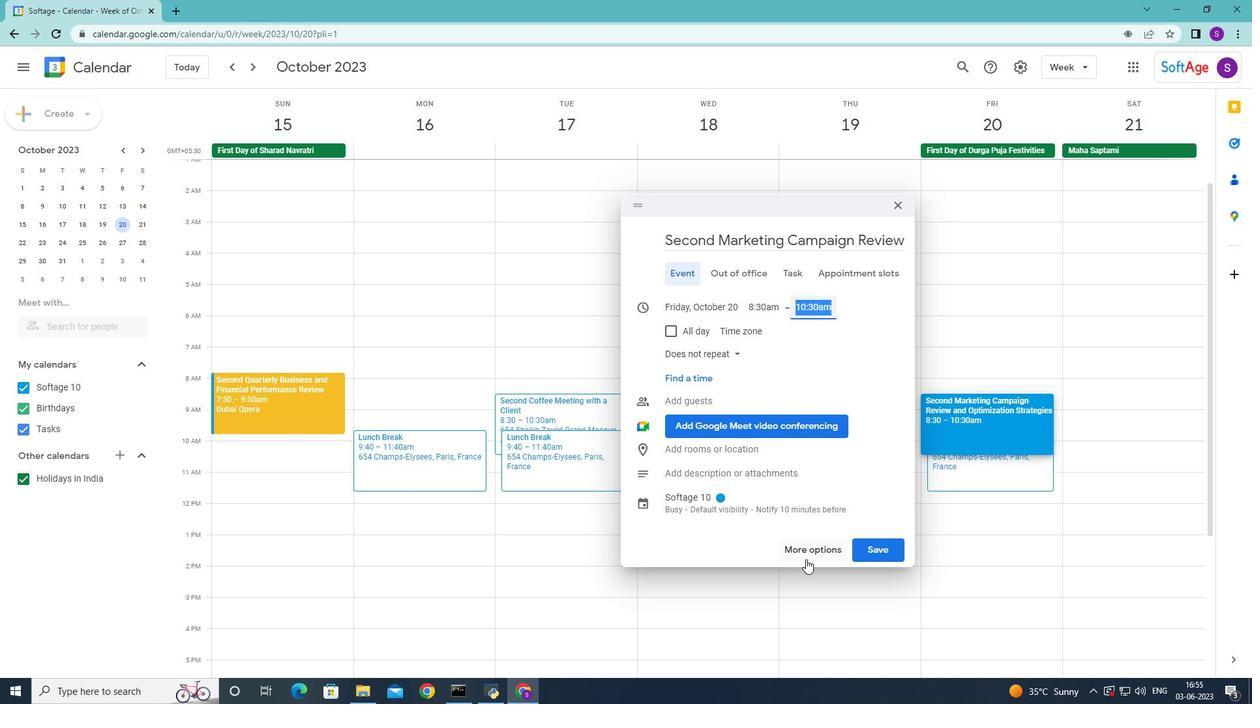 
Action: Mouse pressed left at (809, 554)
Screenshot: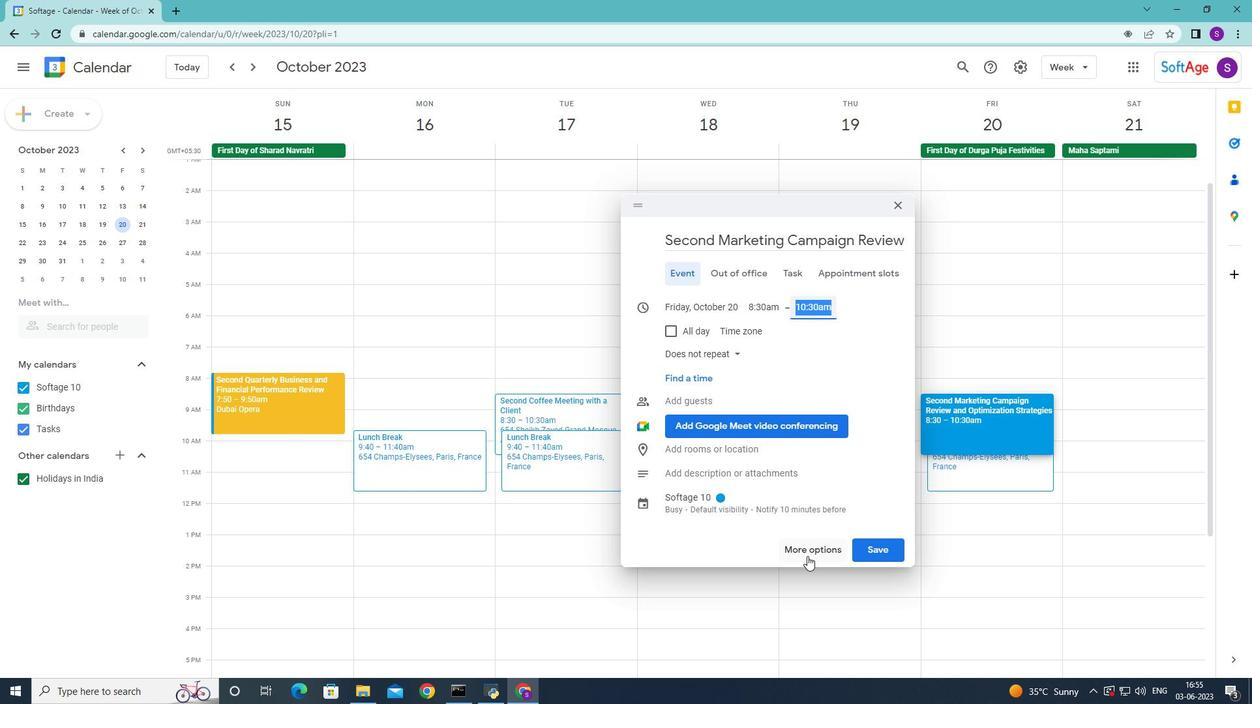 
Action: Mouse moved to (287, 500)
Screenshot: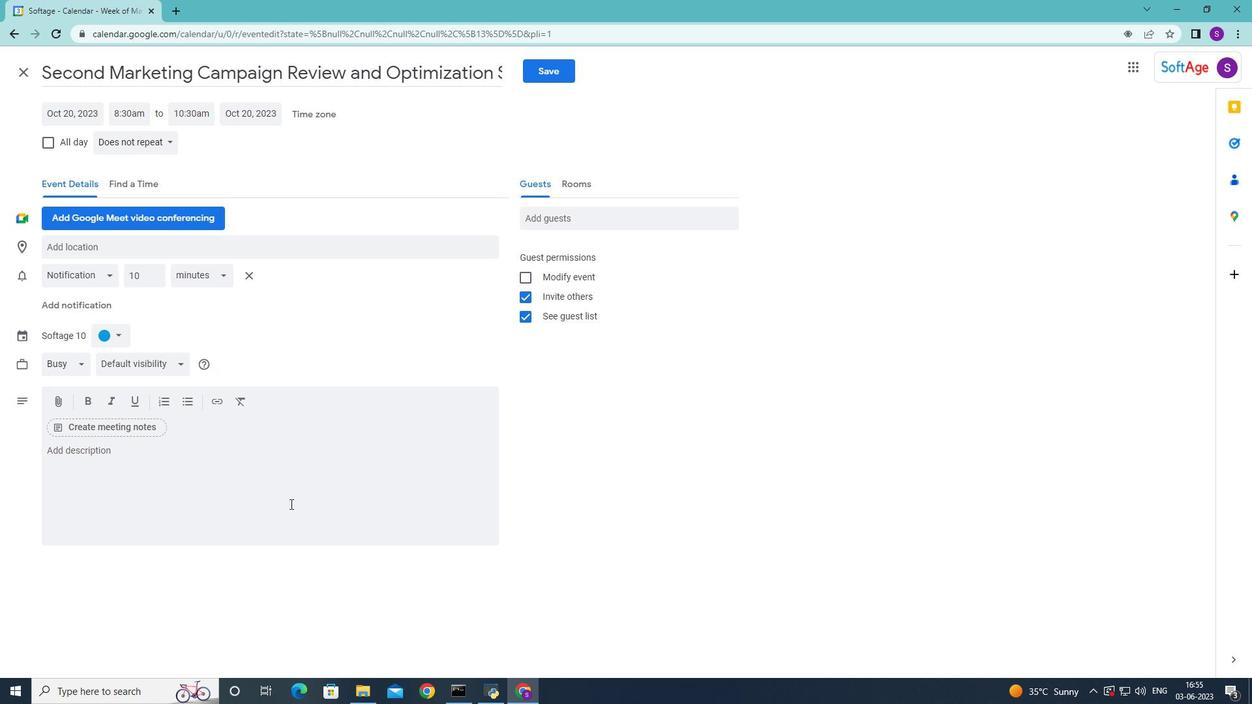 
Action: Mouse pressed left at (287, 500)
Screenshot: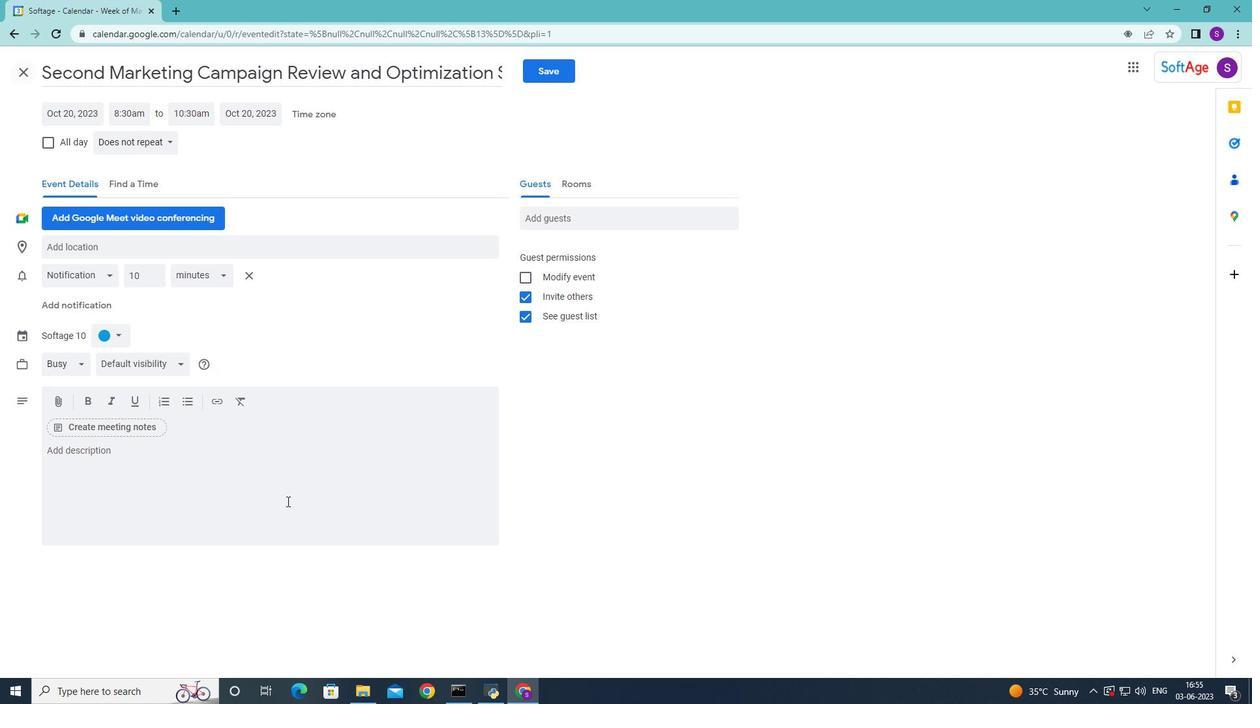
Action: Key pressed <Key.shift>Welcome<Key.space>to<Key.space>the<Key.space>coffee<Key.space>m<Key.backspace><Key.shift>Meeting<Key.space>with<Key.space>a<Key.space>potential<Key.space><Key.shift>Investor,<Key.space>an<Key.space>exciting<Key.space>opportunity<Key.space>to<Key.space>connect<Key.space><Key.backspace>,<Key.space><Key.shift>Share<Key.space>your<Key.space>business<Key.space>vision,<Key.space>and<Key.space>explore<Key.space>potential<Key.space>investment<Key.space>opportunities.<Key.space><Key.shift>This<Key.space><Key.shift><Key.shift>Mett<Key.backspace><Key.backspace><Key.backspace><Key.backspace>meeting<Key.space>is<Key.space>designed<Key.space>to<Key.space>foster<Key.space>a<Key.space>mutually<Key.space>beneficial<Key.space>relationship<Key.space>between<Key.space>you<Key.space>and<Key.space>the<Key.space>investor,<Key.space>providing<Key.space>a<Key.space>platform<Key.space>to<Key.space>discuss<Key.space>your<Key.space>business<Key.space>goals<Key.space><Key.backspace>,<Key.space>growth<Key.space>strategies,and<Key.space><Key.left><Key.left><Key.left><Key.left><Key.space><Key.right><Key.right><Key.right><Key.right><Key.space>the<Key.space>otential<Key.space>for<Key.space>collaboration<Key.space>
Screenshot: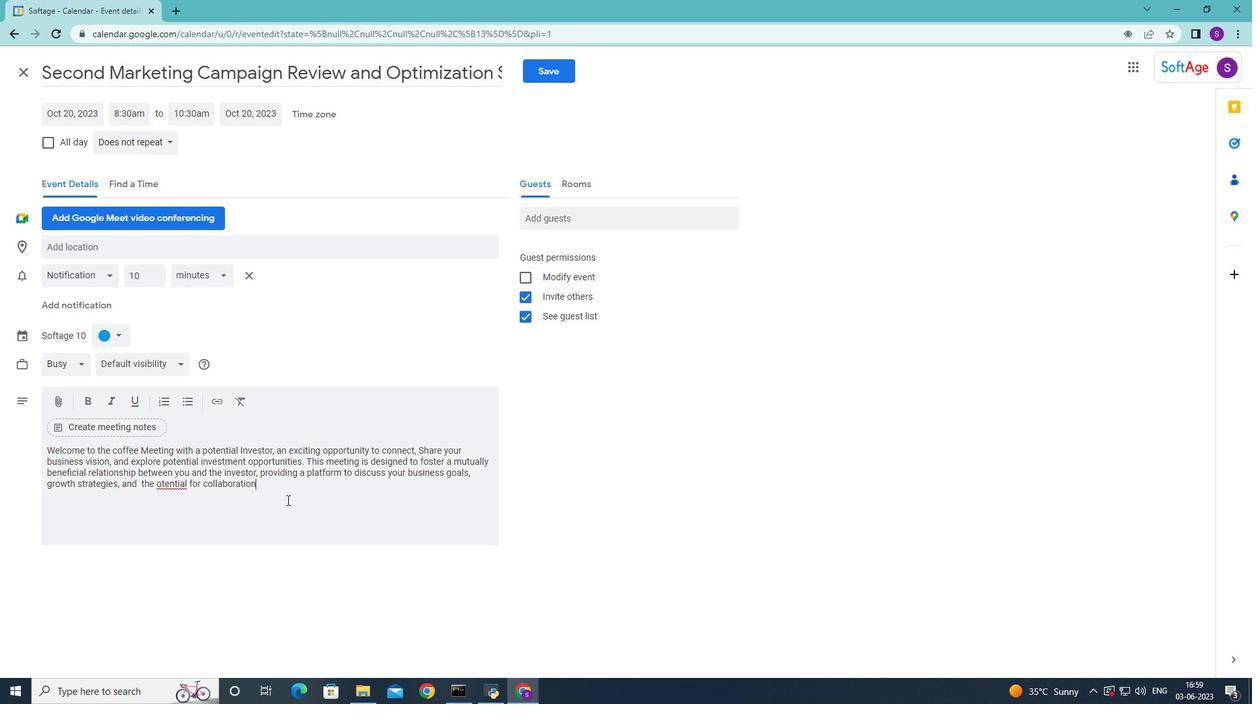 
Action: Mouse moved to (157, 484)
Screenshot: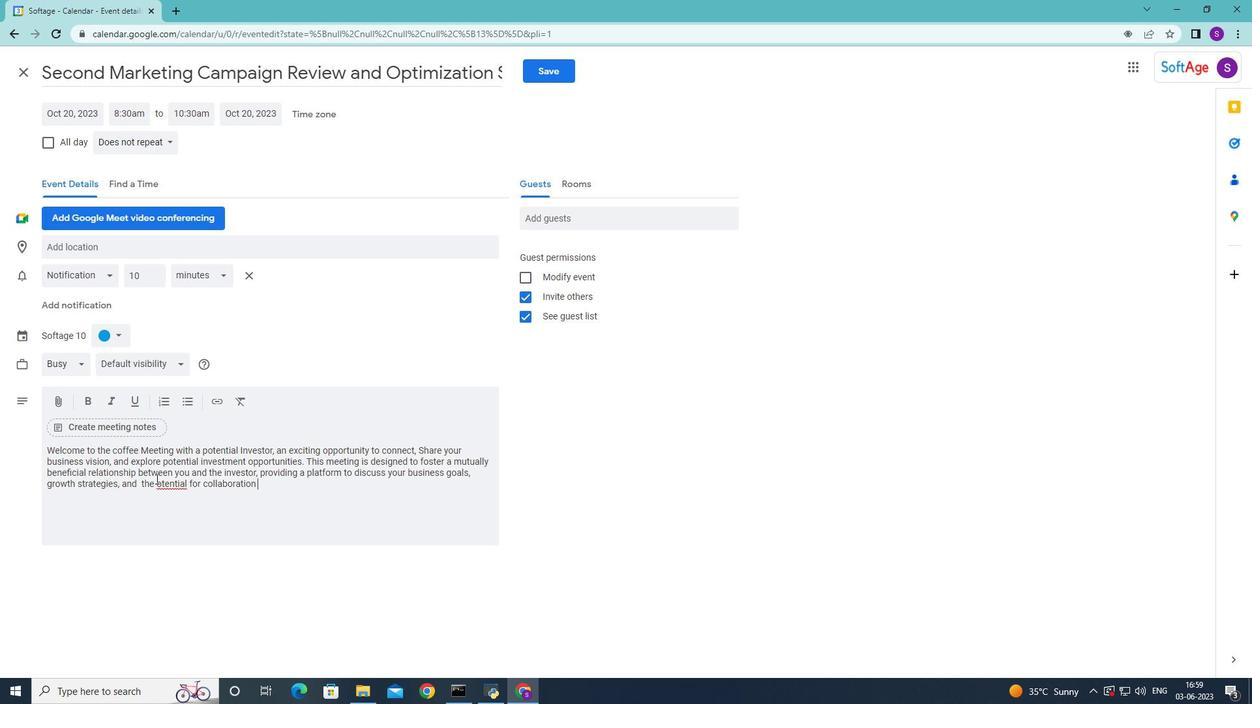
Action: Mouse pressed left at (157, 484)
Screenshot: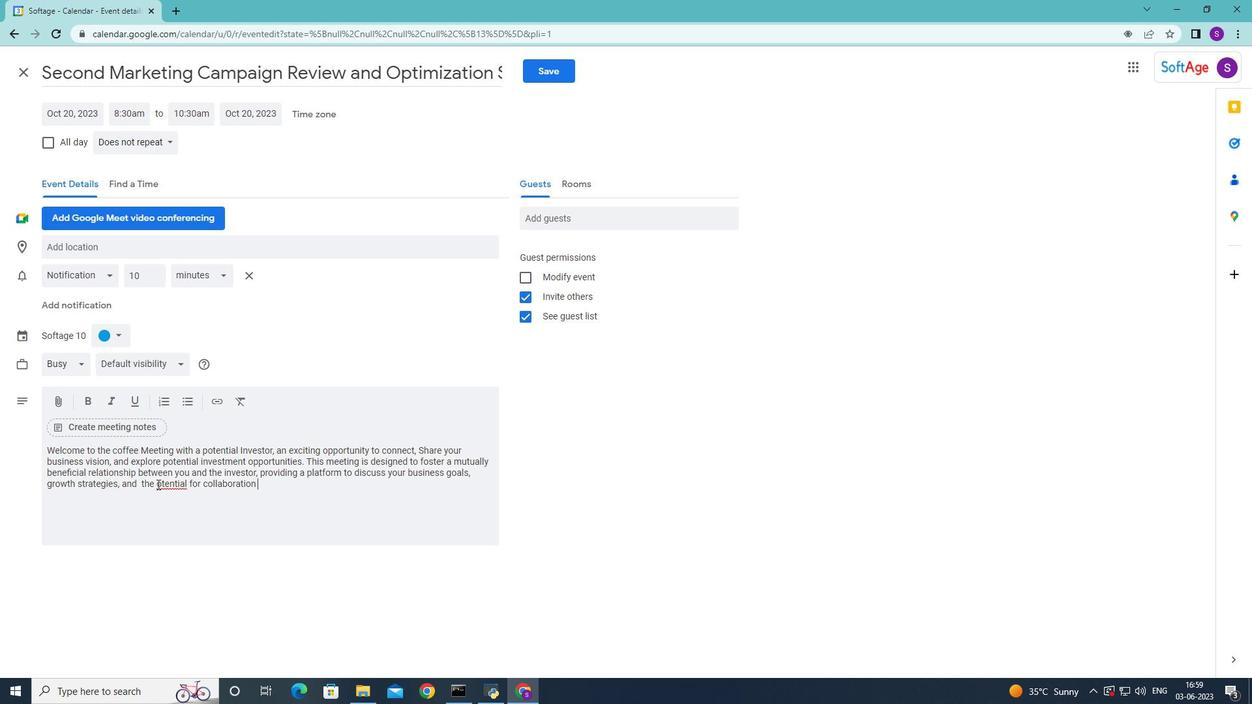 
Action: Mouse moved to (158, 485)
Screenshot: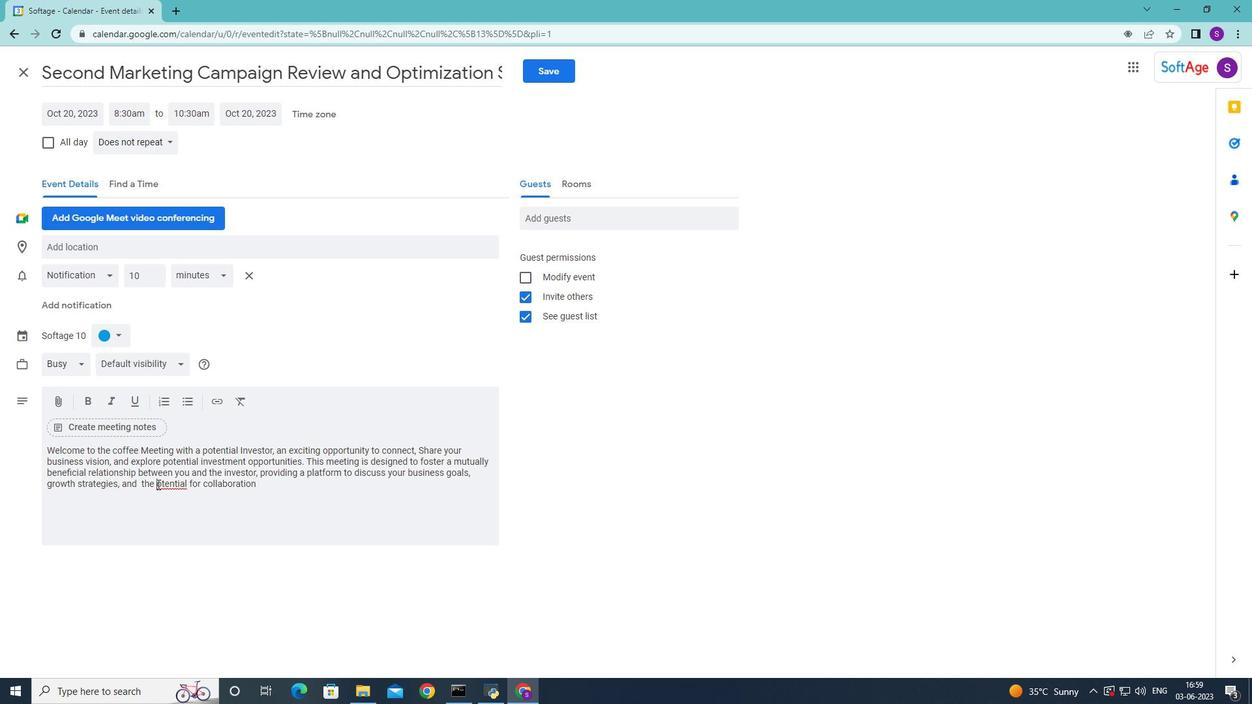 
Action: Key pressed p
Screenshot: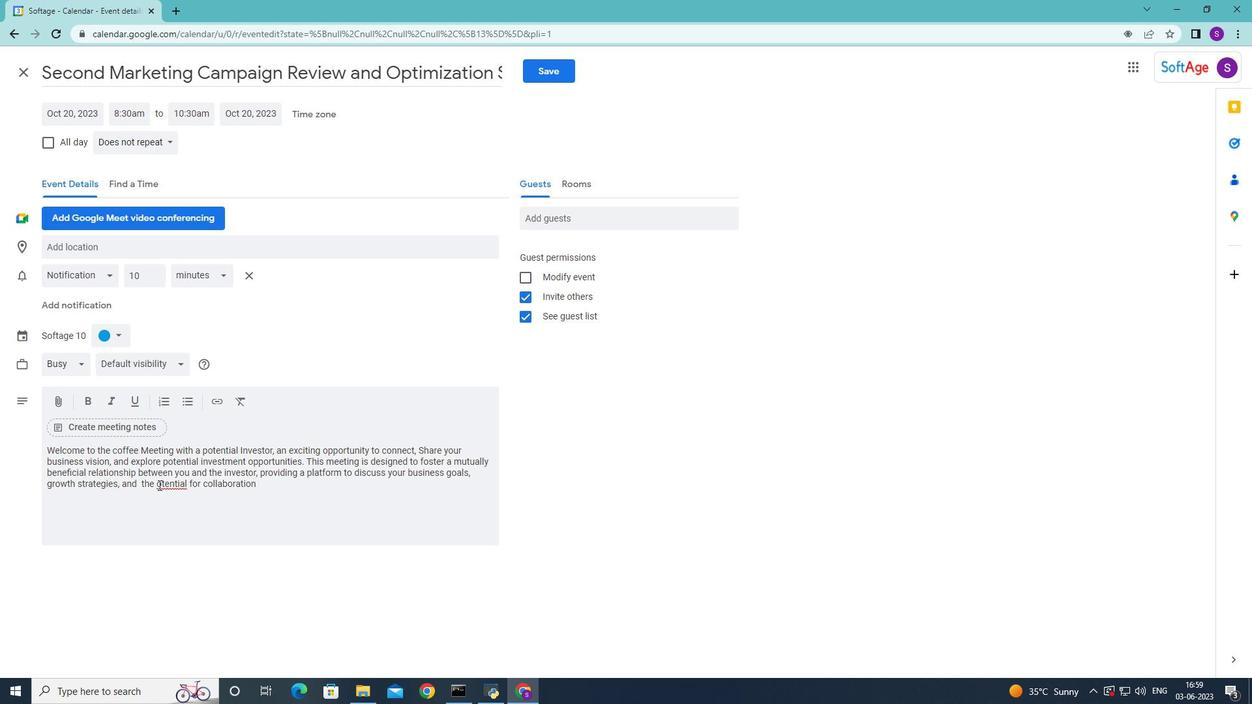 
Action: Mouse moved to (300, 497)
Screenshot: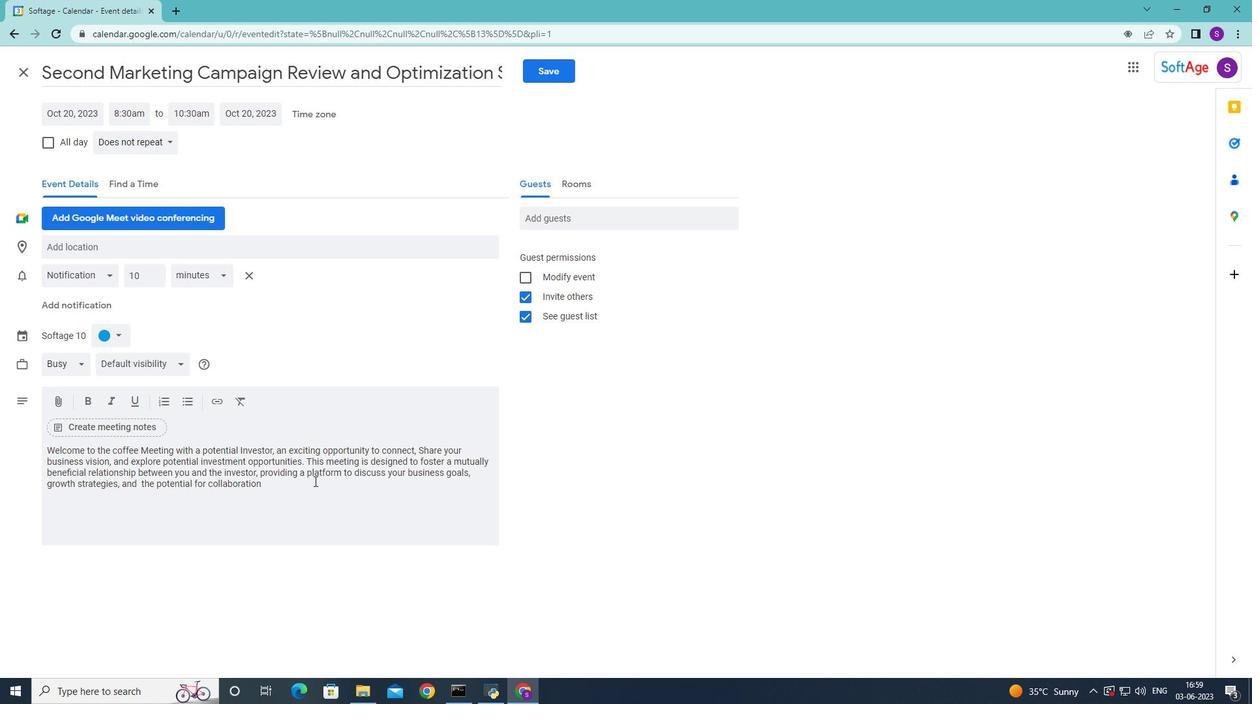 
Action: Mouse pressed left at (300, 497)
Screenshot: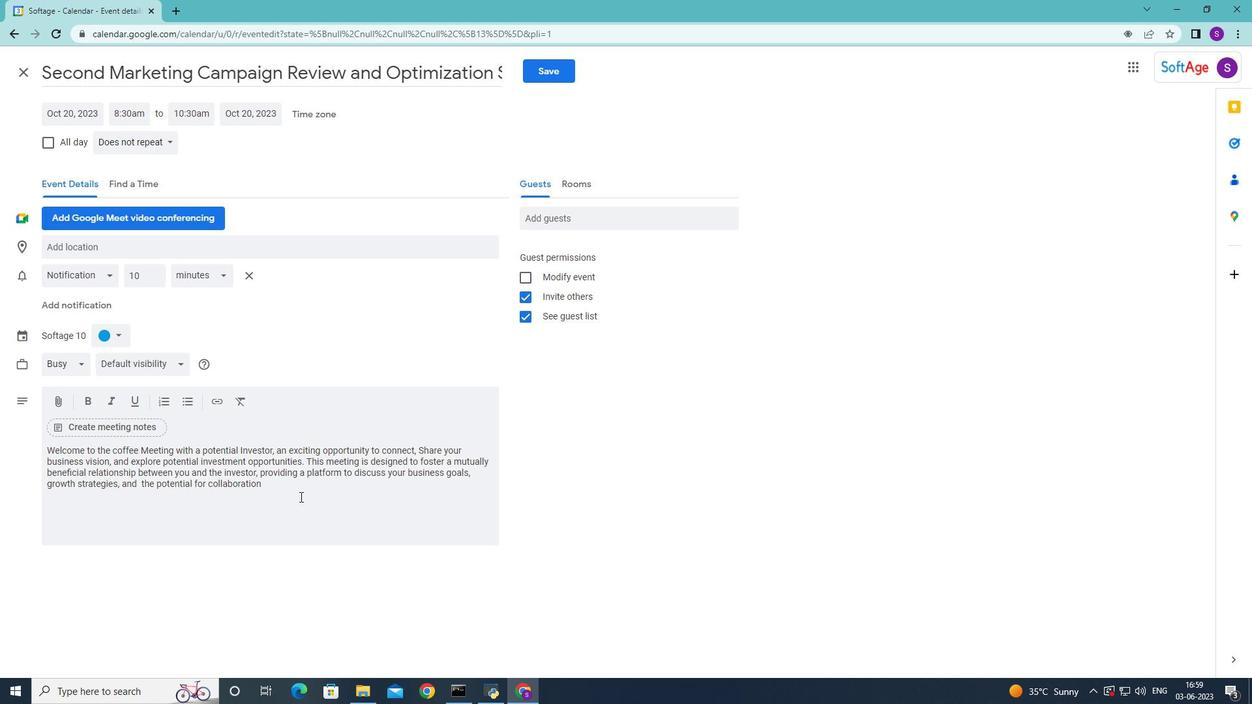 
Action: Key pressed <Key.backspace>.
Screenshot: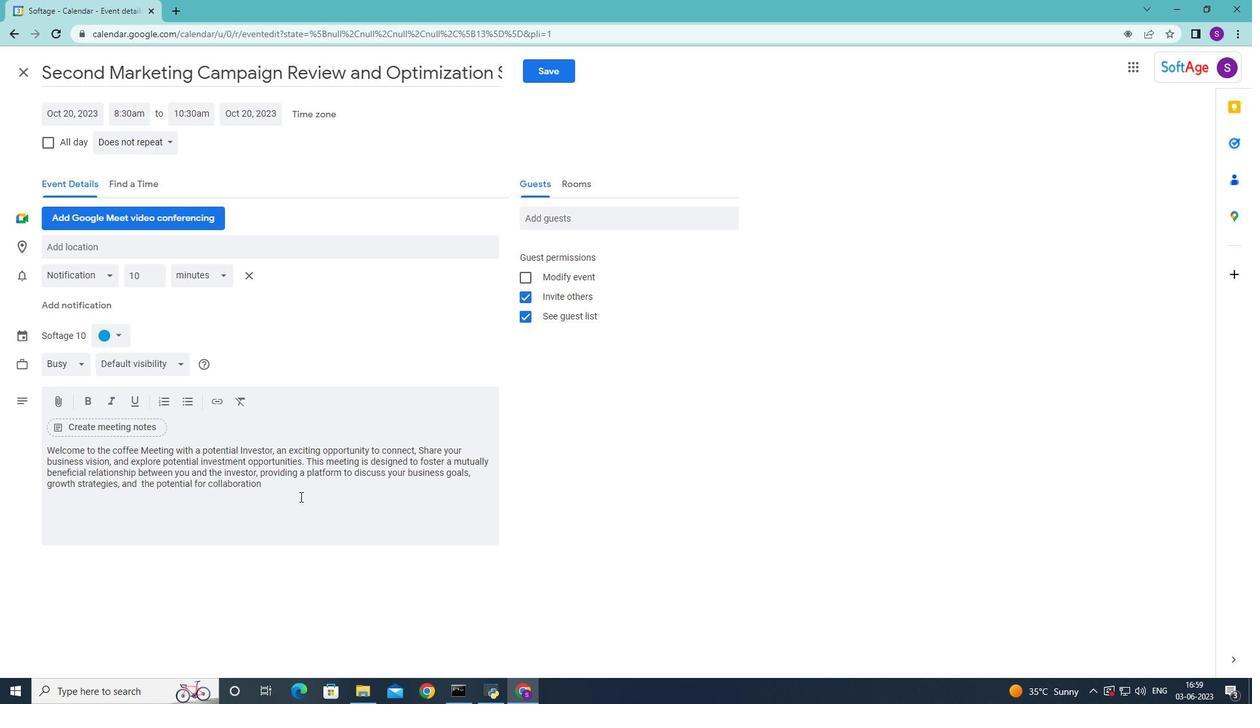 
Action: Mouse moved to (119, 336)
Screenshot: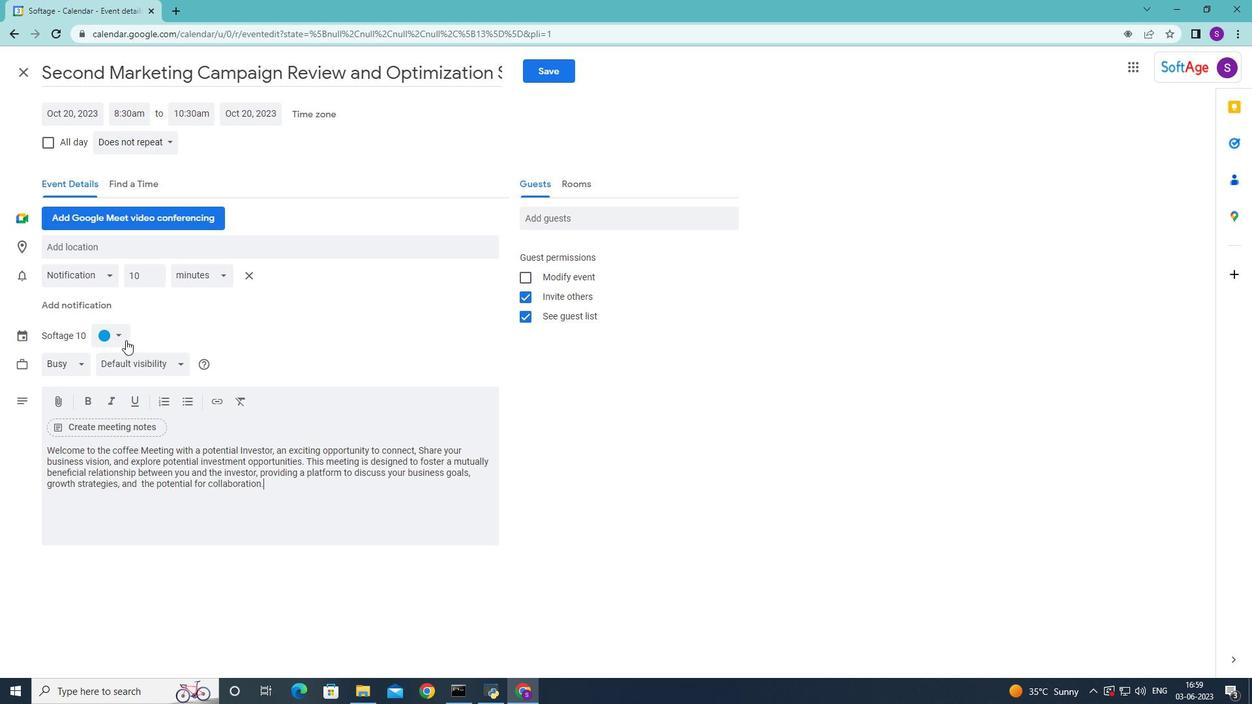 
Action: Mouse pressed left at (119, 336)
Screenshot: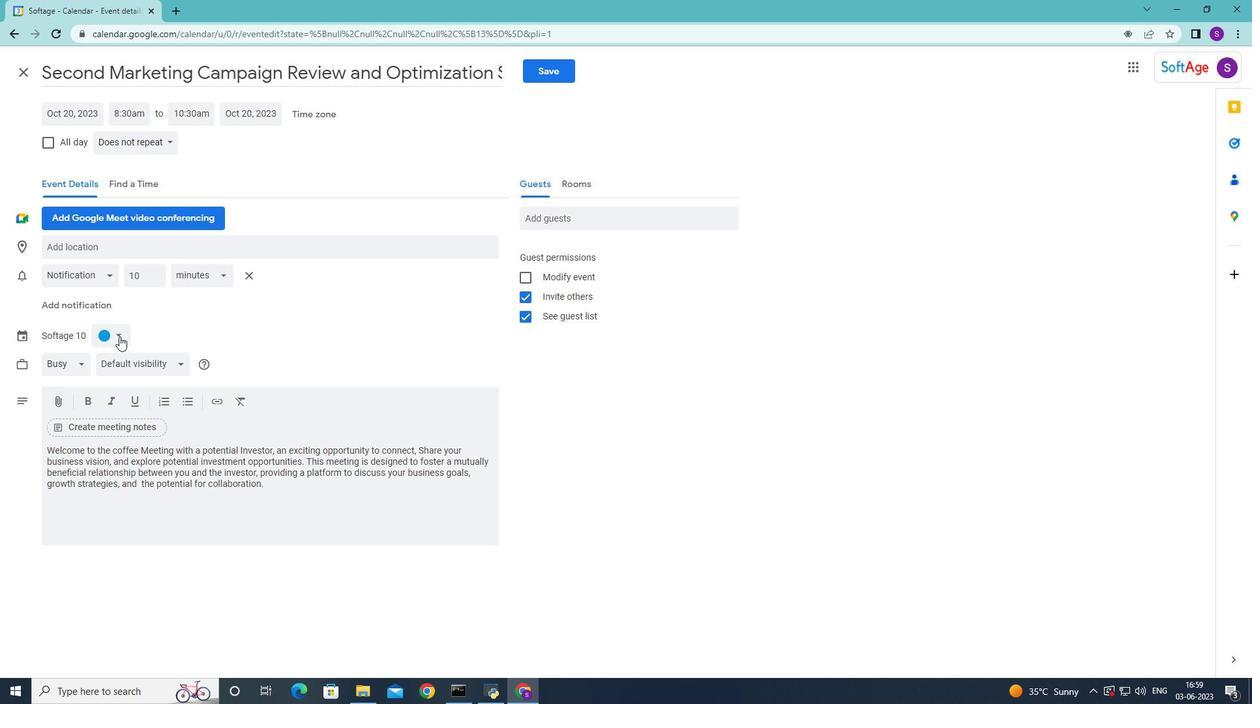 
Action: Mouse moved to (120, 363)
Screenshot: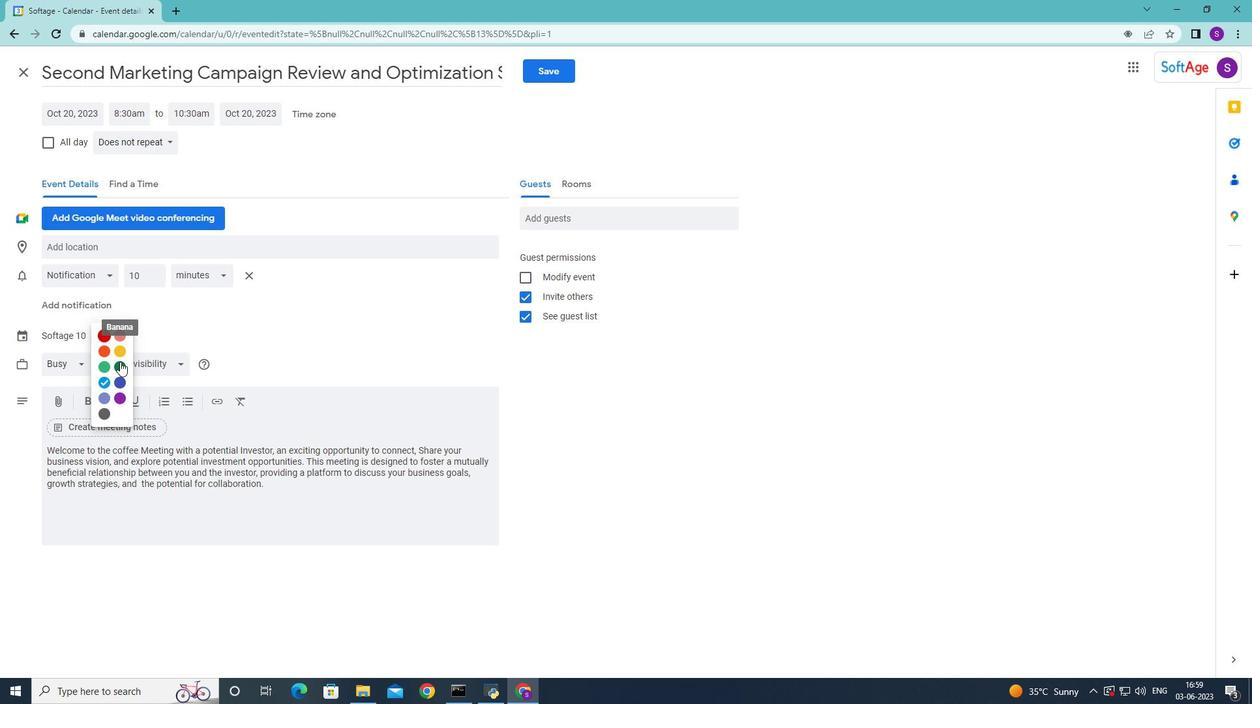 
Action: Mouse pressed left at (120, 363)
Screenshot: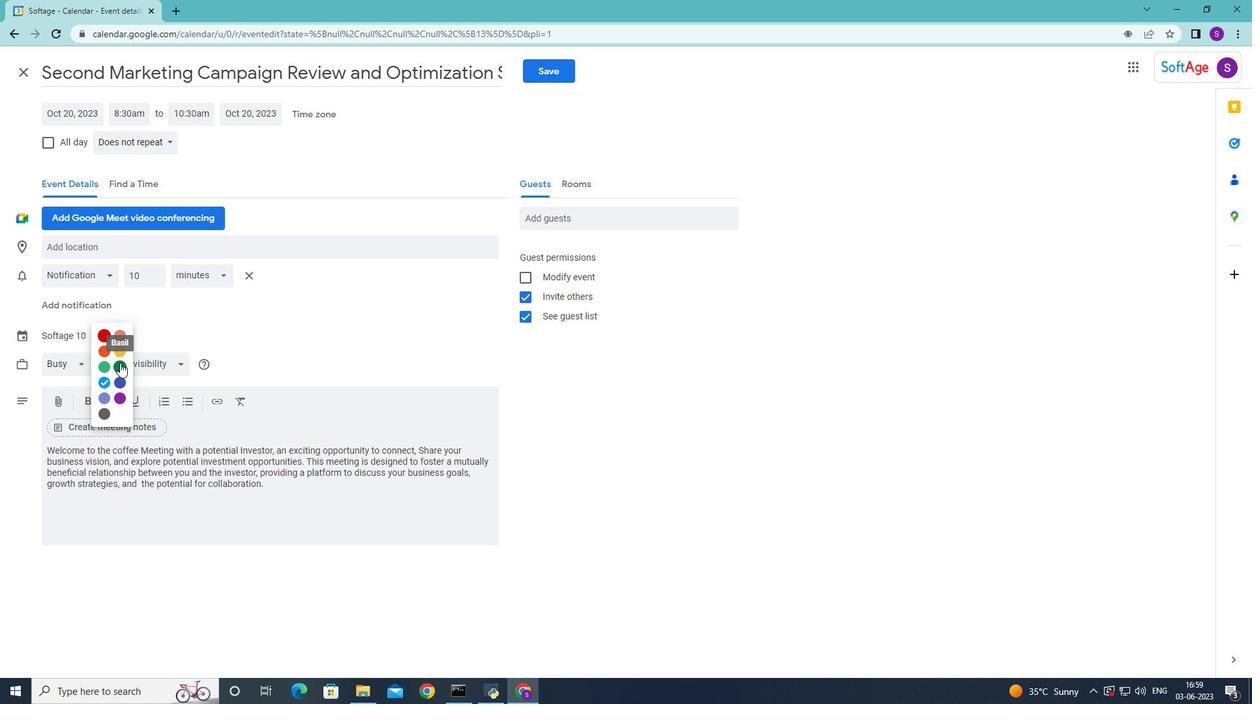 
Action: Mouse moved to (613, 222)
Screenshot: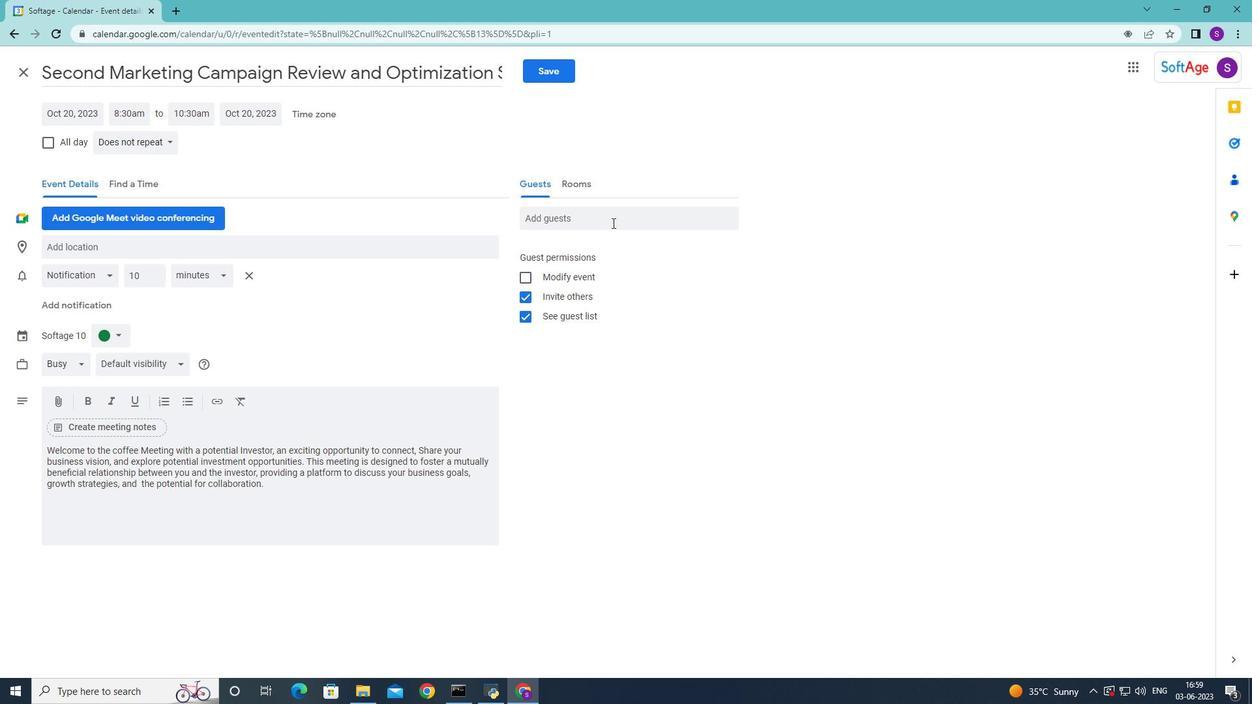 
Action: Mouse pressed left at (613, 222)
Screenshot: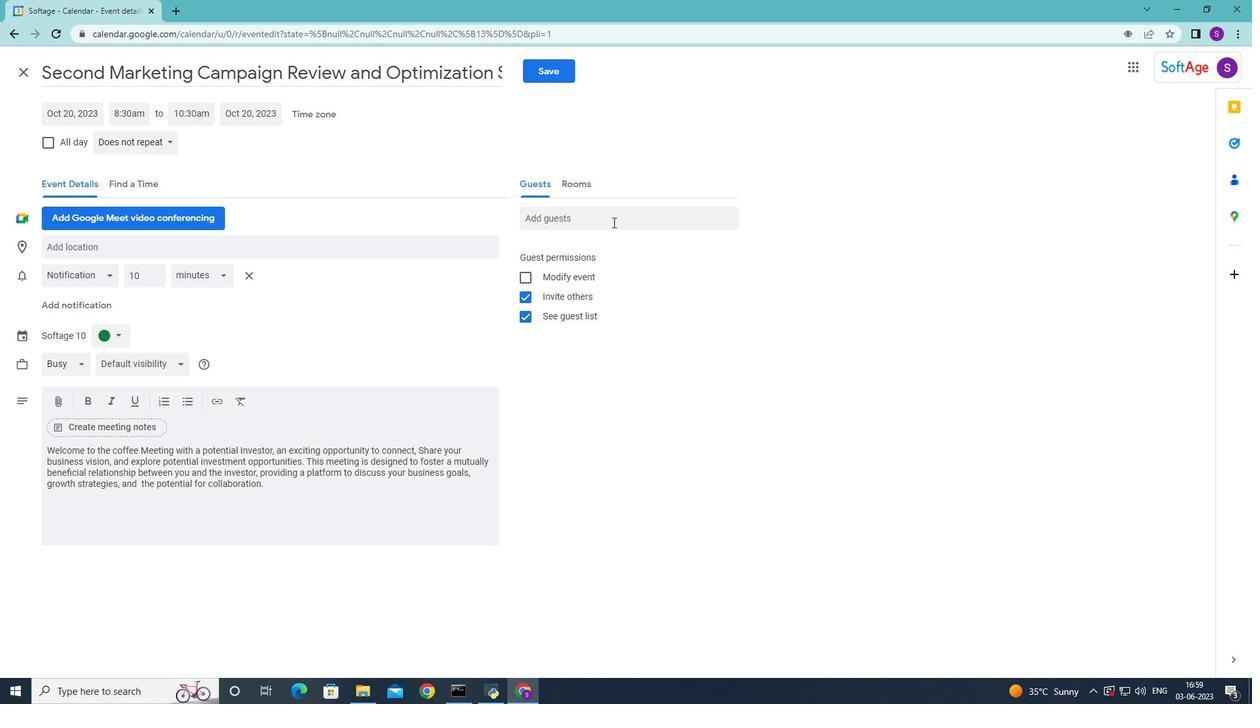 
Action: Key pressed softgae.7<Key.backspace><Key.backspace><Key.backspace><Key.backspace><Key.backspace>age.7<Key.shift>2<Key.backspace><Key.enter><Key.shift>Softage.8<Key.shift><Key.shift><Key.shift><Key.shift><Key.shift><Key.shift><Key.shift><Key.shift><Key.shift><Key.shift><Key.shift><Key.shift><Key.shift><Key.shift><Key.shift><Key.shift>@softage.net
Screenshot: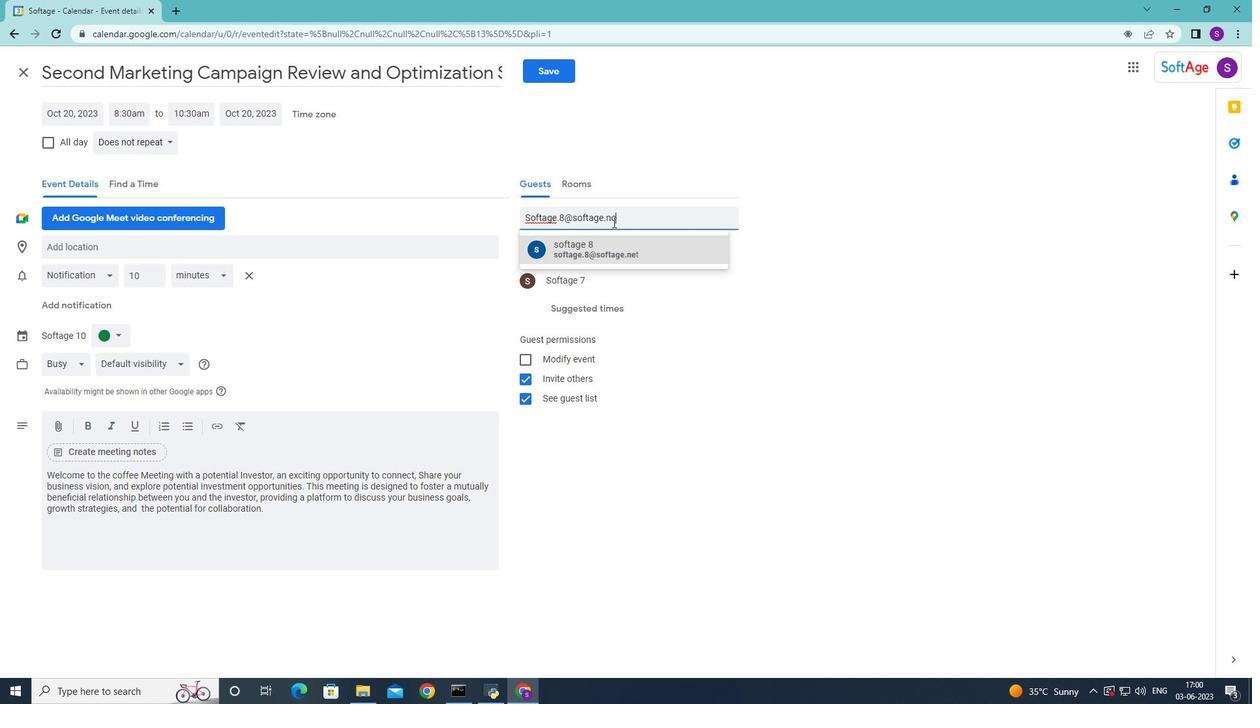 
Action: Mouse moved to (651, 253)
Screenshot: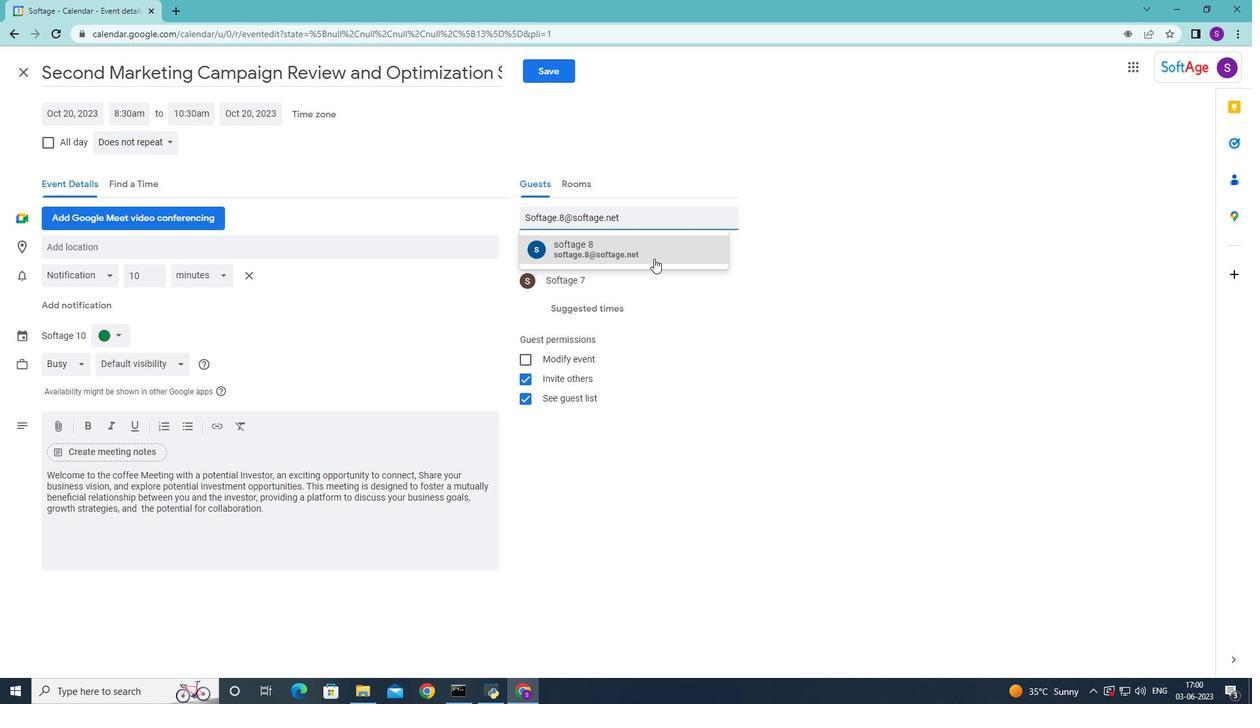 
Action: Mouse pressed left at (651, 253)
Screenshot: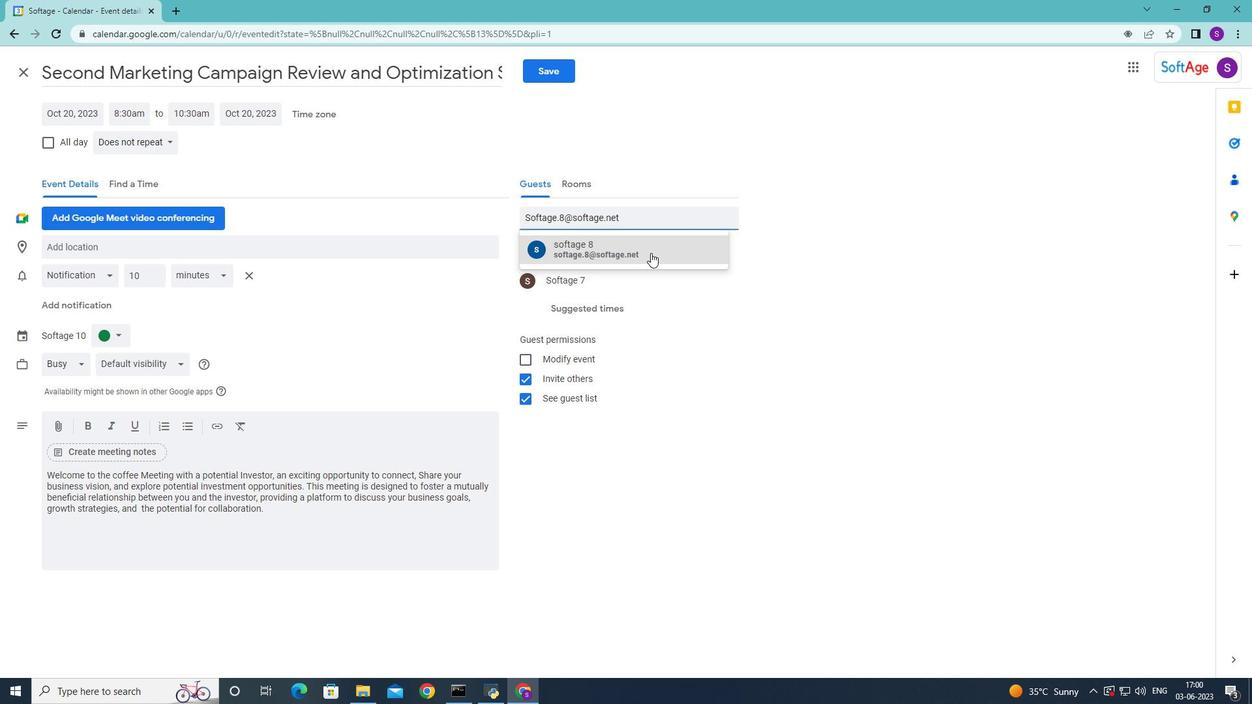 
Action: Mouse moved to (151, 144)
Screenshot: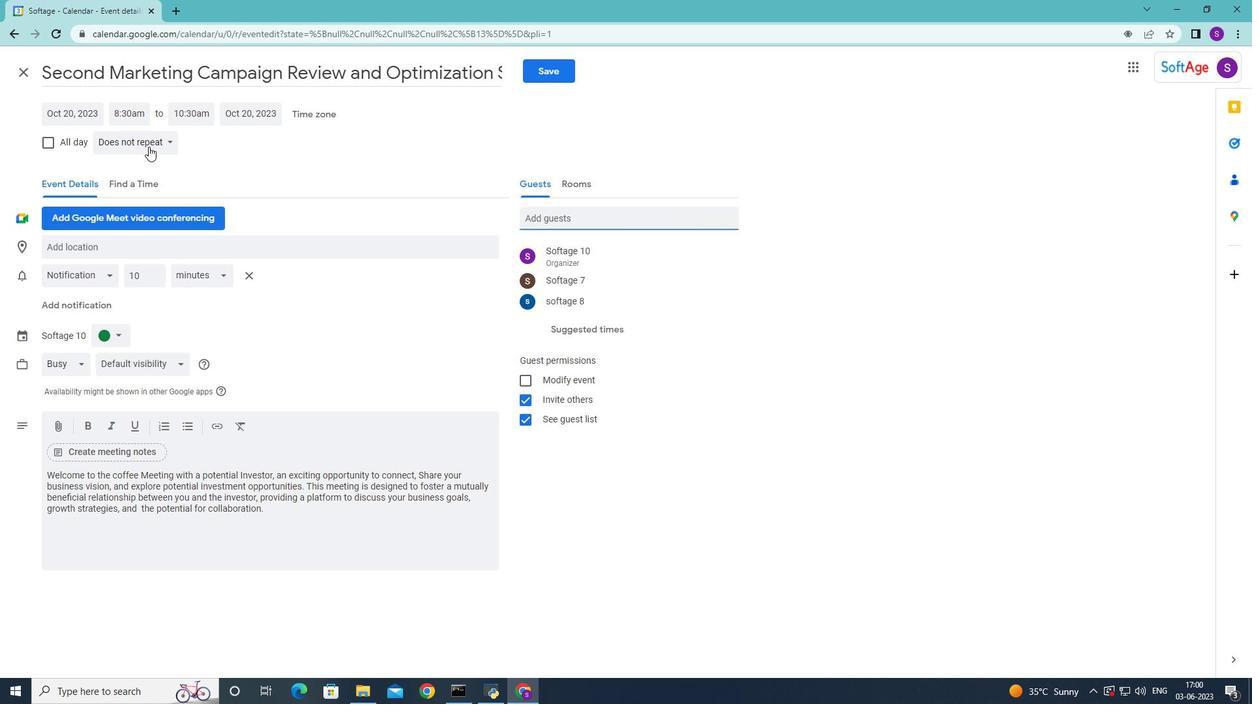 
Action: Mouse pressed left at (151, 144)
Screenshot: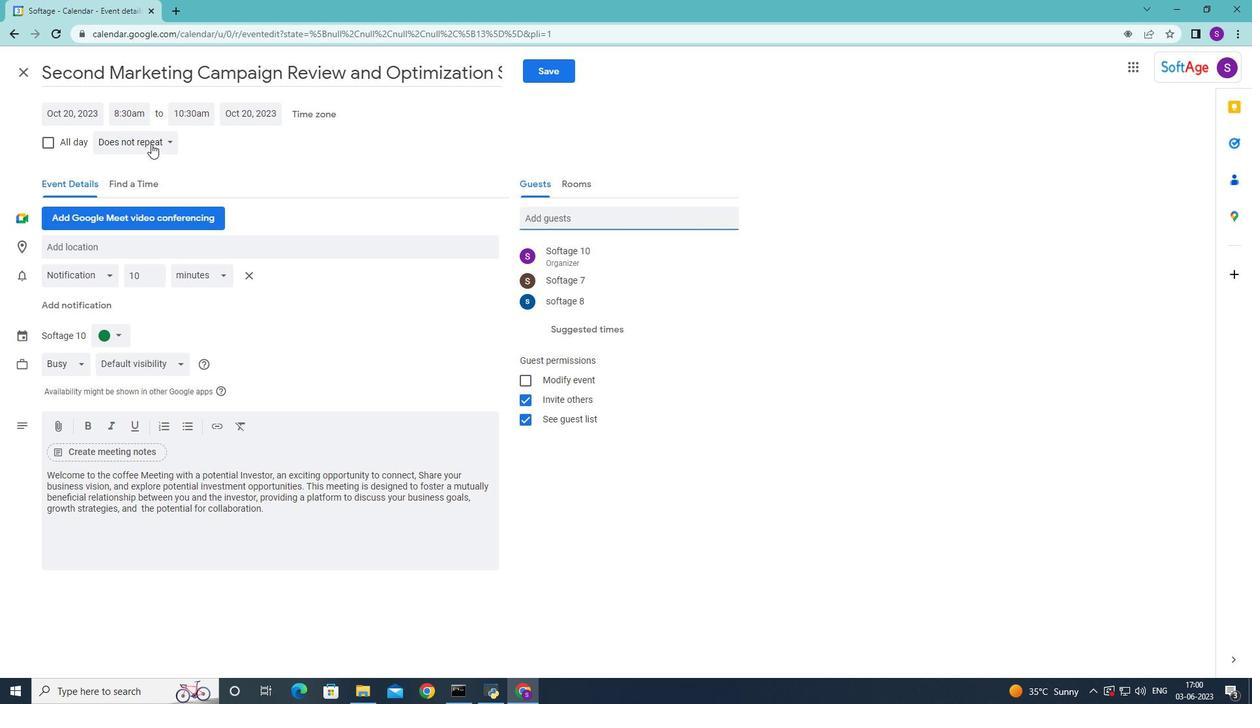 
Action: Mouse moved to (159, 150)
Screenshot: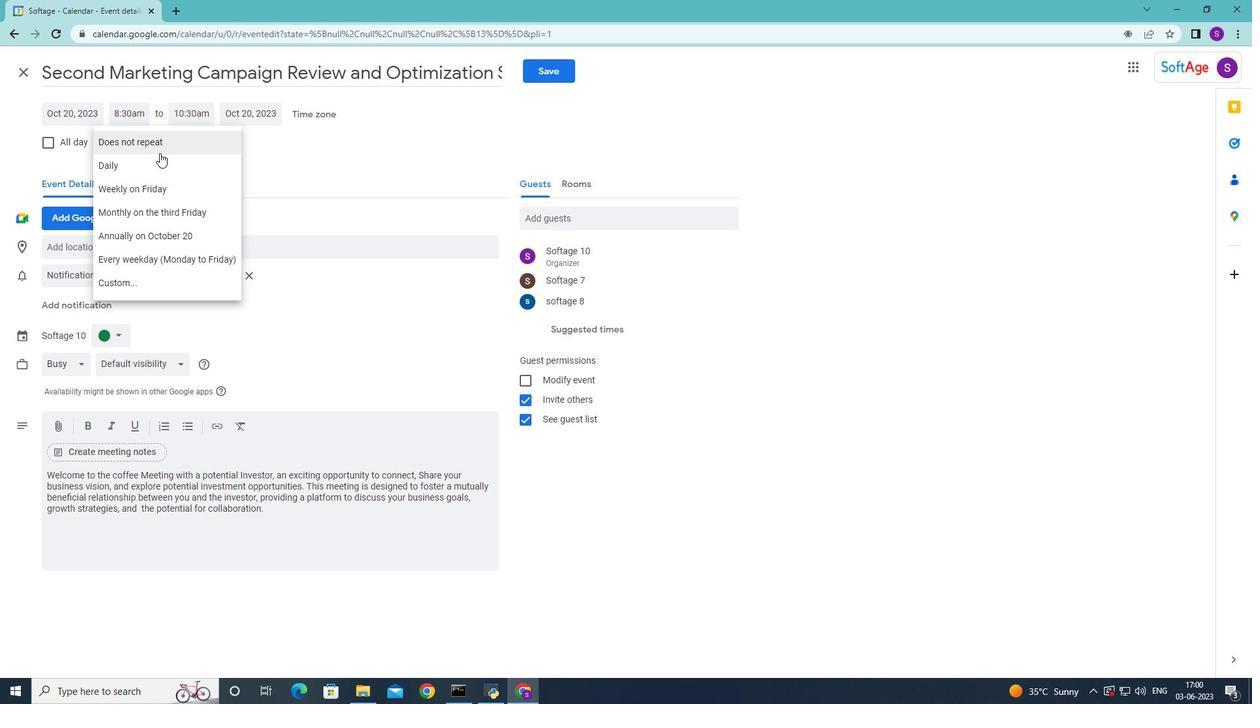 
Action: Mouse pressed left at (159, 150)
Screenshot: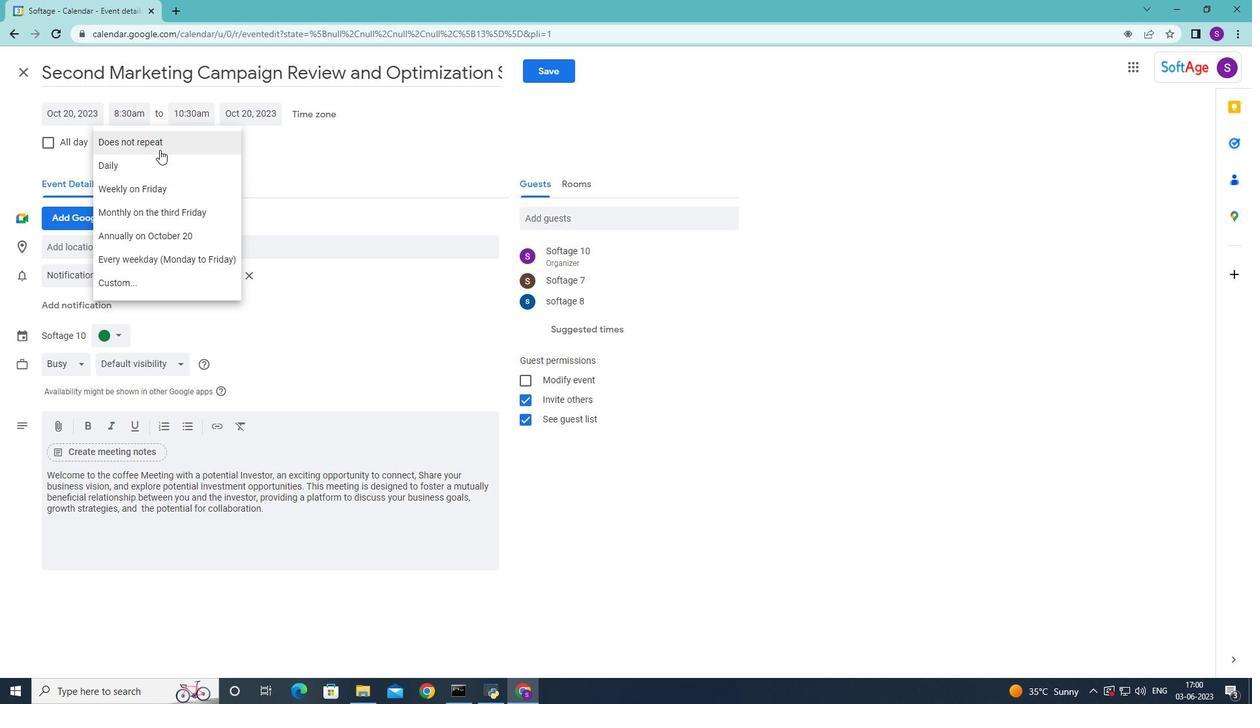 
Action: Mouse moved to (550, 76)
Screenshot: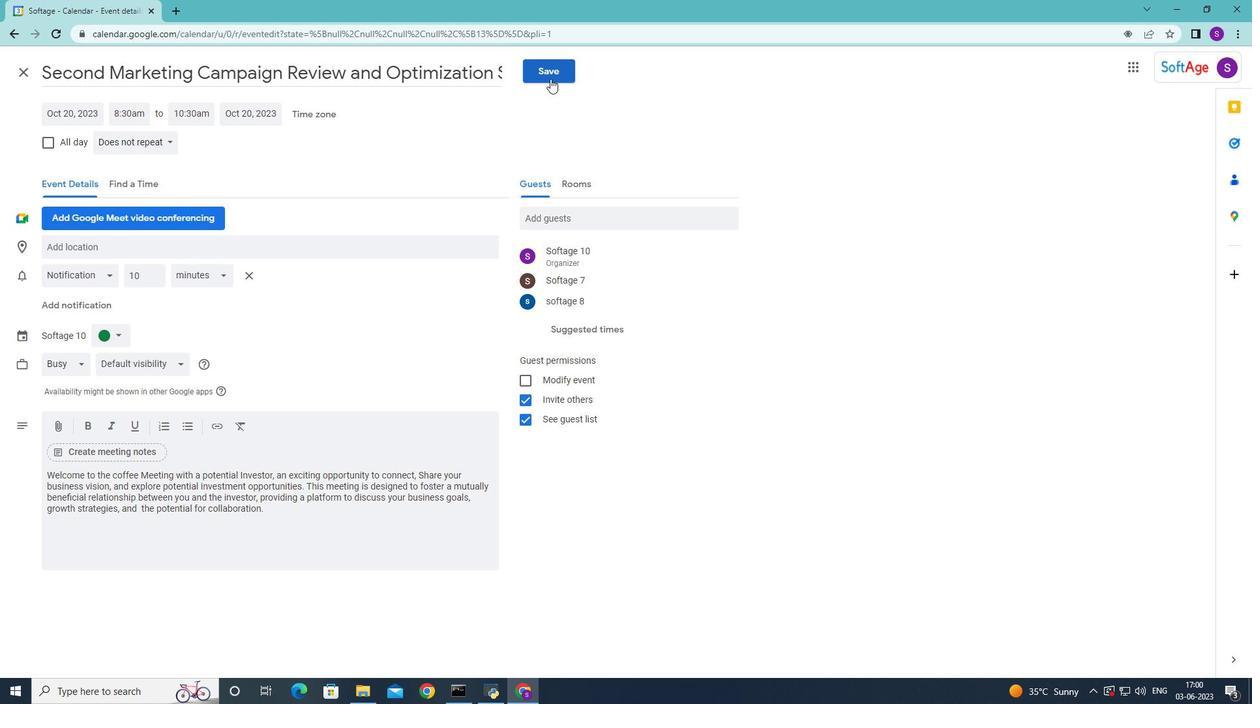 
Action: Mouse pressed left at (550, 76)
Screenshot: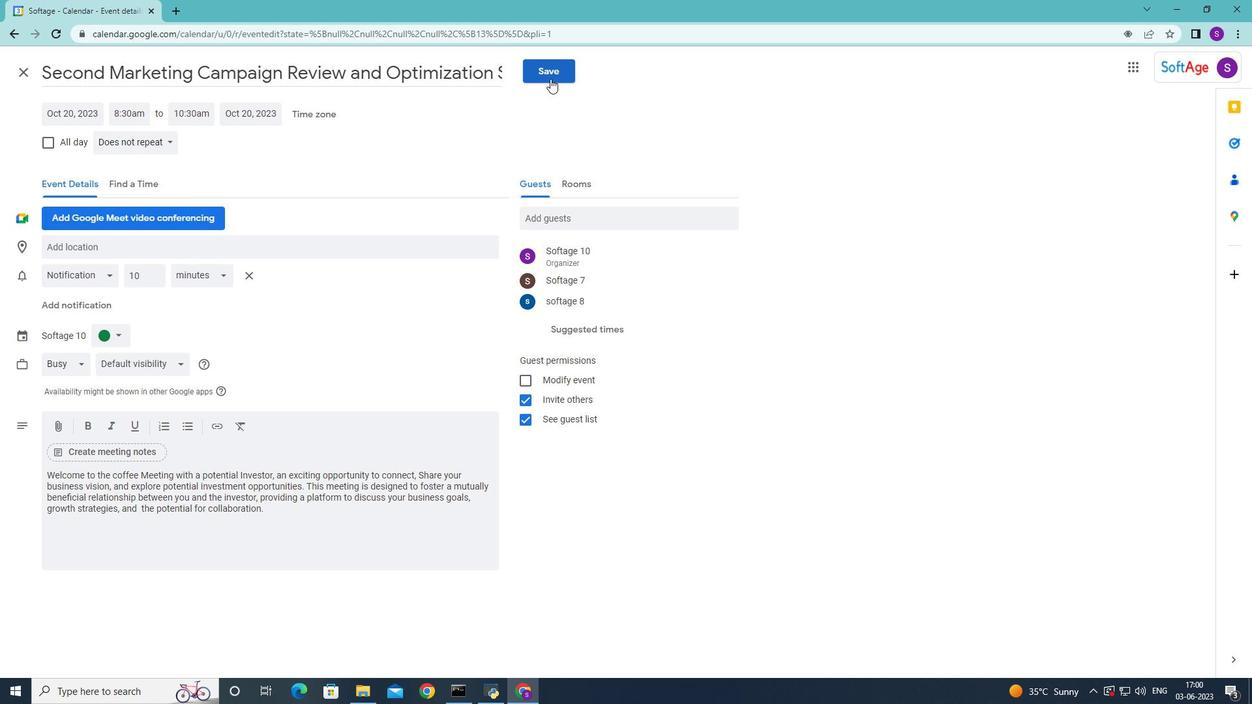 
Action: Mouse moved to (737, 394)
Screenshot: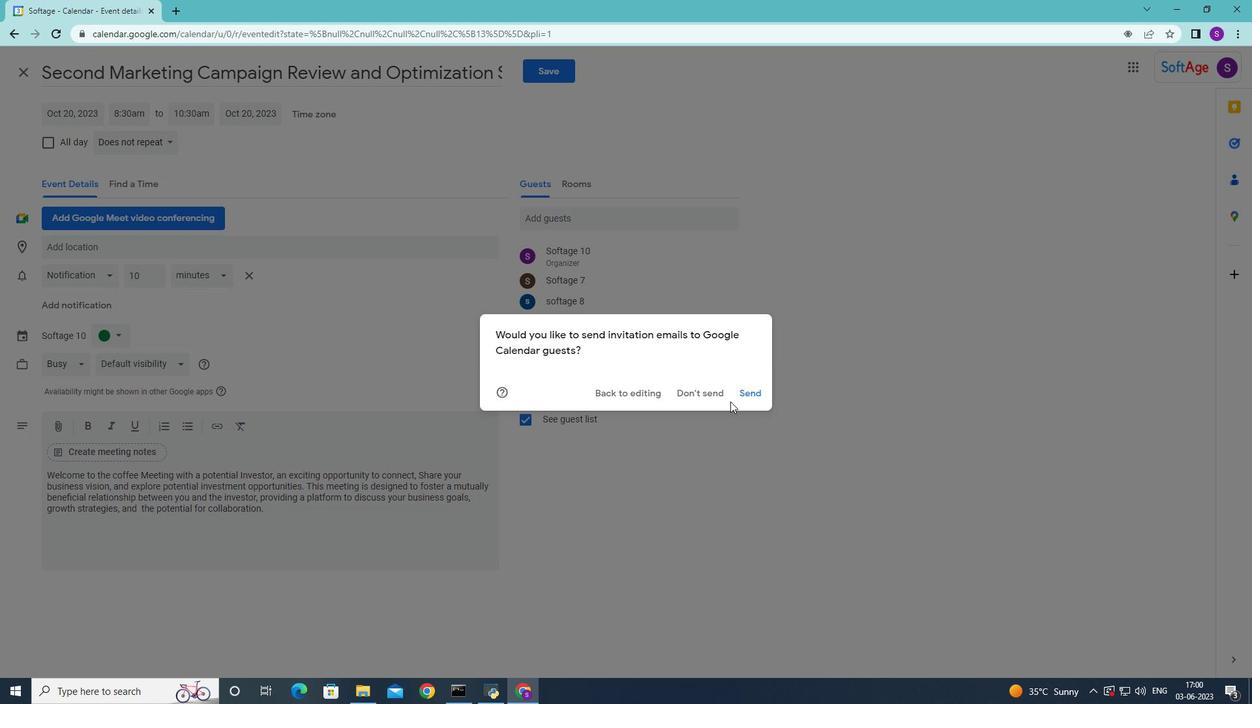 
Action: Mouse pressed left at (737, 394)
Screenshot: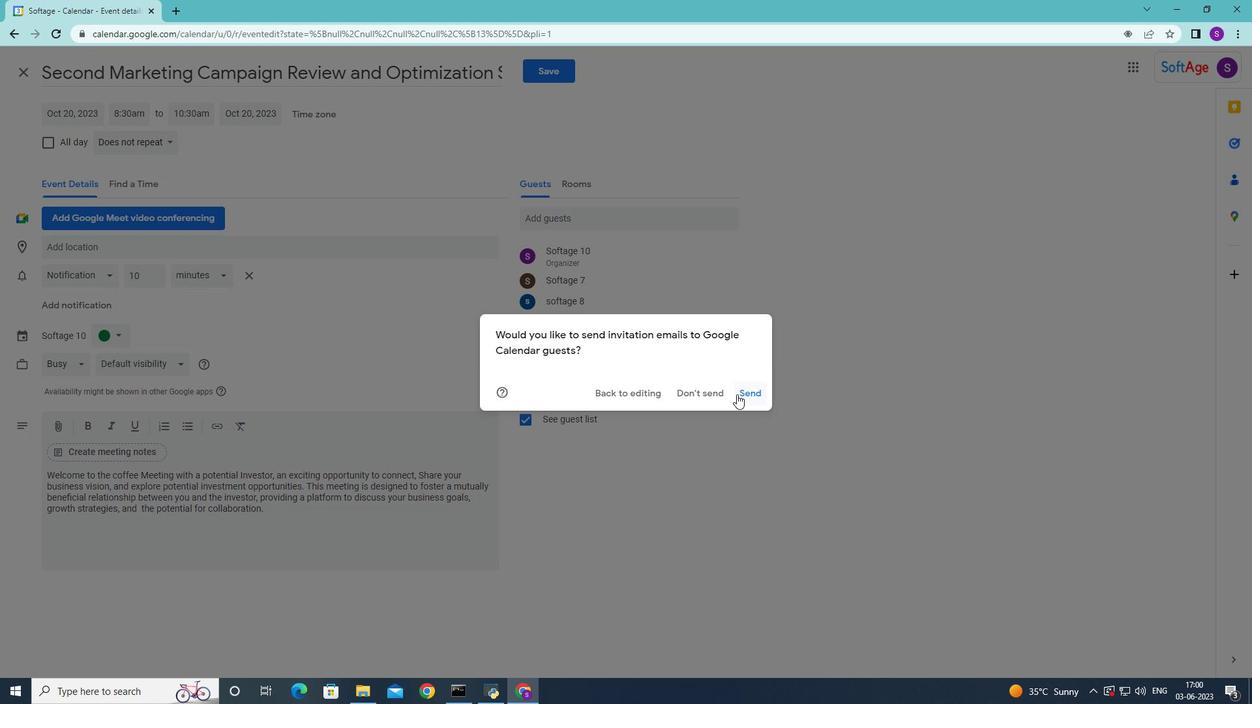 
Action: Mouse moved to (600, 518)
Screenshot: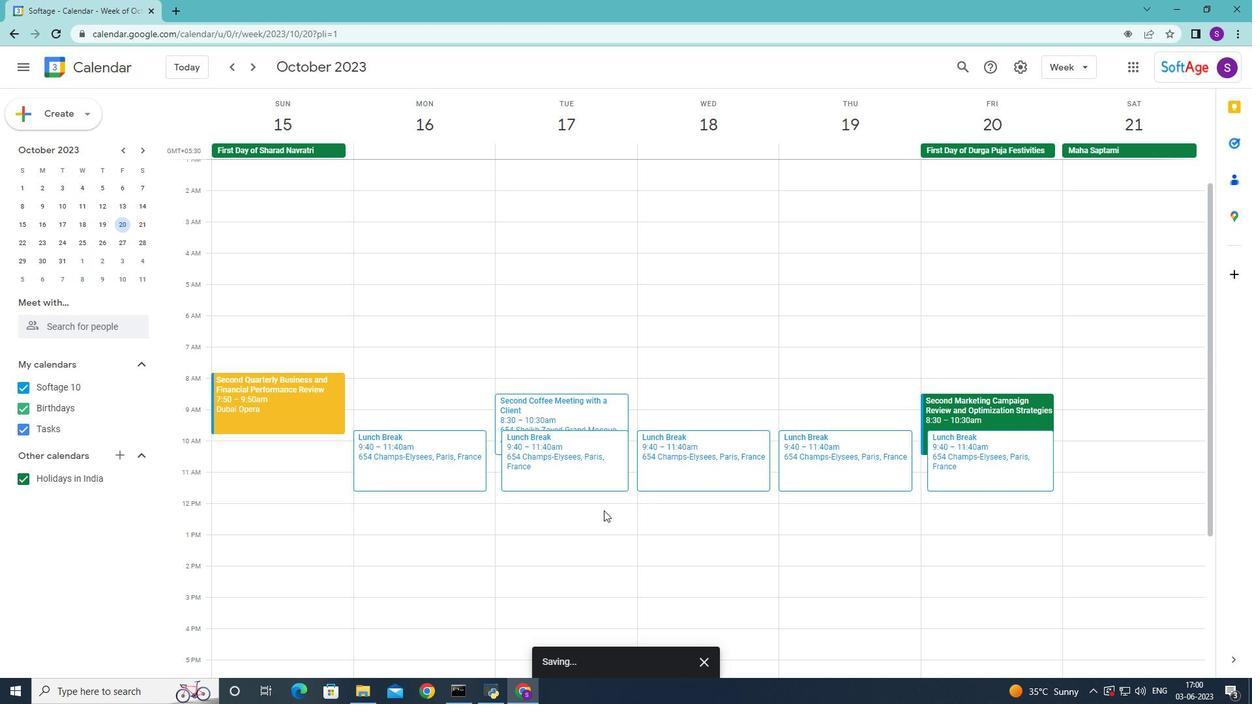 
